 Task: Play online Dominion game.
Action: Mouse moved to (603, 471)
Screenshot: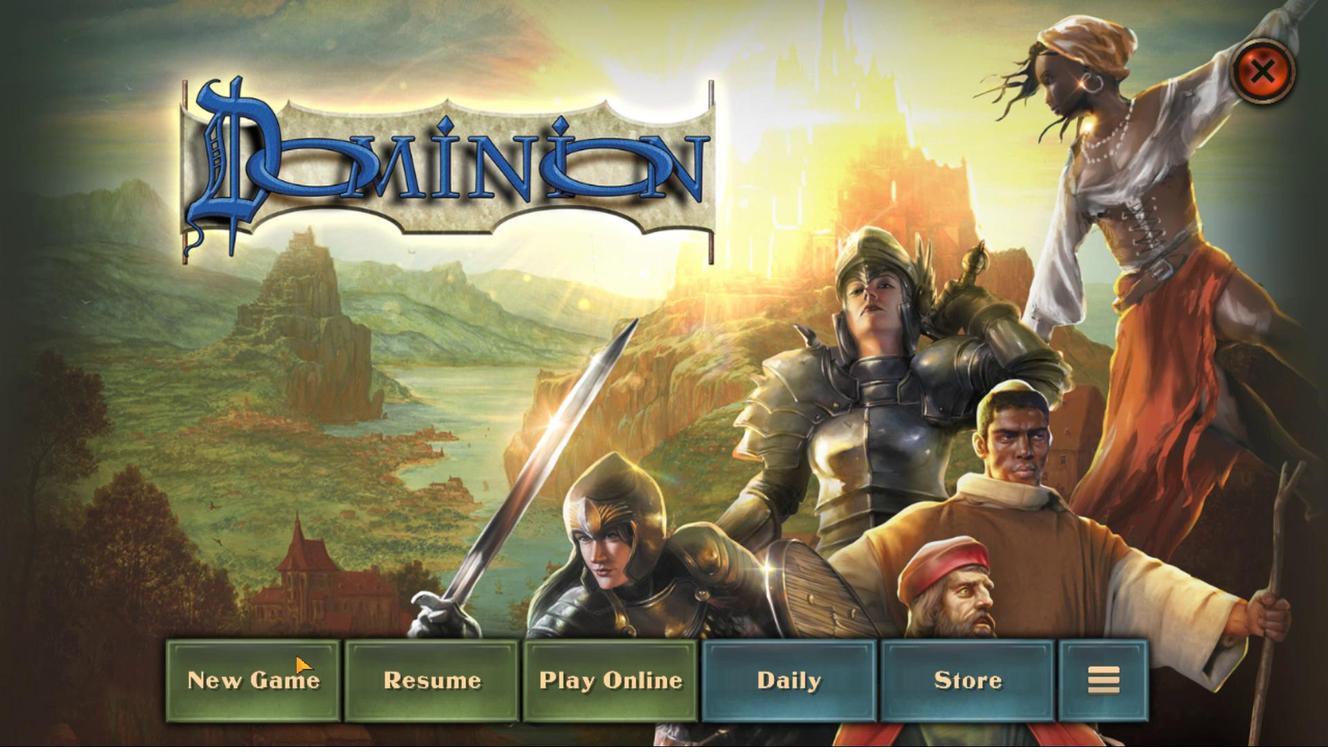 
Action: Mouse pressed left at (603, 471)
Screenshot: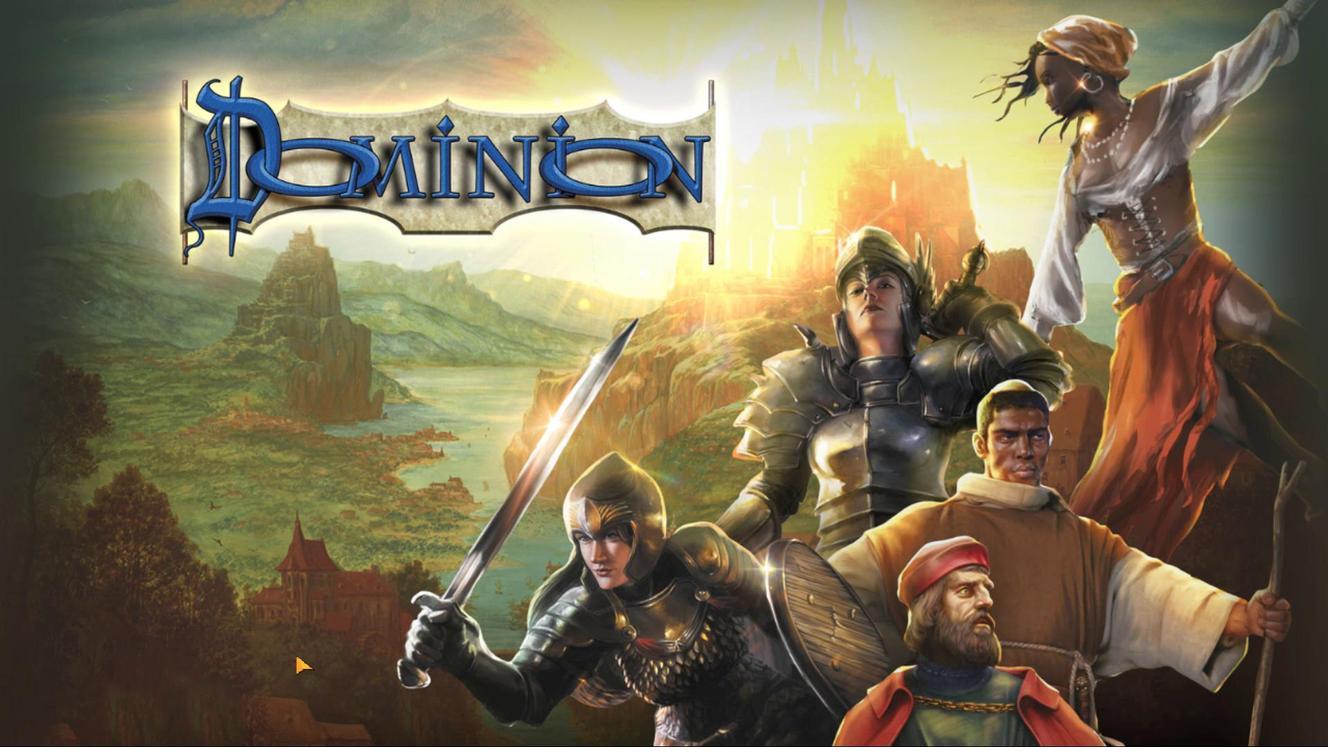 
Action: Mouse moved to (610, 532)
Screenshot: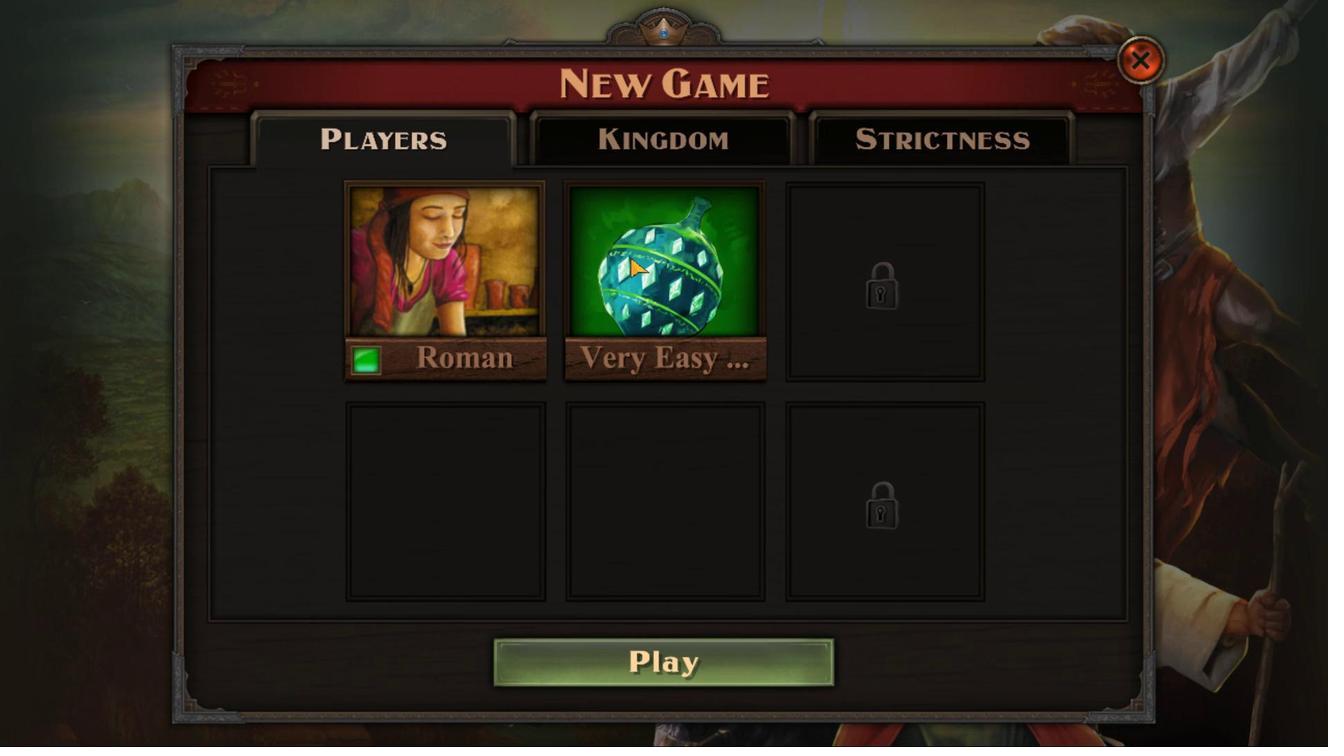 
Action: Mouse pressed left at (610, 532)
Screenshot: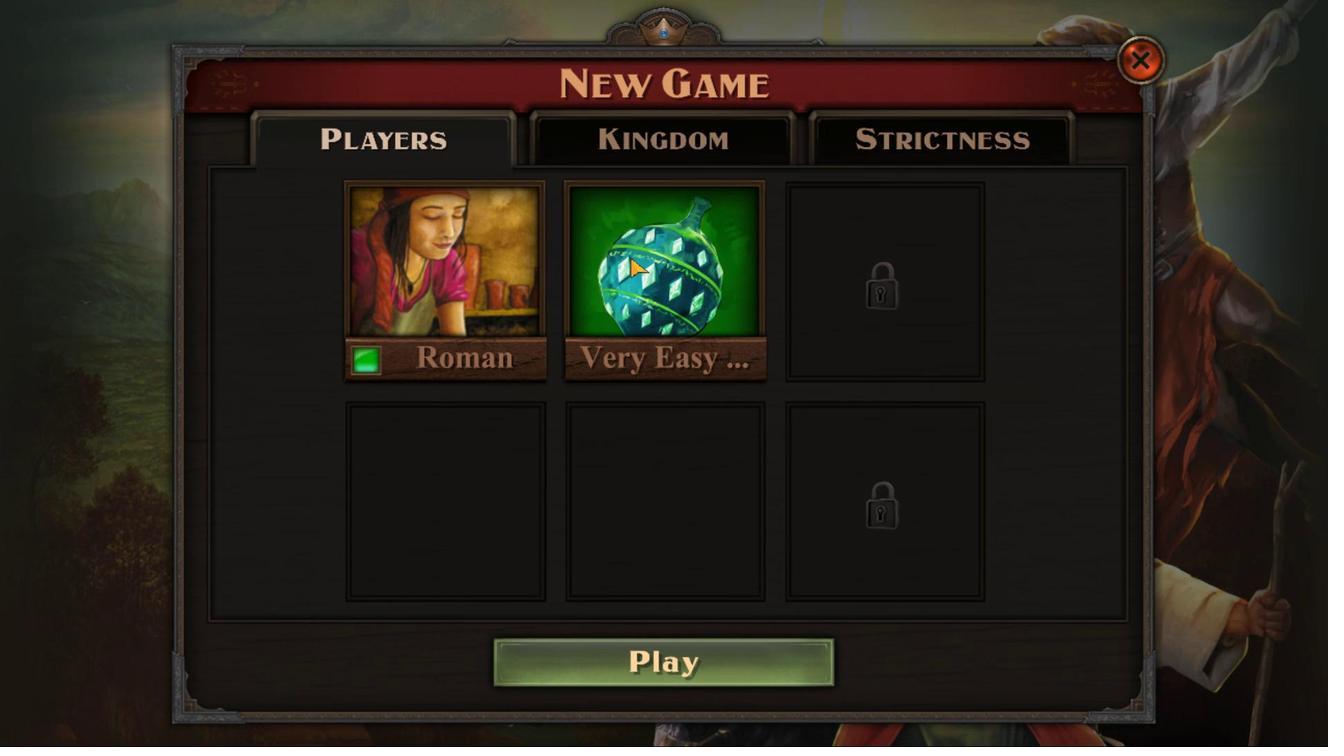 
Action: Mouse moved to (605, 521)
Screenshot: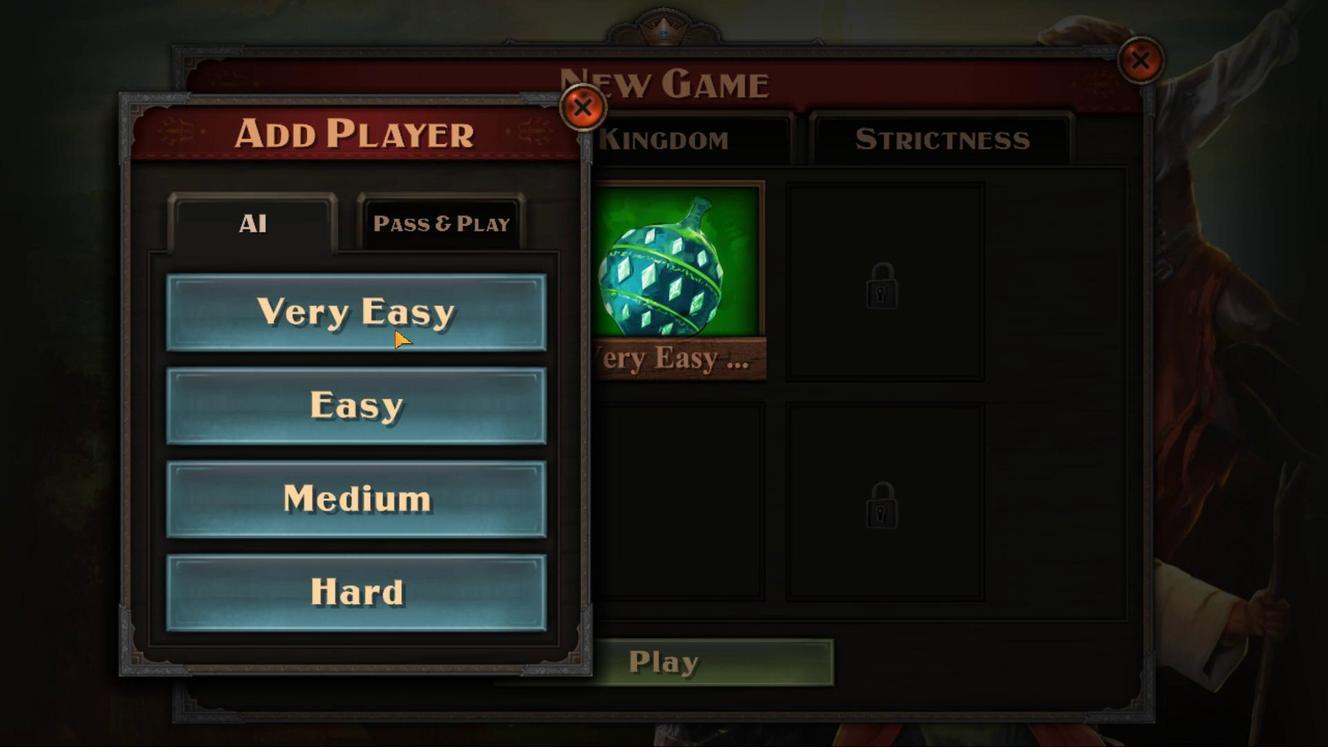 
Action: Mouse pressed left at (605, 521)
Screenshot: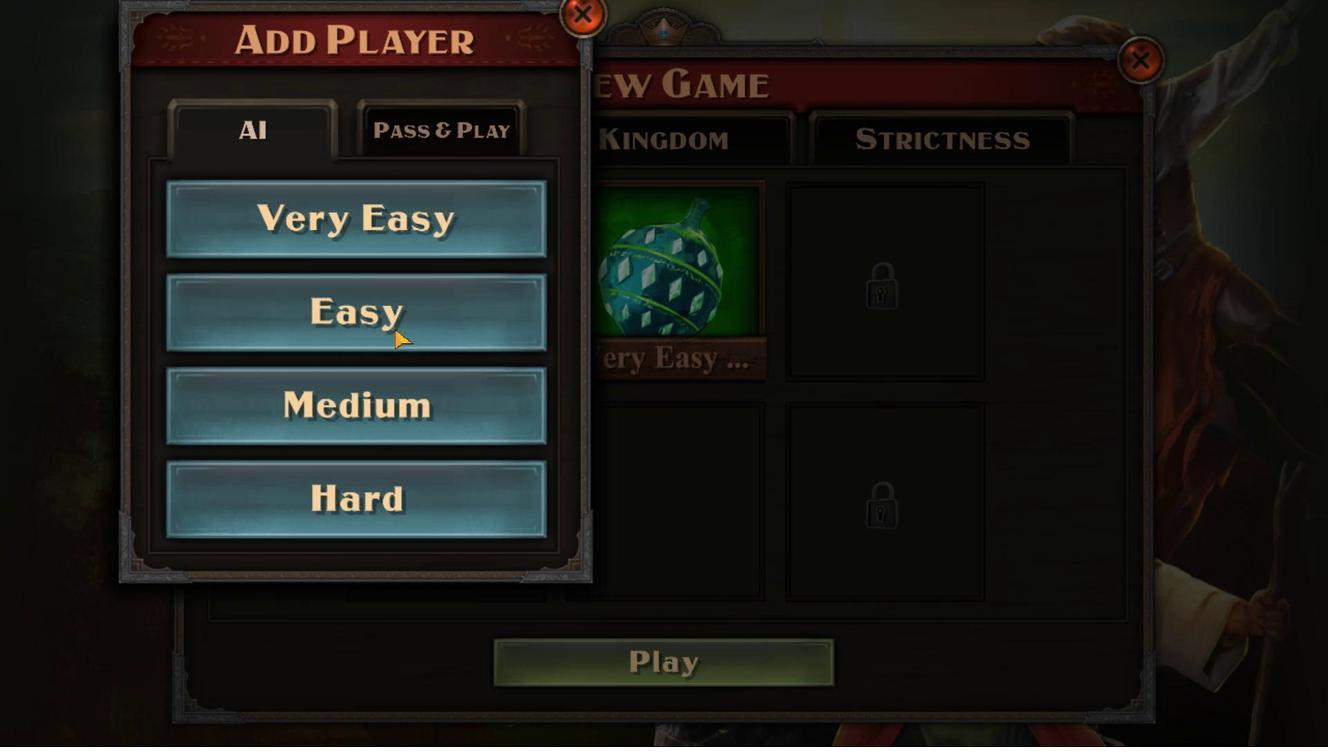 
Action: Mouse moved to (610, 472)
Screenshot: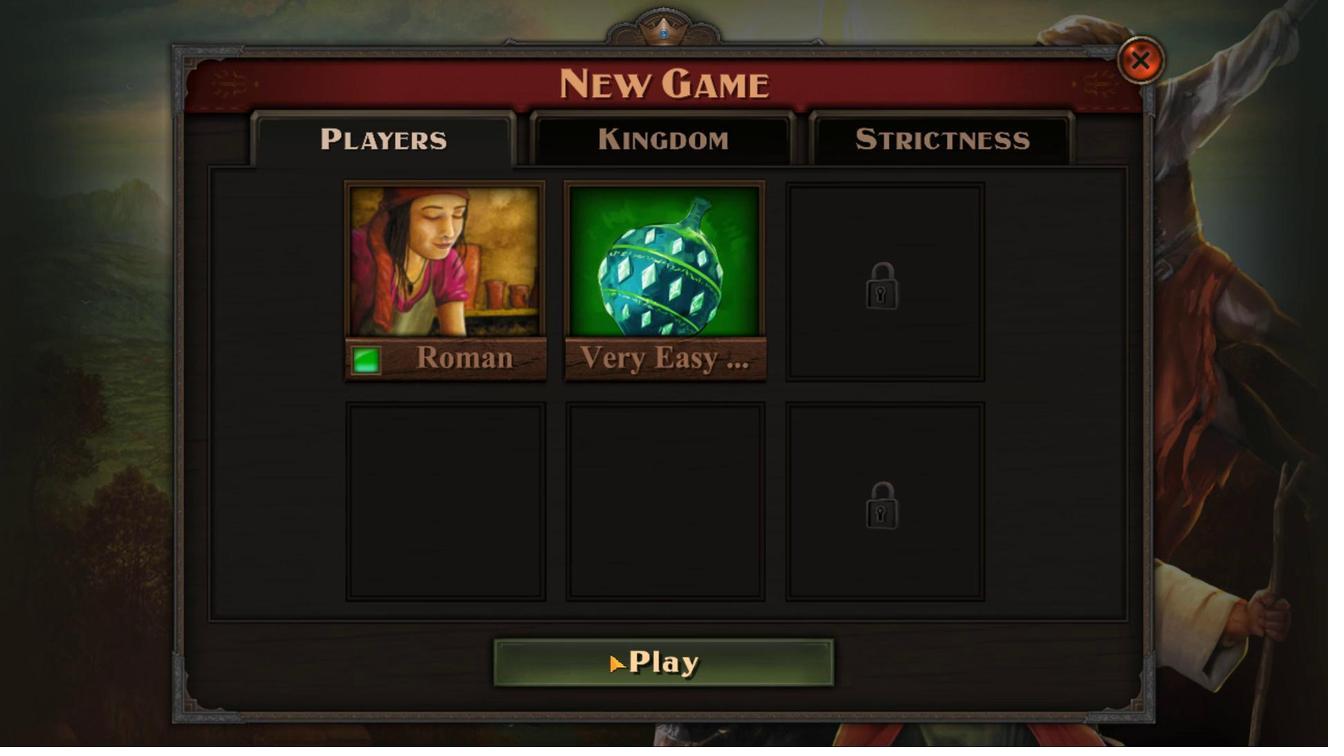 
Action: Mouse pressed left at (610, 472)
Screenshot: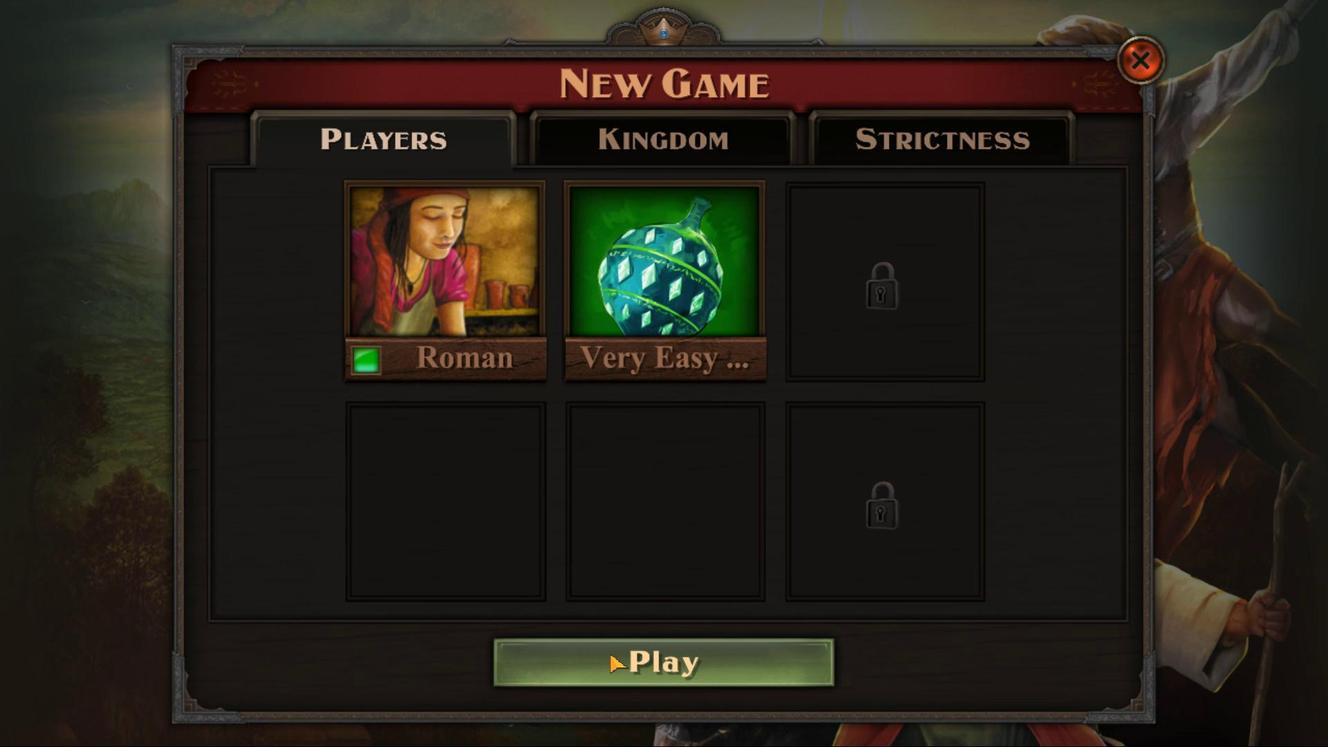 
Action: Mouse moved to (612, 478)
Screenshot: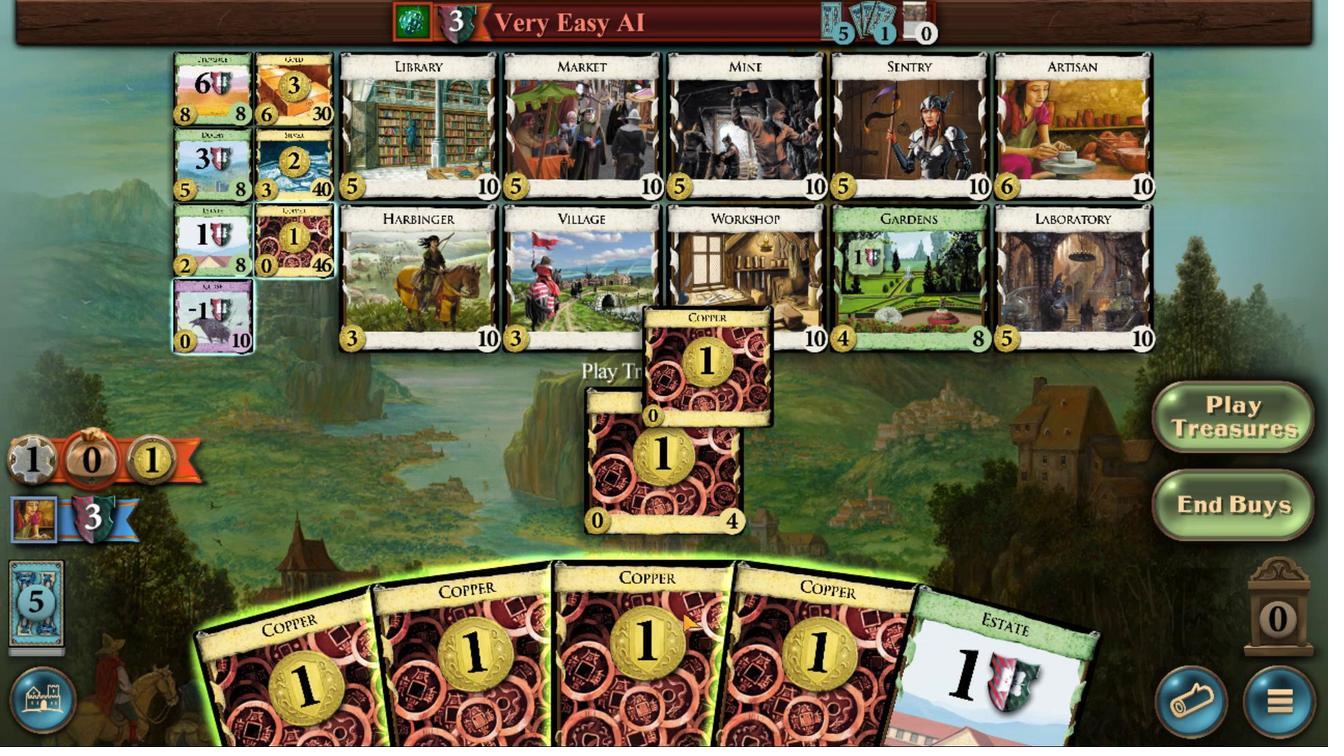 
Action: Mouse scrolled (612, 478) with delta (0, 0)
Screenshot: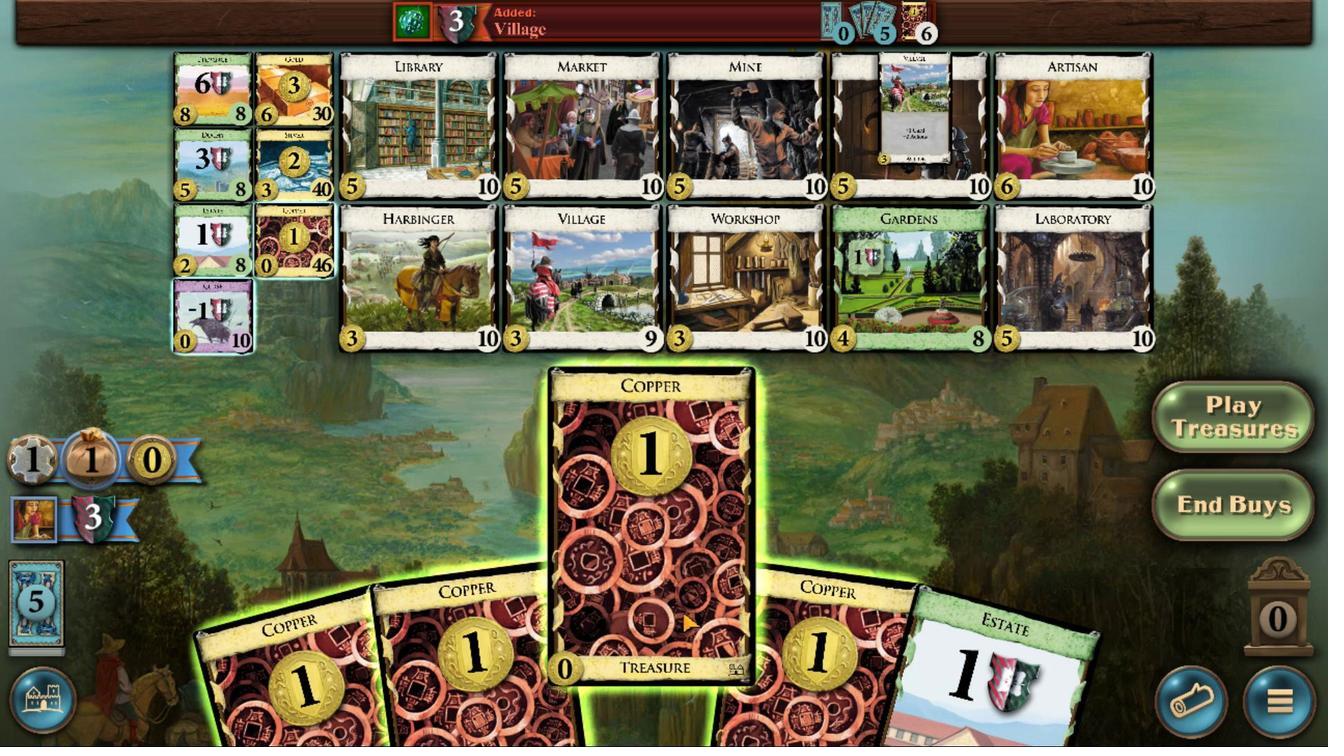 
Action: Mouse scrolled (612, 478) with delta (0, 0)
Screenshot: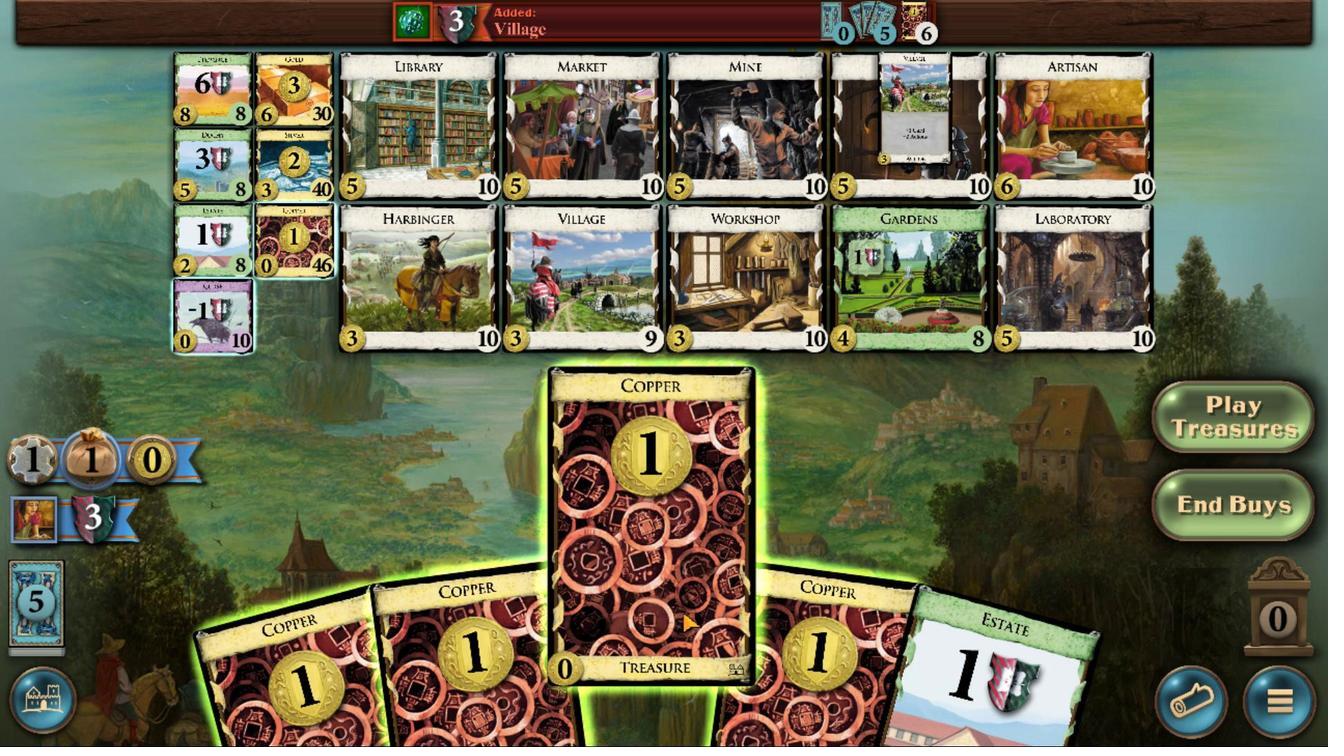 
Action: Mouse scrolled (612, 478) with delta (0, 0)
Screenshot: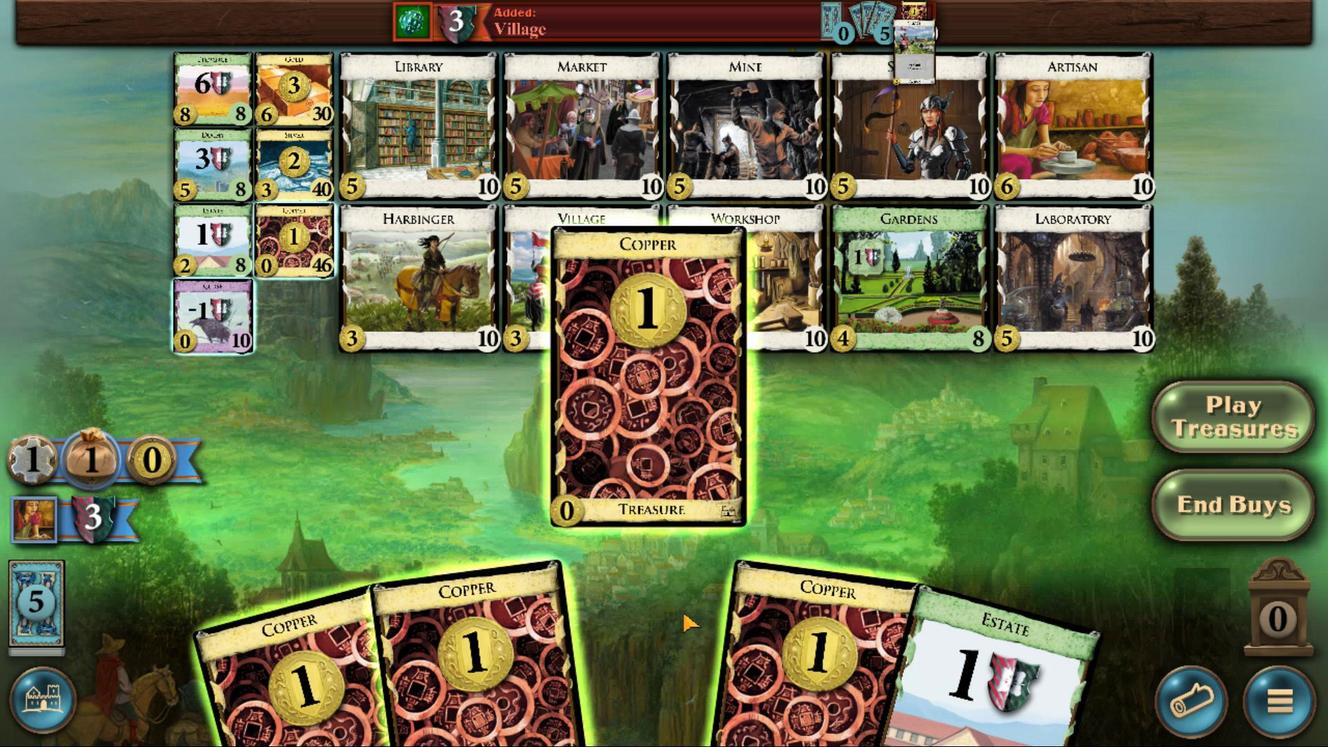 
Action: Mouse scrolled (612, 478) with delta (0, 0)
Screenshot: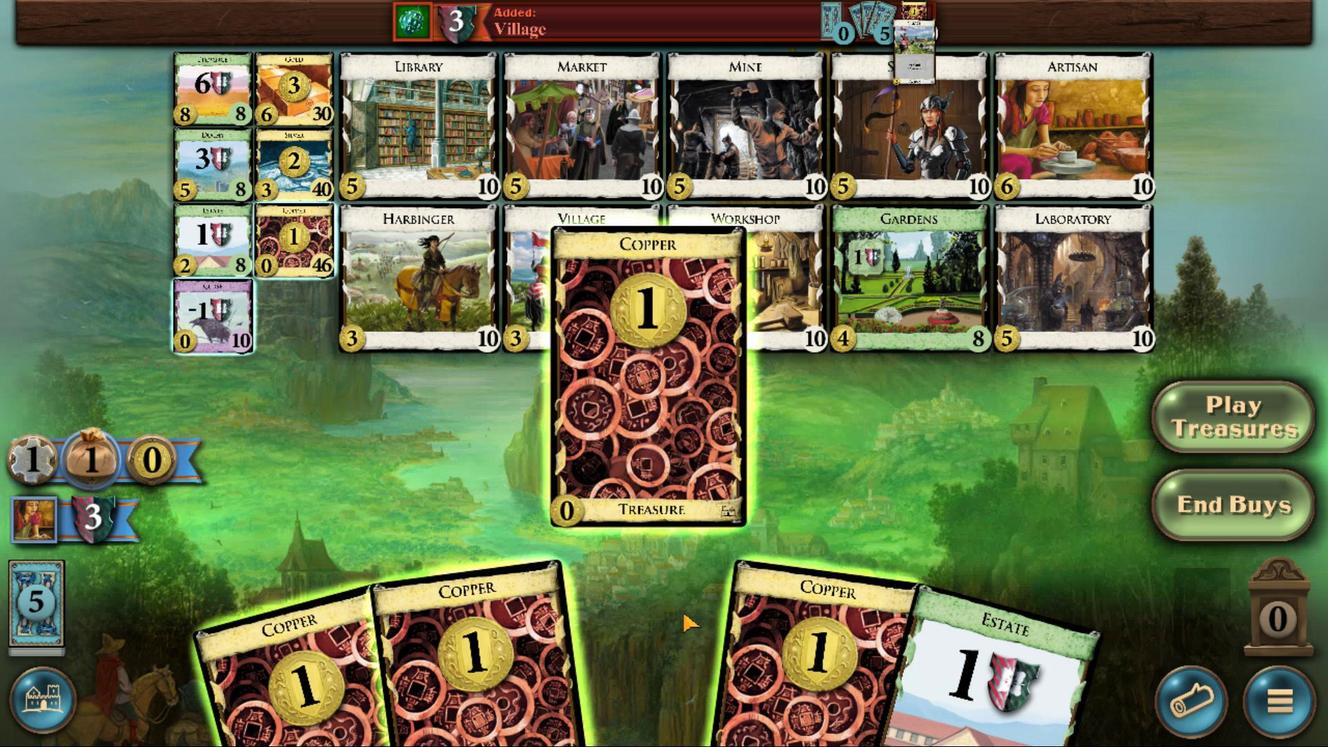 
Action: Mouse scrolled (612, 478) with delta (0, 0)
Screenshot: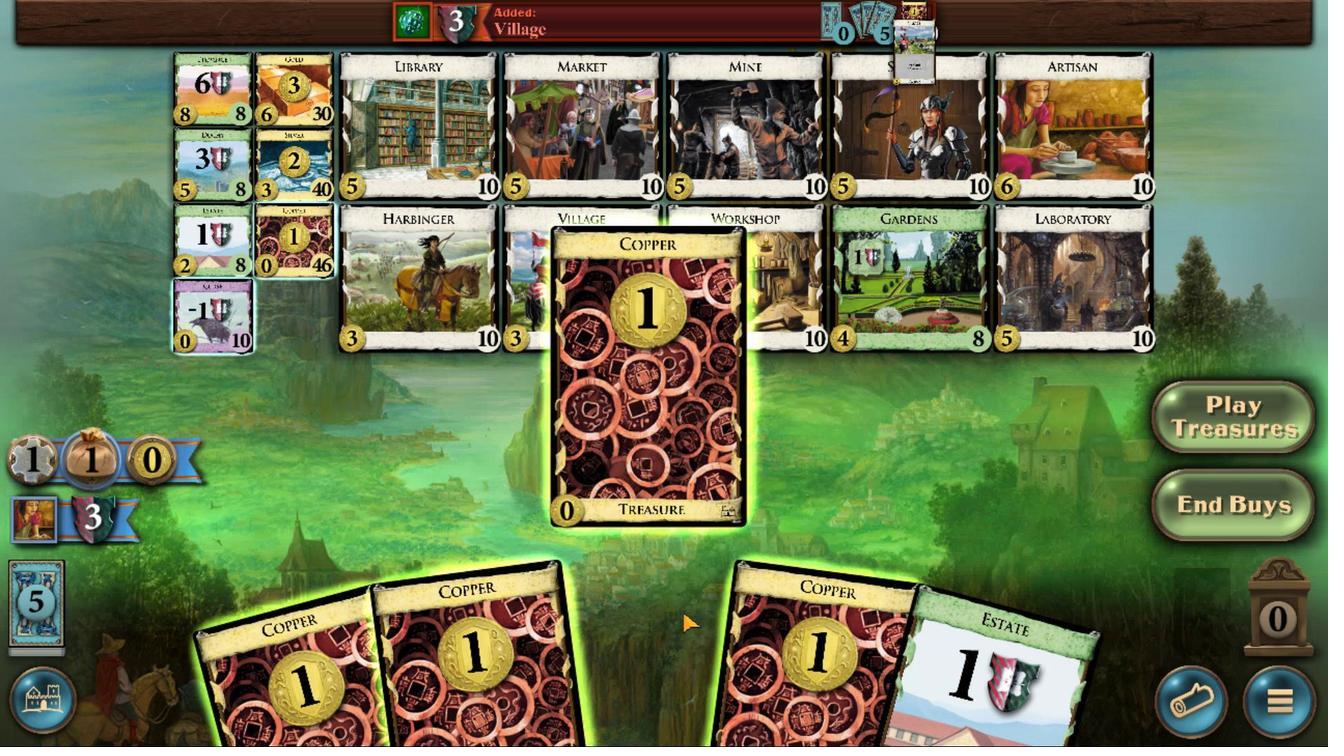
Action: Mouse moved to (610, 481)
Screenshot: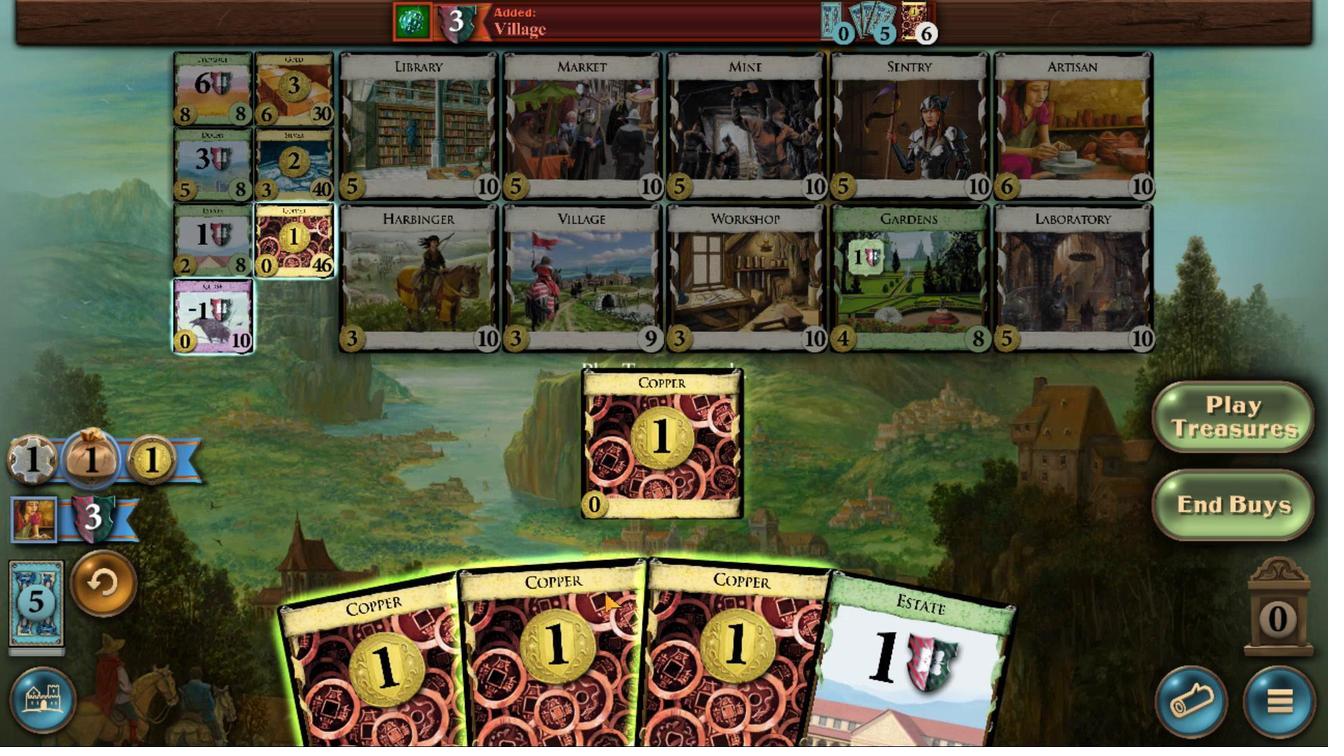 
Action: Mouse scrolled (610, 481) with delta (0, 0)
Screenshot: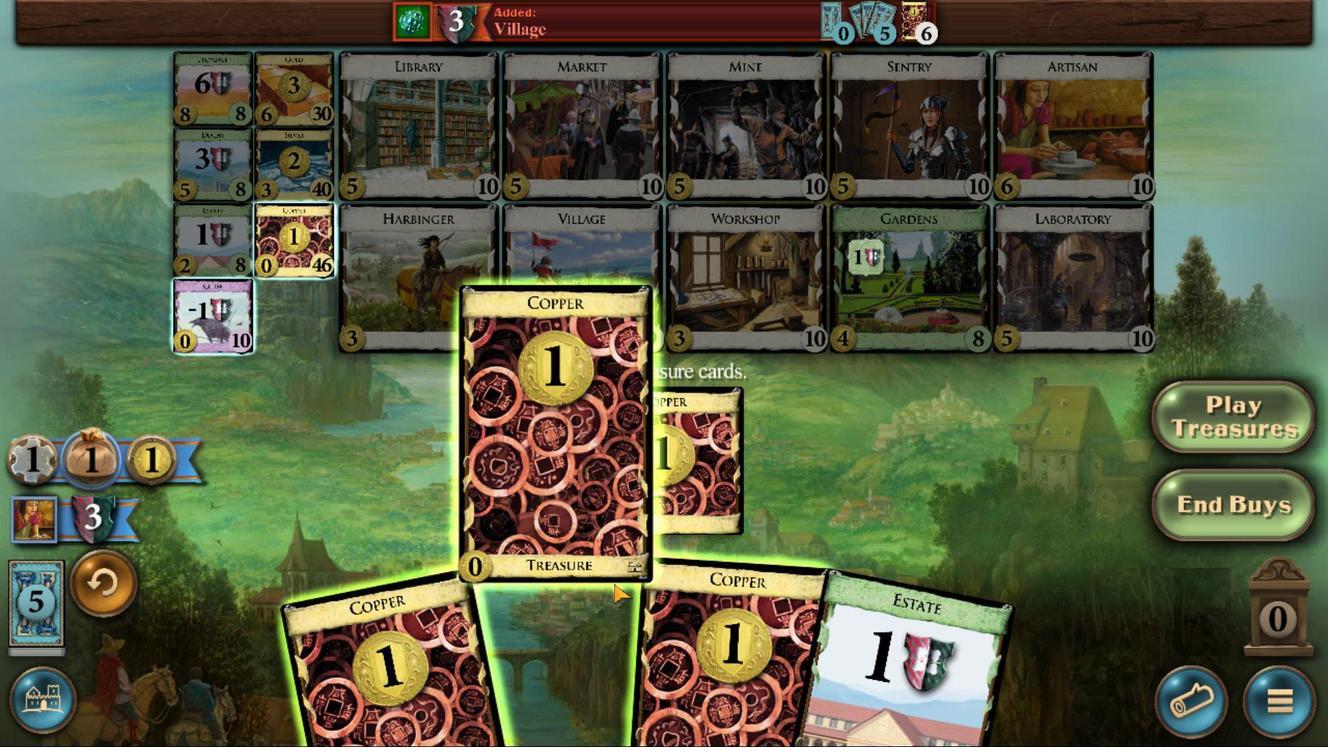 
Action: Mouse scrolled (610, 481) with delta (0, 0)
Screenshot: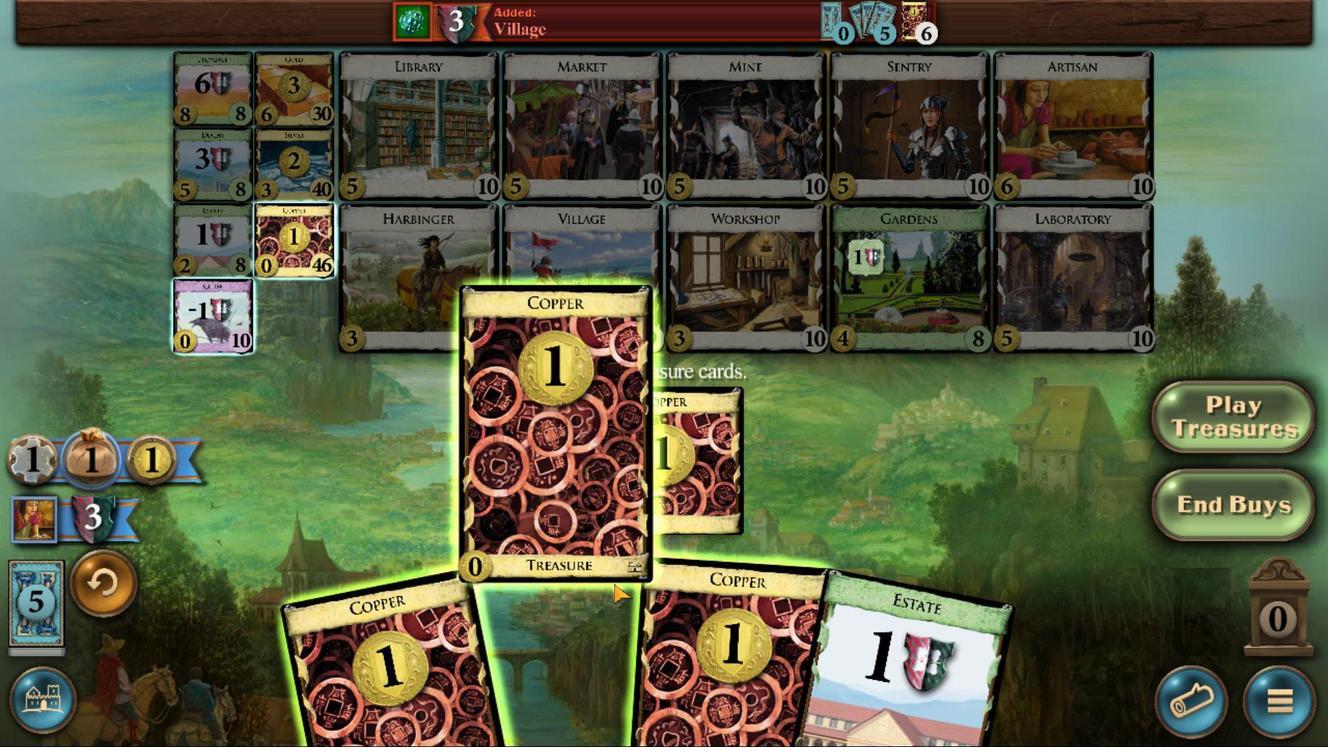 
Action: Mouse scrolled (610, 481) with delta (0, 0)
Screenshot: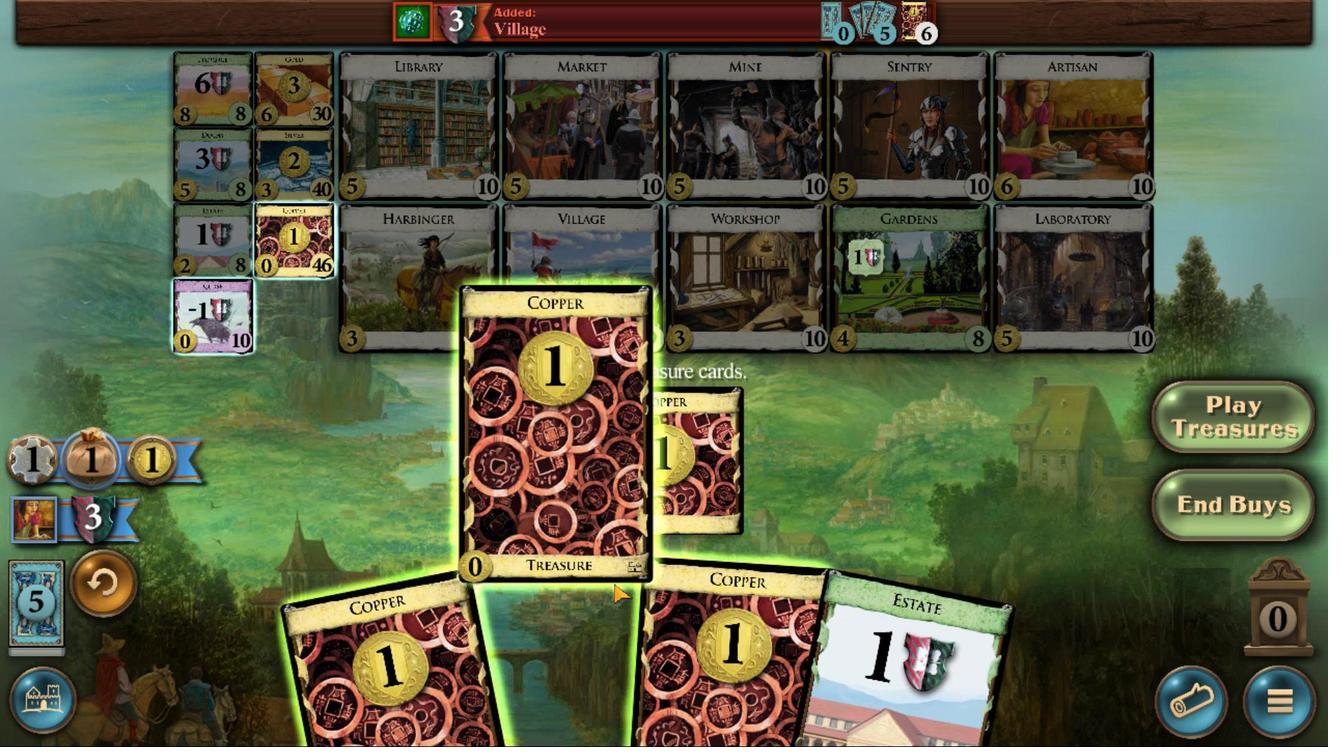 
Action: Mouse scrolled (610, 481) with delta (0, 0)
Screenshot: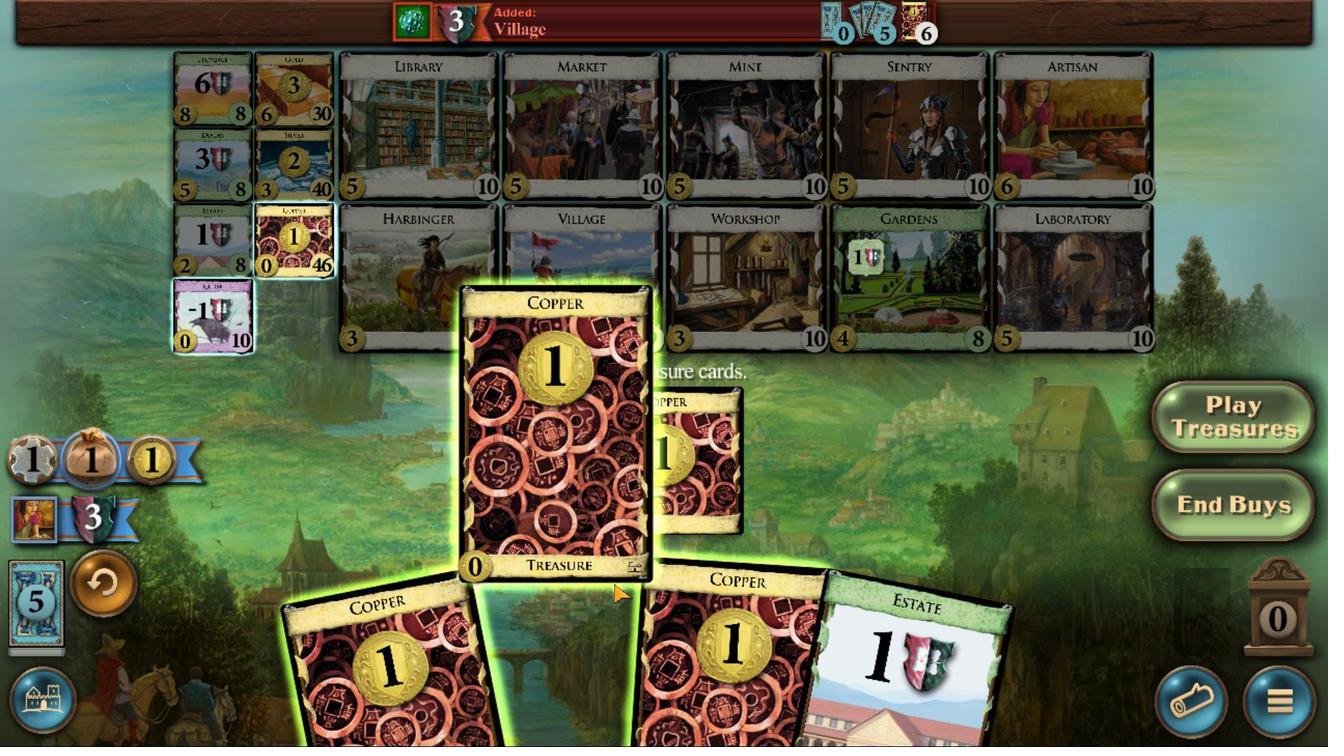 
Action: Mouse moved to (612, 483)
Screenshot: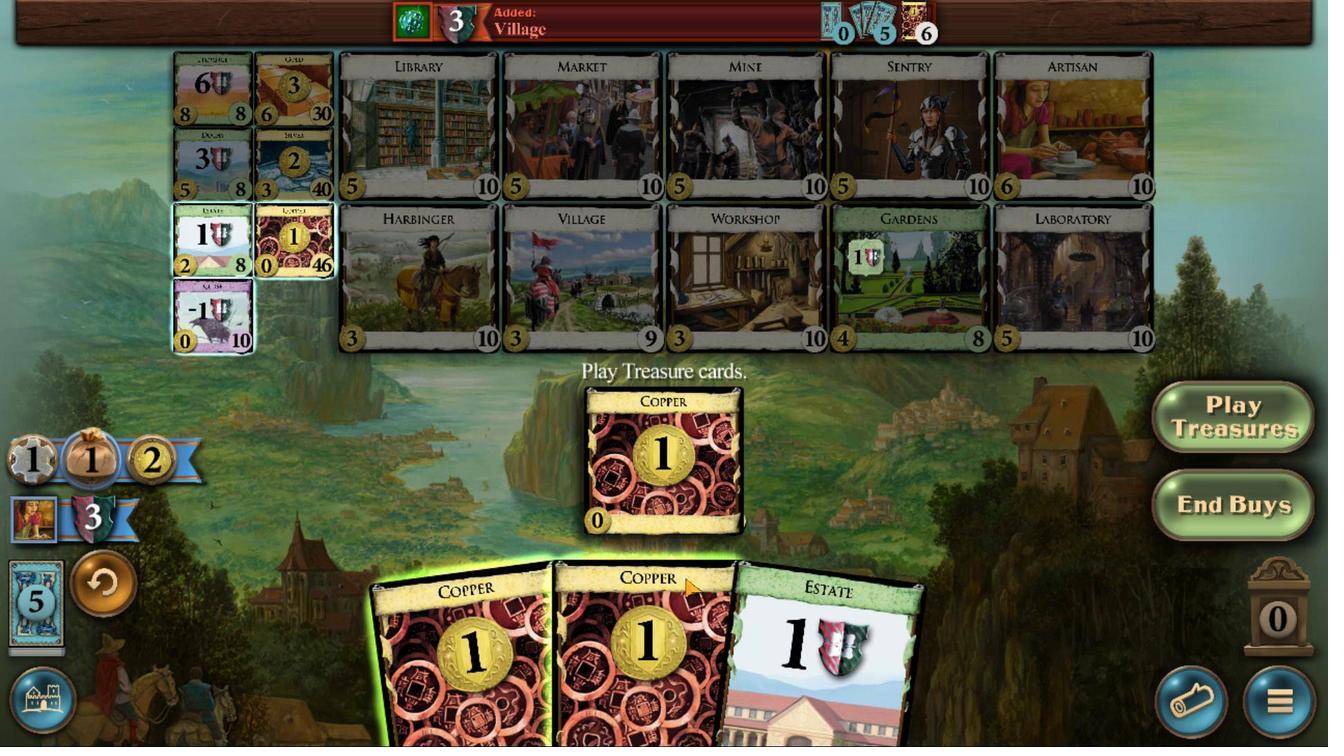 
Action: Mouse scrolled (612, 483) with delta (0, 0)
Screenshot: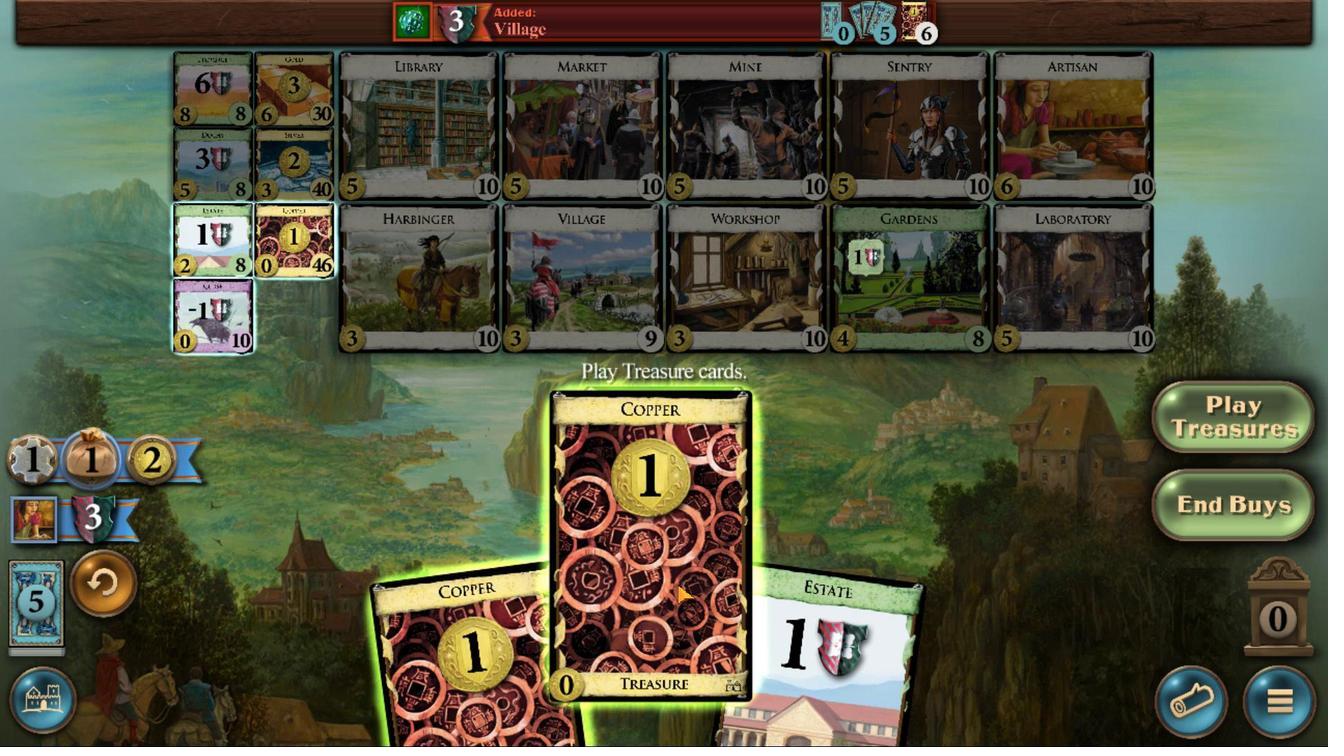 
Action: Mouse scrolled (612, 483) with delta (0, 0)
Screenshot: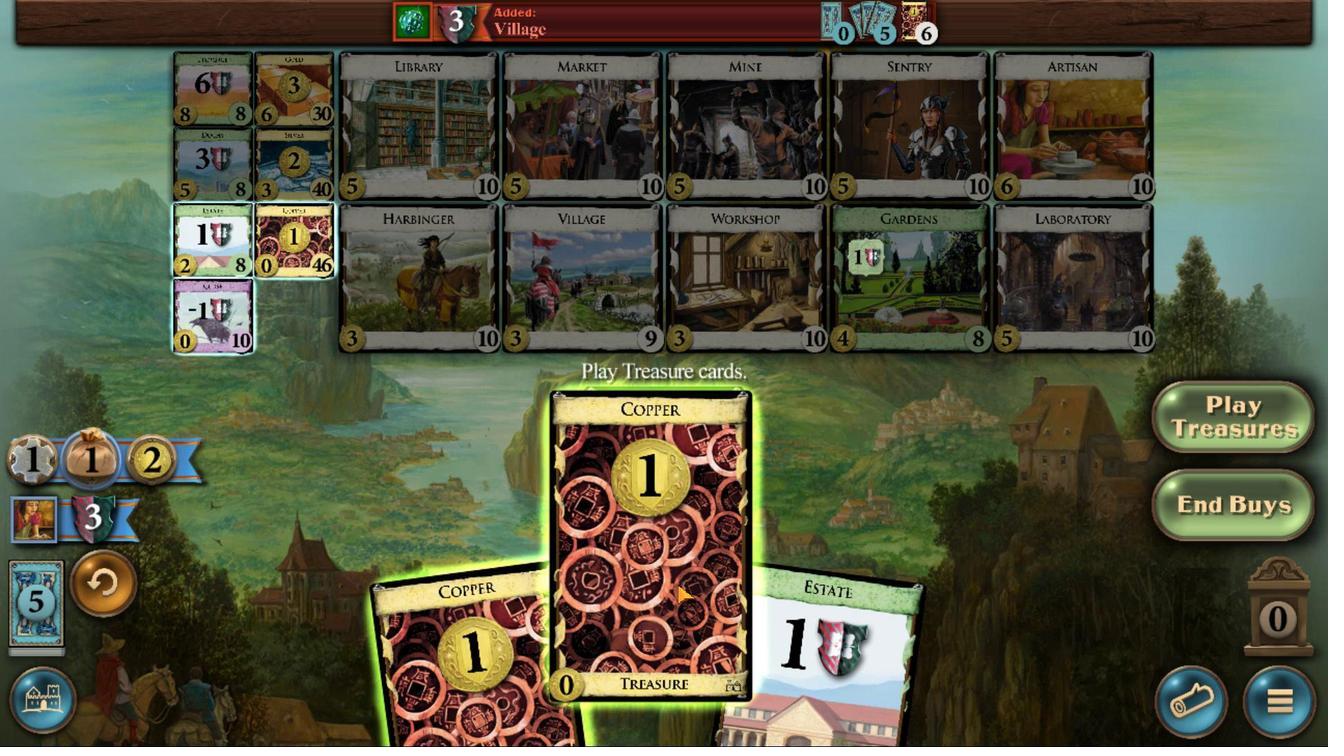 
Action: Mouse scrolled (612, 483) with delta (0, 0)
Screenshot: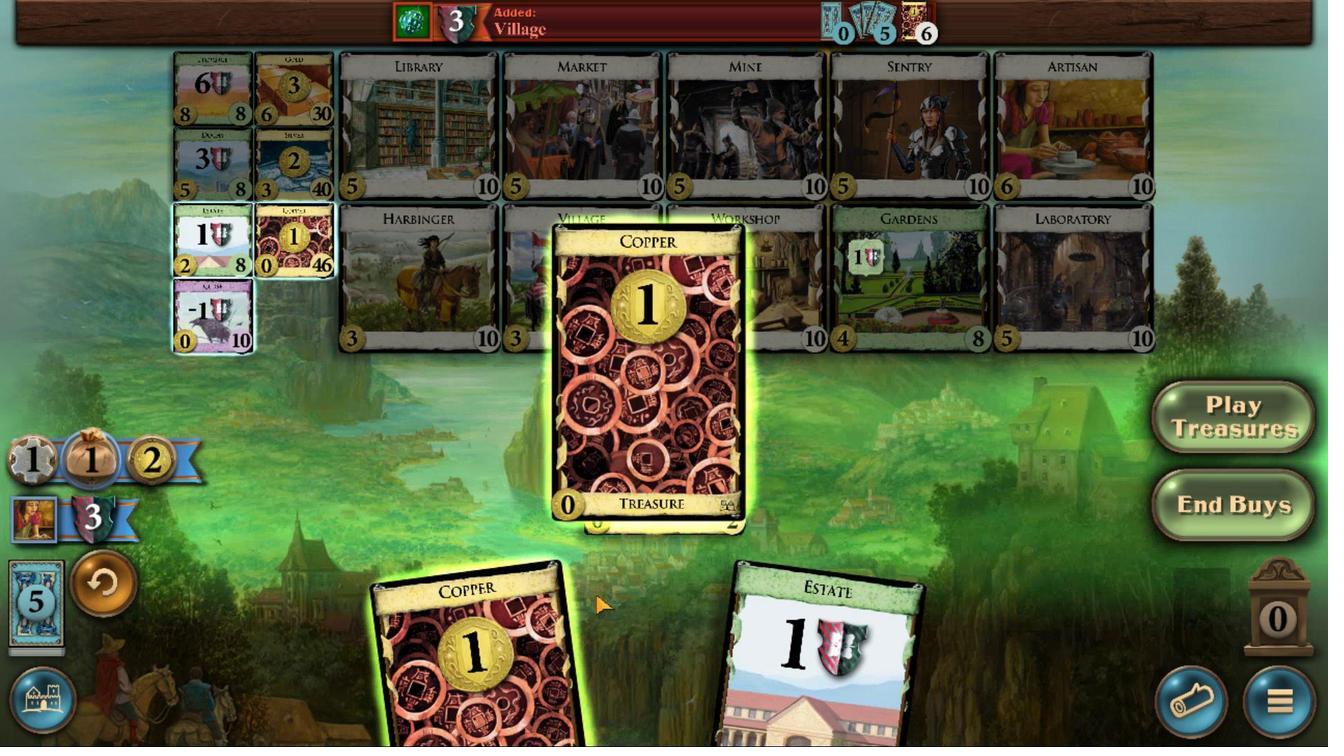 
Action: Mouse scrolled (612, 483) with delta (0, 0)
Screenshot: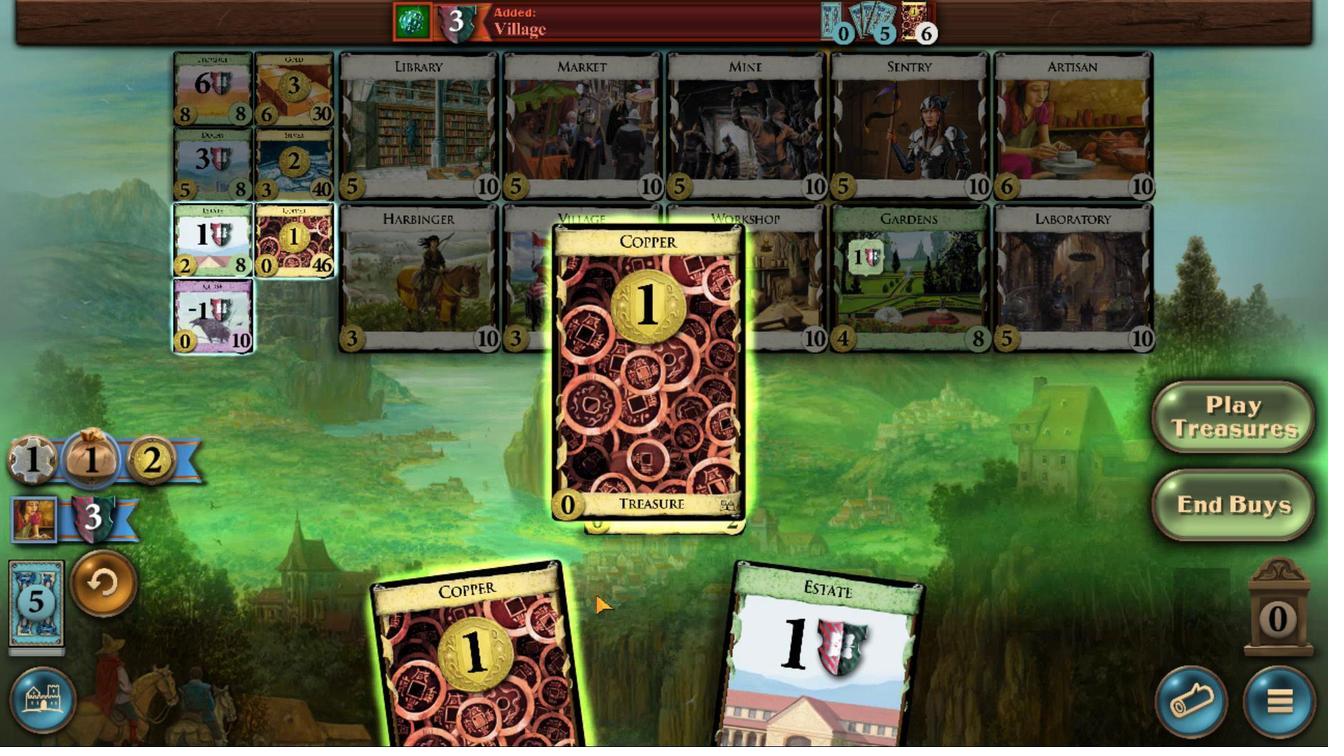 
Action: Mouse moved to (608, 480)
Screenshot: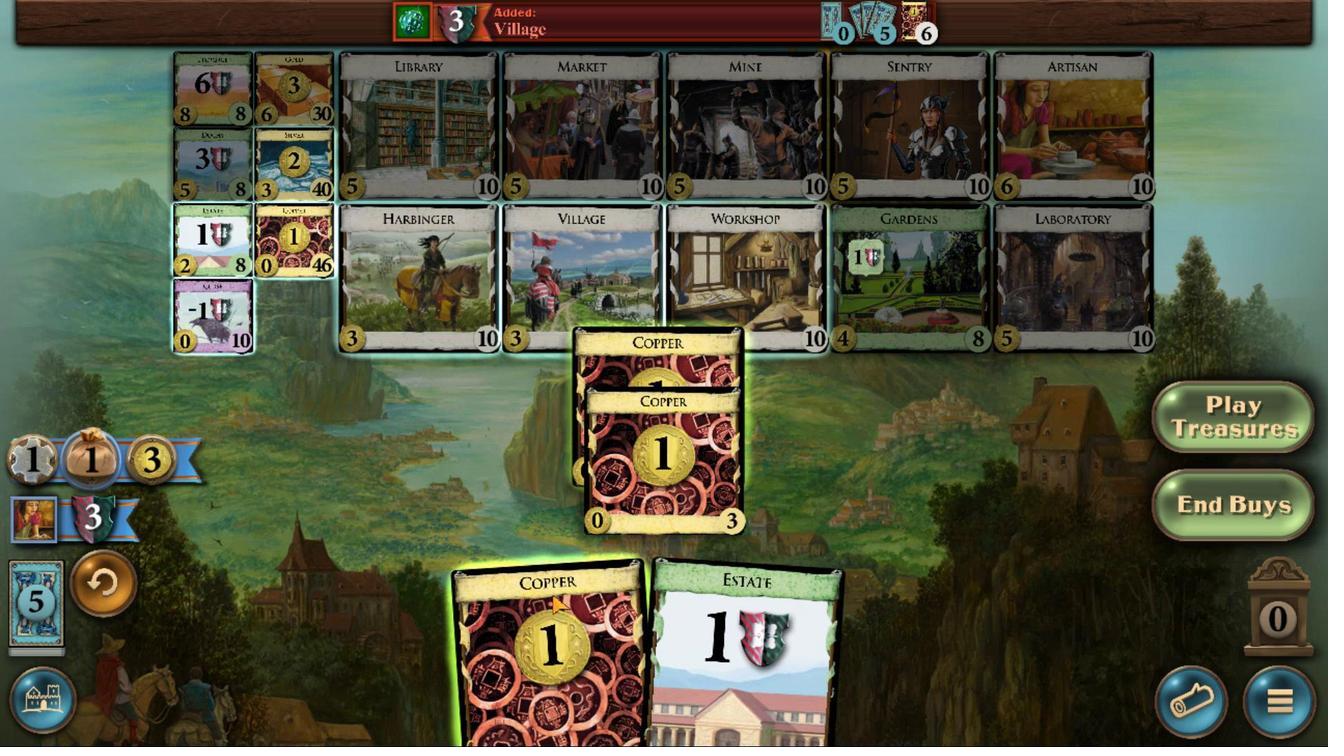
Action: Mouse scrolled (608, 481) with delta (0, 0)
Screenshot: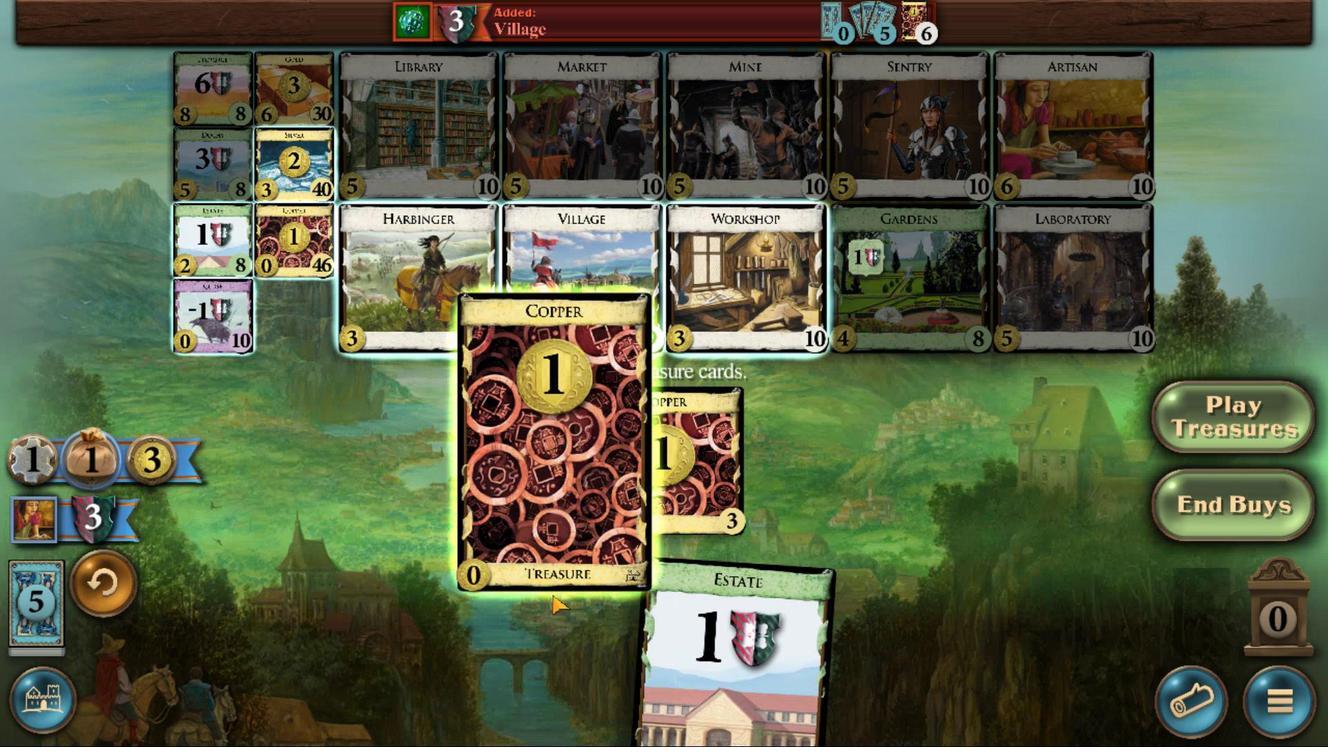 
Action: Mouse scrolled (608, 481) with delta (0, 0)
Screenshot: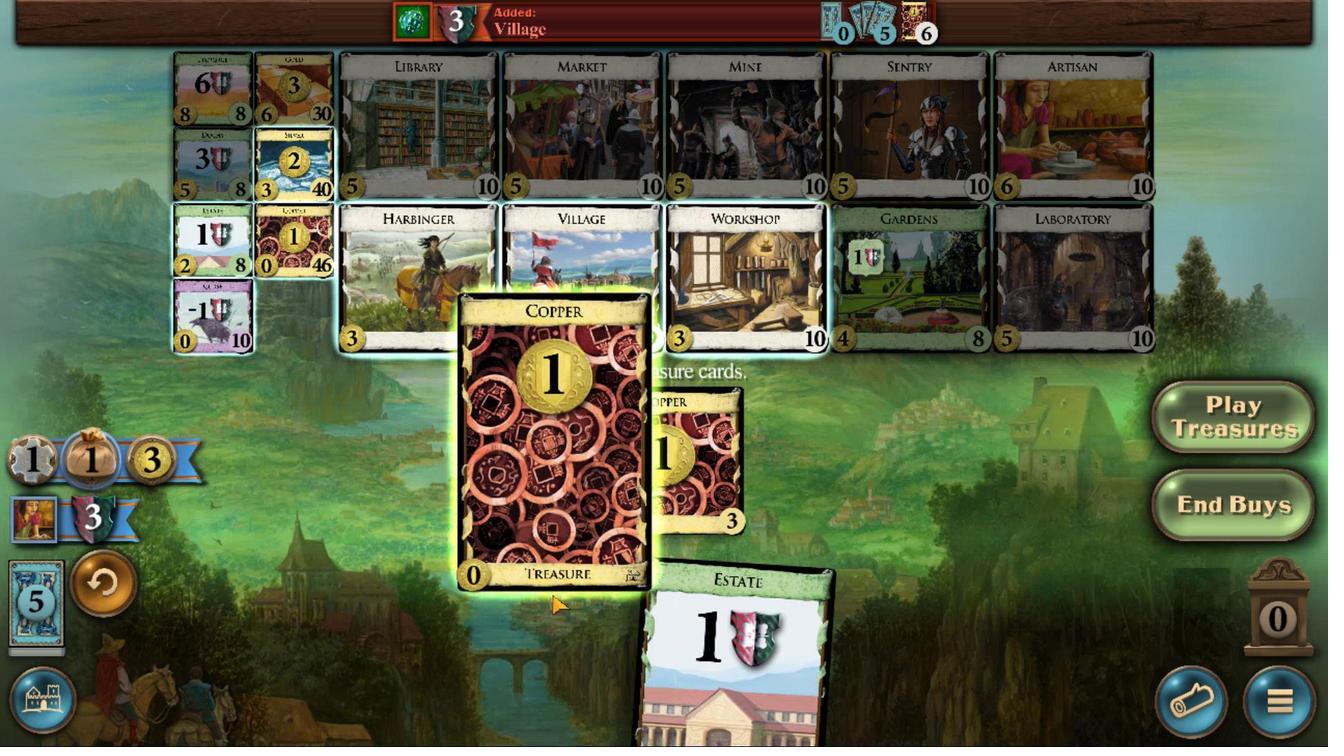 
Action: Mouse scrolled (608, 481) with delta (0, 0)
Screenshot: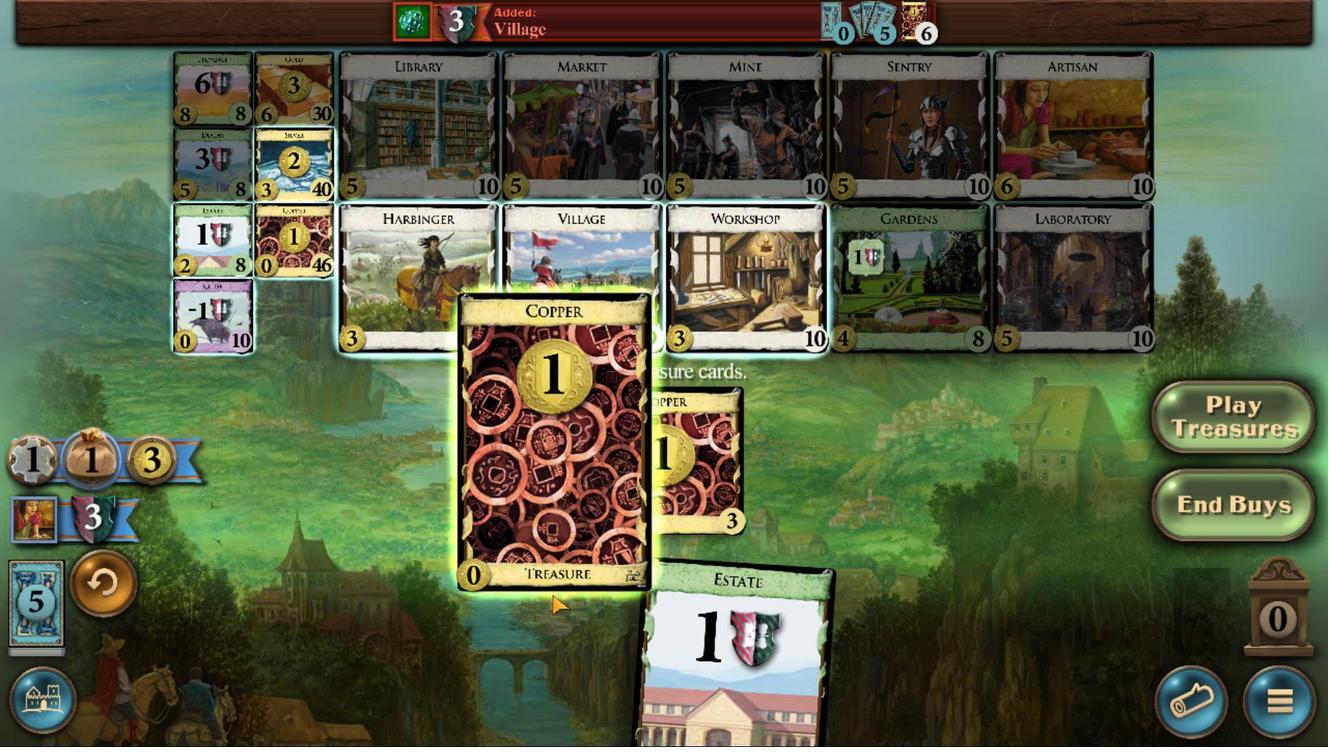 
Action: Mouse scrolled (608, 481) with delta (0, 0)
Screenshot: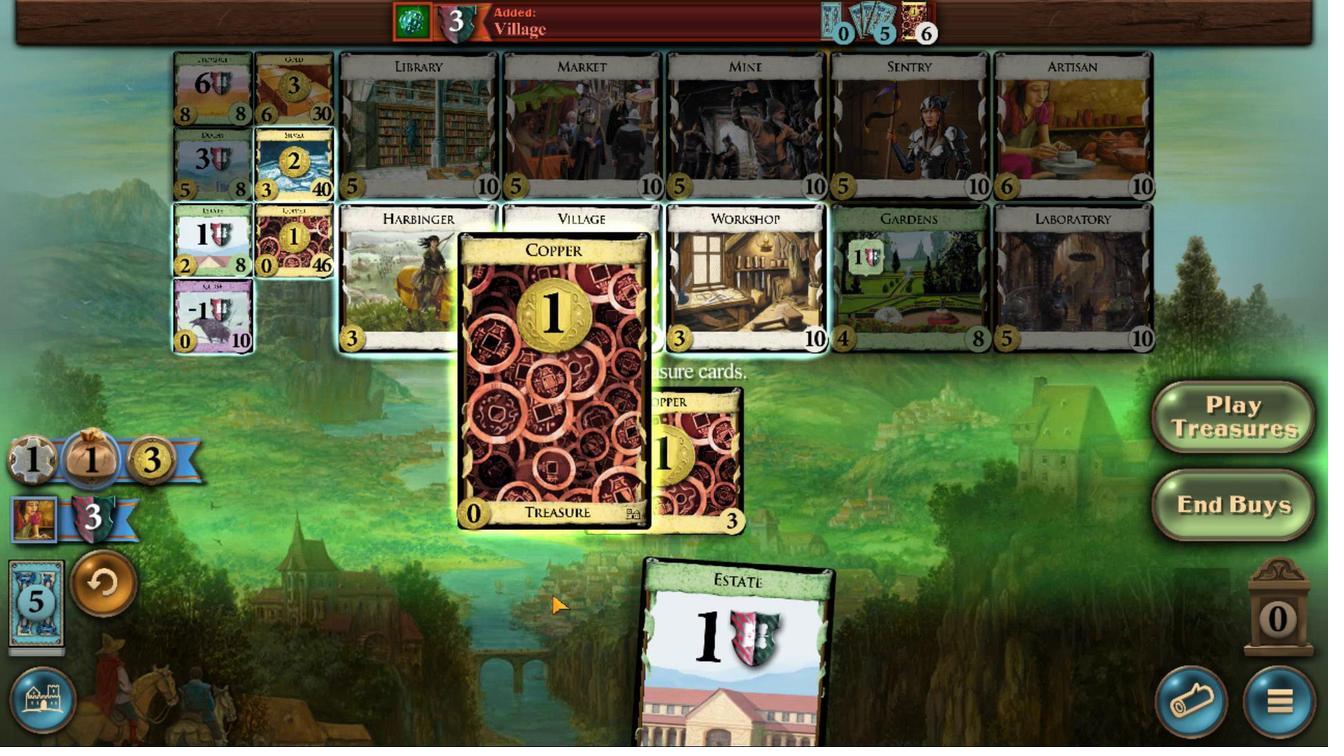 
Action: Mouse moved to (602, 544)
Screenshot: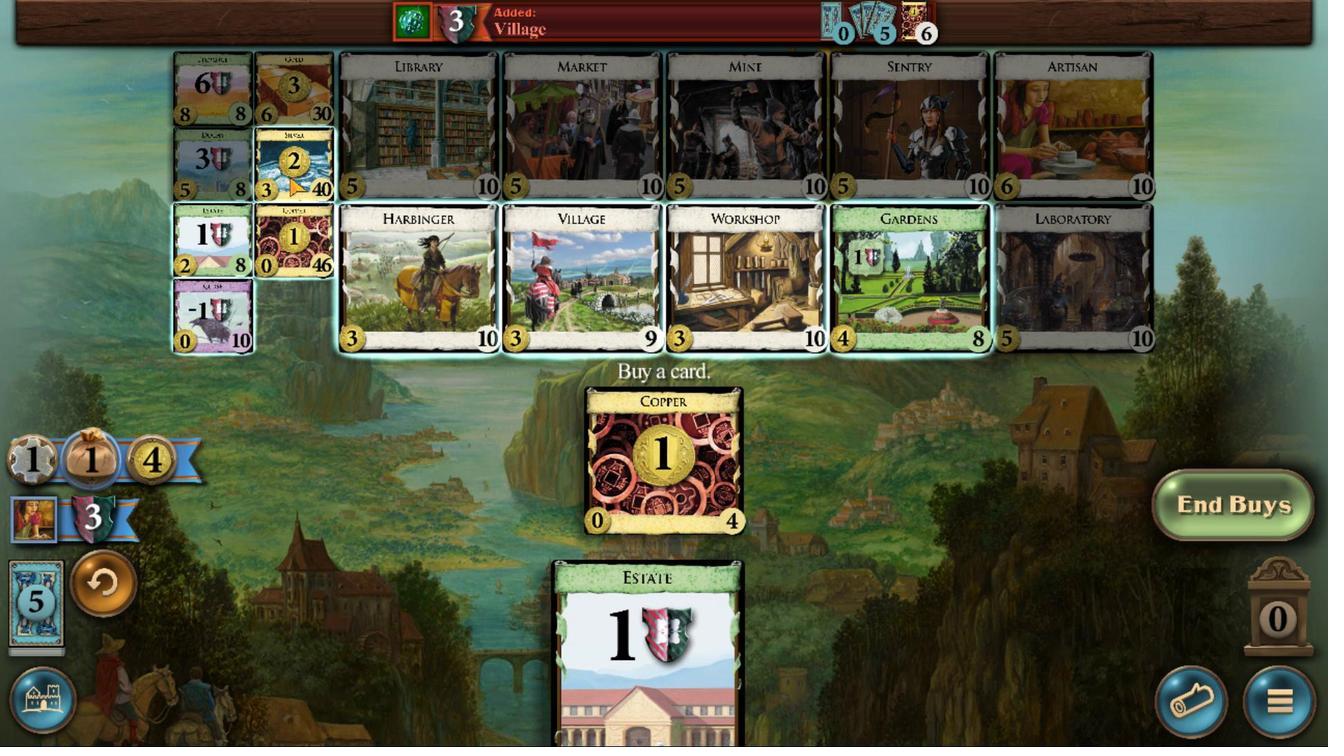 
Action: Mouse pressed left at (602, 544)
Screenshot: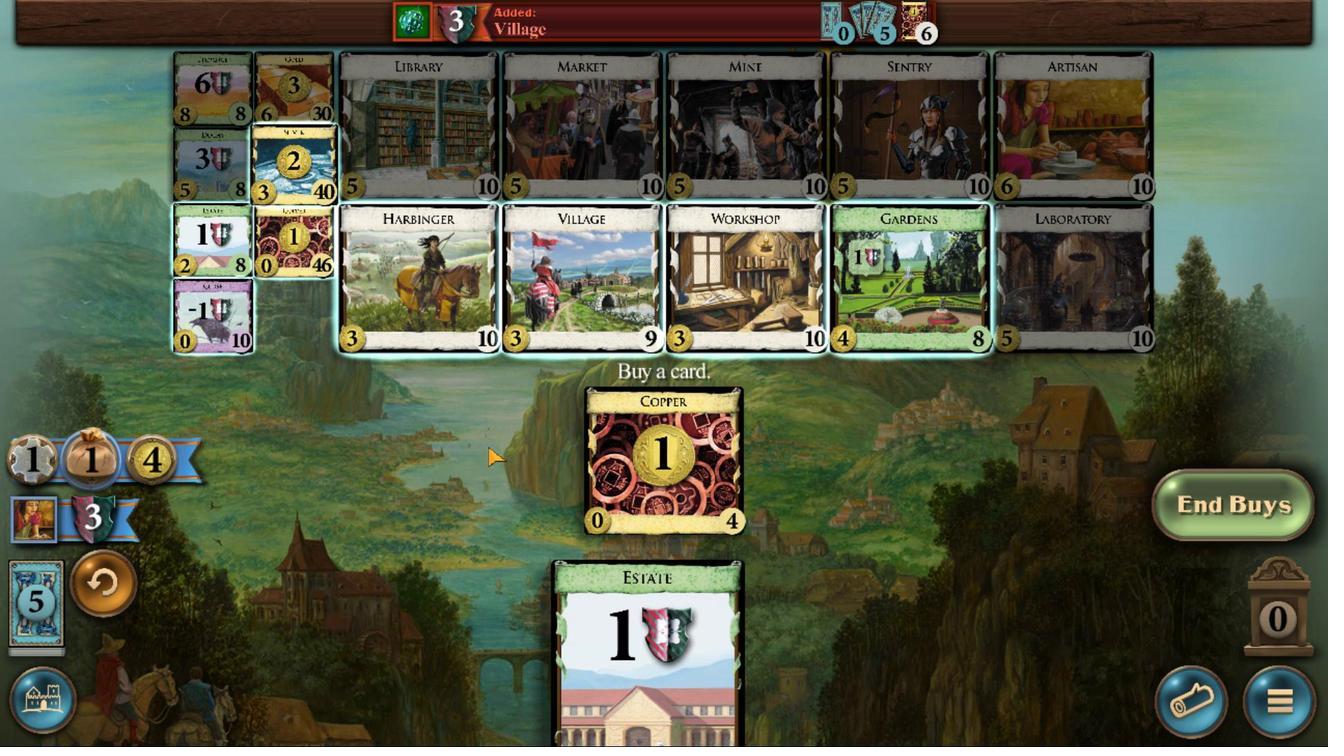 
Action: Mouse moved to (611, 487)
Screenshot: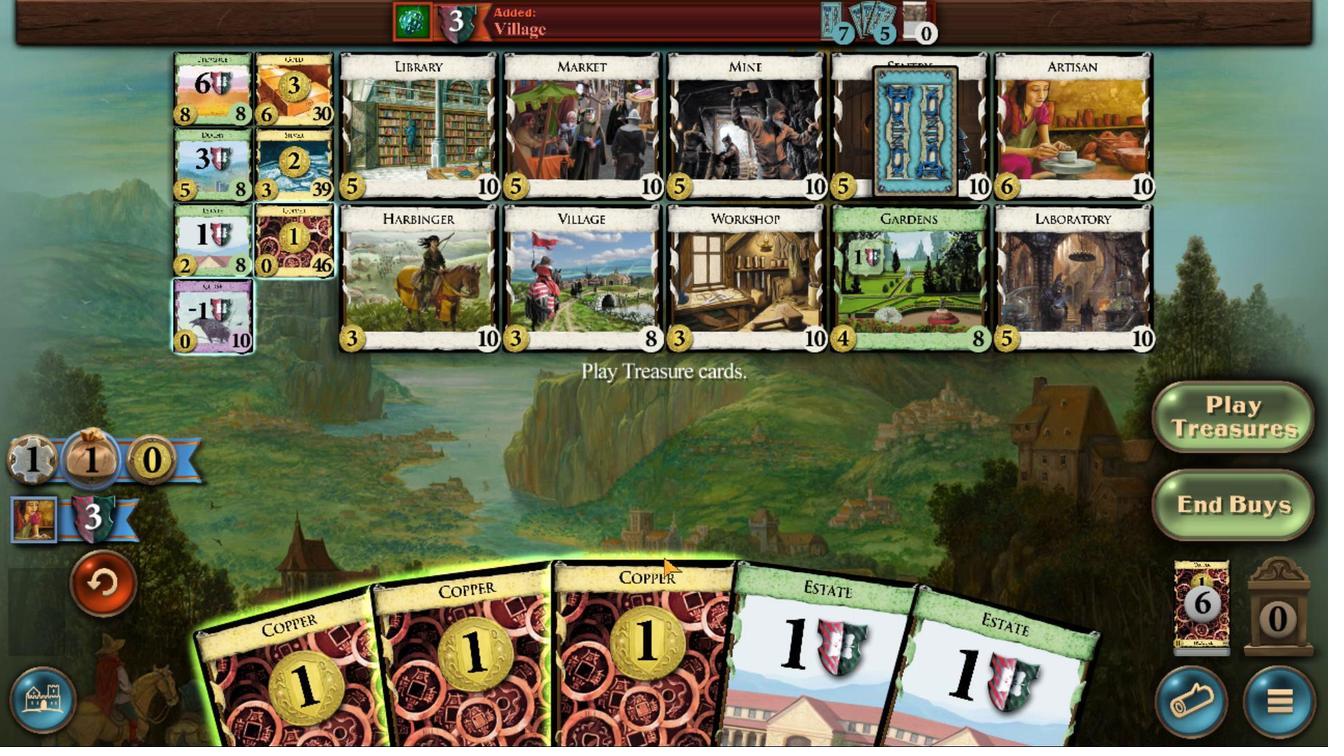 
Action: Mouse scrolled (611, 487) with delta (0, 0)
Screenshot: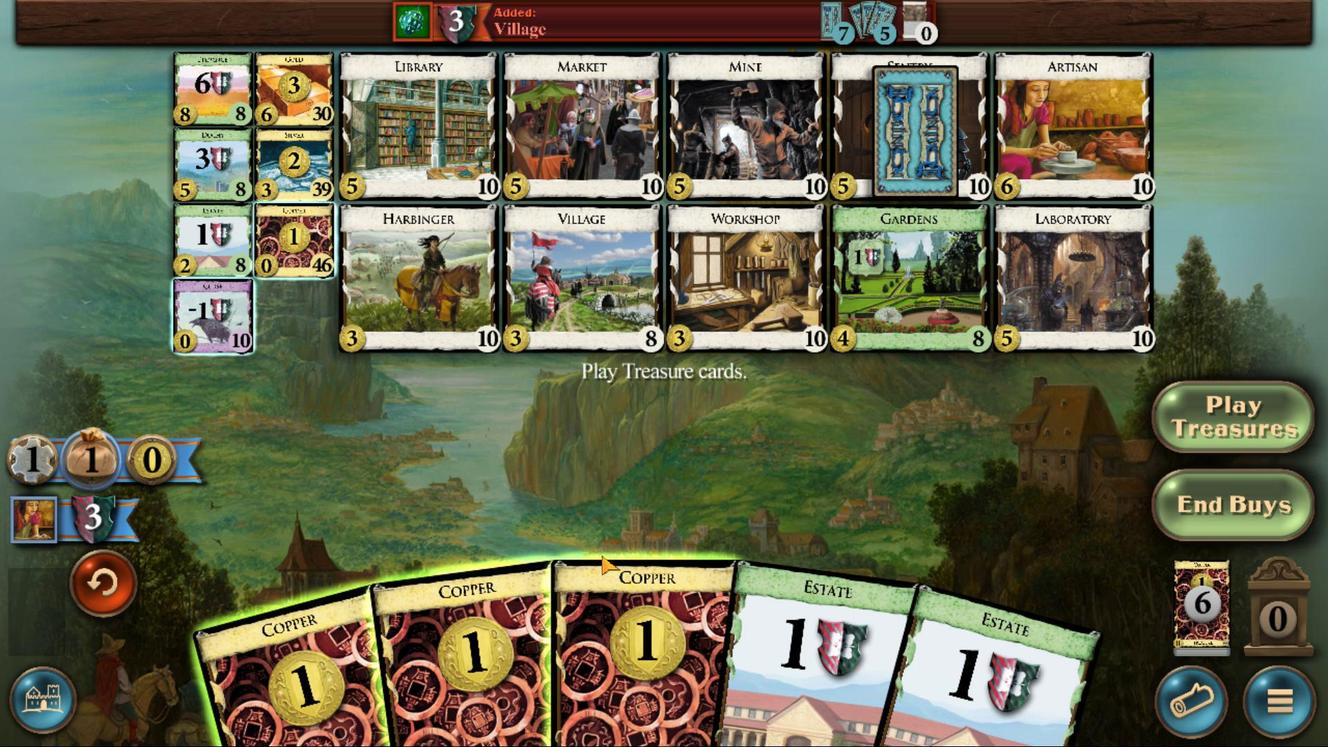 
Action: Mouse scrolled (611, 487) with delta (0, 0)
Screenshot: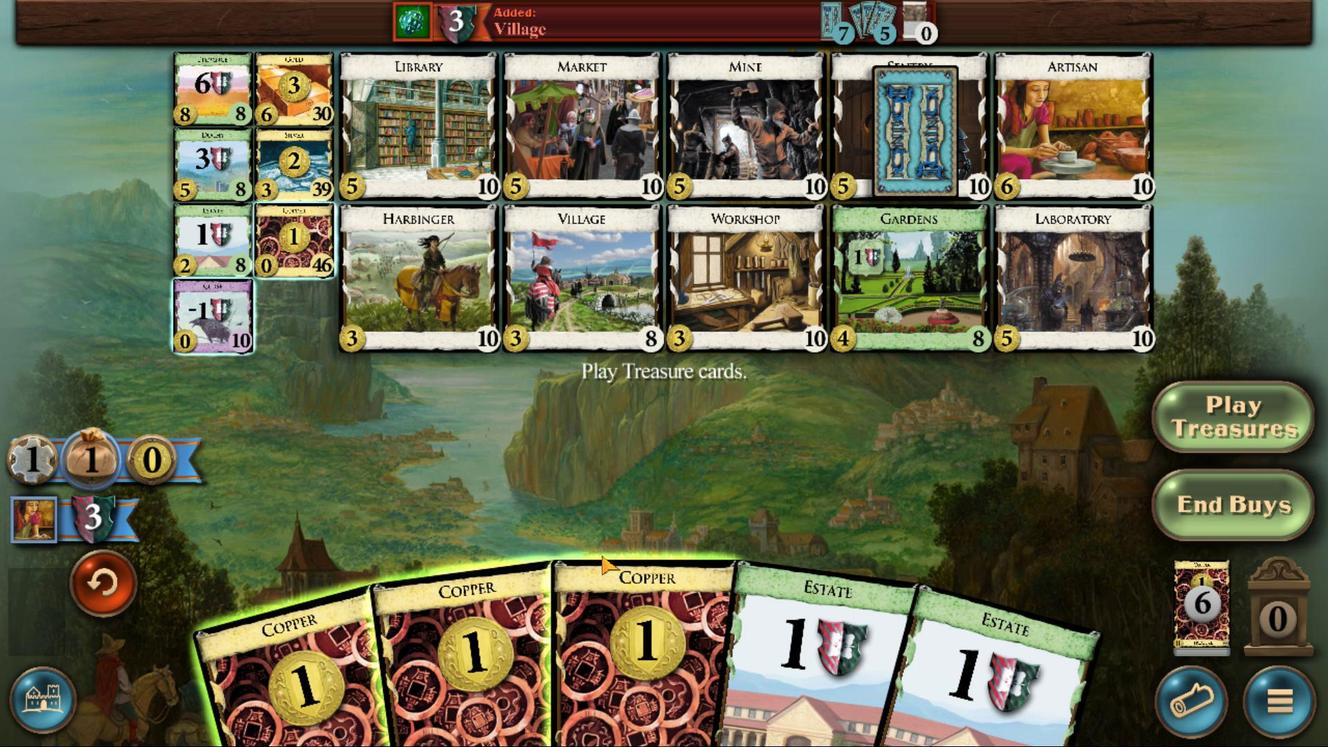 
Action: Mouse scrolled (611, 487) with delta (0, 0)
Screenshot: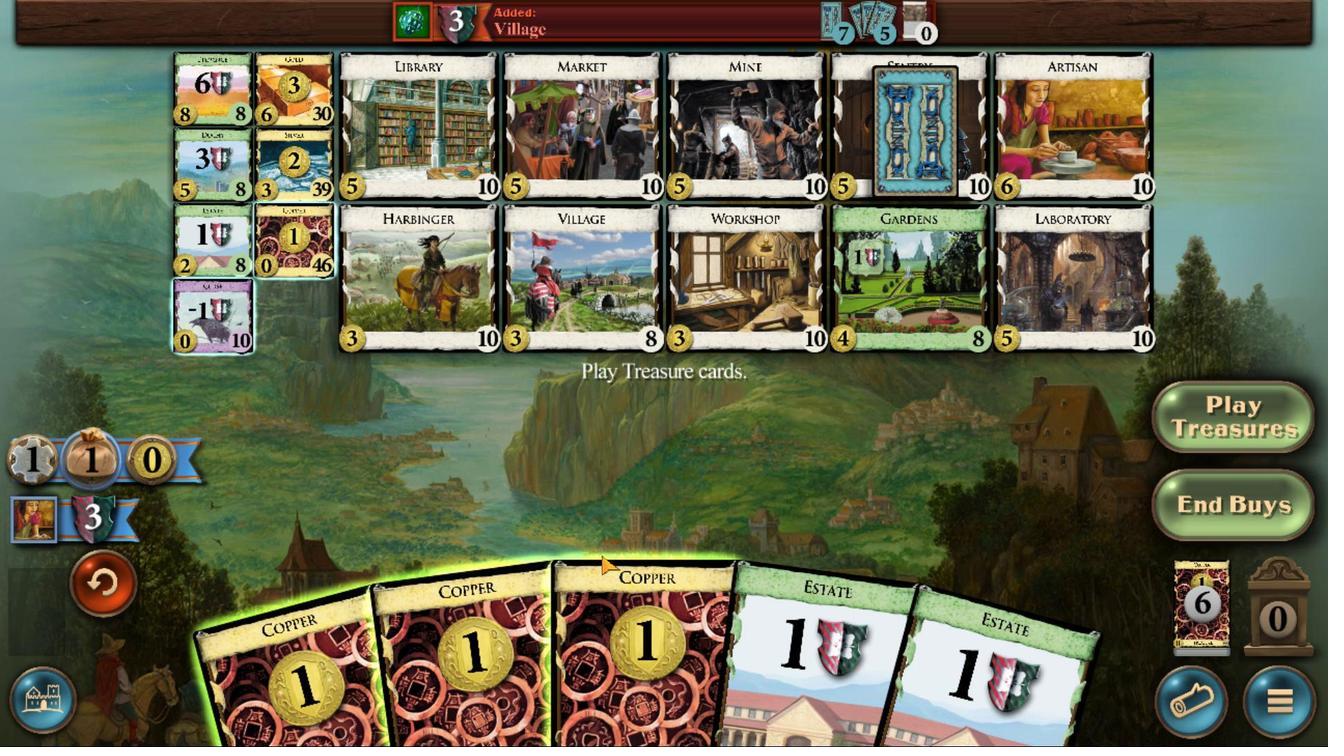 
Action: Mouse moved to (609, 480)
Screenshot: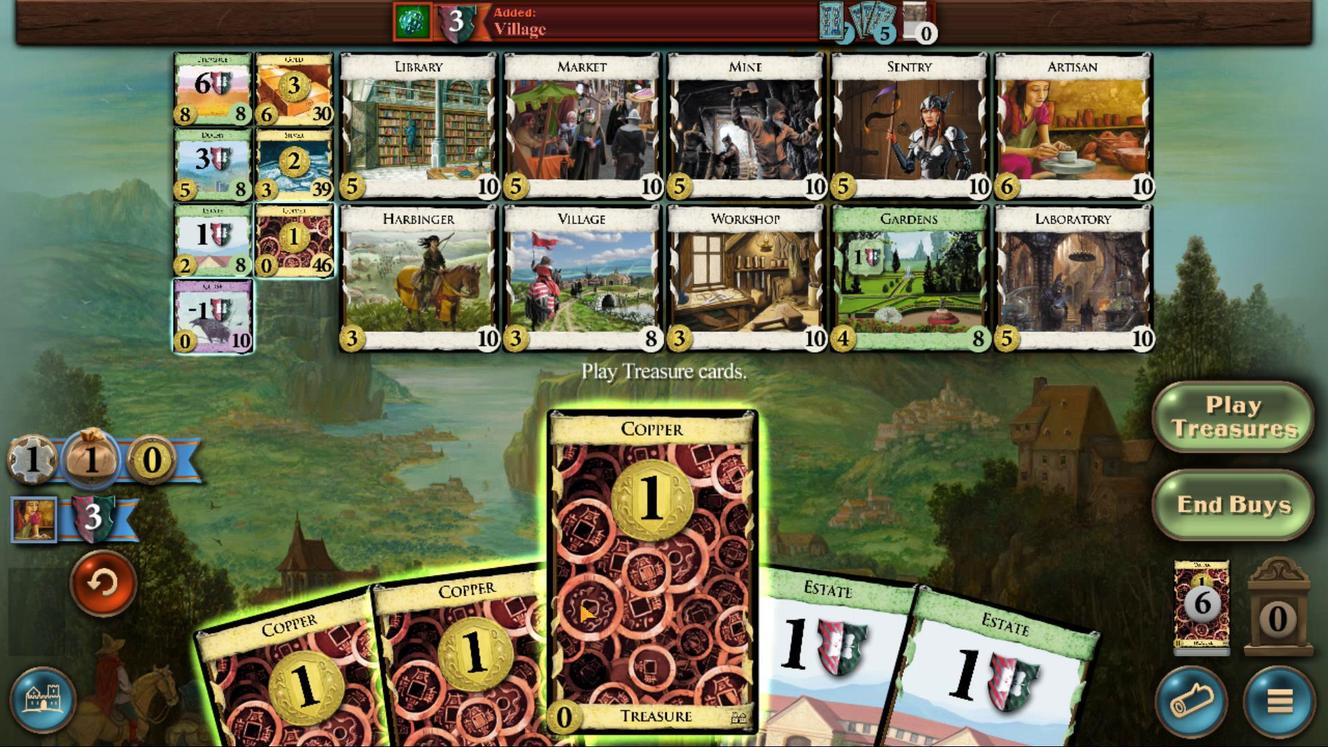 
Action: Mouse scrolled (609, 480) with delta (0, 0)
Screenshot: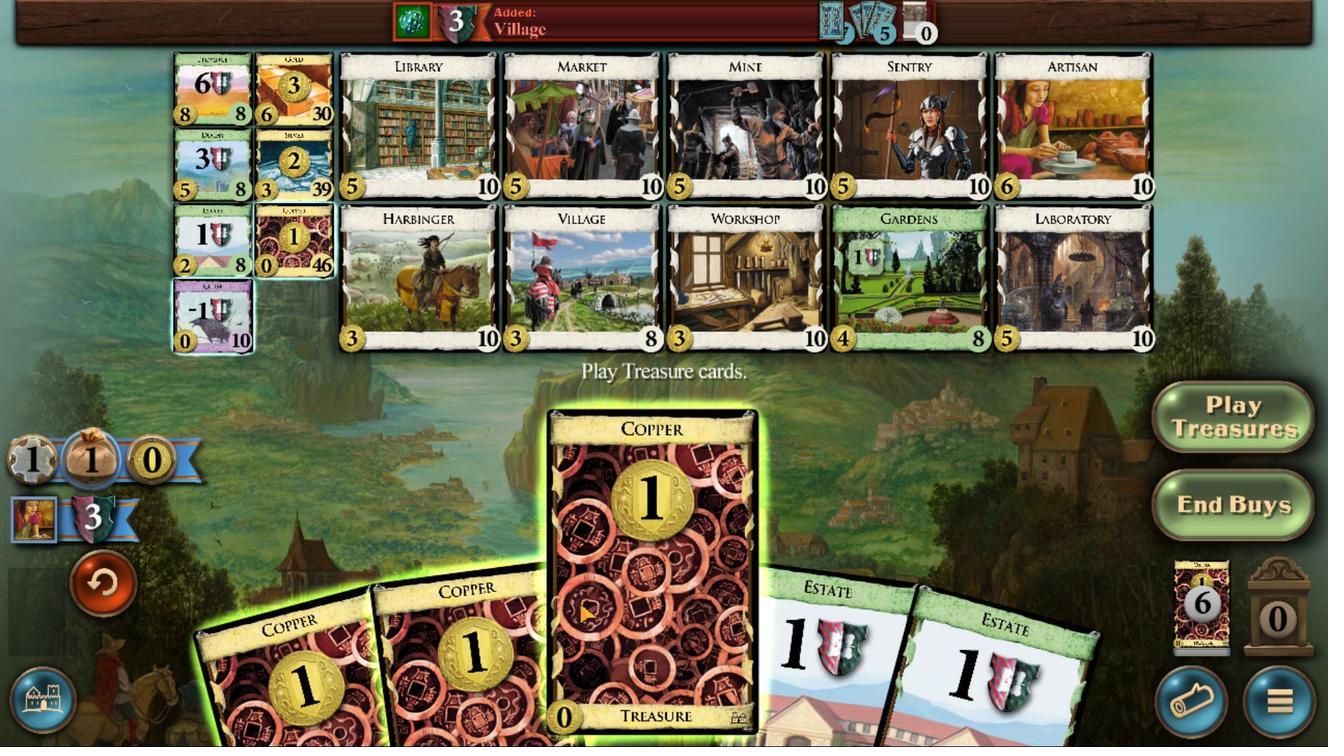 
Action: Mouse scrolled (609, 480) with delta (0, 0)
Screenshot: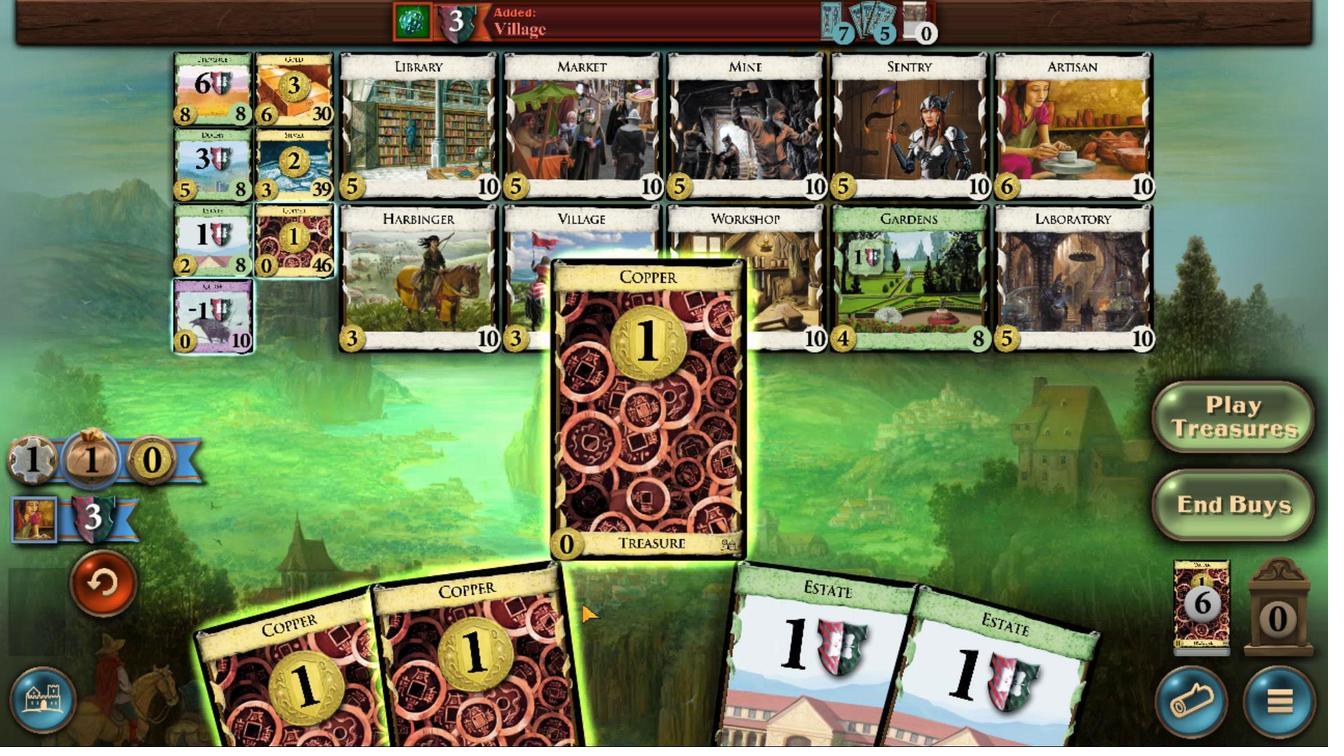 
Action: Mouse scrolled (609, 480) with delta (0, 0)
Screenshot: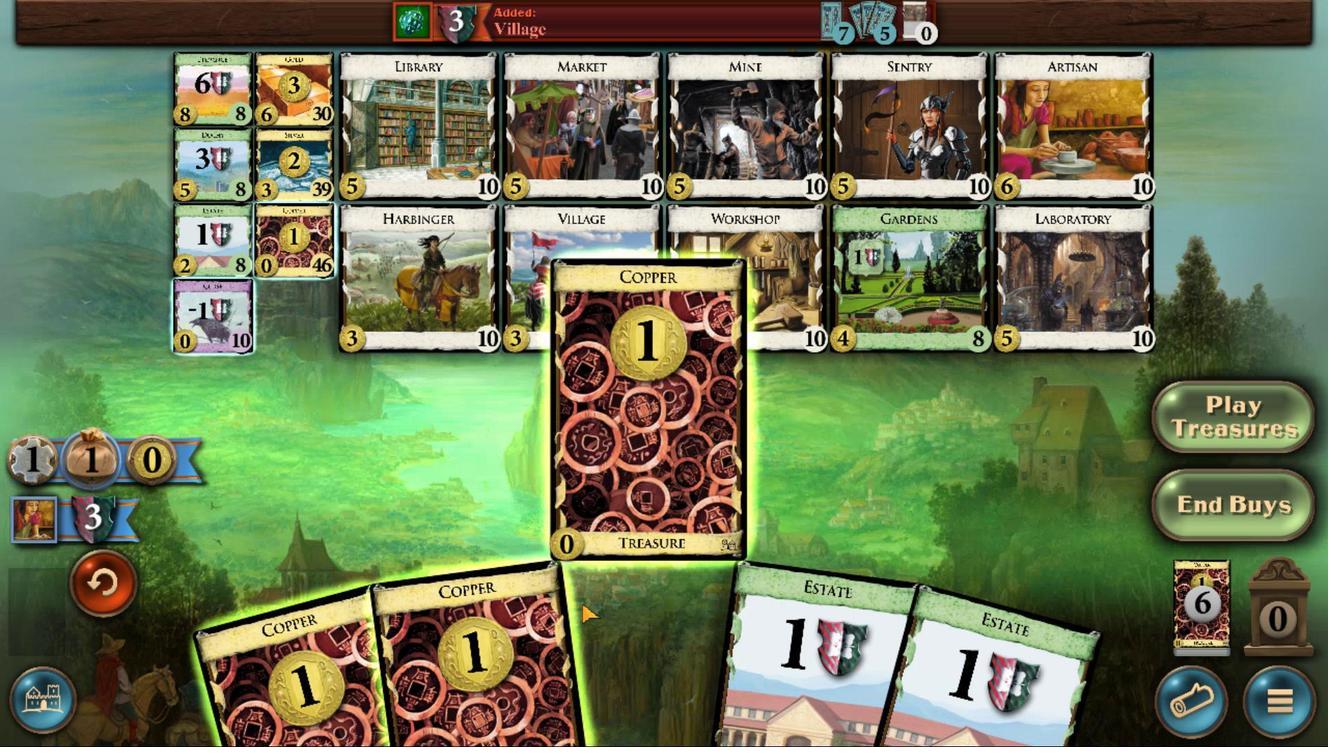 
Action: Mouse moved to (606, 481)
Screenshot: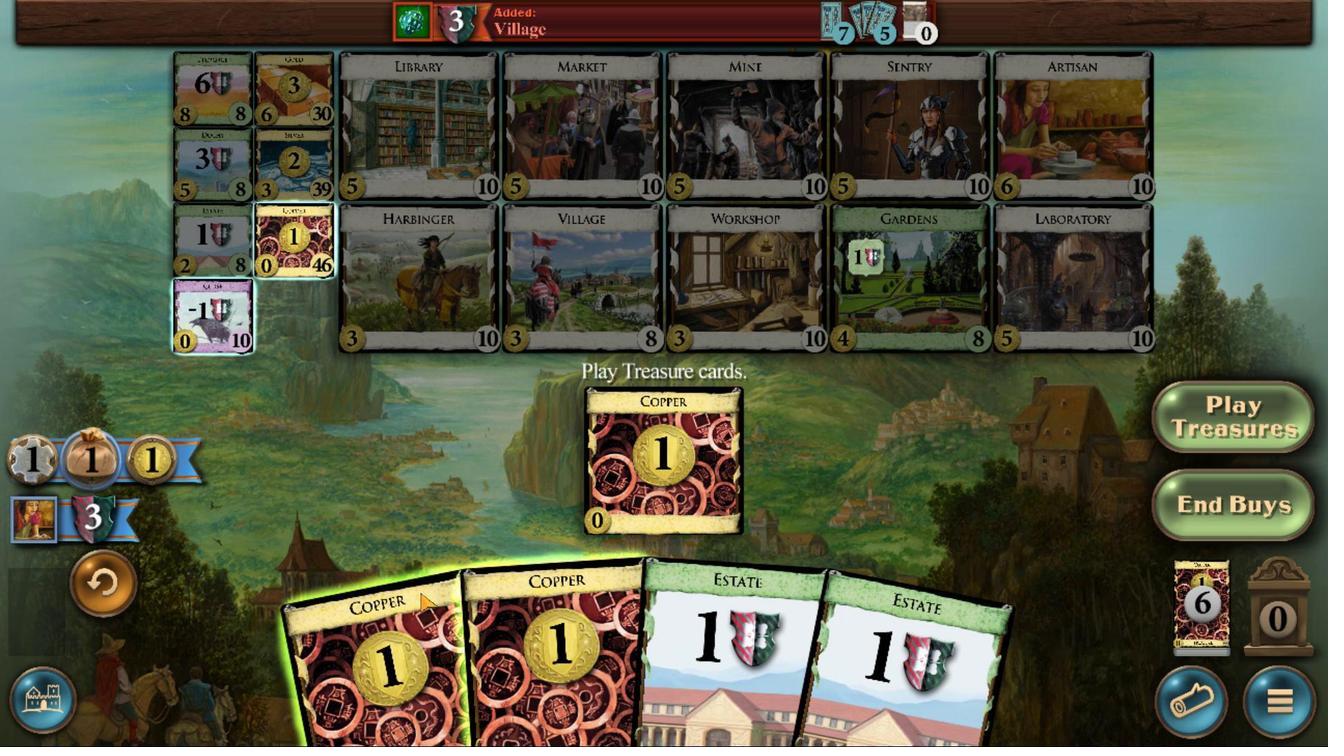 
Action: Mouse scrolled (606, 481) with delta (0, 0)
Screenshot: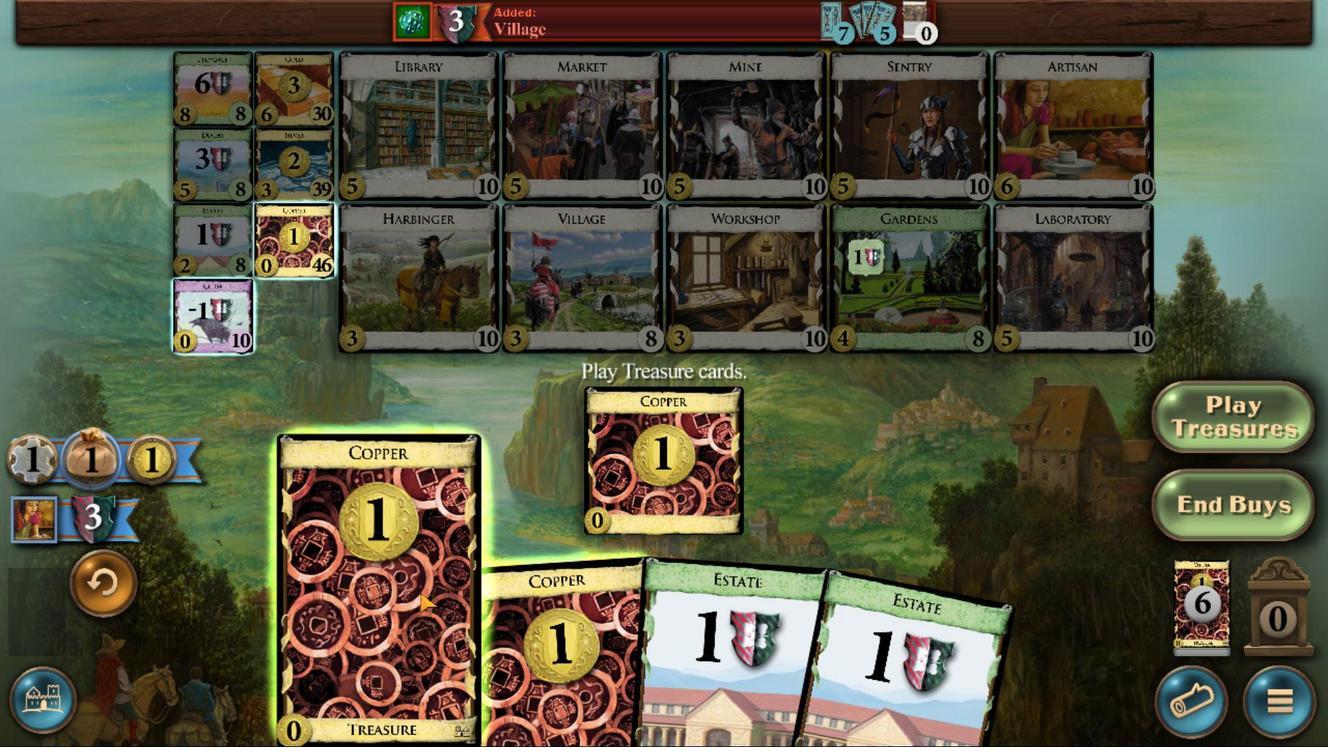 
Action: Mouse scrolled (606, 481) with delta (0, 0)
Screenshot: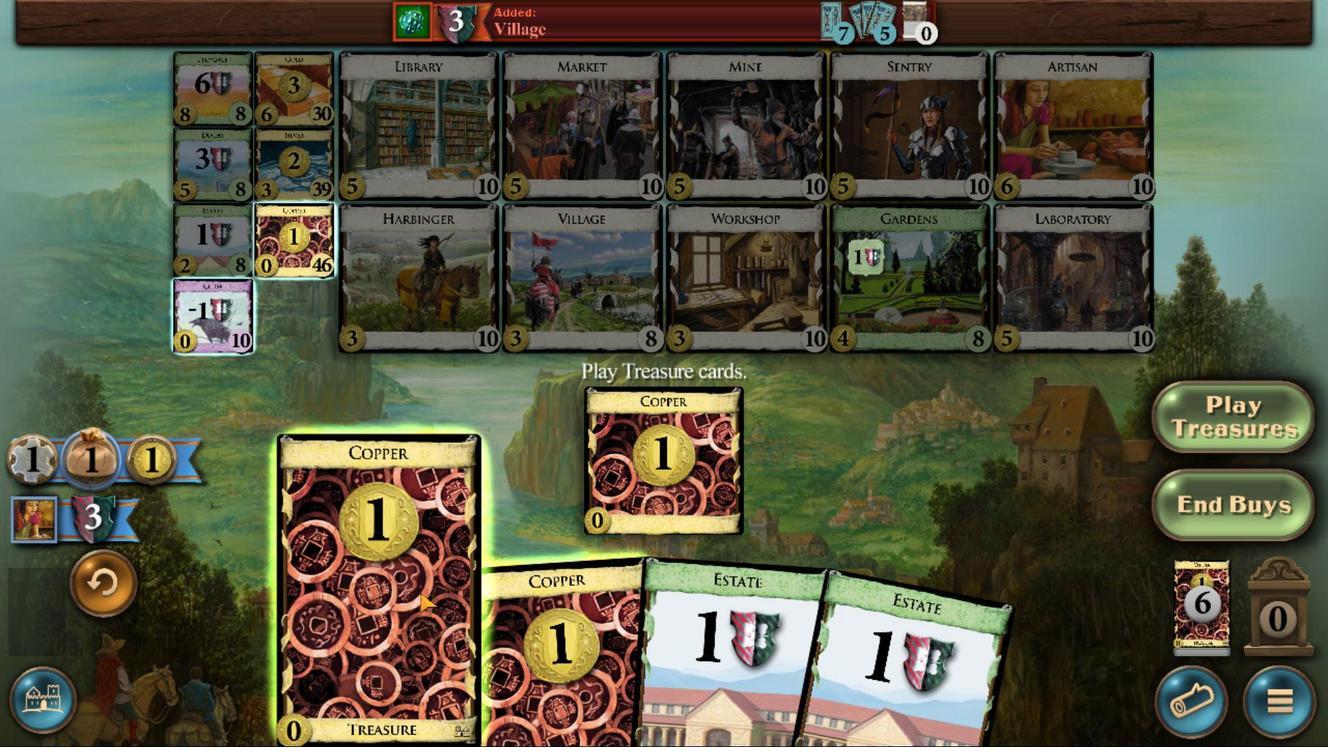 
Action: Mouse scrolled (606, 481) with delta (0, 0)
Screenshot: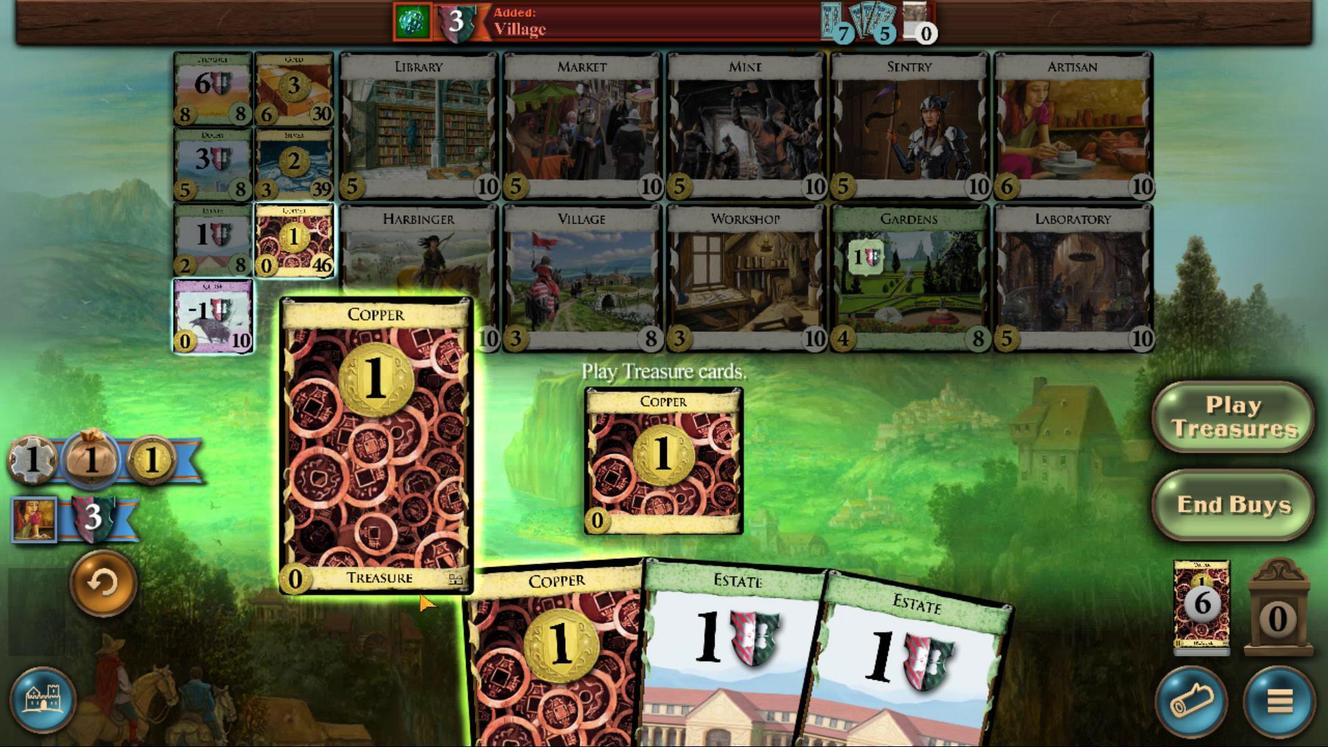 
Action: Mouse scrolled (606, 481) with delta (0, 0)
Screenshot: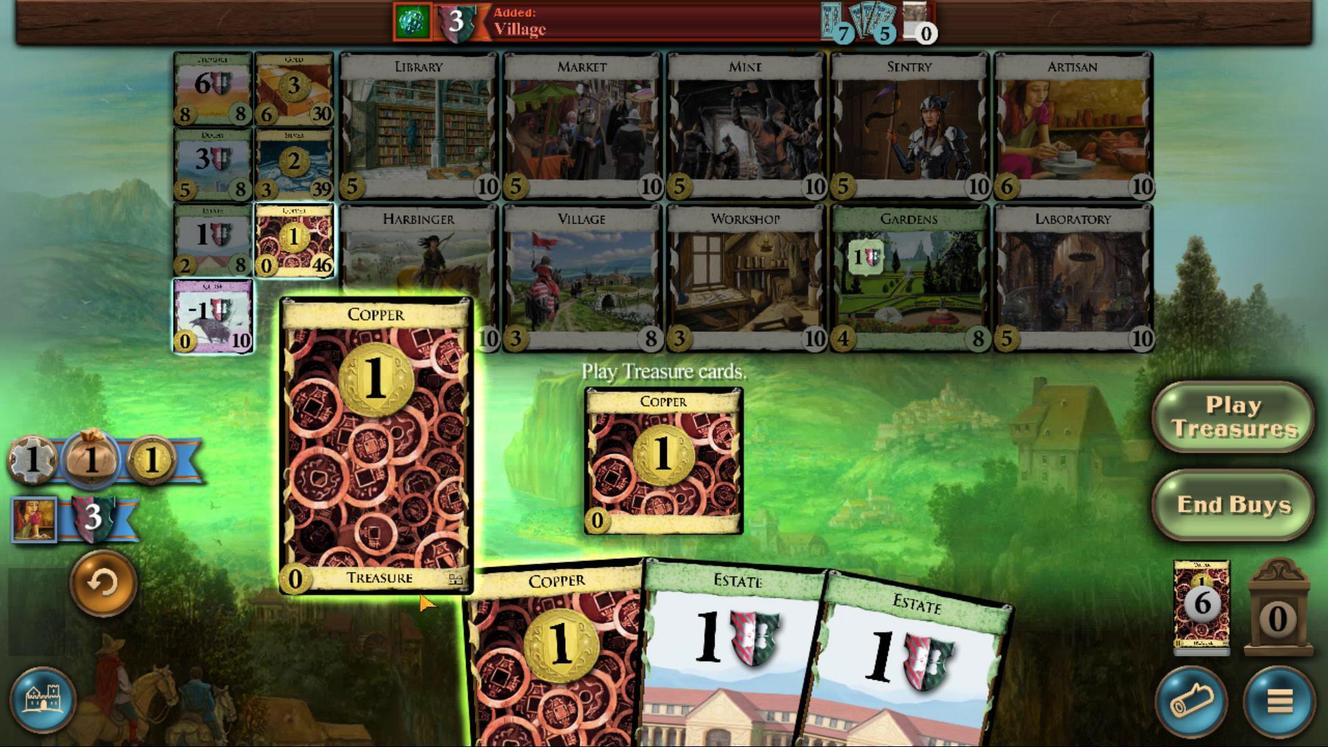 
Action: Mouse moved to (606, 484)
Screenshot: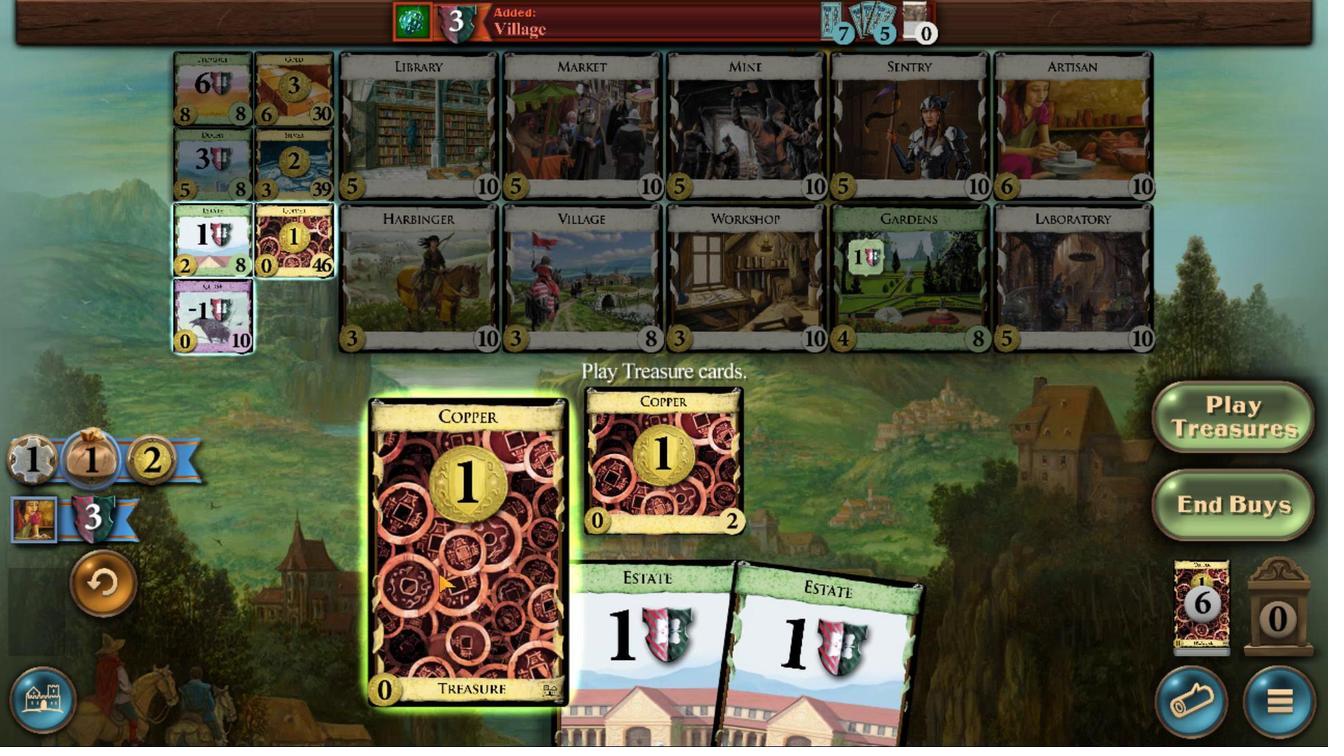
Action: Mouse scrolled (606, 484) with delta (0, 0)
Screenshot: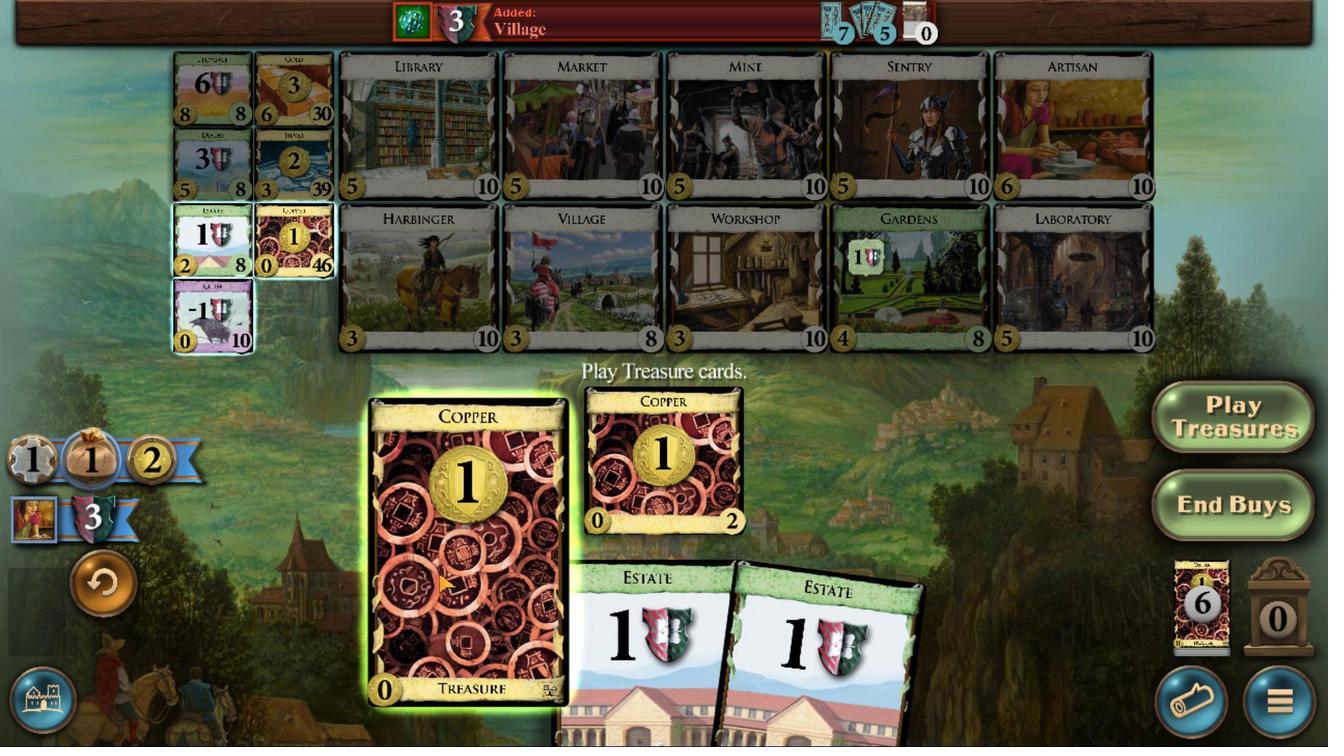 
Action: Mouse scrolled (606, 484) with delta (0, 0)
Screenshot: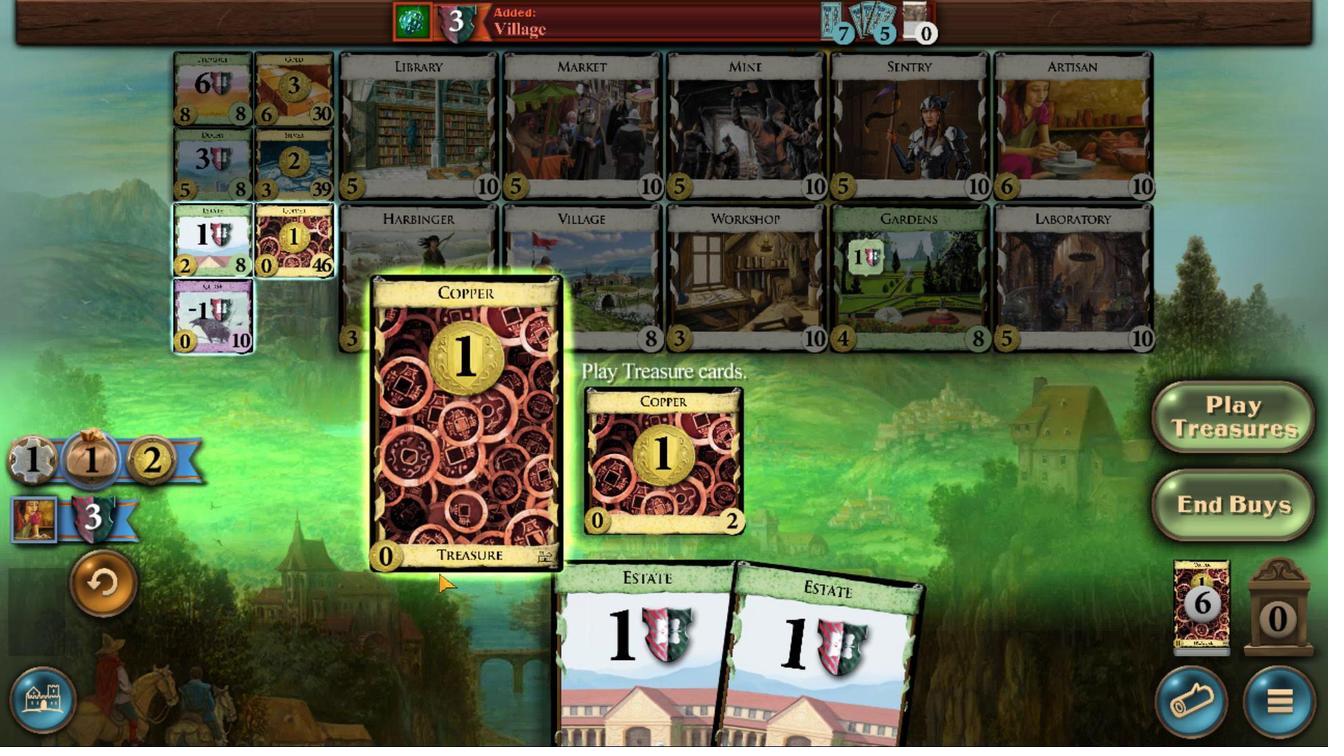 
Action: Mouse scrolled (606, 484) with delta (0, 0)
Screenshot: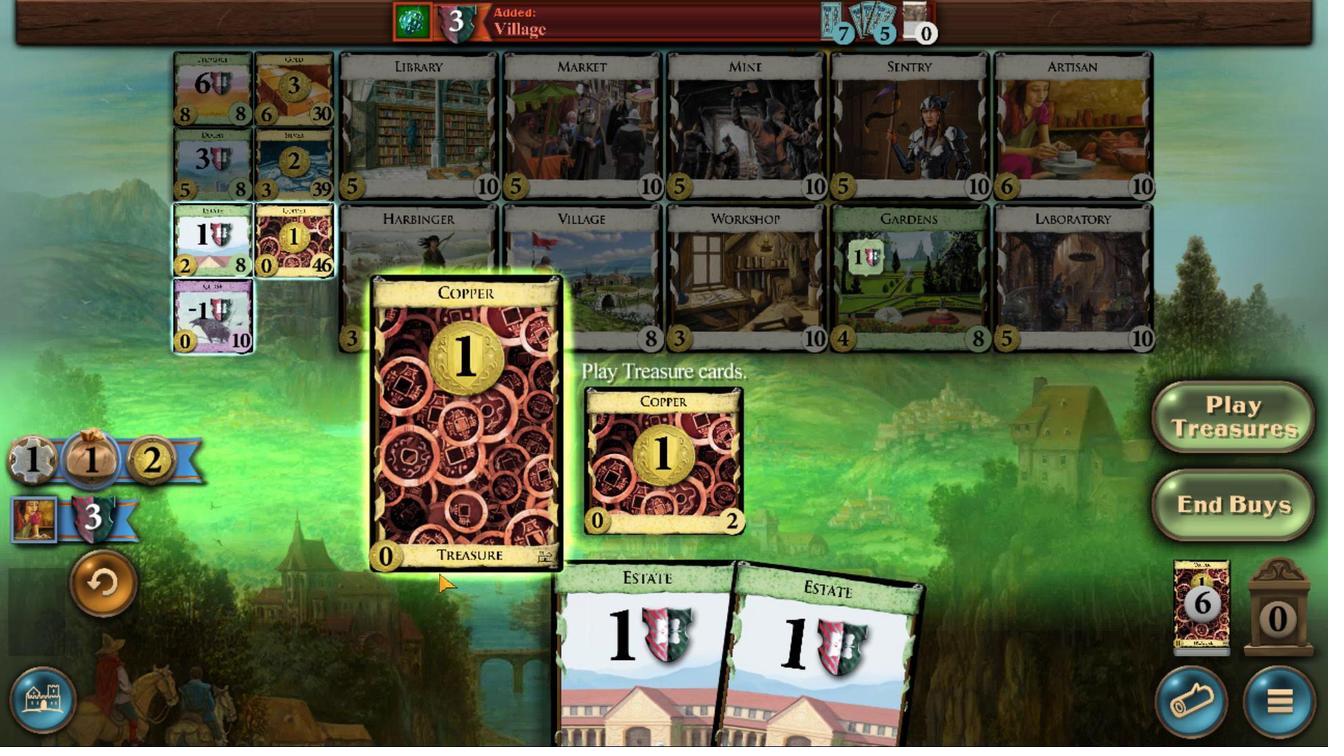 
Action: Mouse scrolled (606, 484) with delta (0, 0)
Screenshot: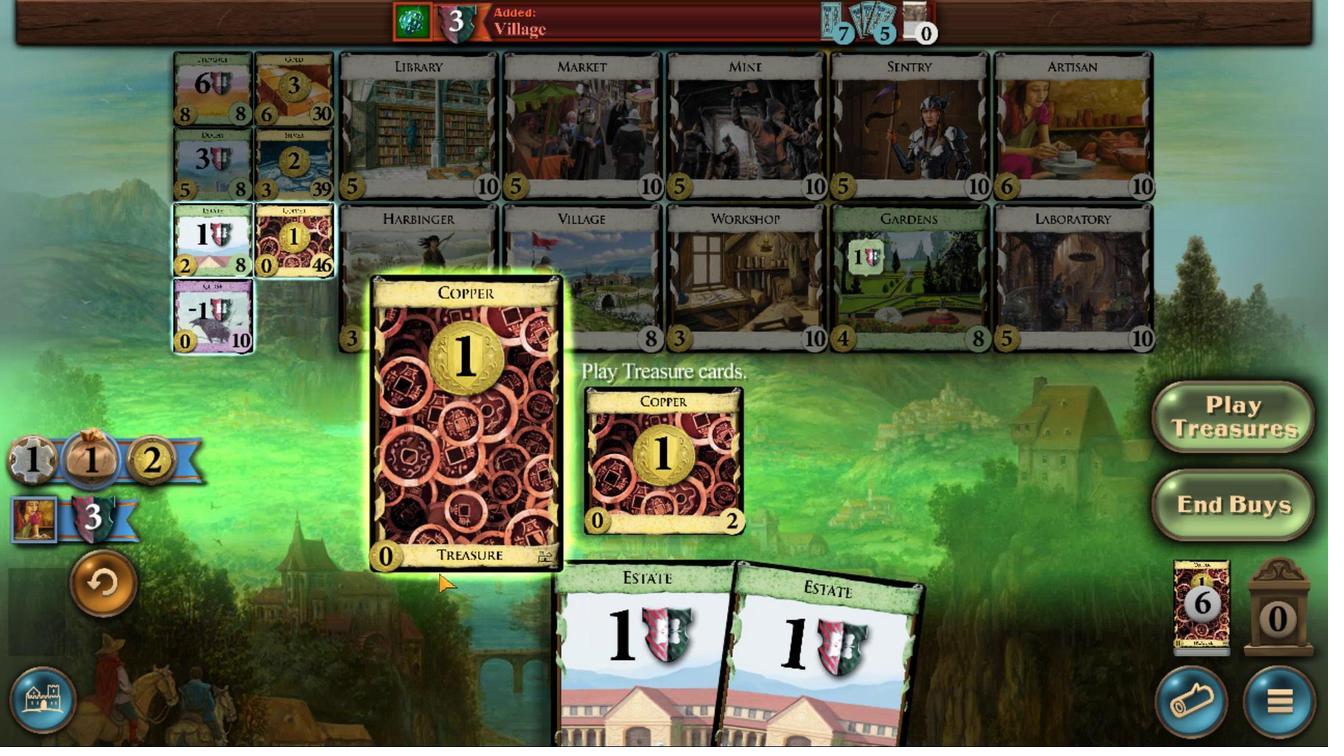 
Action: Mouse moved to (601, 534)
Screenshot: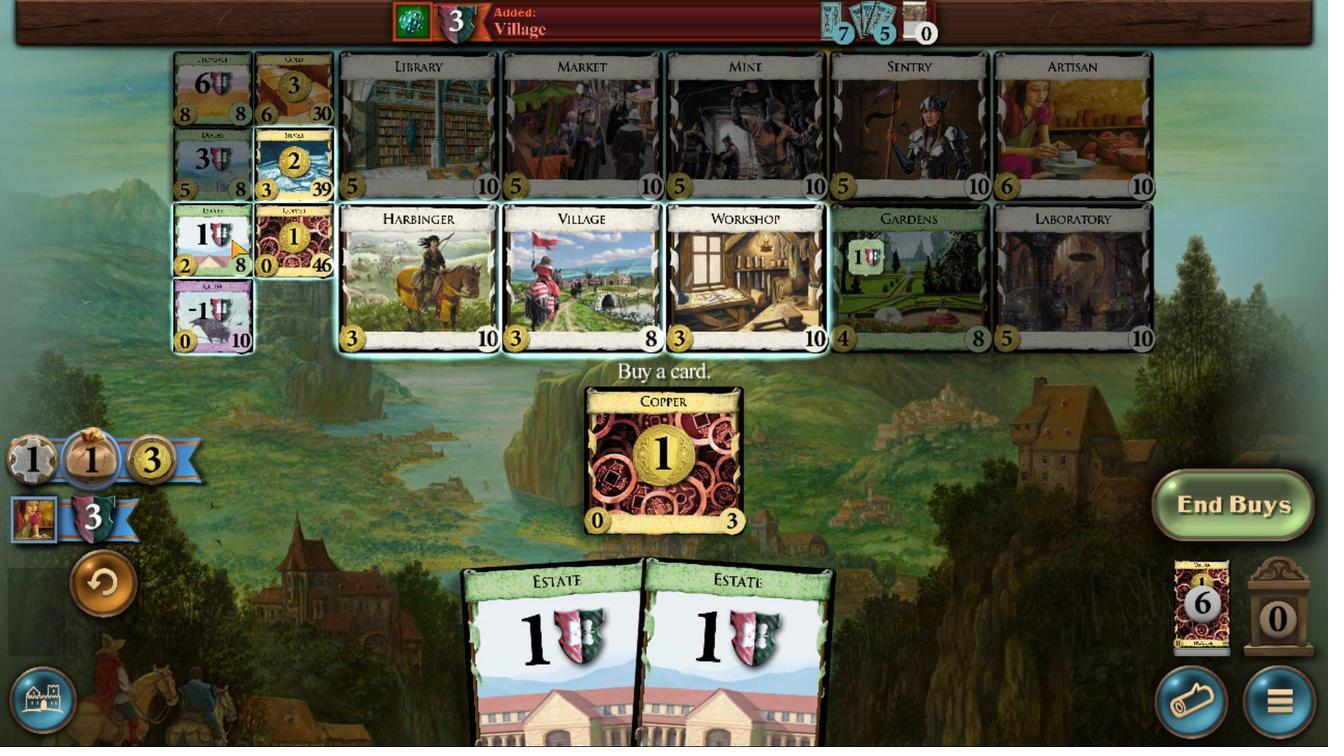 
Action: Mouse pressed left at (601, 534)
Screenshot: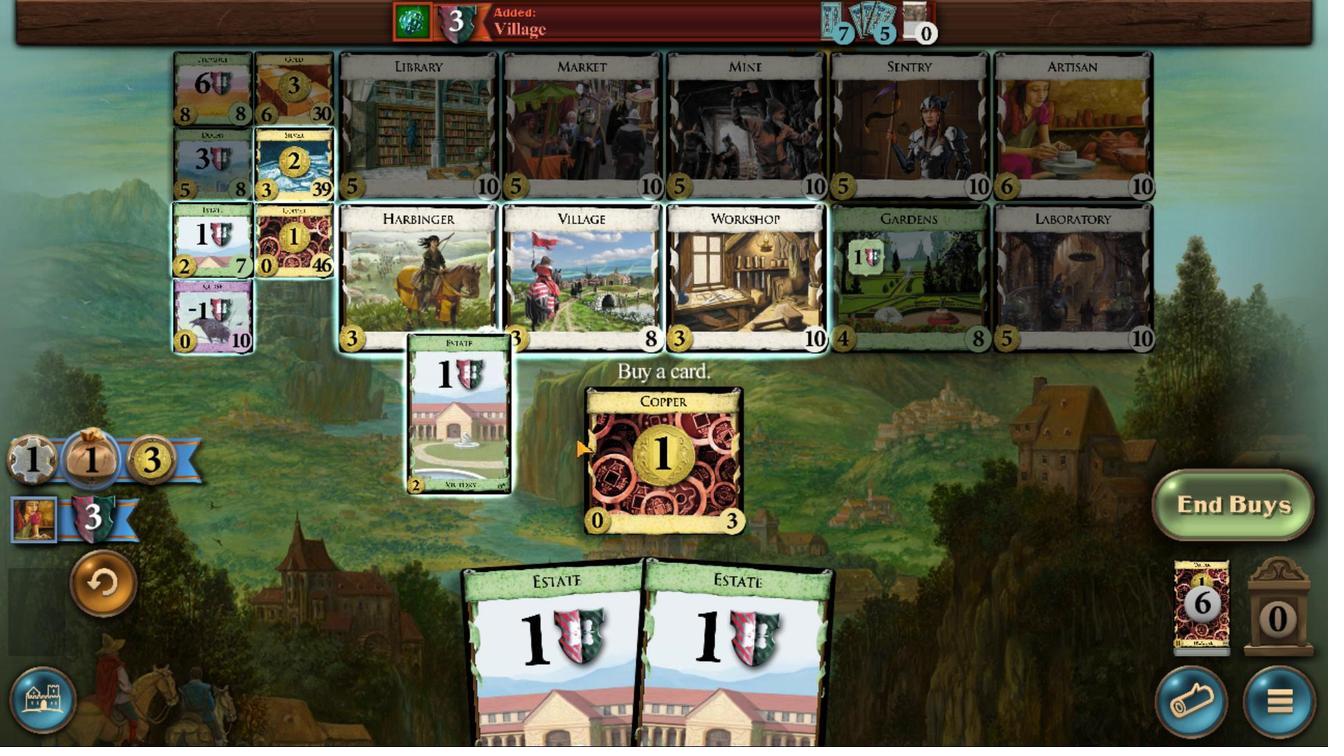 
Action: Mouse moved to (606, 482)
Screenshot: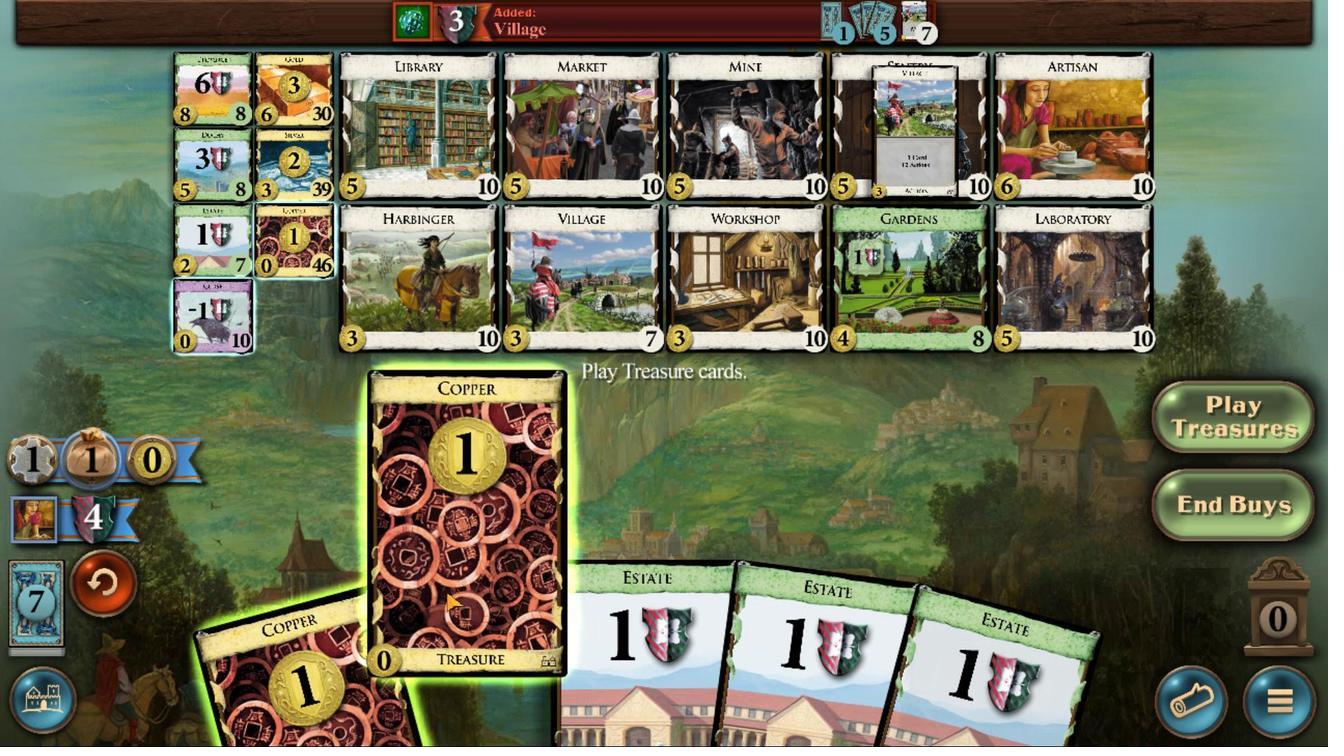 
Action: Mouse scrolled (606, 482) with delta (0, 0)
Screenshot: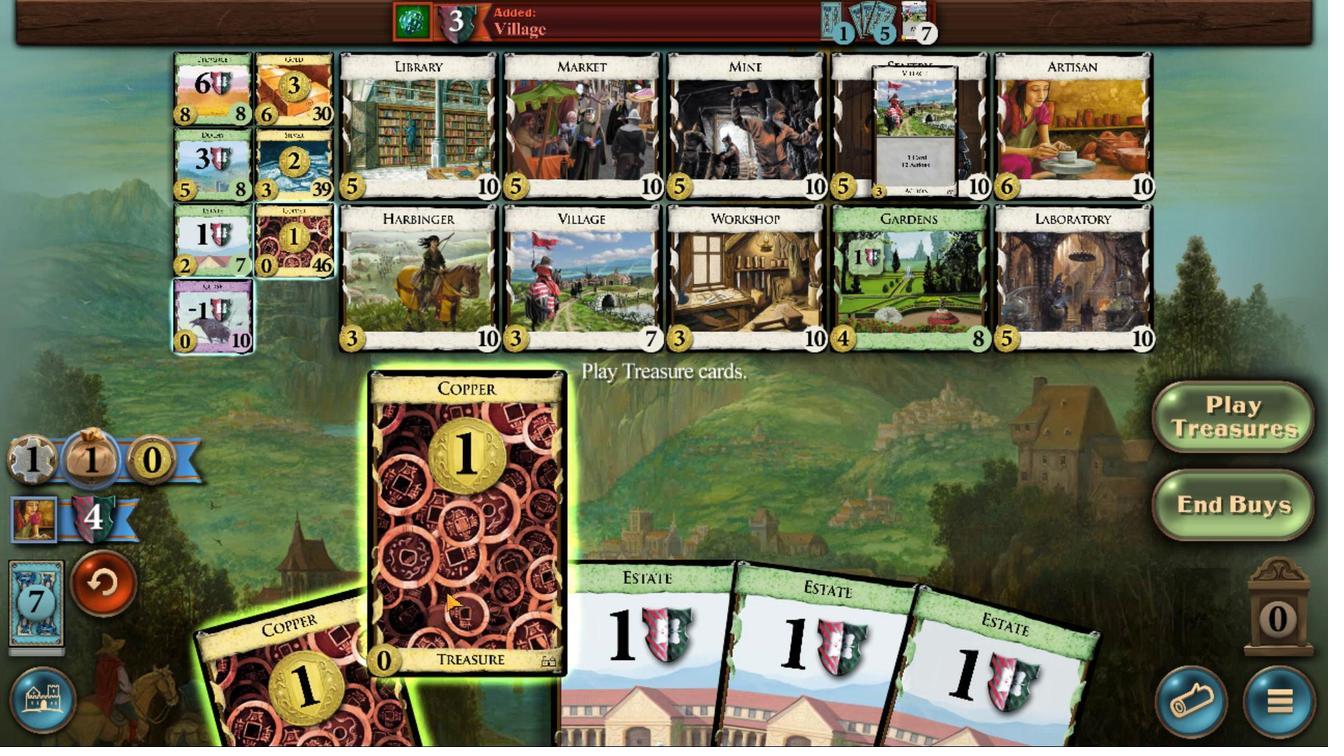 
Action: Mouse scrolled (606, 482) with delta (0, 0)
Screenshot: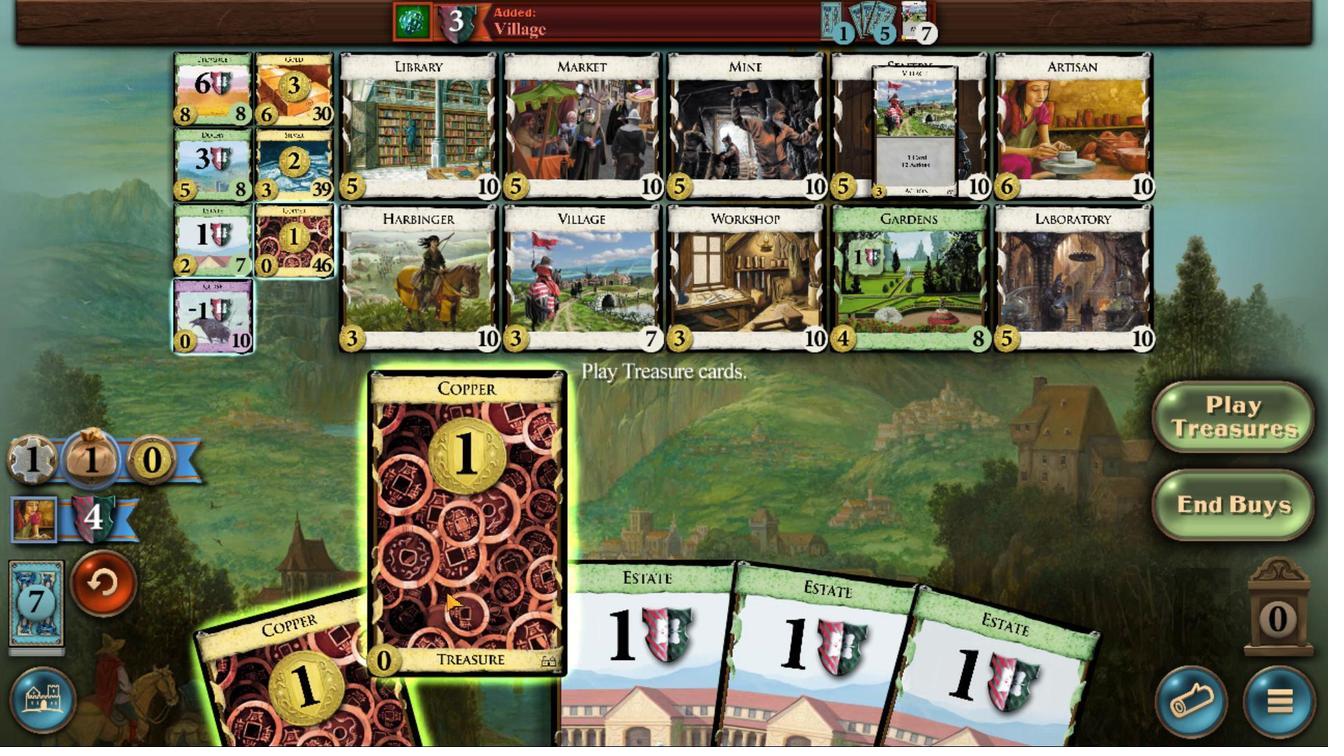 
Action: Mouse scrolled (606, 482) with delta (0, 0)
Screenshot: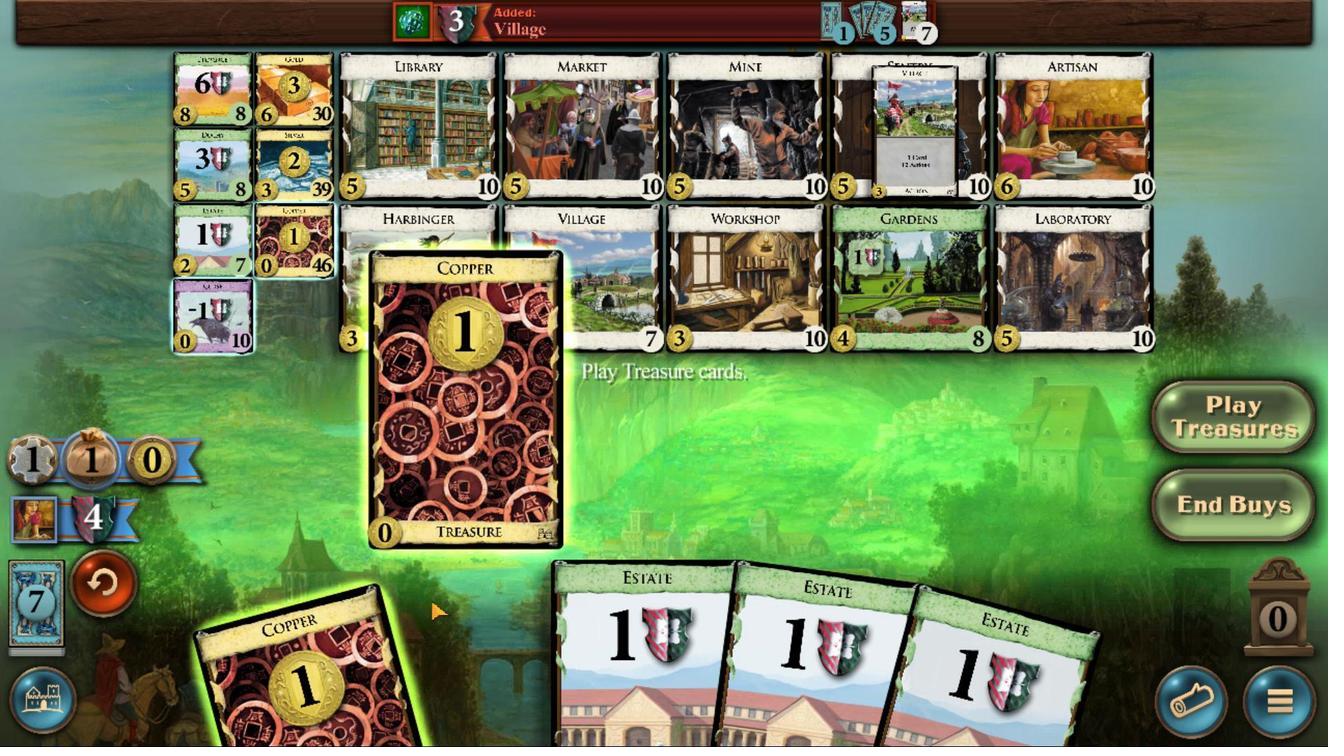 
Action: Mouse scrolled (606, 482) with delta (0, 0)
Screenshot: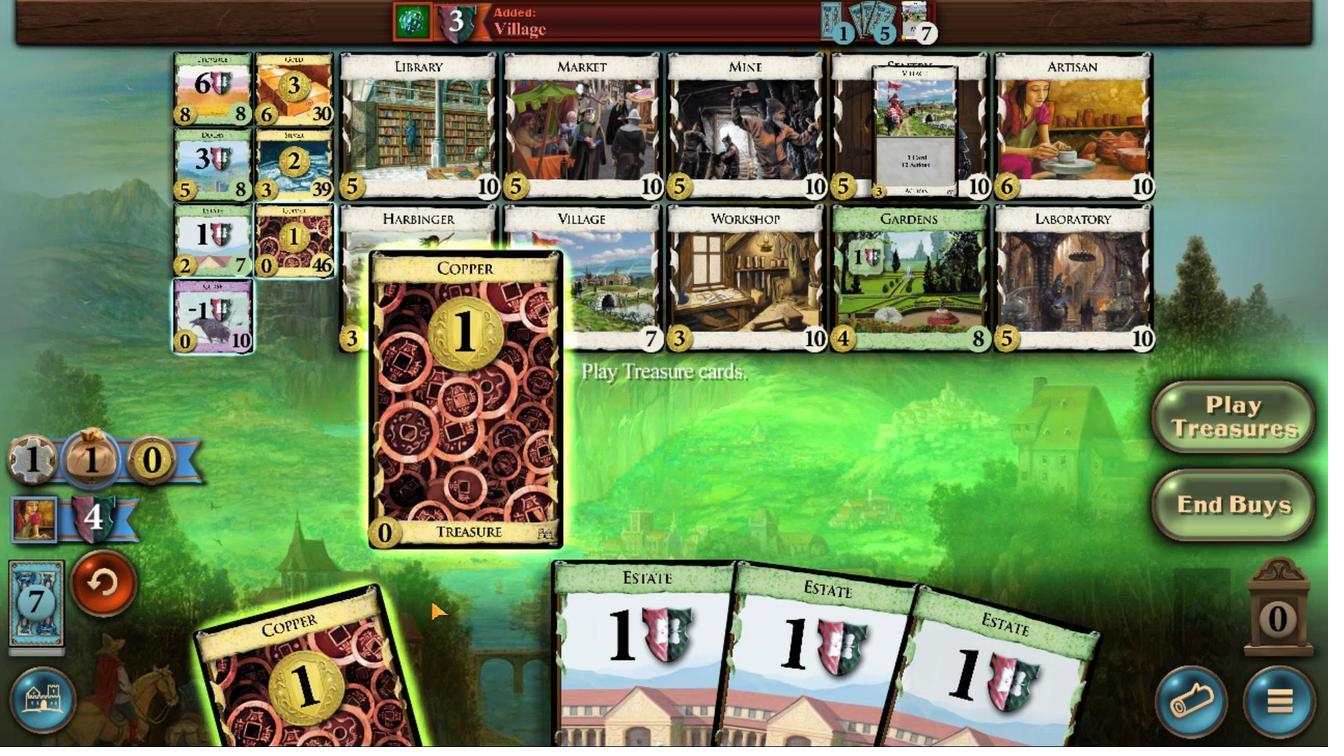 
Action: Mouse moved to (604, 478)
Screenshot: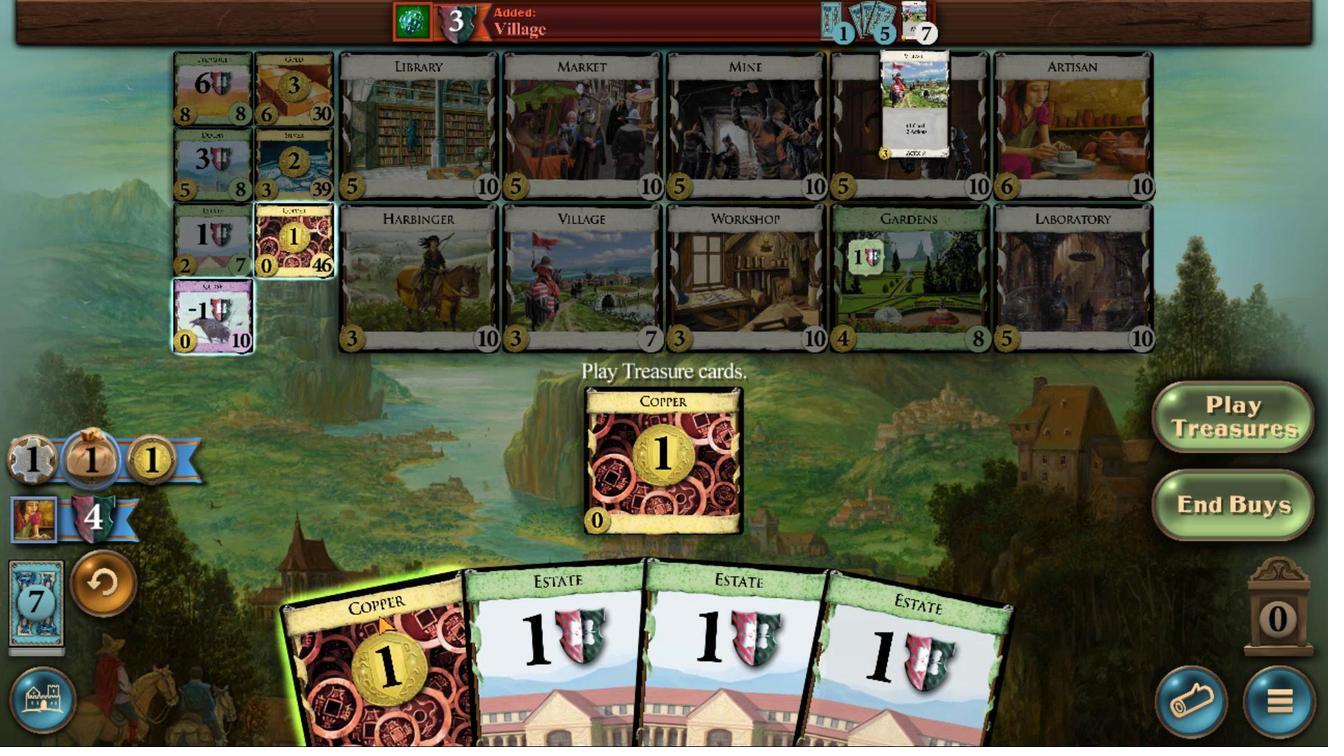 
Action: Mouse scrolled (604, 478) with delta (0, 0)
Screenshot: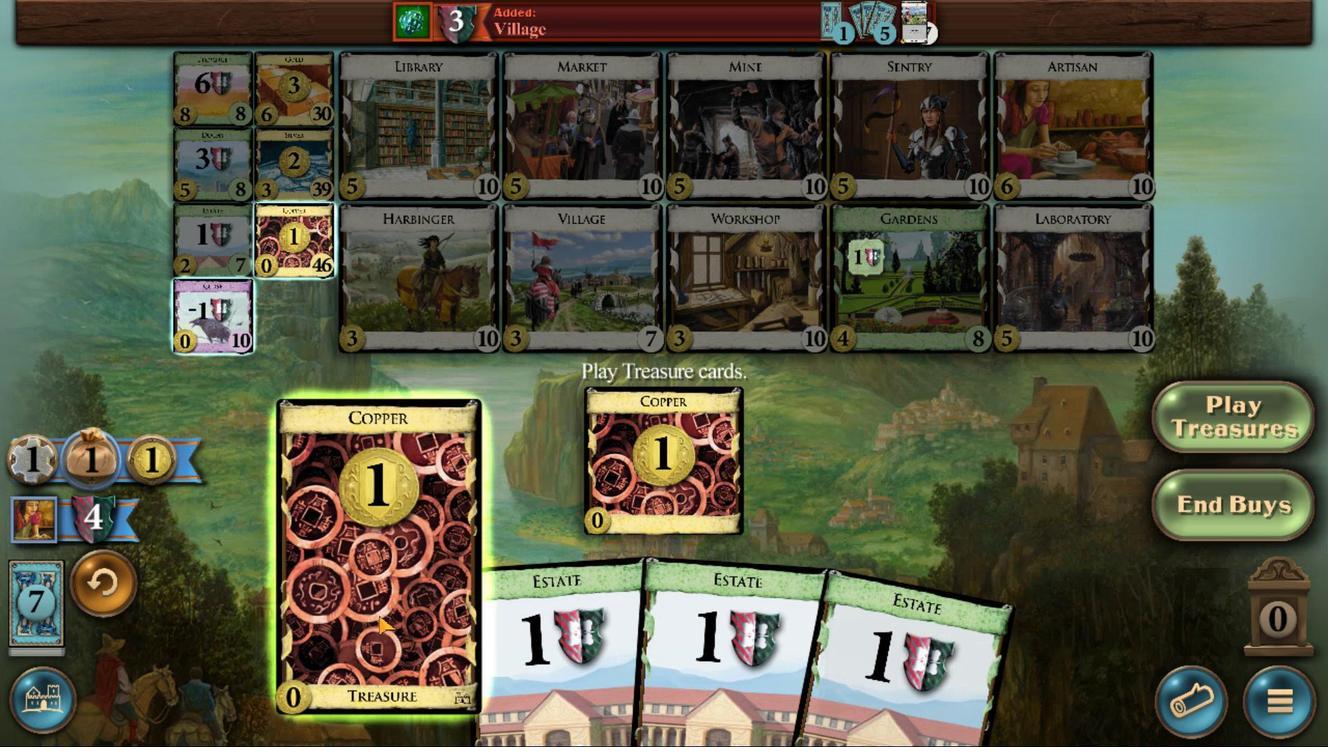 
Action: Mouse scrolled (604, 478) with delta (0, 0)
Screenshot: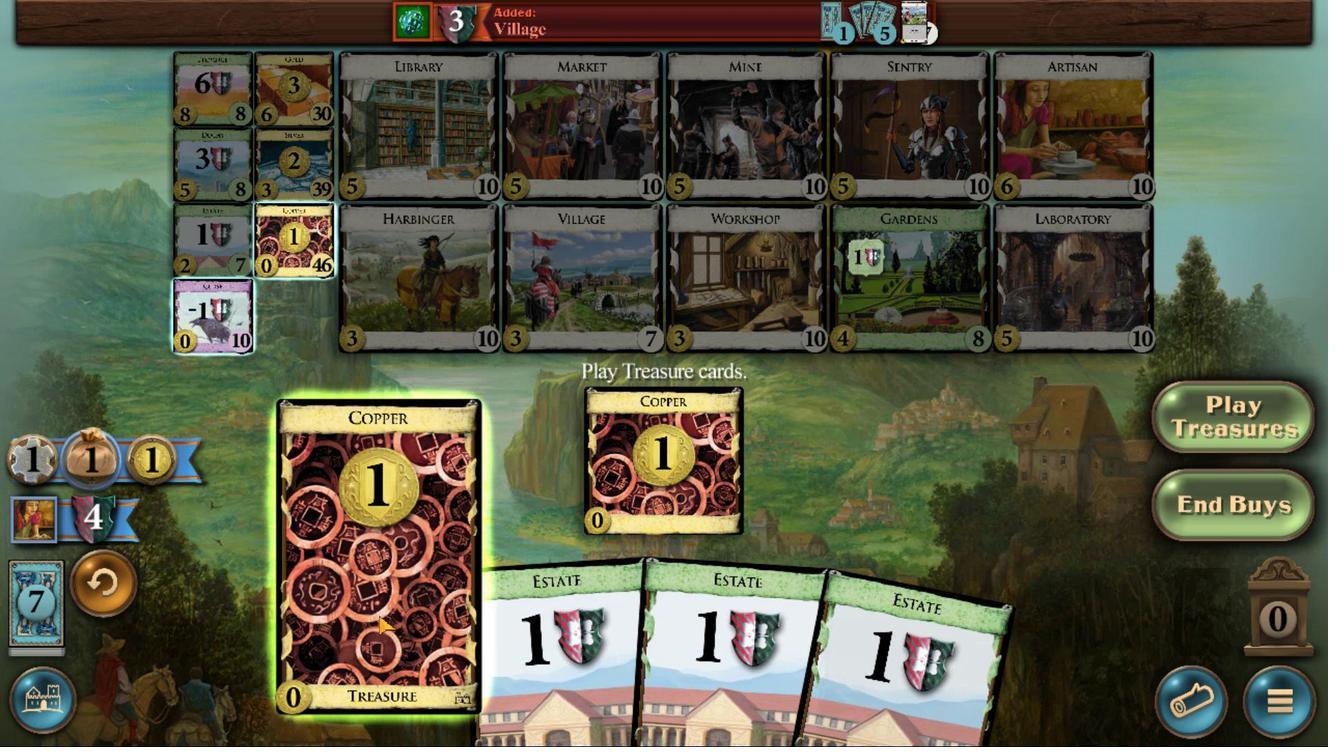 
Action: Mouse scrolled (604, 478) with delta (0, 0)
Screenshot: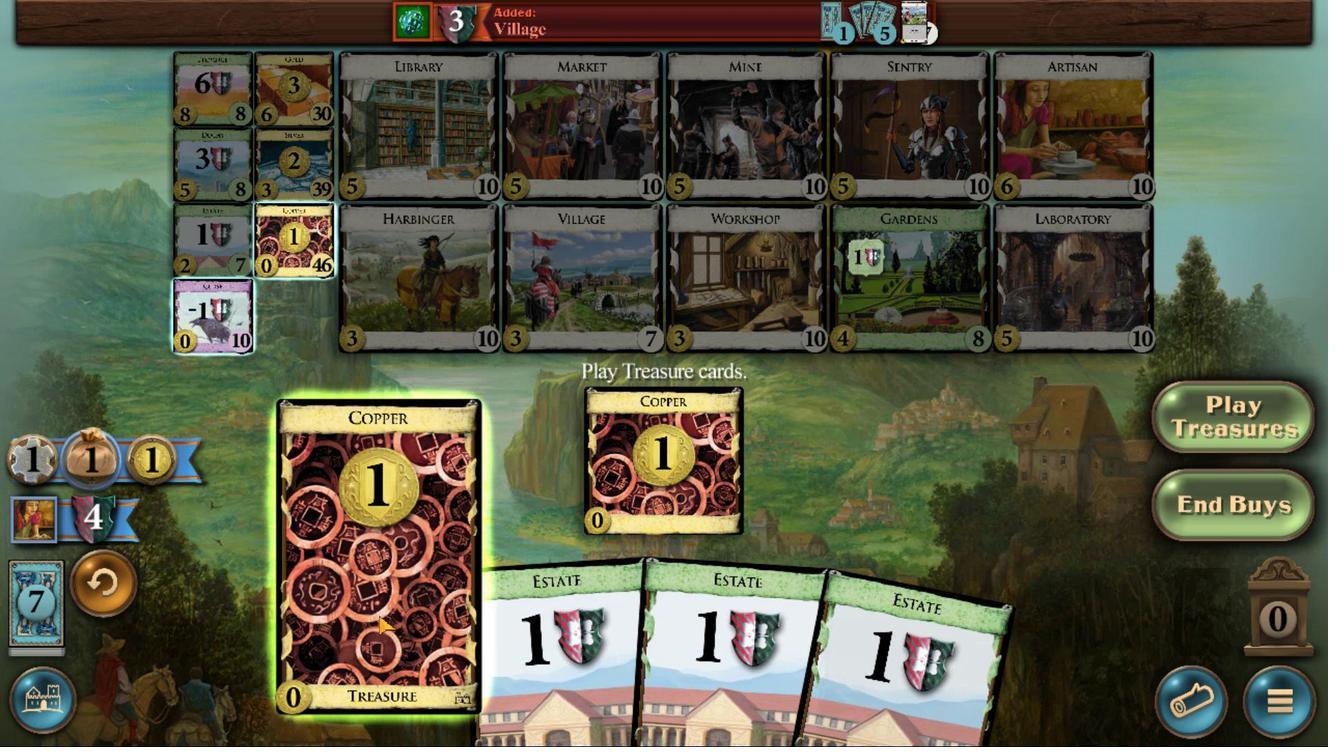 
Action: Mouse scrolled (604, 478) with delta (0, 0)
Screenshot: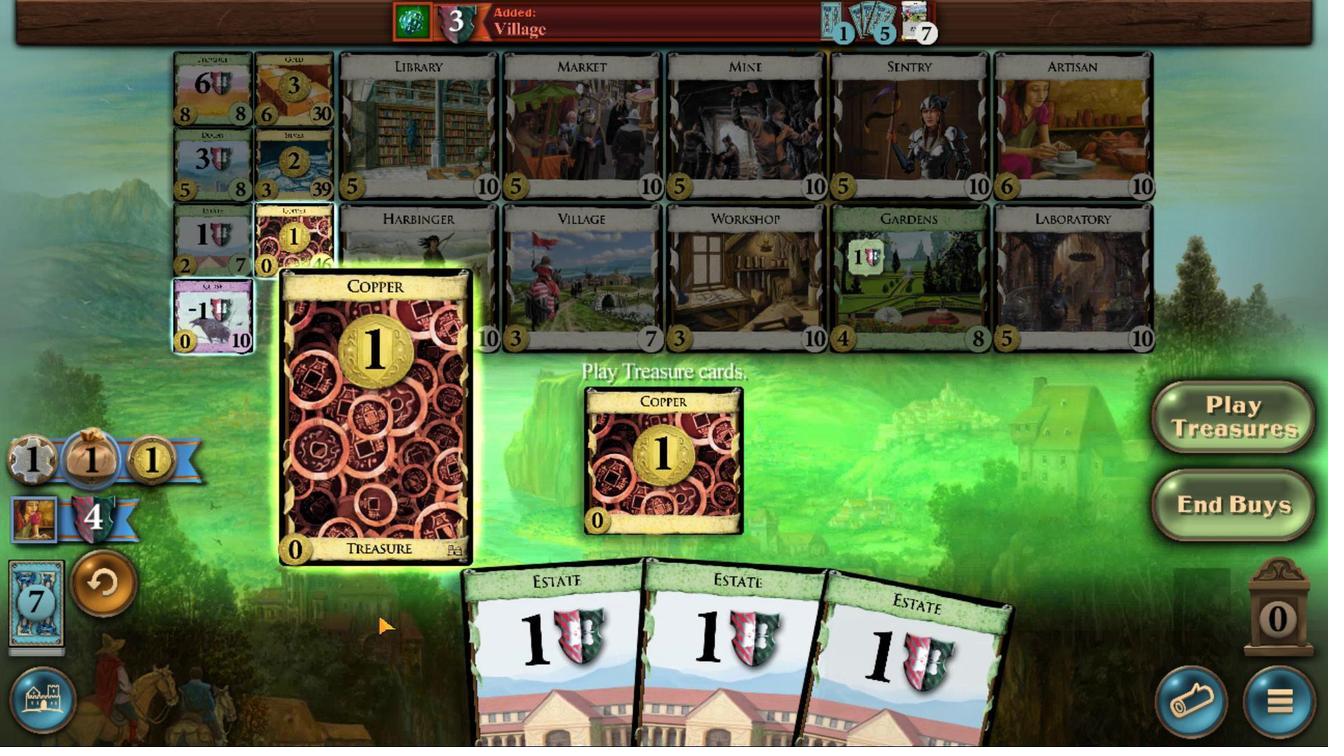 
Action: Mouse moved to (602, 534)
Screenshot: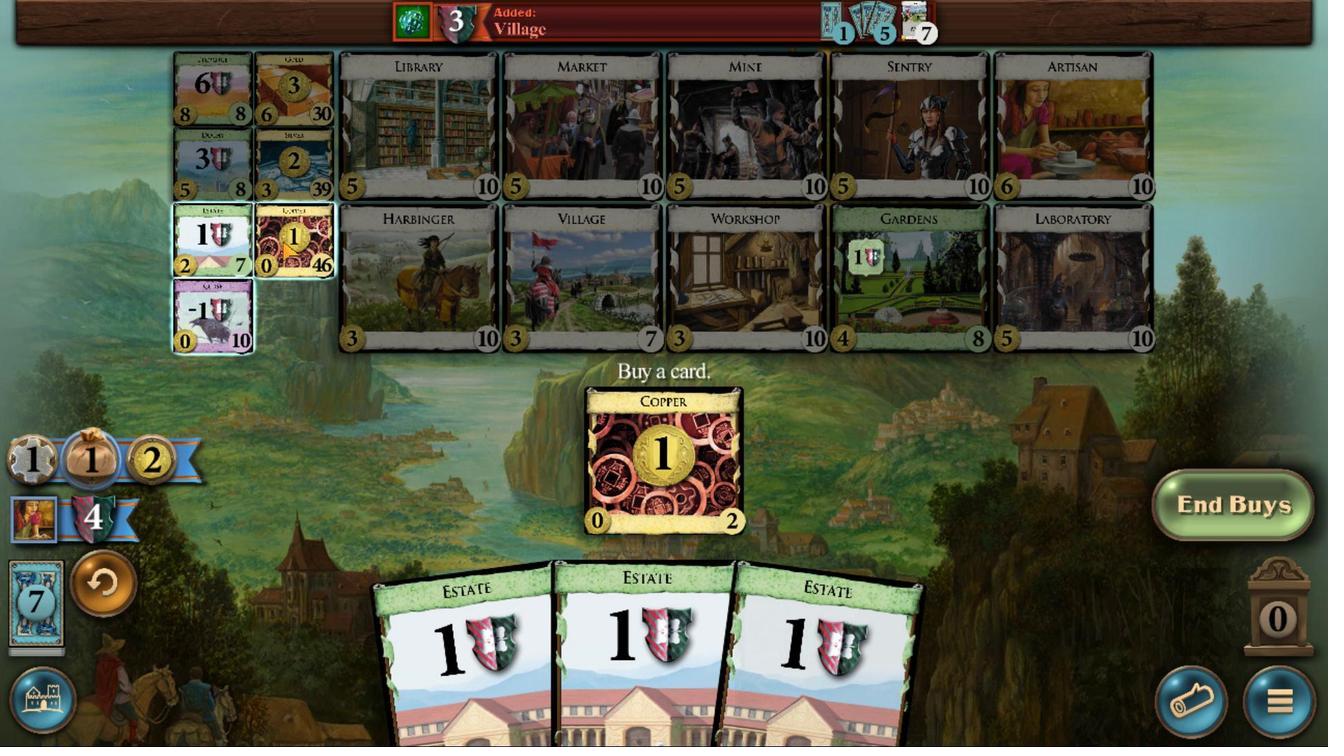 
Action: Mouse pressed left at (602, 534)
Screenshot: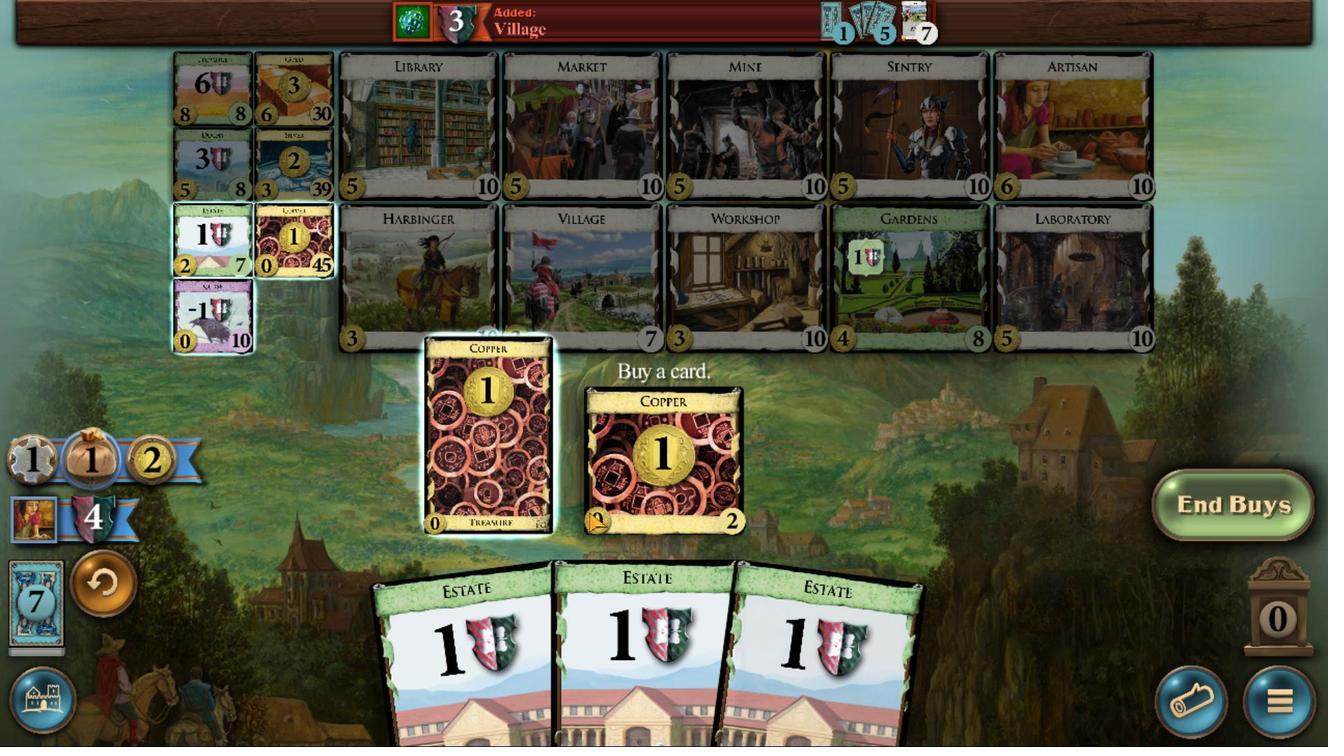 
Action: Mouse moved to (619, 471)
Screenshot: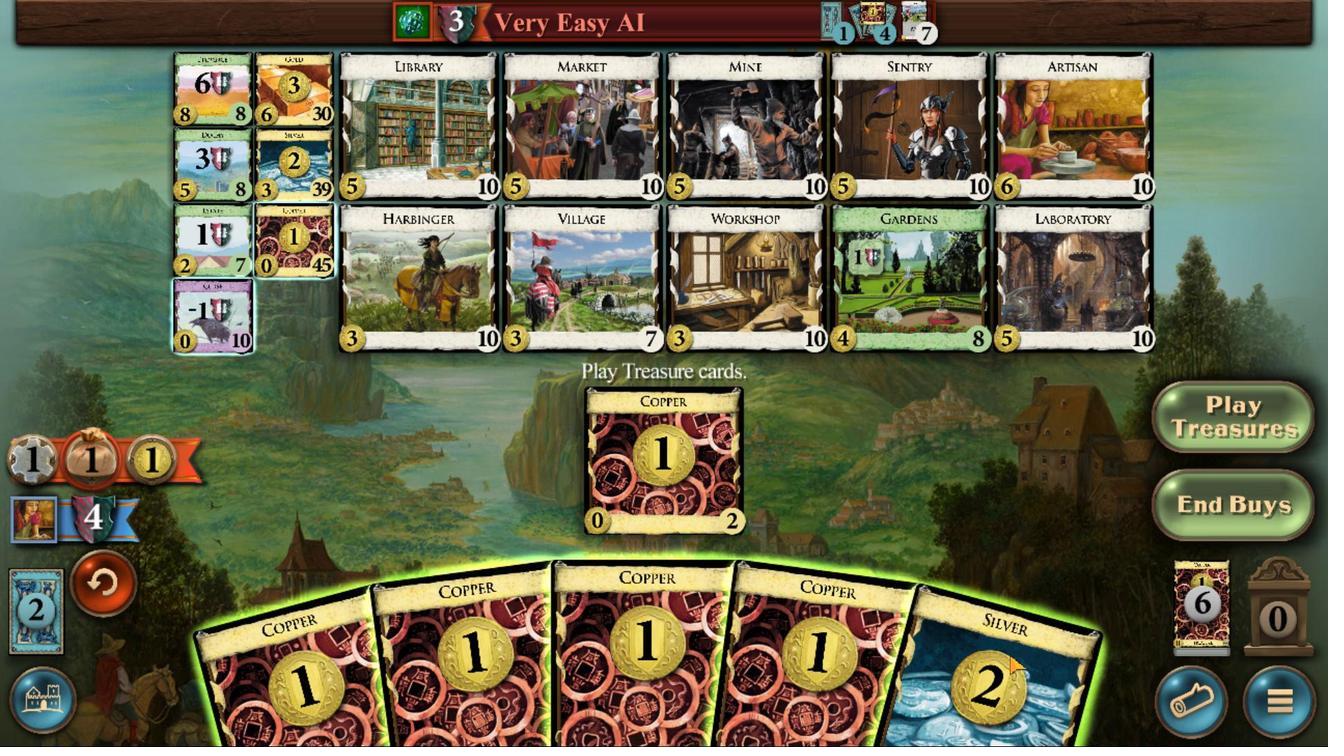 
Action: Mouse scrolled (619, 471) with delta (0, 0)
Screenshot: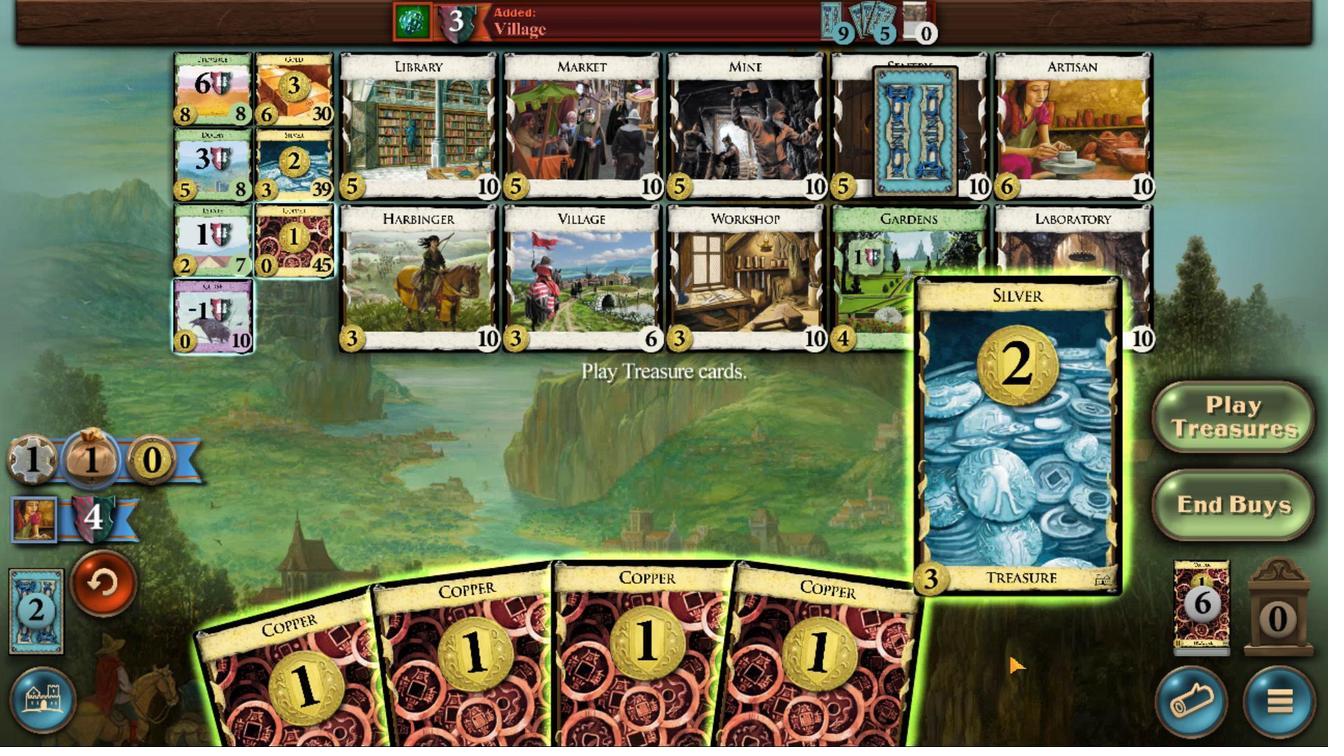 
Action: Mouse scrolled (619, 471) with delta (0, 0)
Screenshot: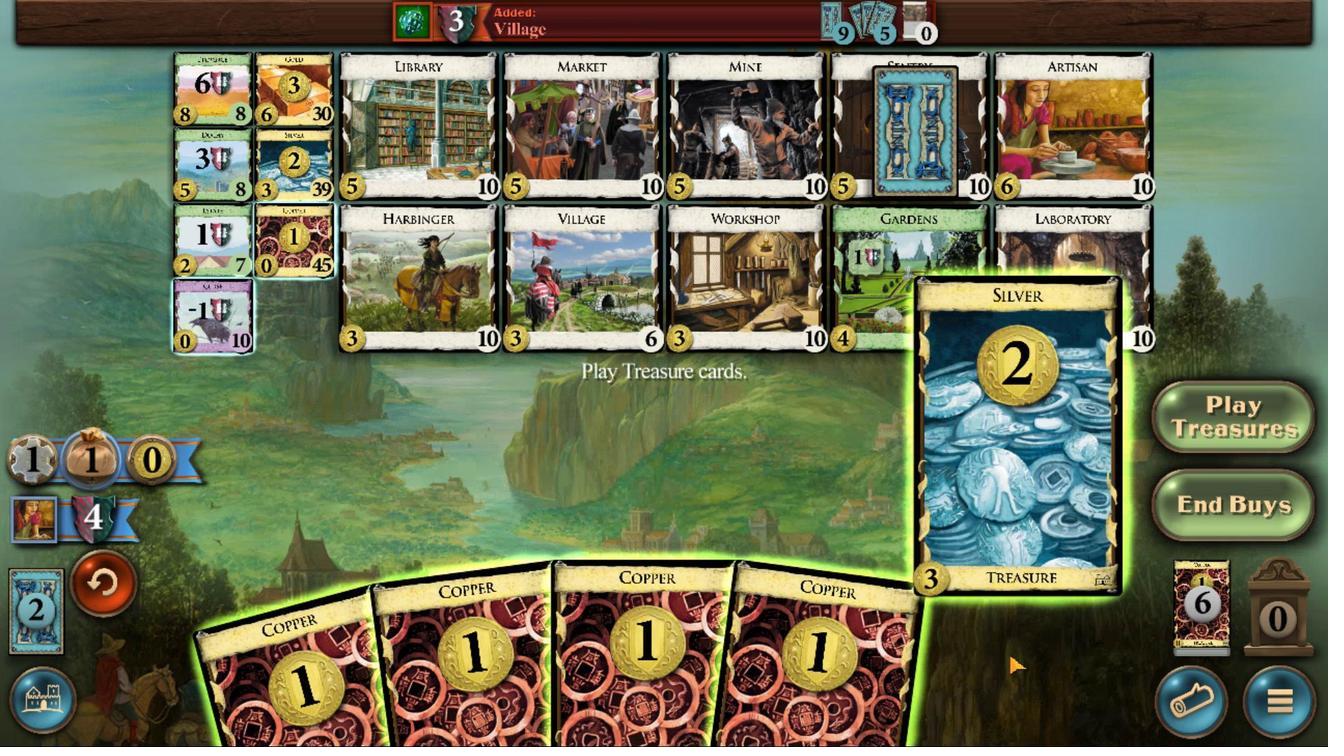 
Action: Mouse scrolled (619, 471) with delta (0, 0)
Screenshot: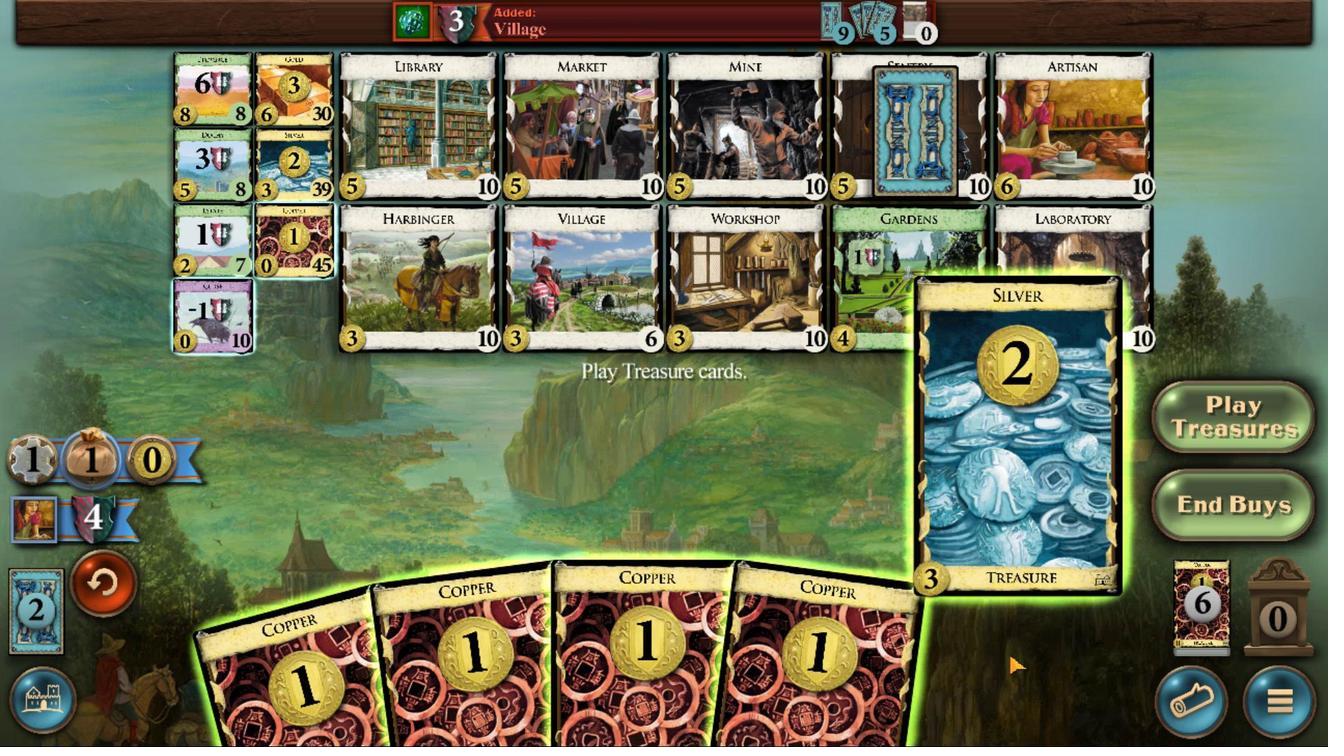 
Action: Mouse scrolled (619, 471) with delta (0, 0)
Screenshot: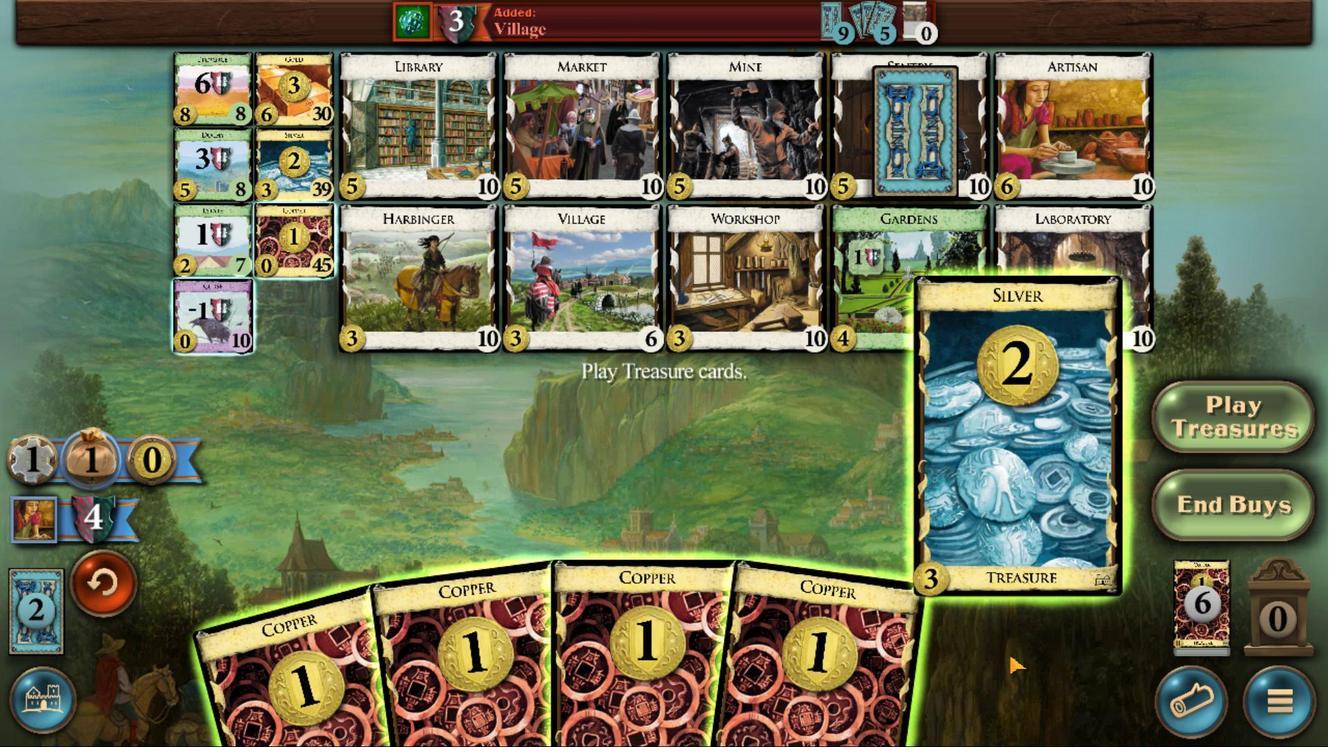 
Action: Mouse moved to (617, 473)
Screenshot: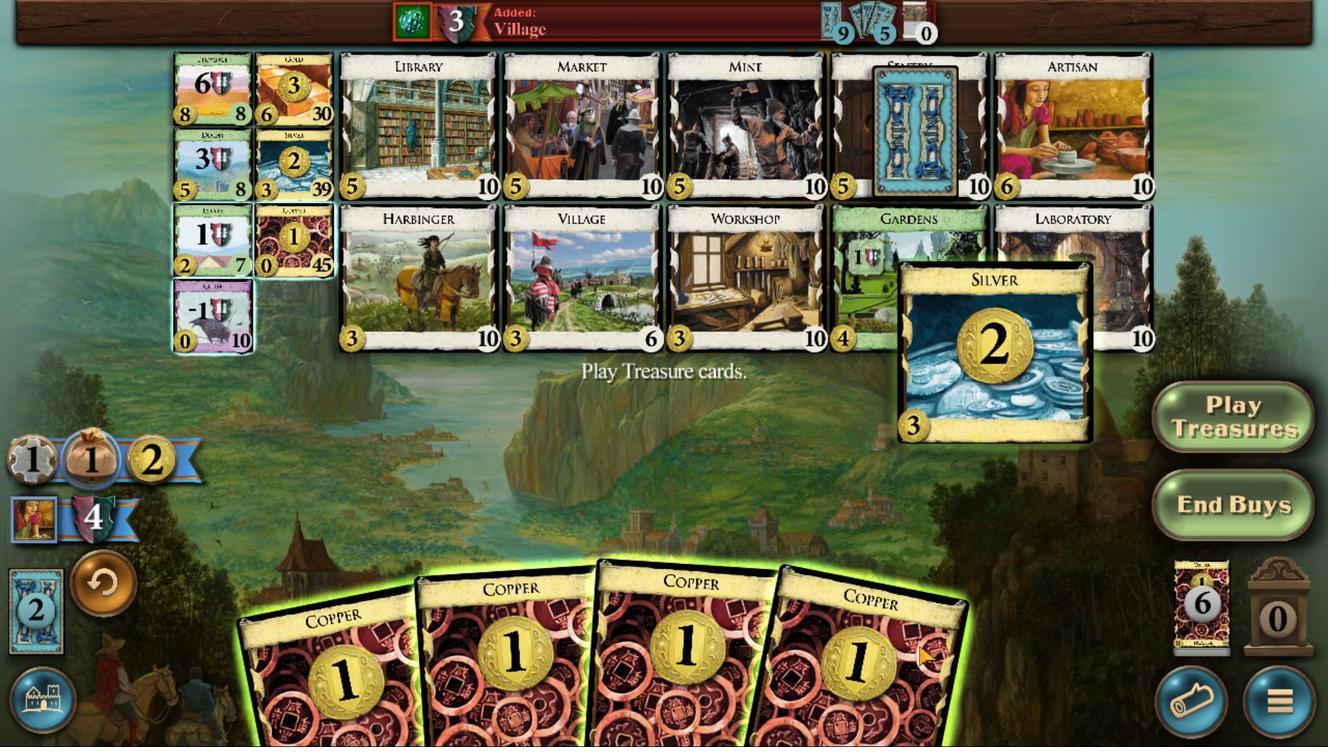 
Action: Mouse scrolled (617, 473) with delta (0, 0)
Screenshot: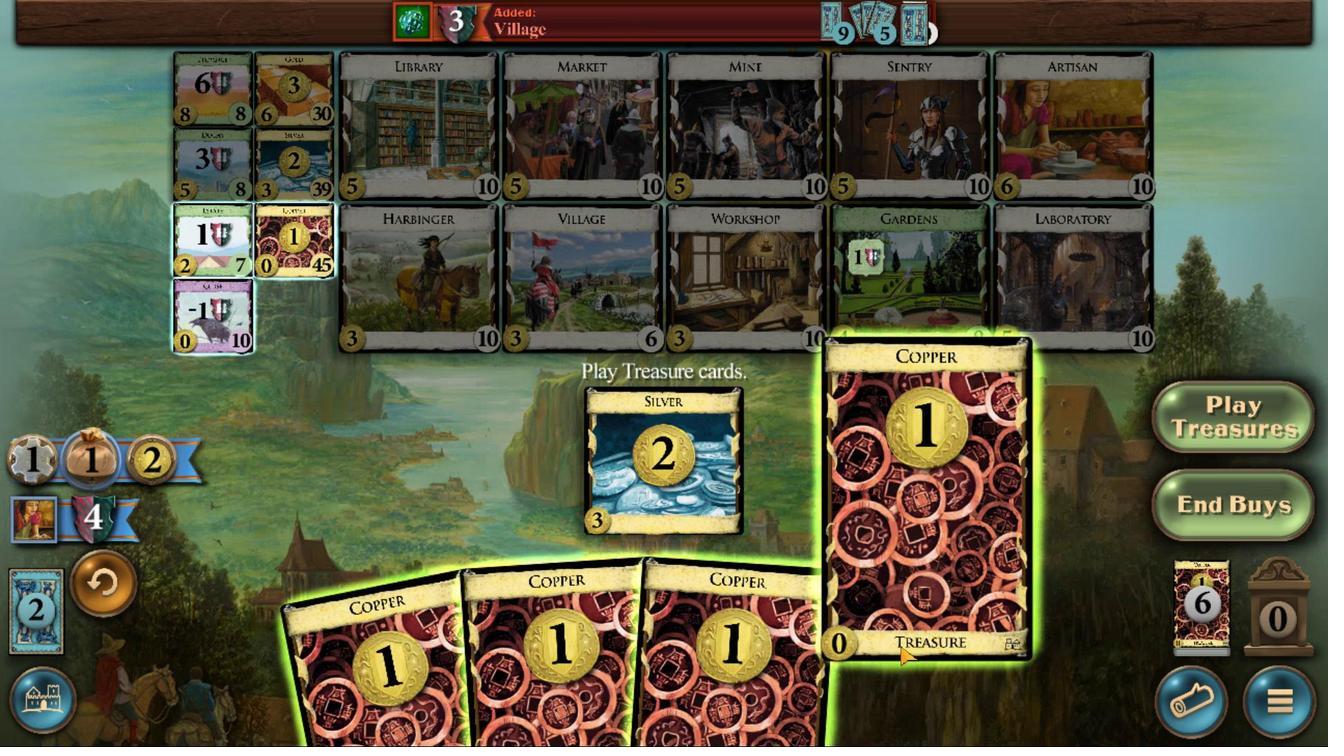 
Action: Mouse scrolled (617, 473) with delta (0, 0)
Screenshot: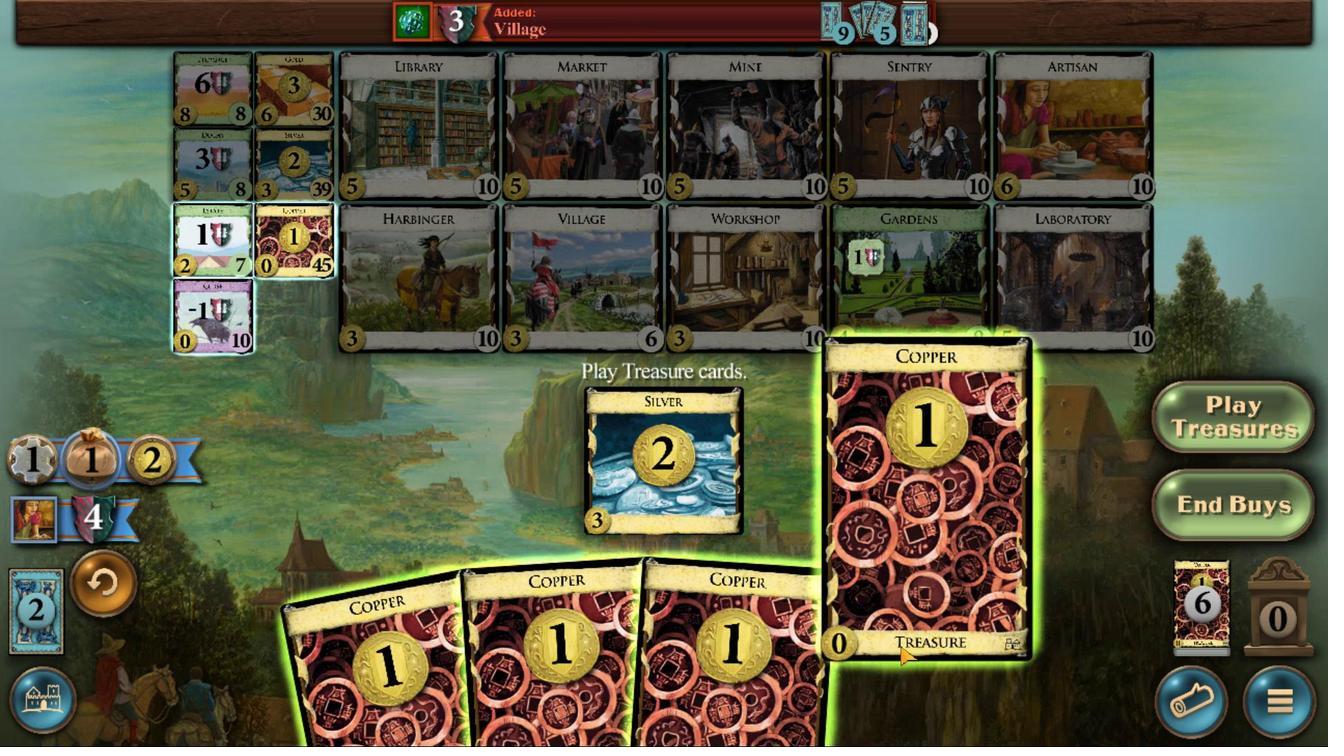 
Action: Mouse scrolled (617, 473) with delta (0, 0)
Screenshot: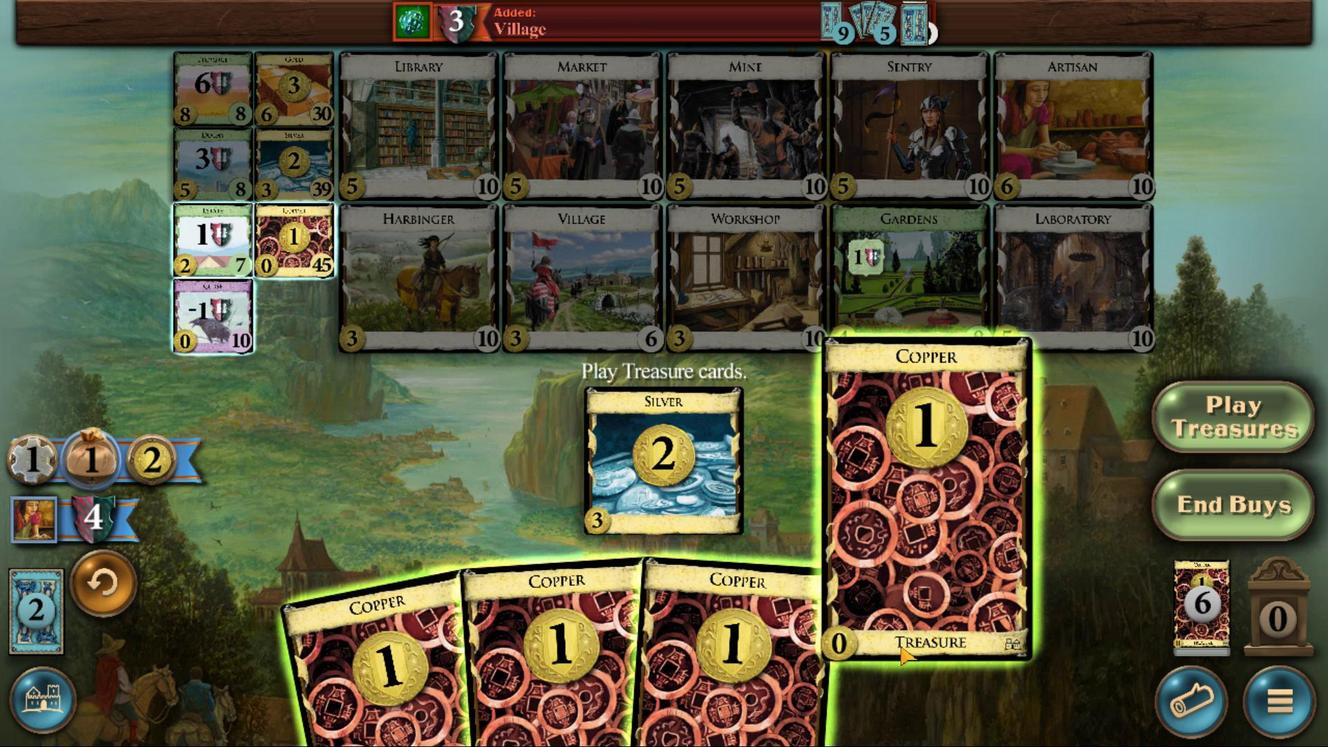 
Action: Mouse scrolled (617, 473) with delta (0, 0)
Screenshot: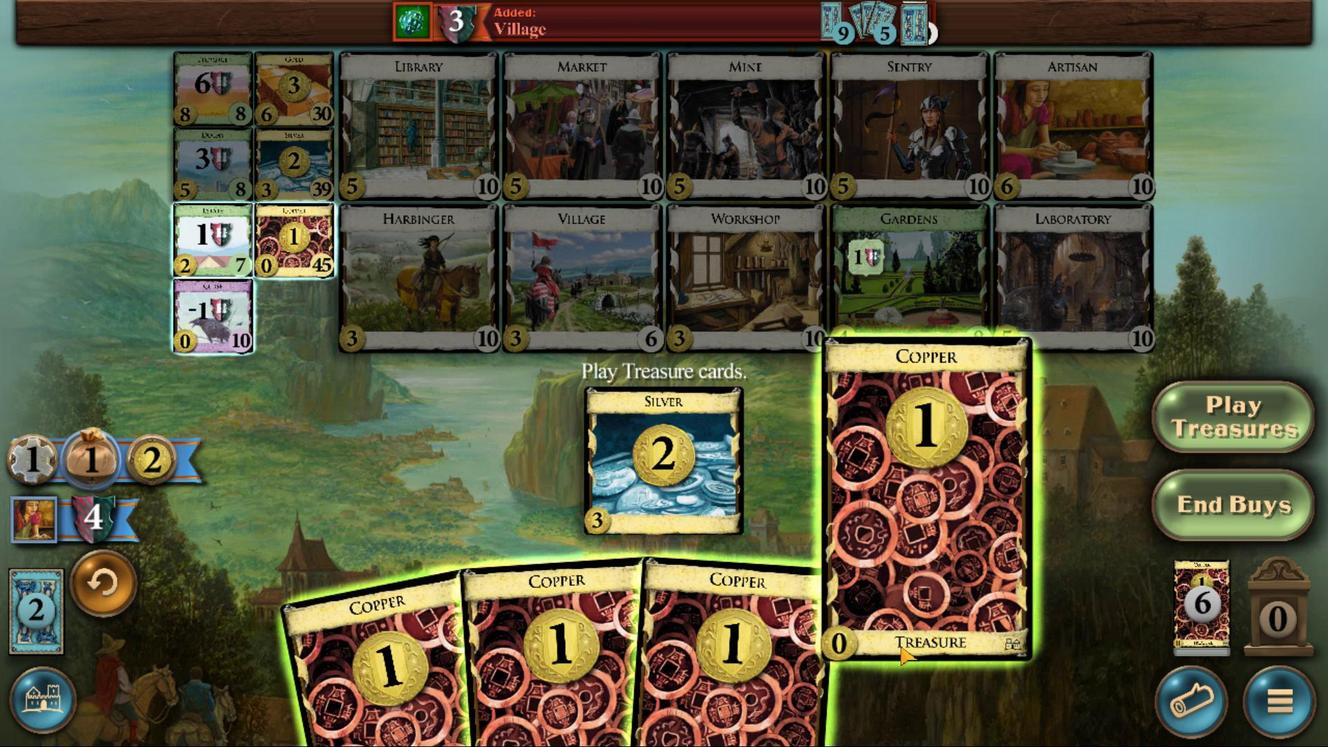 
Action: Mouse moved to (615, 473)
Screenshot: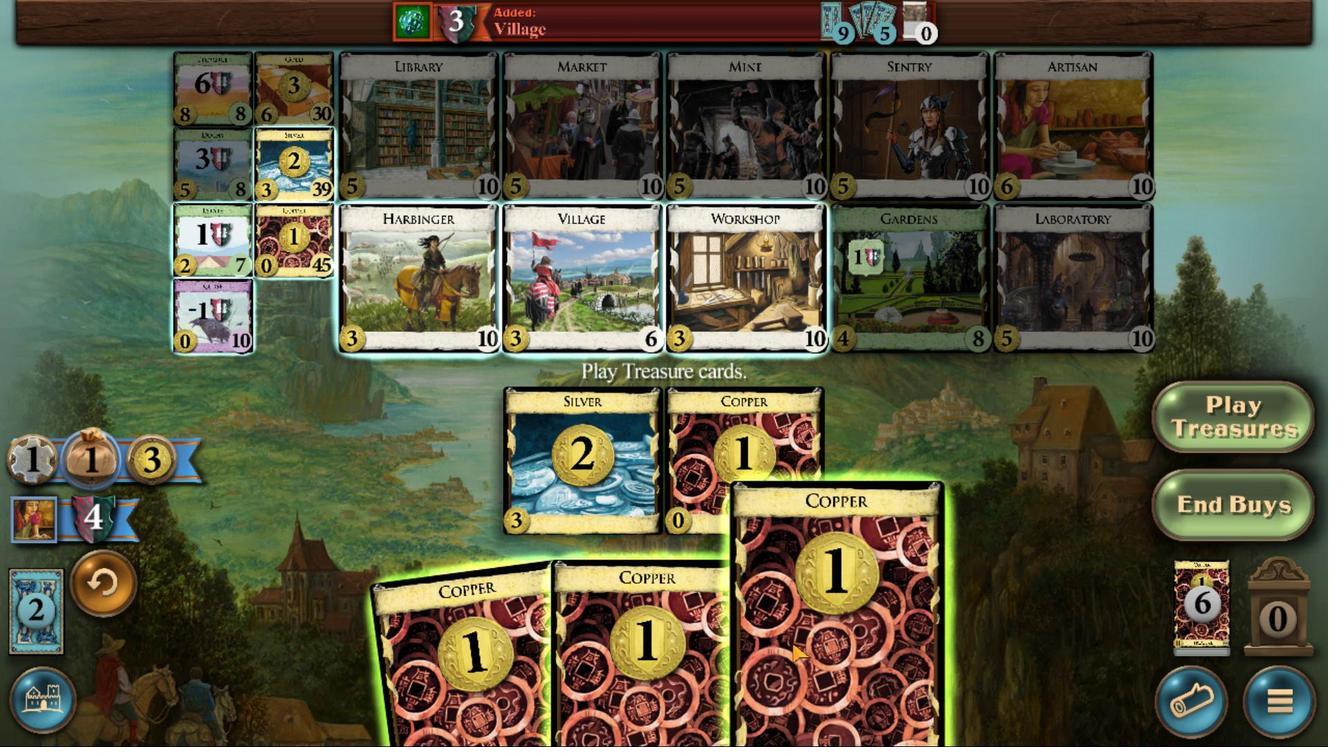 
Action: Mouse scrolled (615, 473) with delta (0, 0)
Screenshot: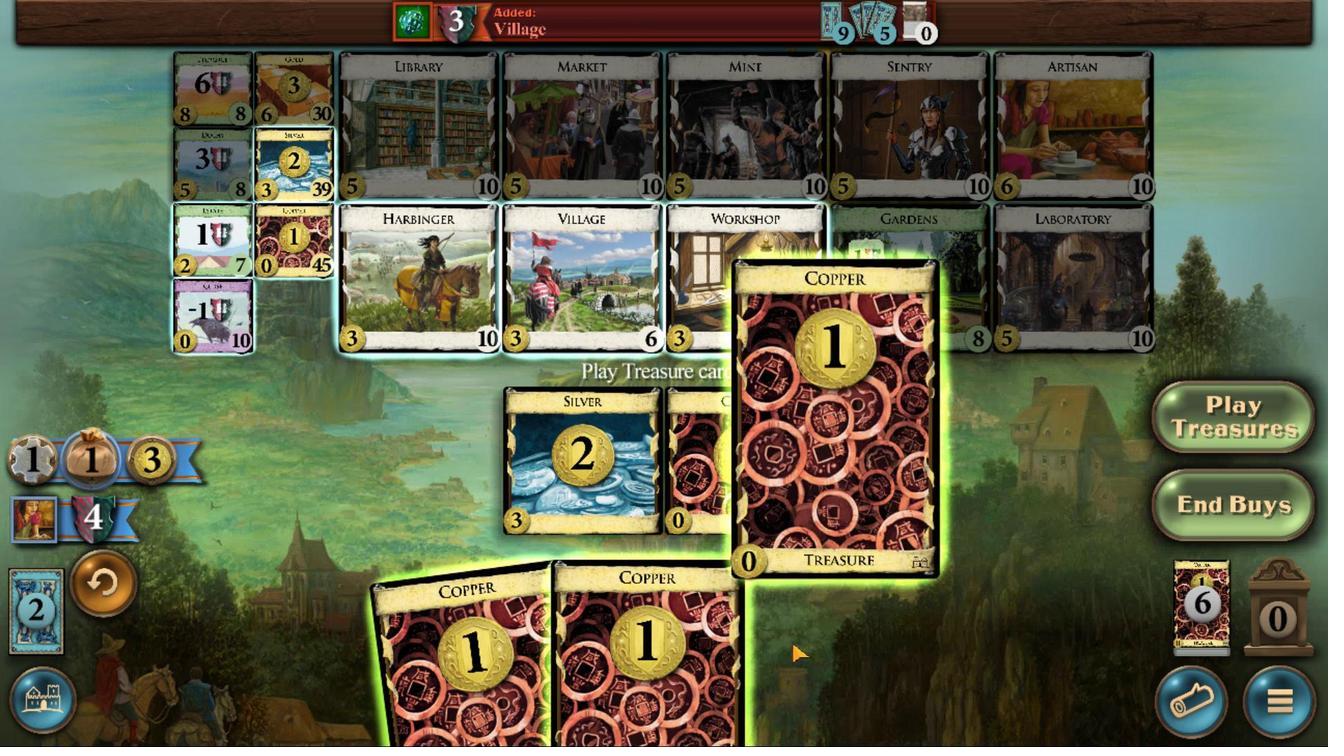 
Action: Mouse scrolled (615, 473) with delta (0, 0)
Screenshot: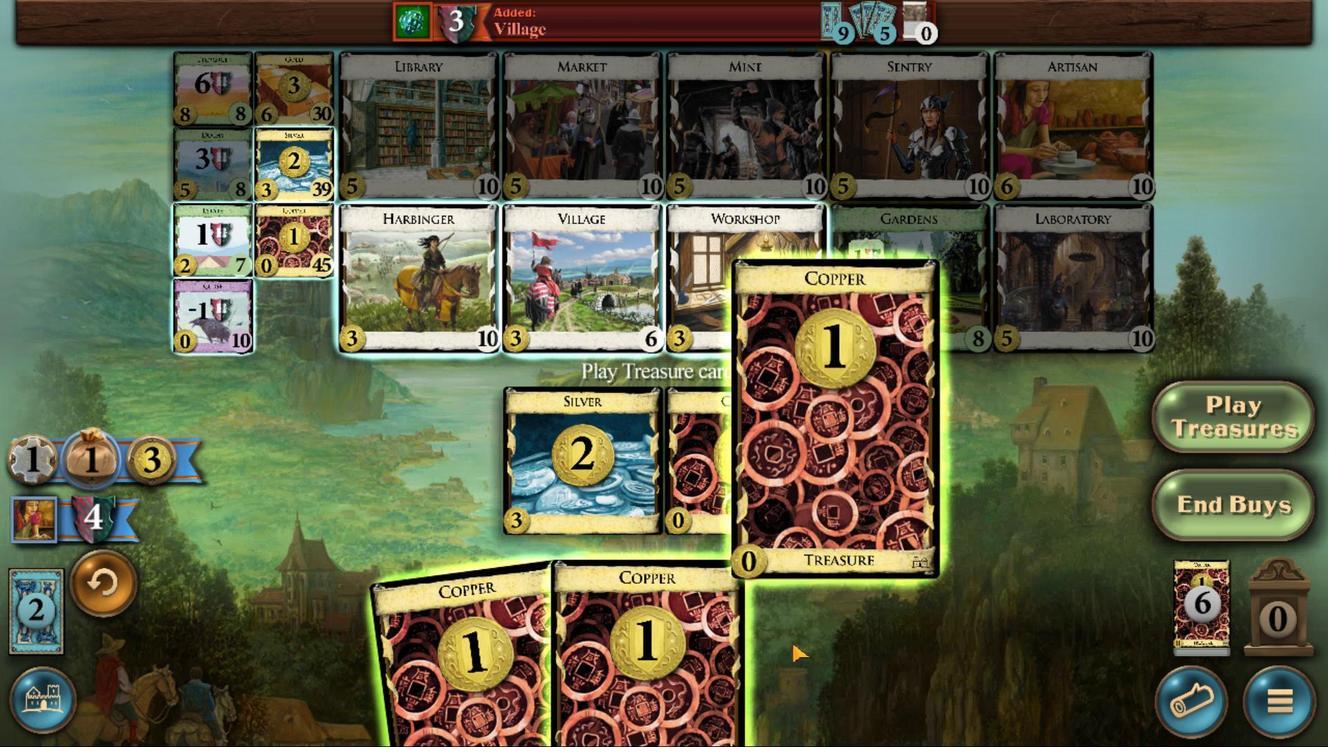 
Action: Mouse scrolled (615, 473) with delta (0, 0)
Screenshot: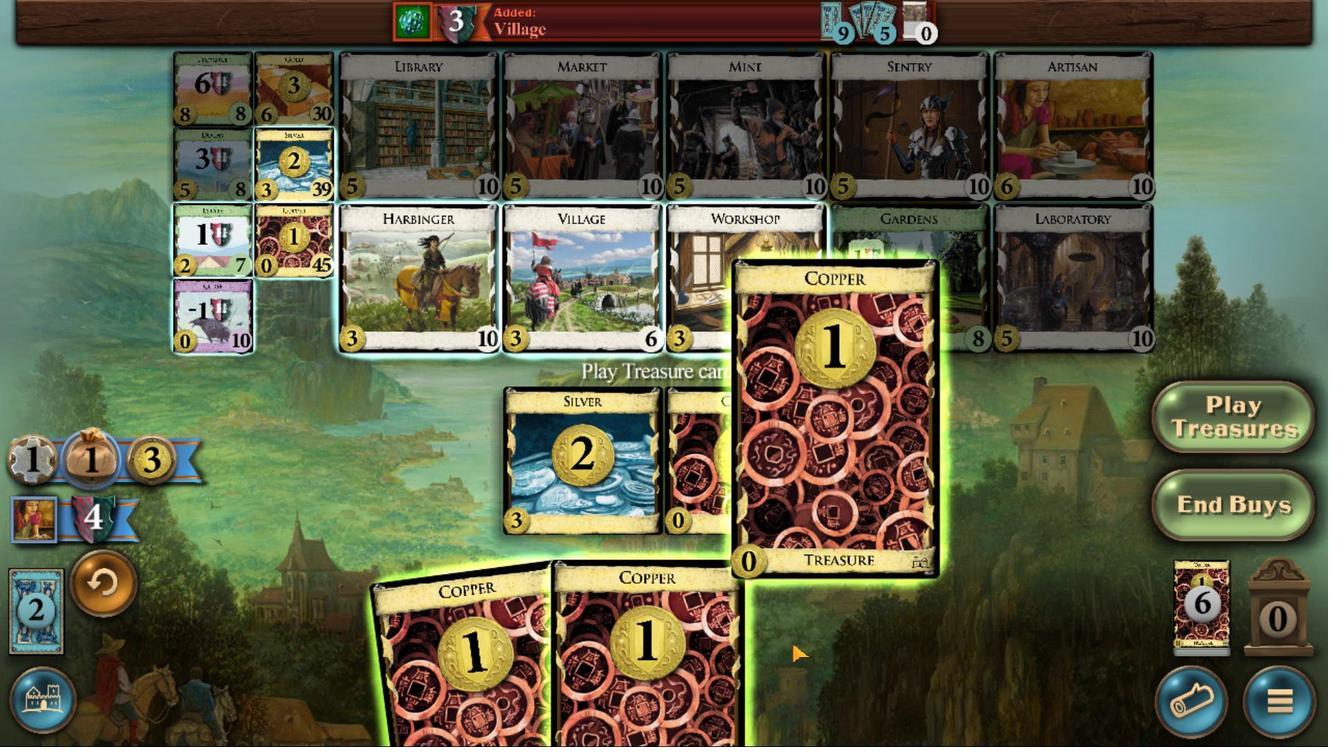 
Action: Mouse scrolled (615, 473) with delta (0, 0)
Screenshot: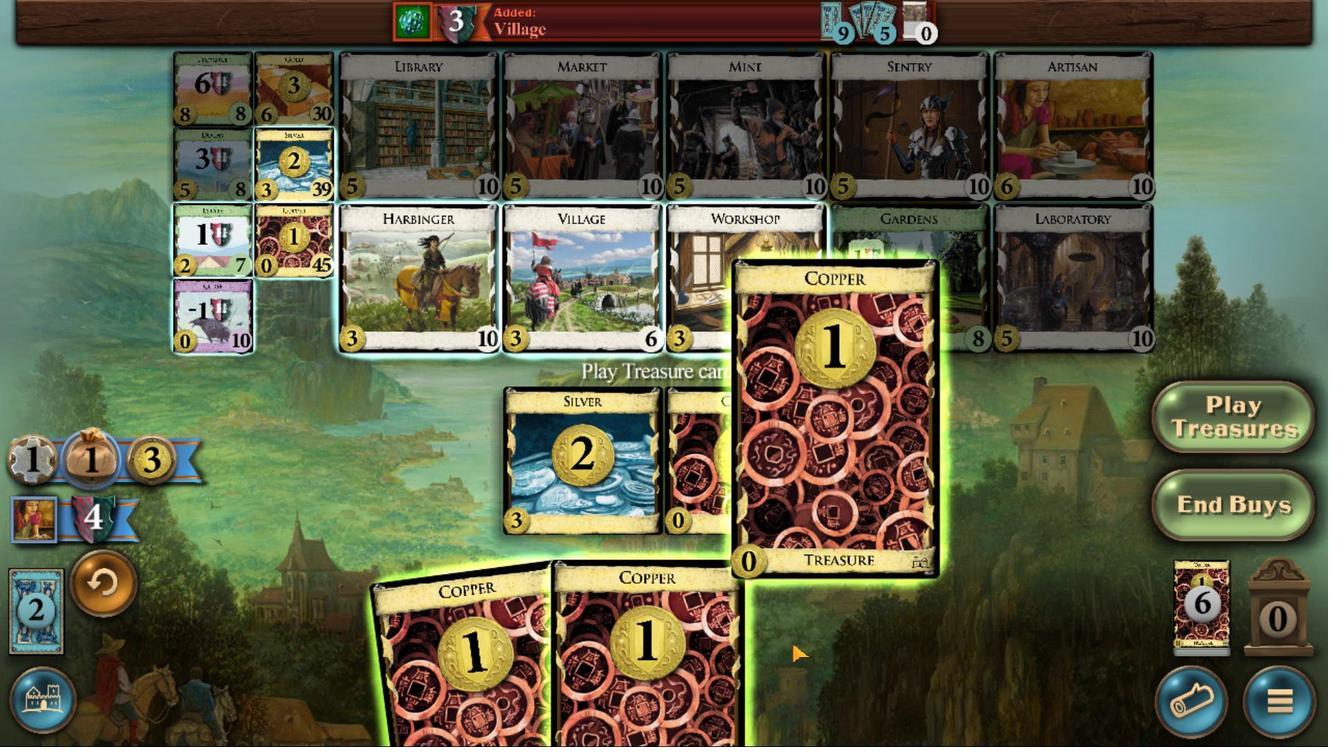 
Action: Mouse scrolled (615, 473) with delta (0, 0)
Screenshot: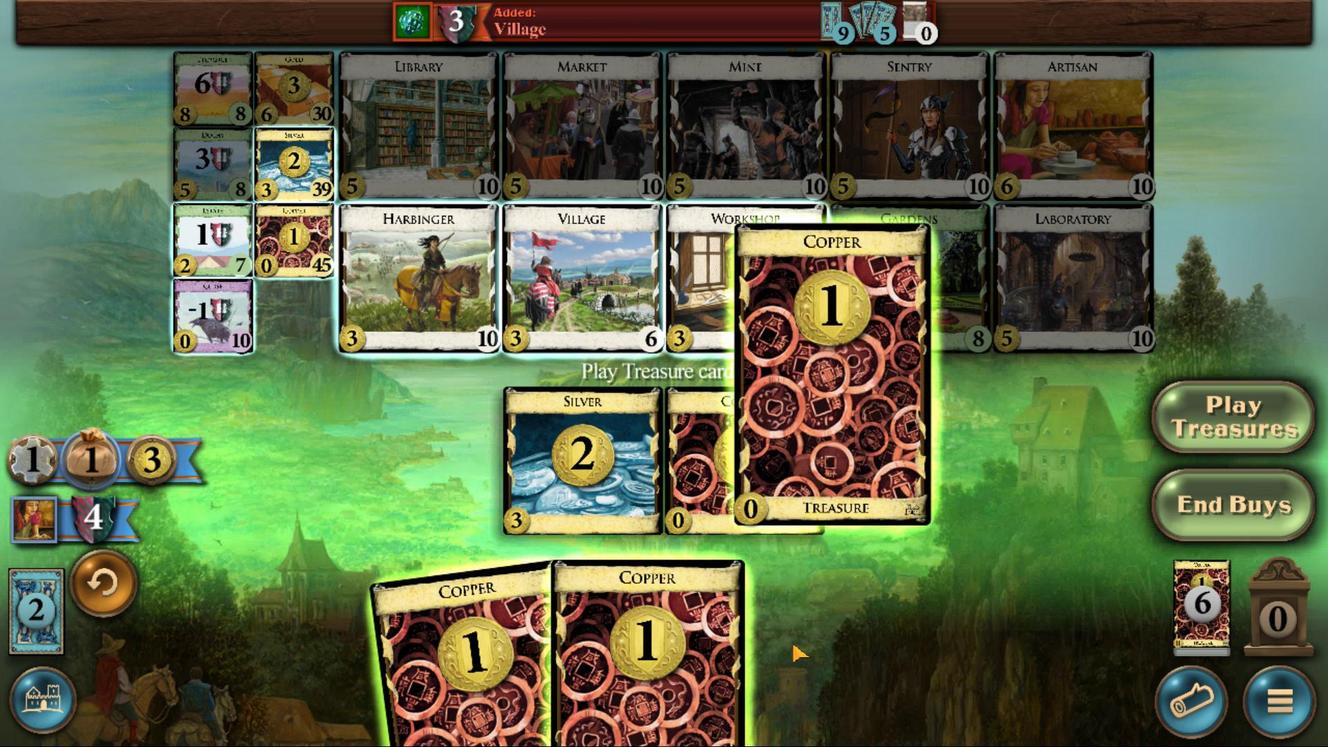 
Action: Mouse scrolled (615, 473) with delta (0, 0)
Screenshot: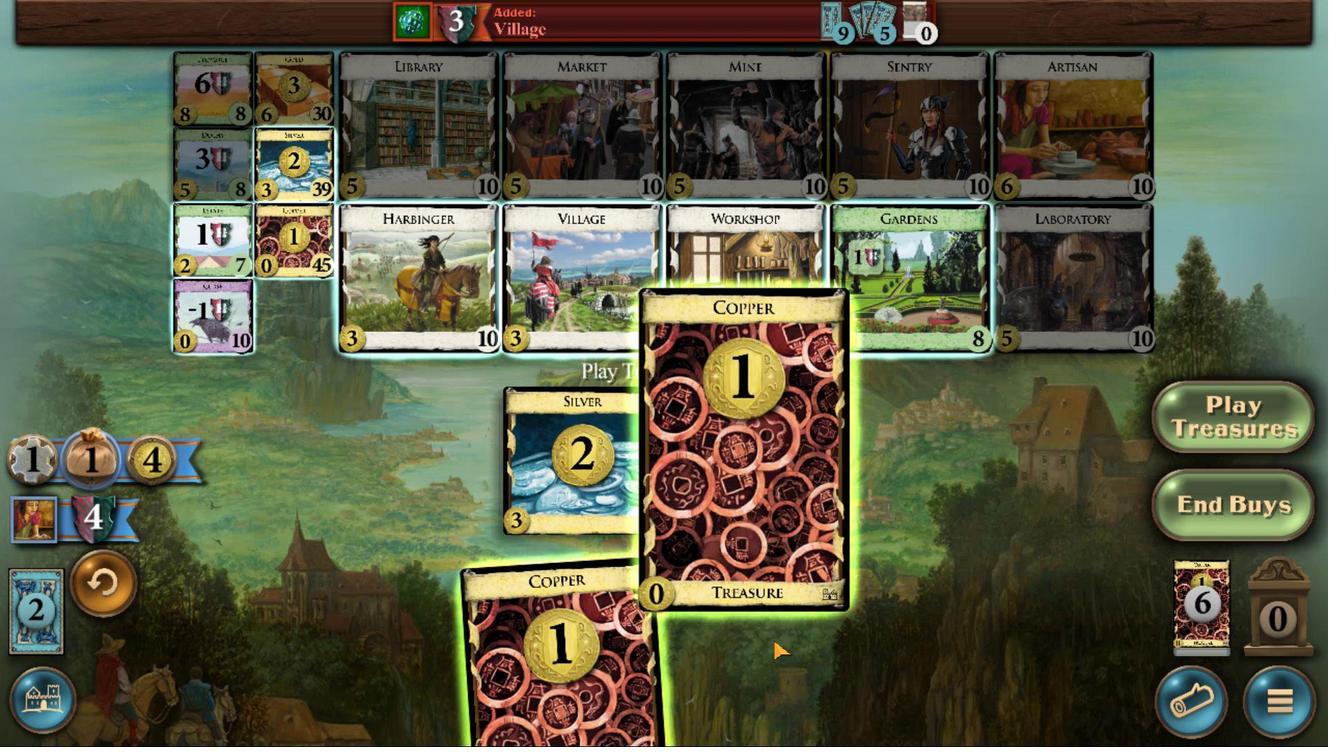 
Action: Mouse scrolled (615, 473) with delta (0, 0)
Screenshot: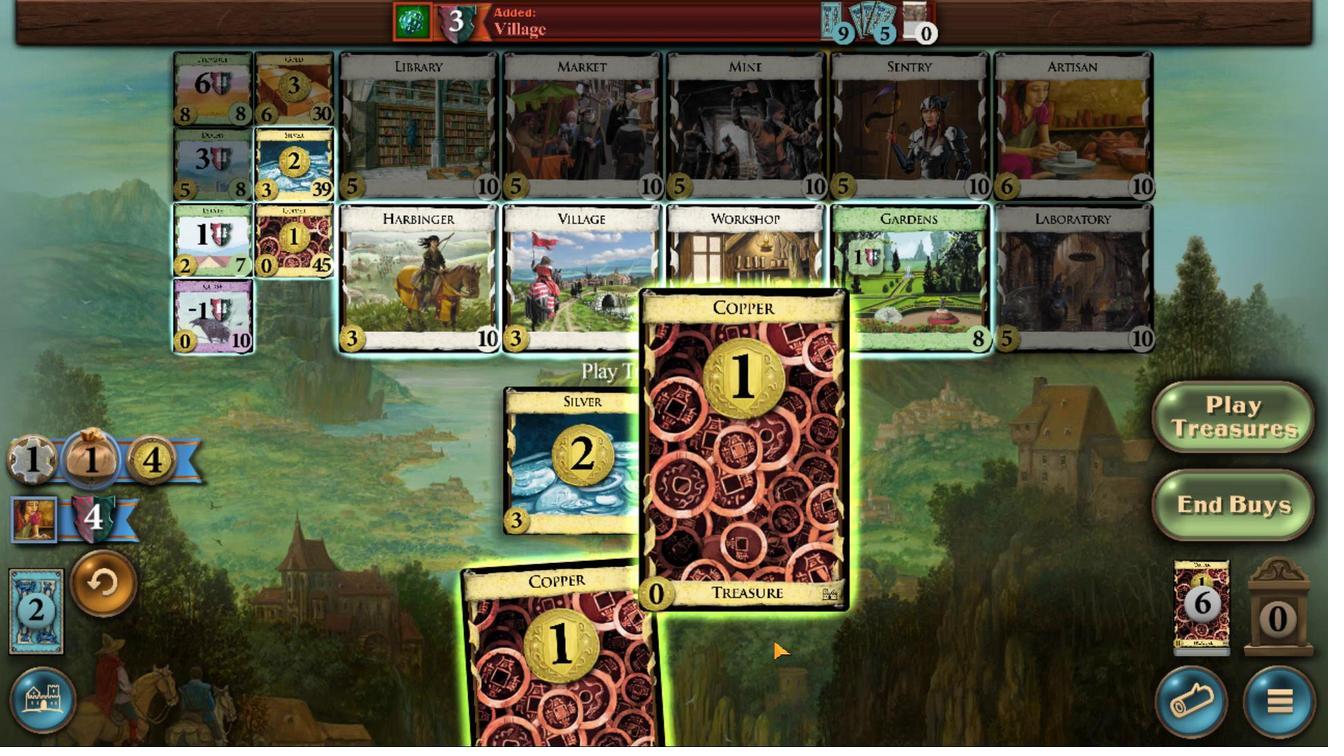 
Action: Mouse scrolled (615, 473) with delta (0, 0)
Screenshot: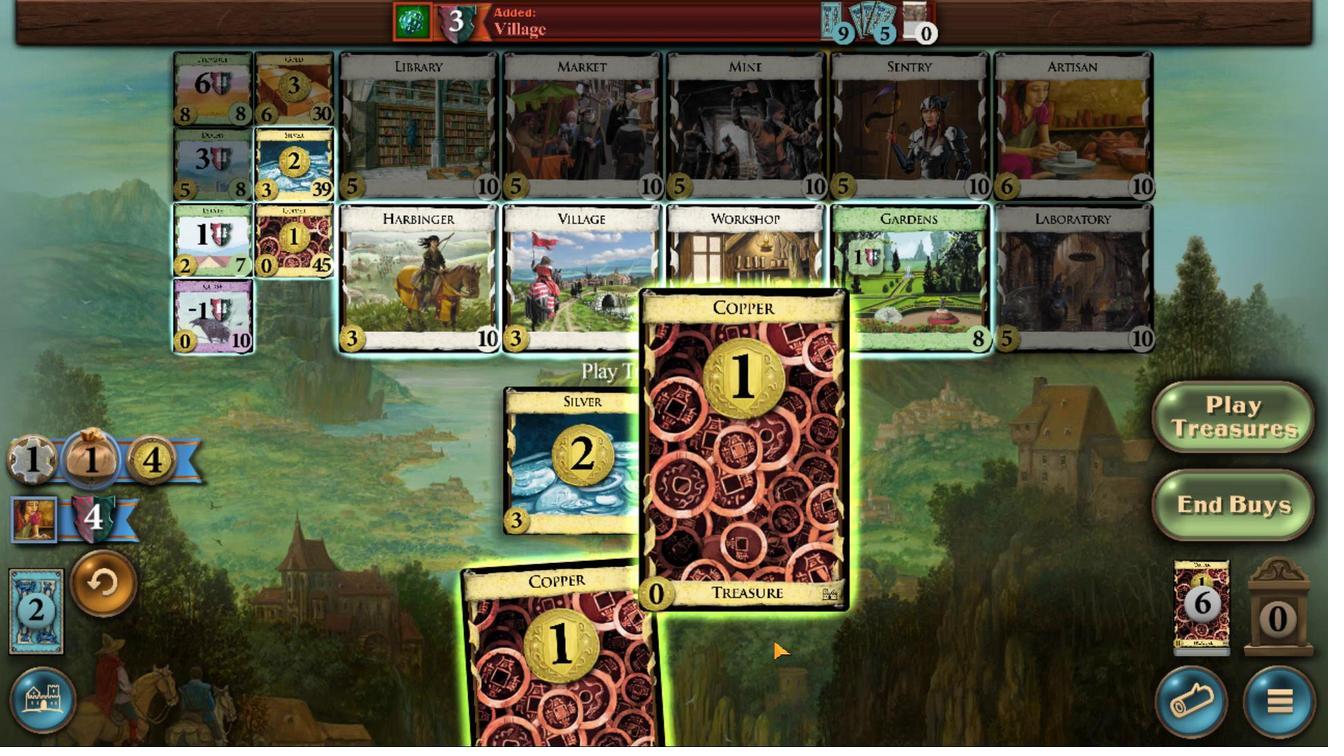 
Action: Mouse scrolled (615, 473) with delta (0, 0)
Screenshot: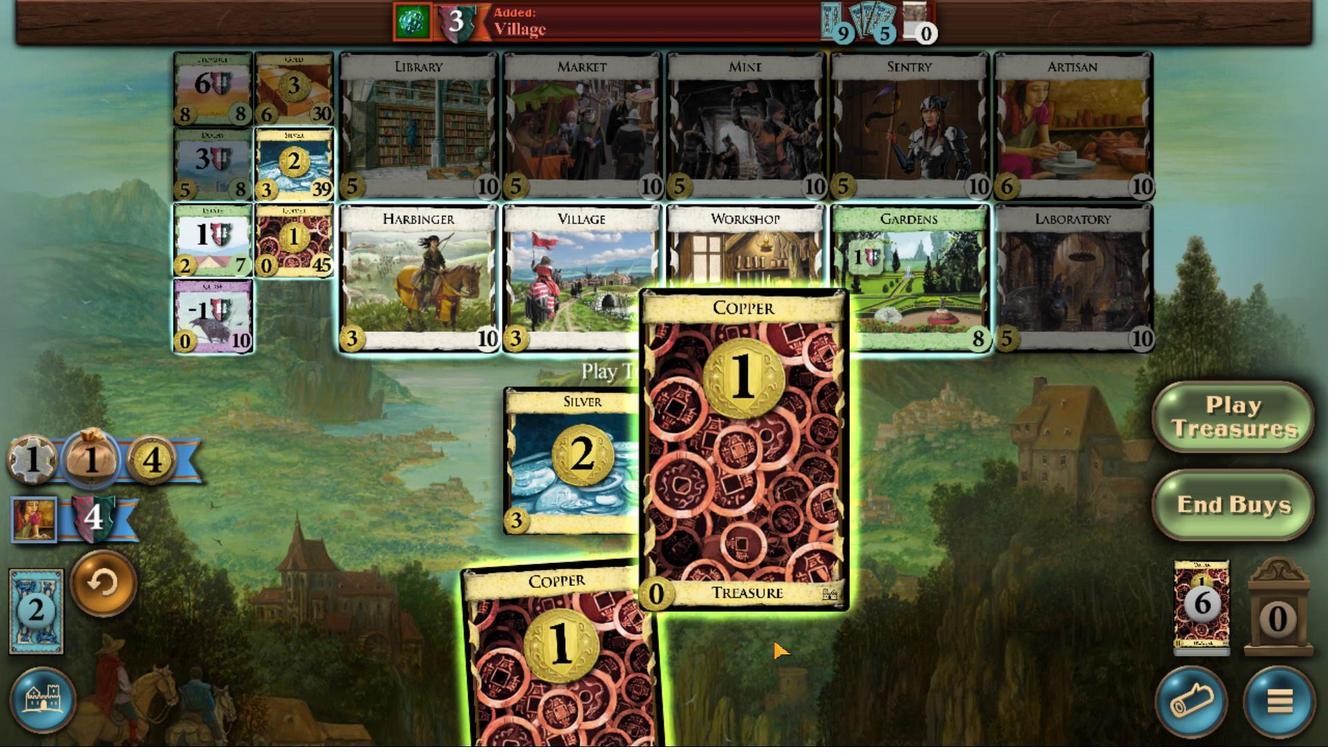 
Action: Mouse moved to (612, 476)
Screenshot: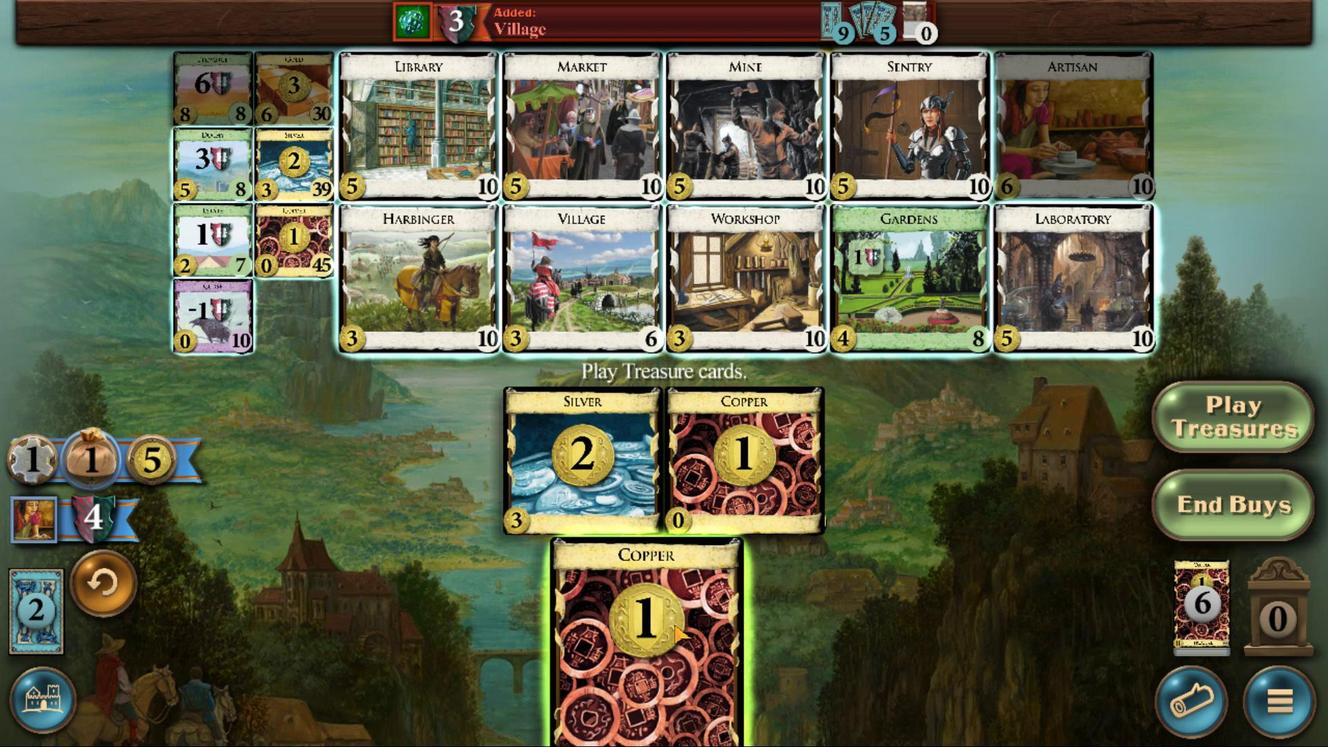 
Action: Mouse scrolled (612, 476) with delta (0, 0)
Screenshot: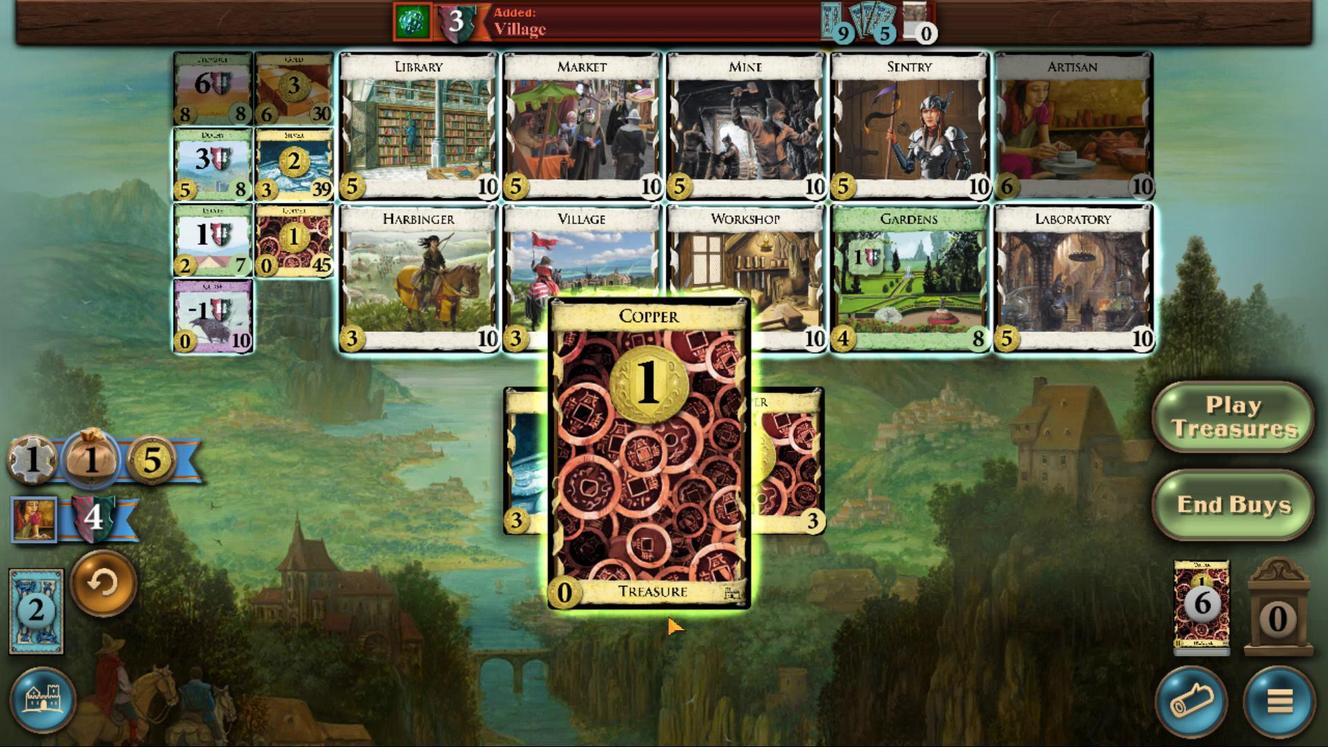 
Action: Mouse scrolled (612, 476) with delta (0, 0)
Screenshot: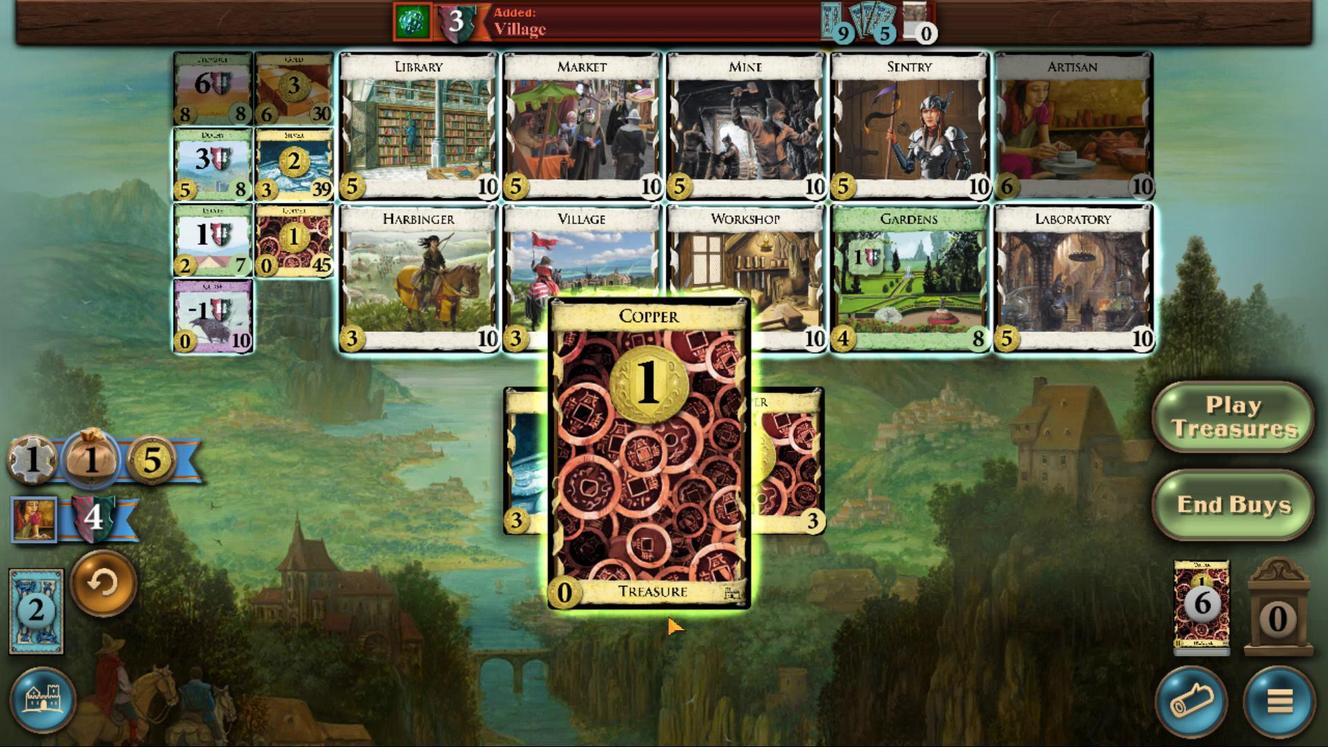 
Action: Mouse scrolled (612, 476) with delta (0, 0)
Screenshot: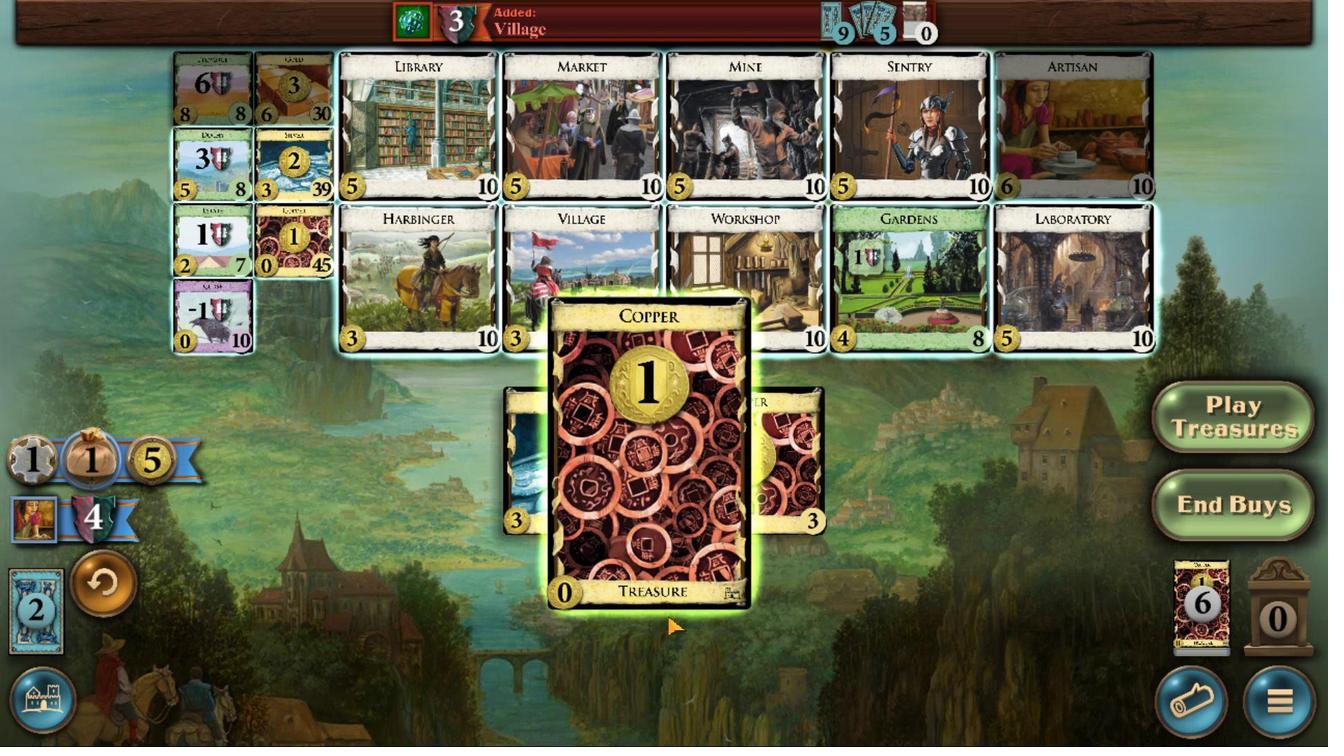 
Action: Mouse scrolled (612, 476) with delta (0, 0)
Screenshot: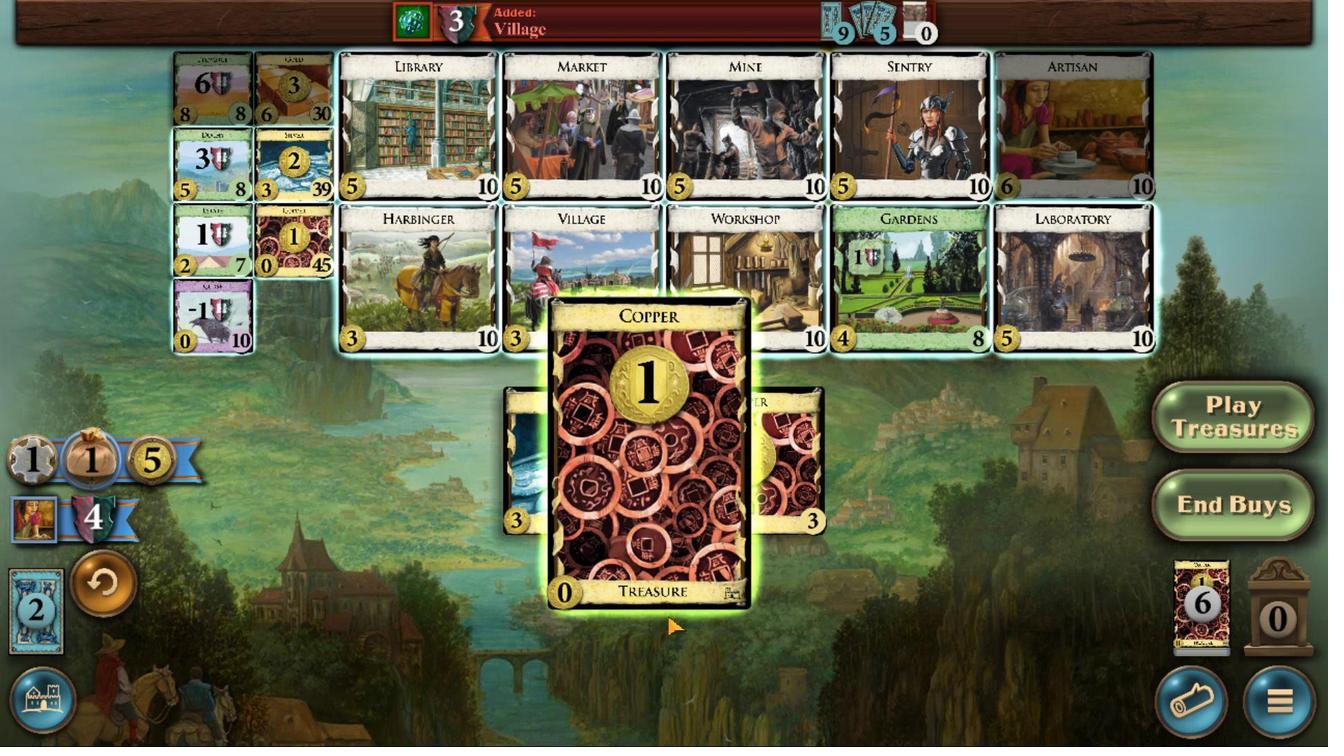 
Action: Mouse moved to (601, 559)
Screenshot: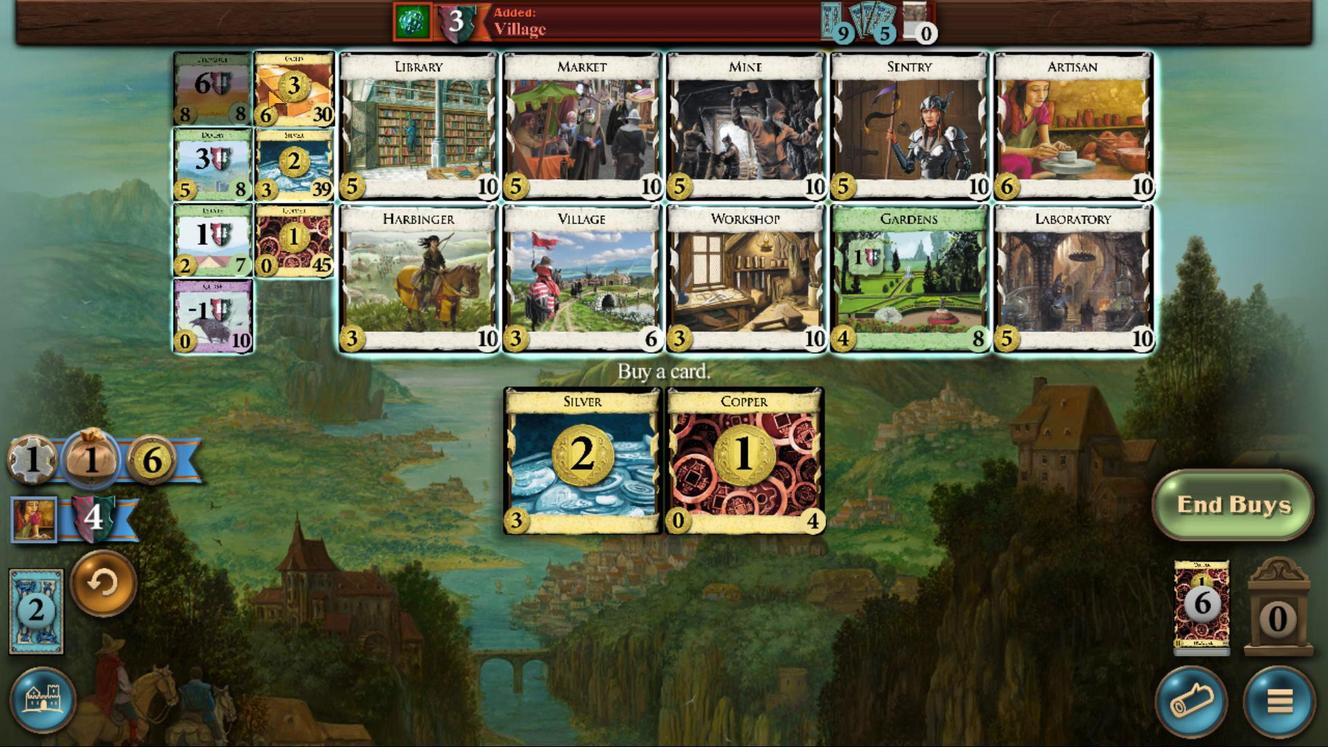 
Action: Mouse pressed left at (601, 559)
Screenshot: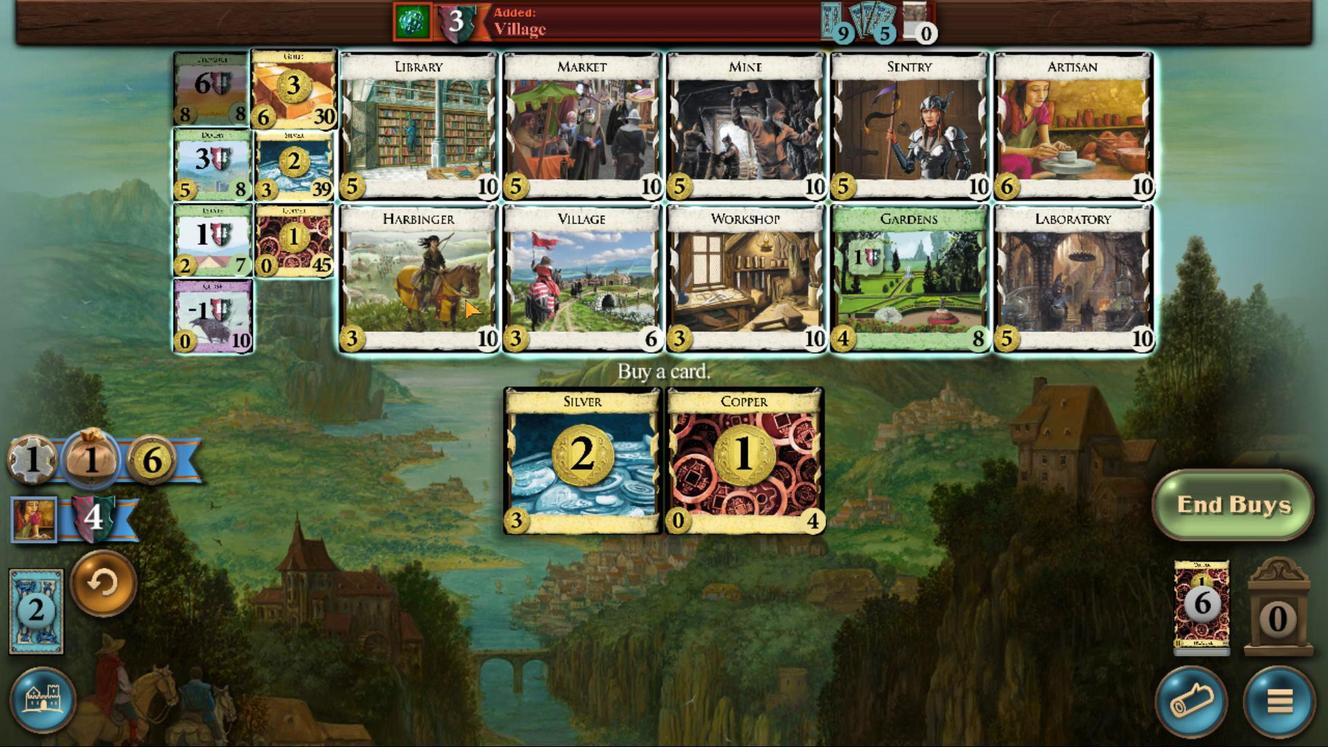
Action: Mouse moved to (615, 480)
Screenshot: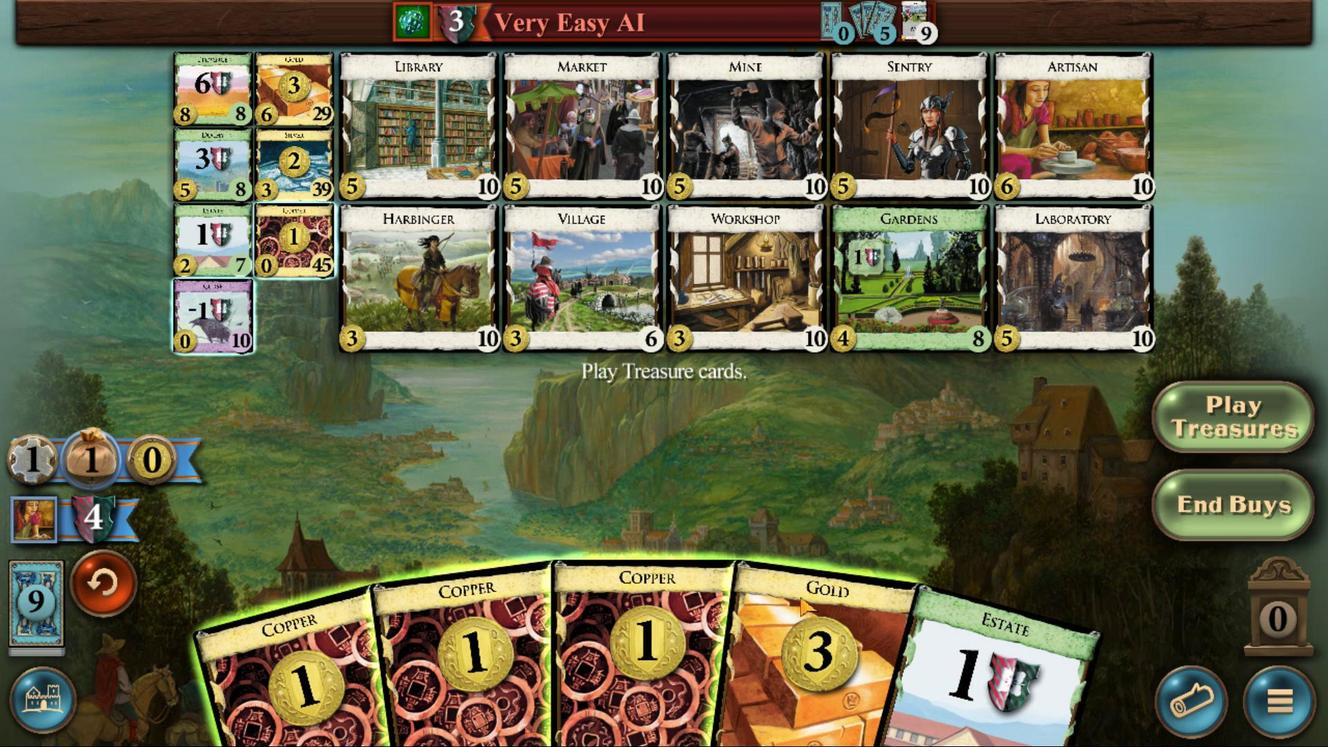 
Action: Mouse scrolled (615, 480) with delta (0, 0)
Screenshot: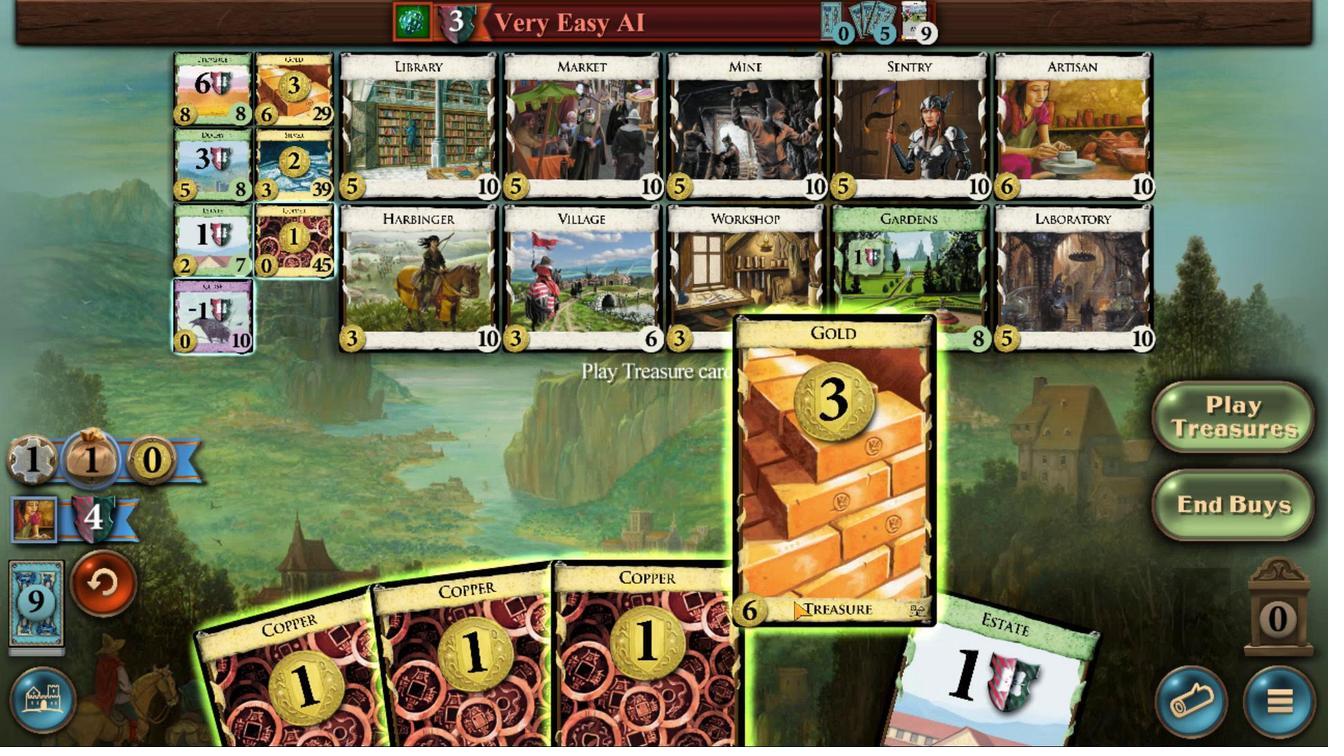 
Action: Mouse scrolled (615, 480) with delta (0, 0)
Screenshot: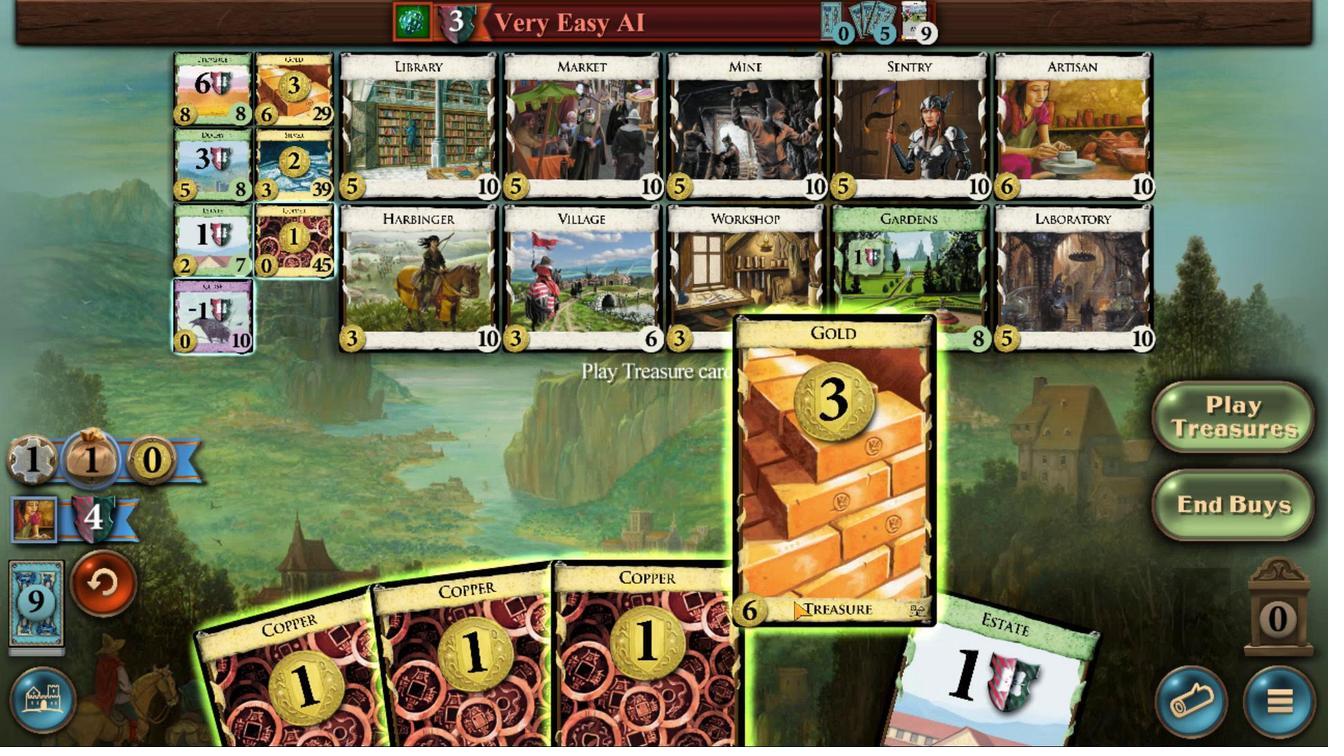 
Action: Mouse scrolled (615, 480) with delta (0, 0)
Screenshot: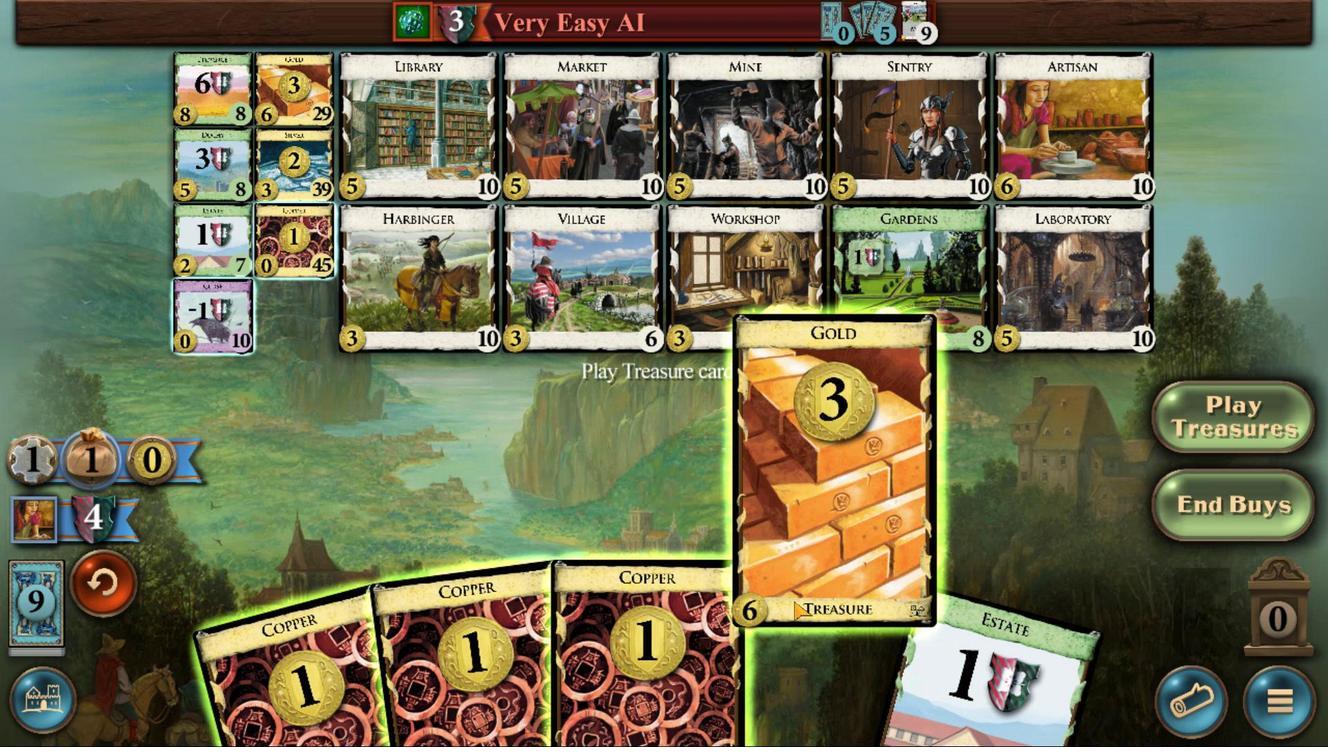 
Action: Mouse scrolled (615, 480) with delta (0, 0)
Screenshot: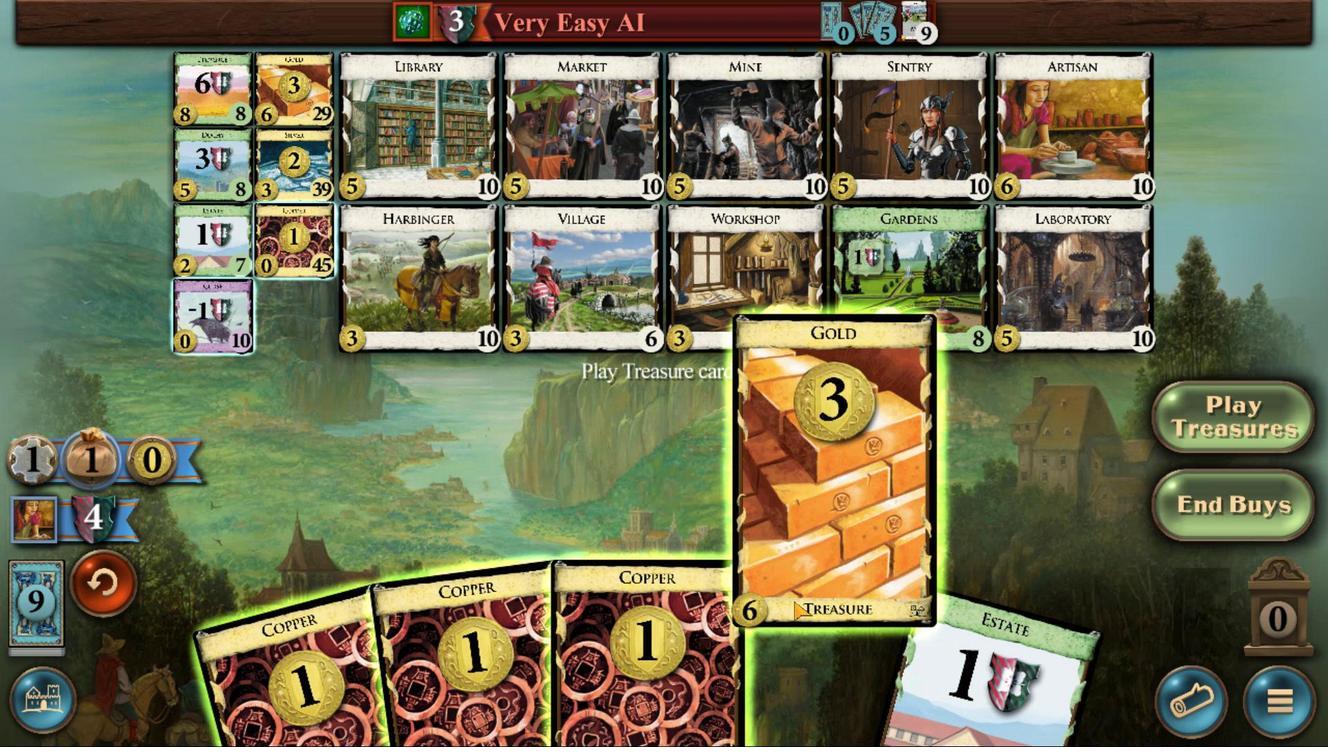 
Action: Mouse moved to (613, 480)
Screenshot: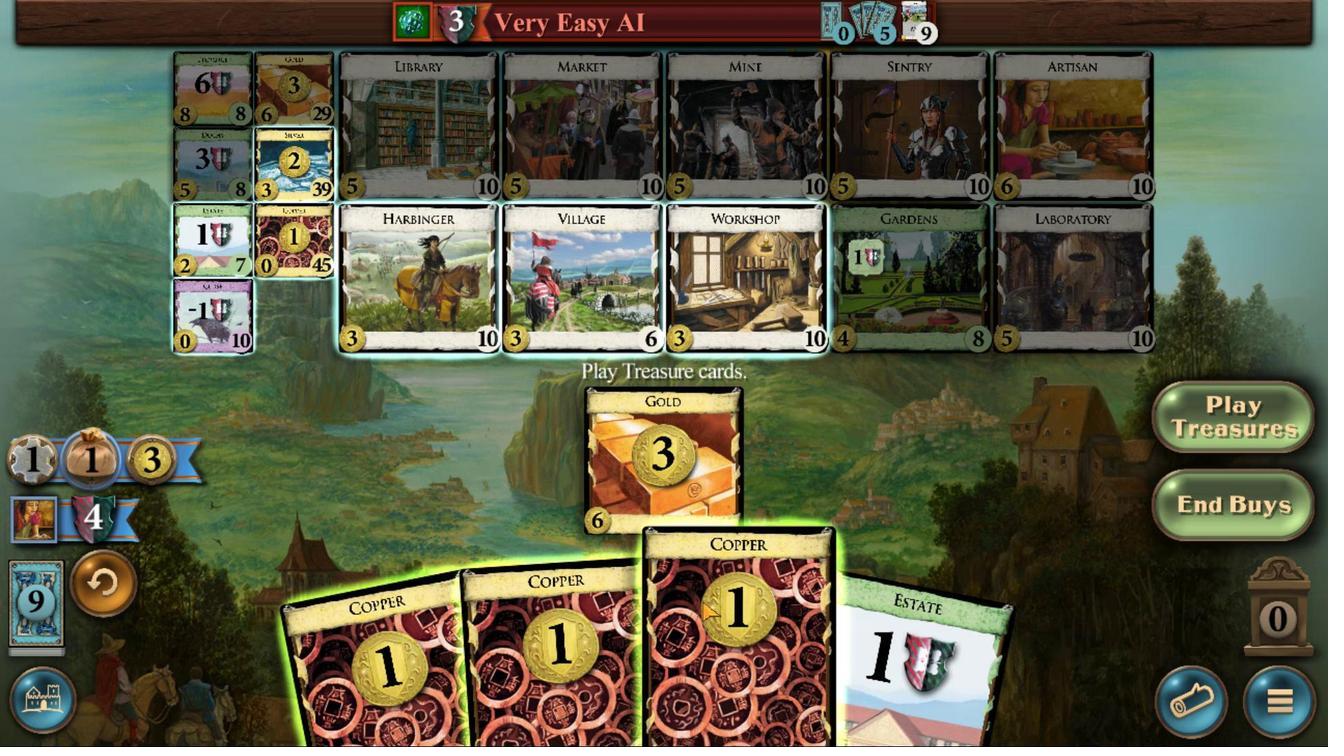 
Action: Mouse scrolled (613, 480) with delta (0, 0)
Screenshot: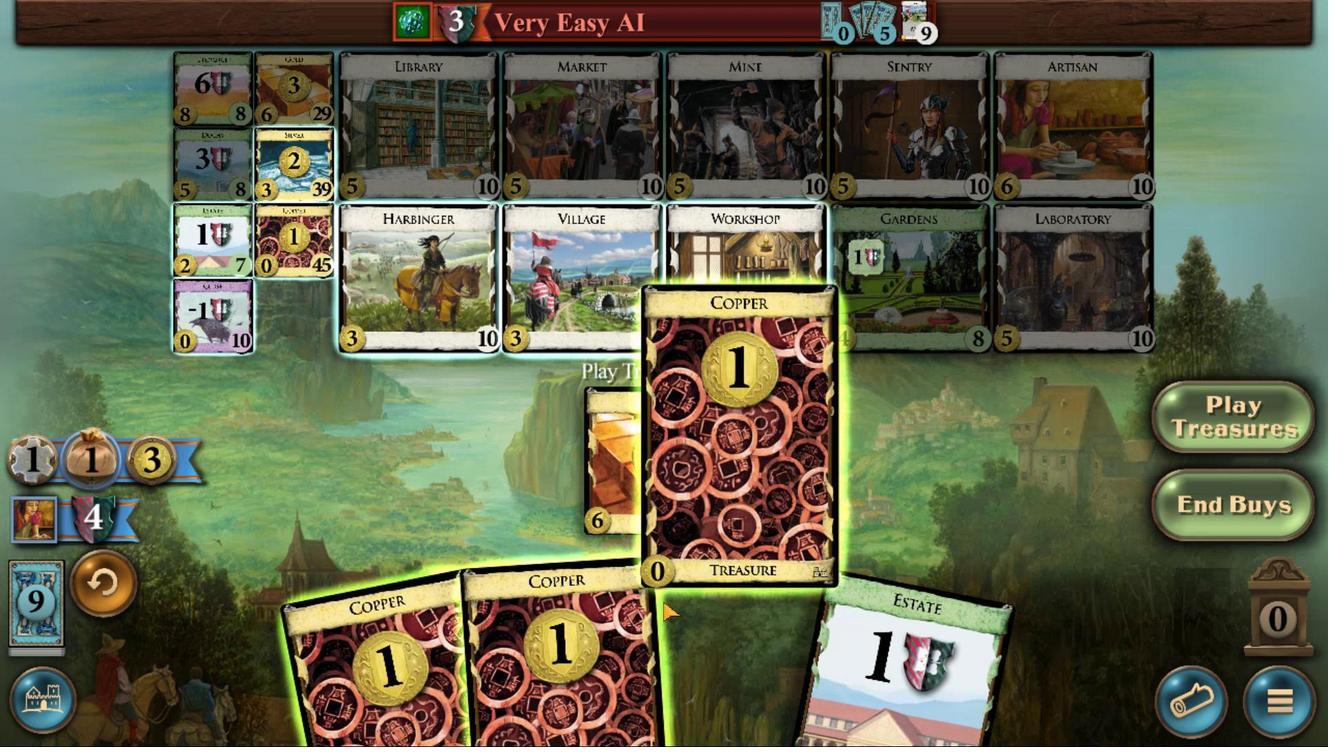 
Action: Mouse scrolled (613, 480) with delta (0, 0)
Screenshot: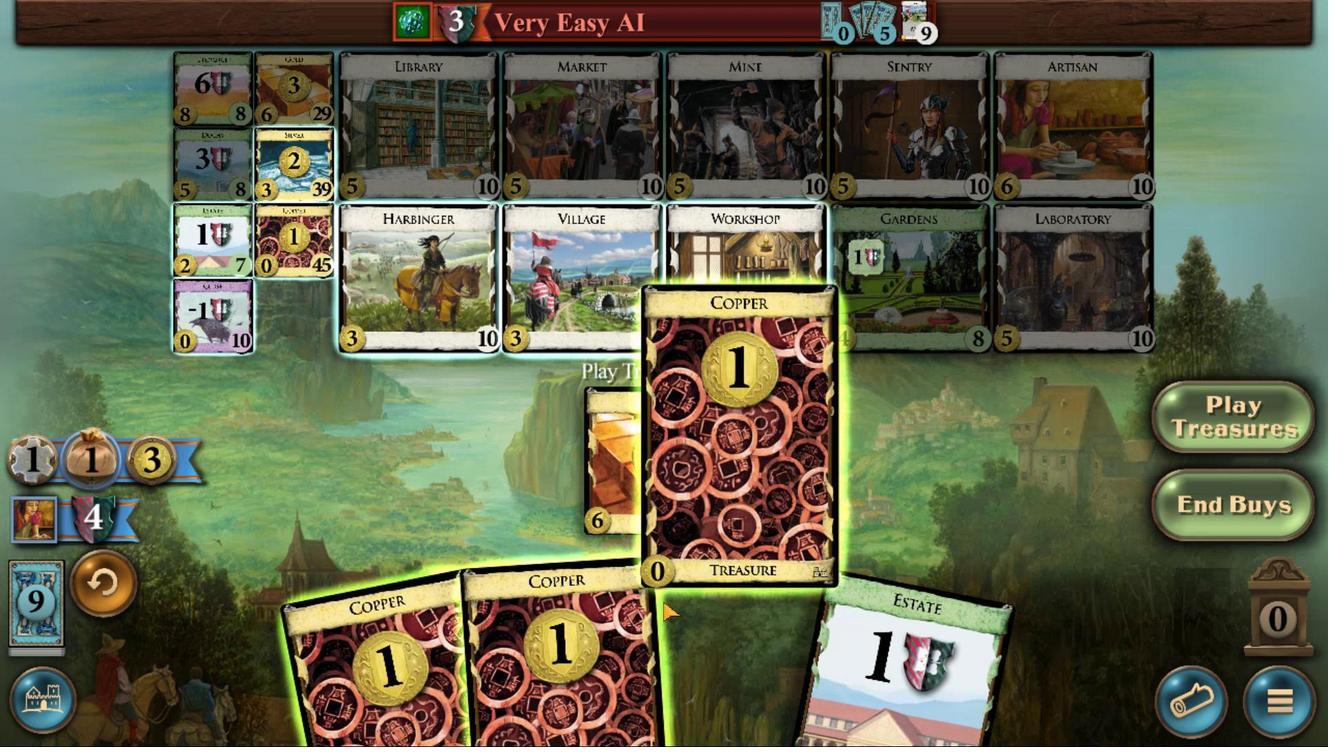 
Action: Mouse scrolled (613, 480) with delta (0, 0)
Screenshot: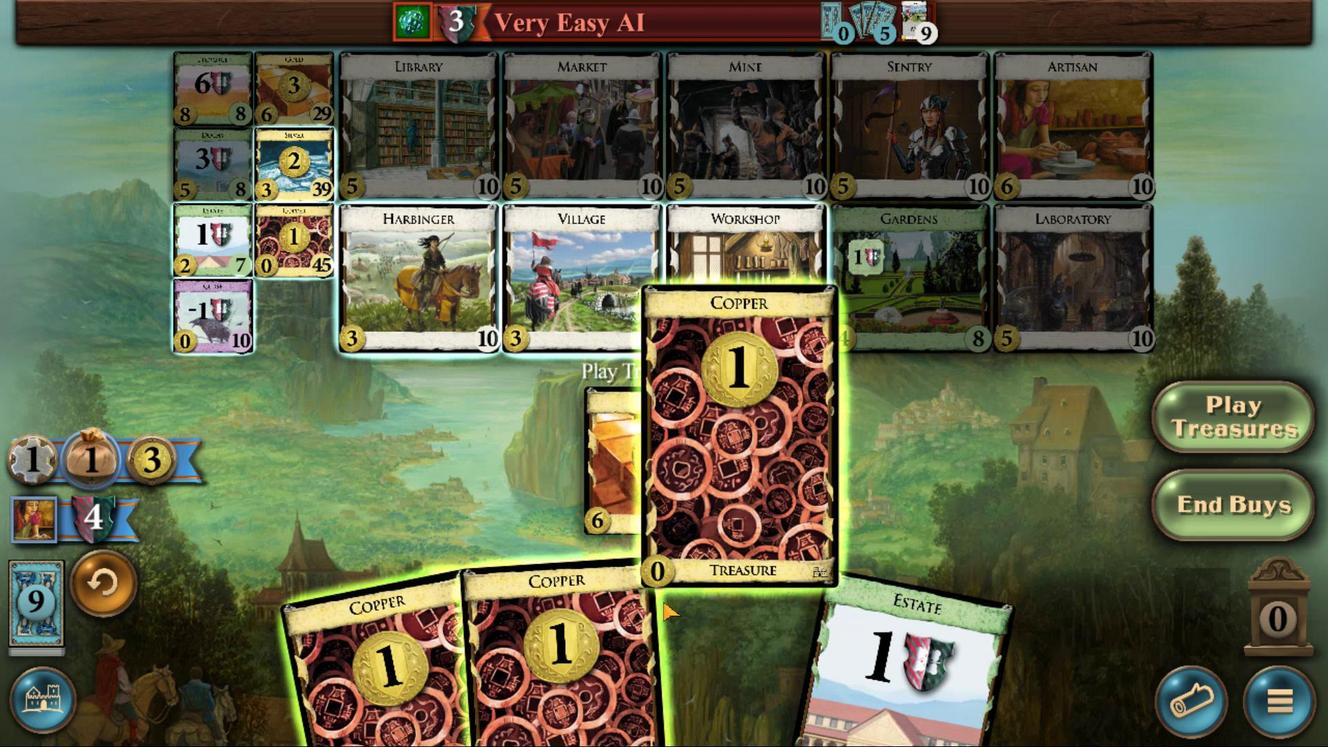 
Action: Mouse scrolled (613, 480) with delta (0, 0)
Screenshot: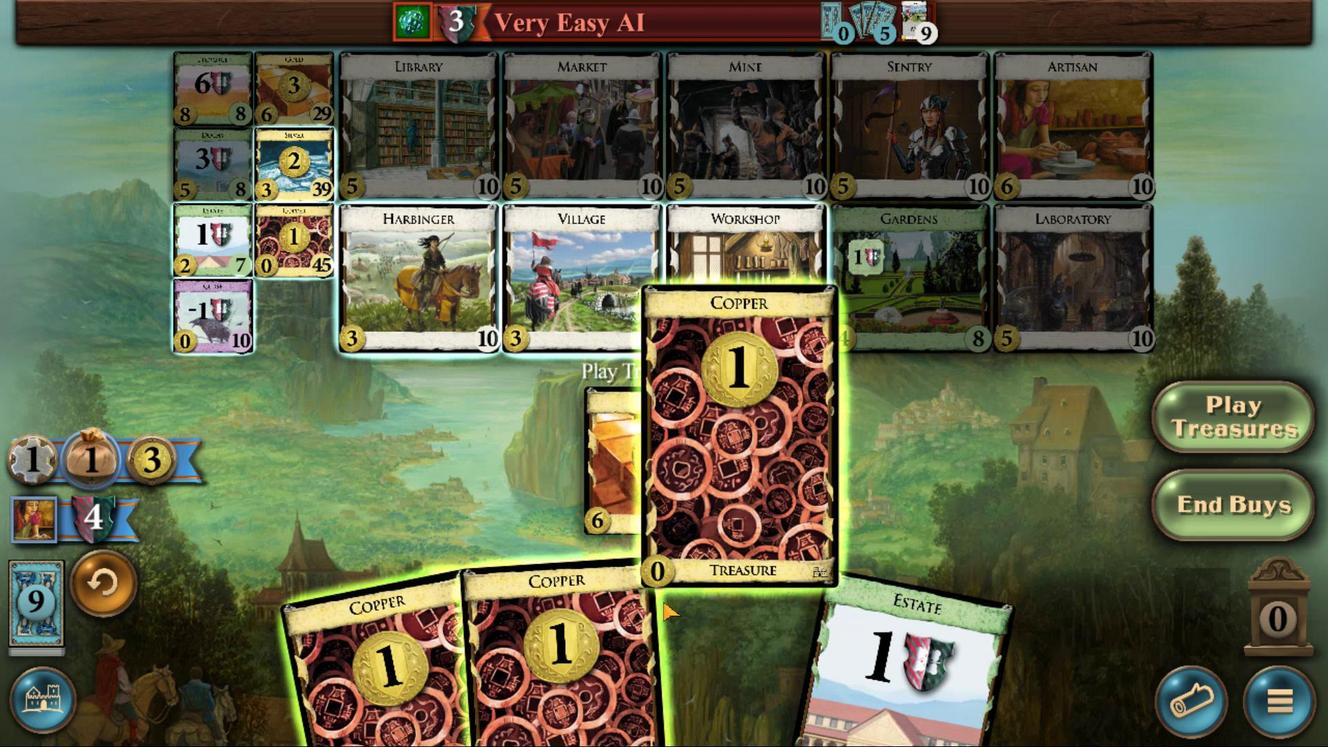
Action: Mouse moved to (610, 480)
Screenshot: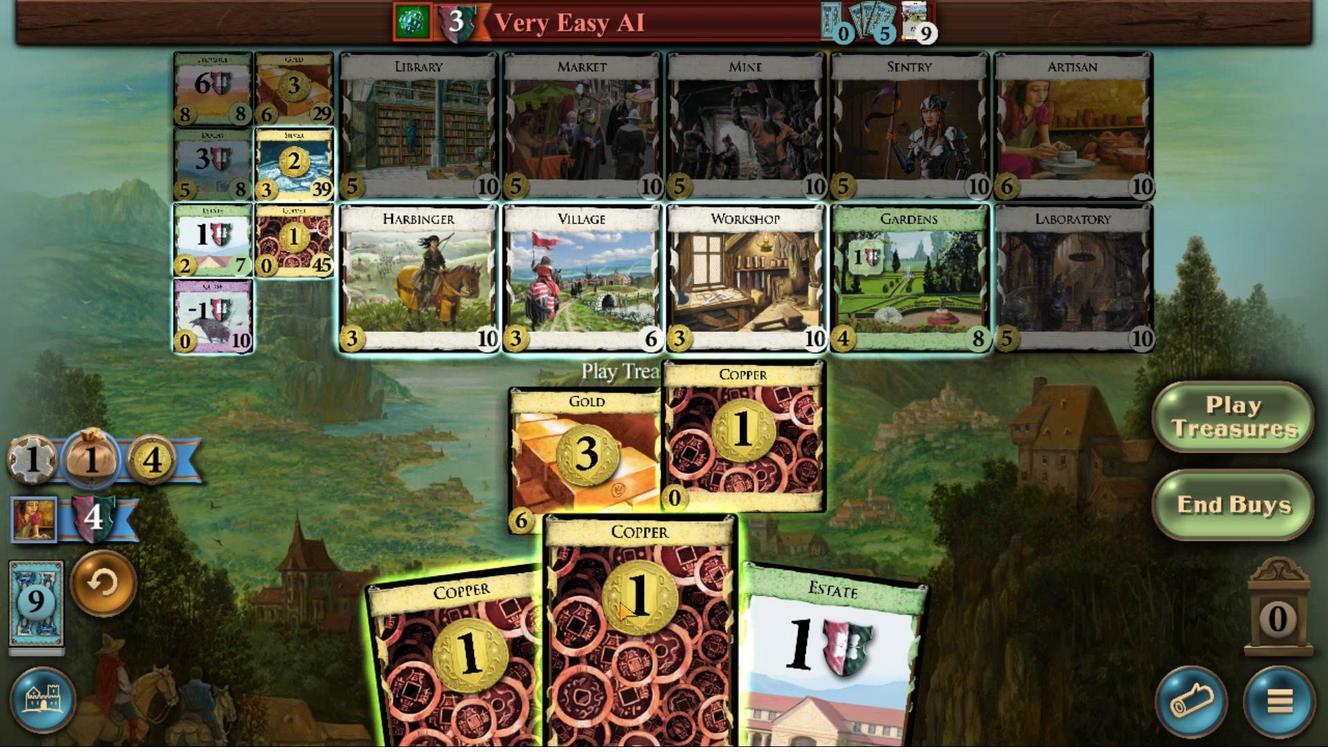 
Action: Mouse scrolled (610, 480) with delta (0, 0)
Screenshot: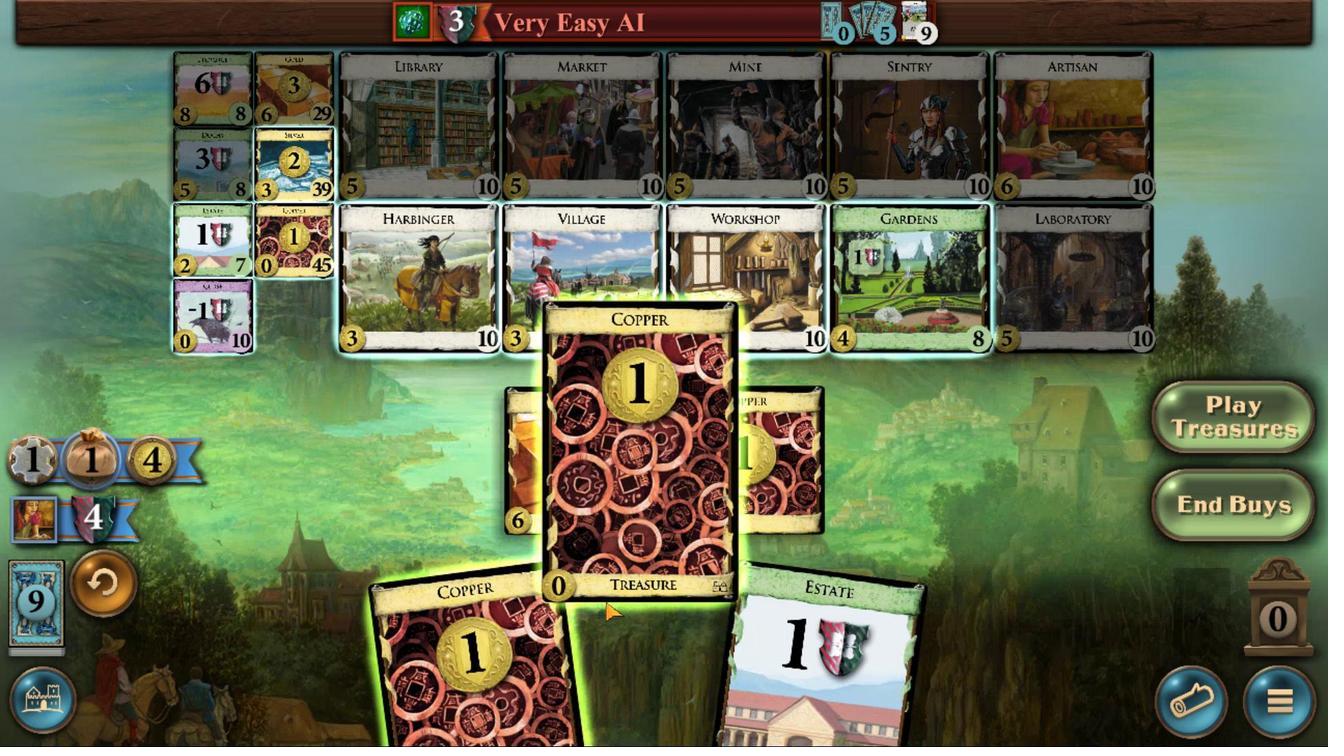 
Action: Mouse scrolled (610, 480) with delta (0, 0)
Screenshot: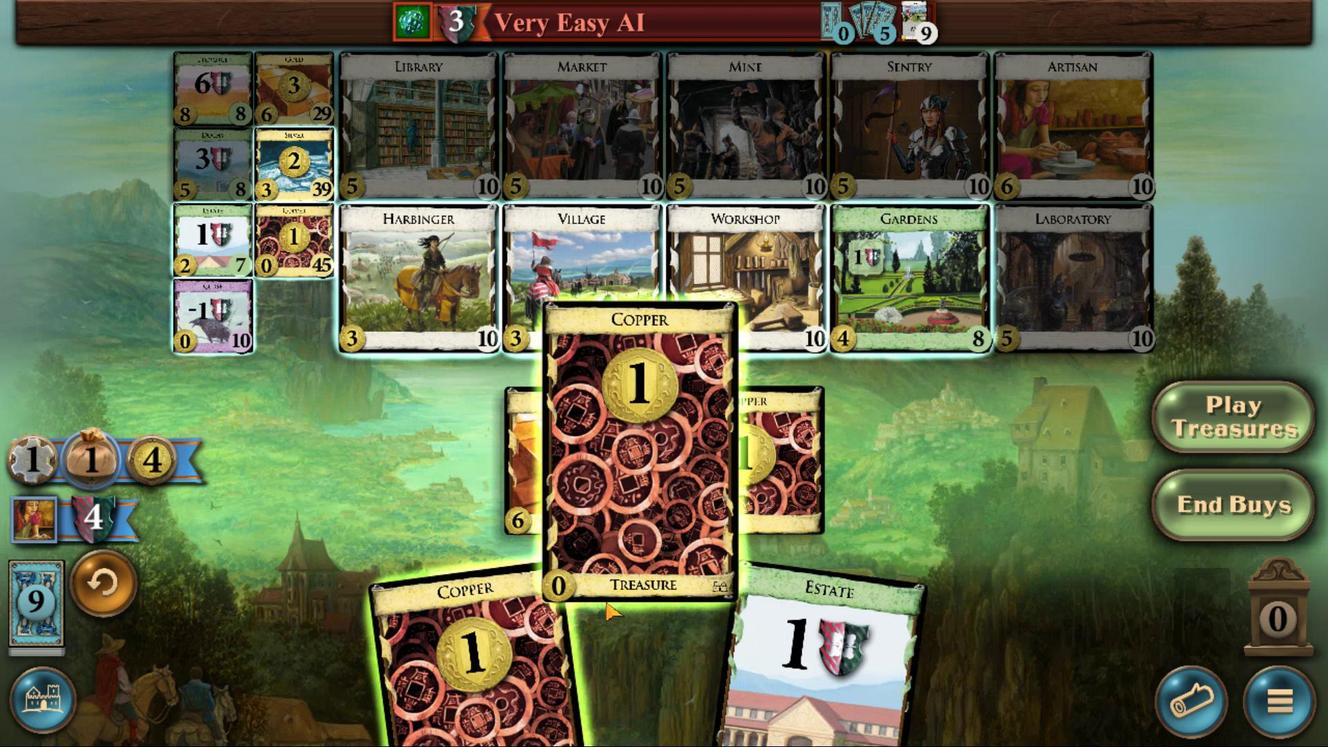
Action: Mouse scrolled (610, 480) with delta (0, 0)
Screenshot: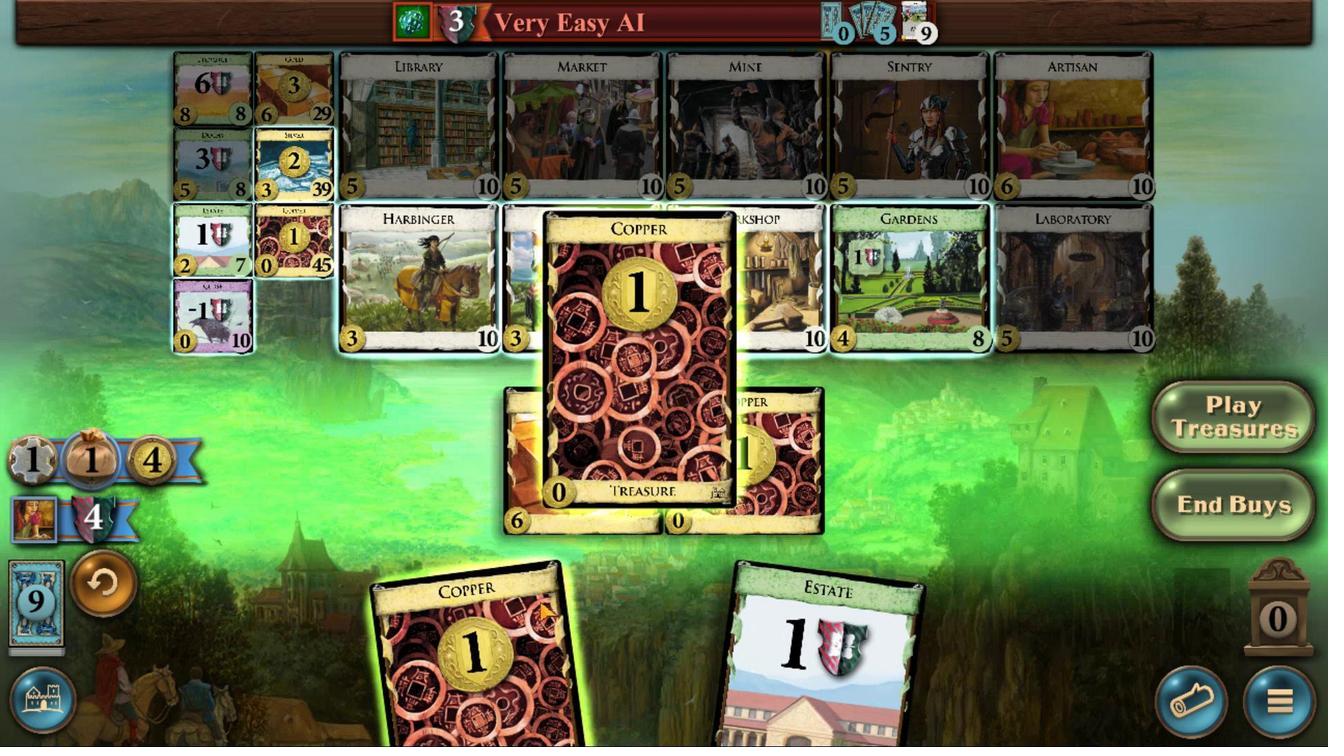 
Action: Mouse scrolled (610, 480) with delta (0, 0)
Screenshot: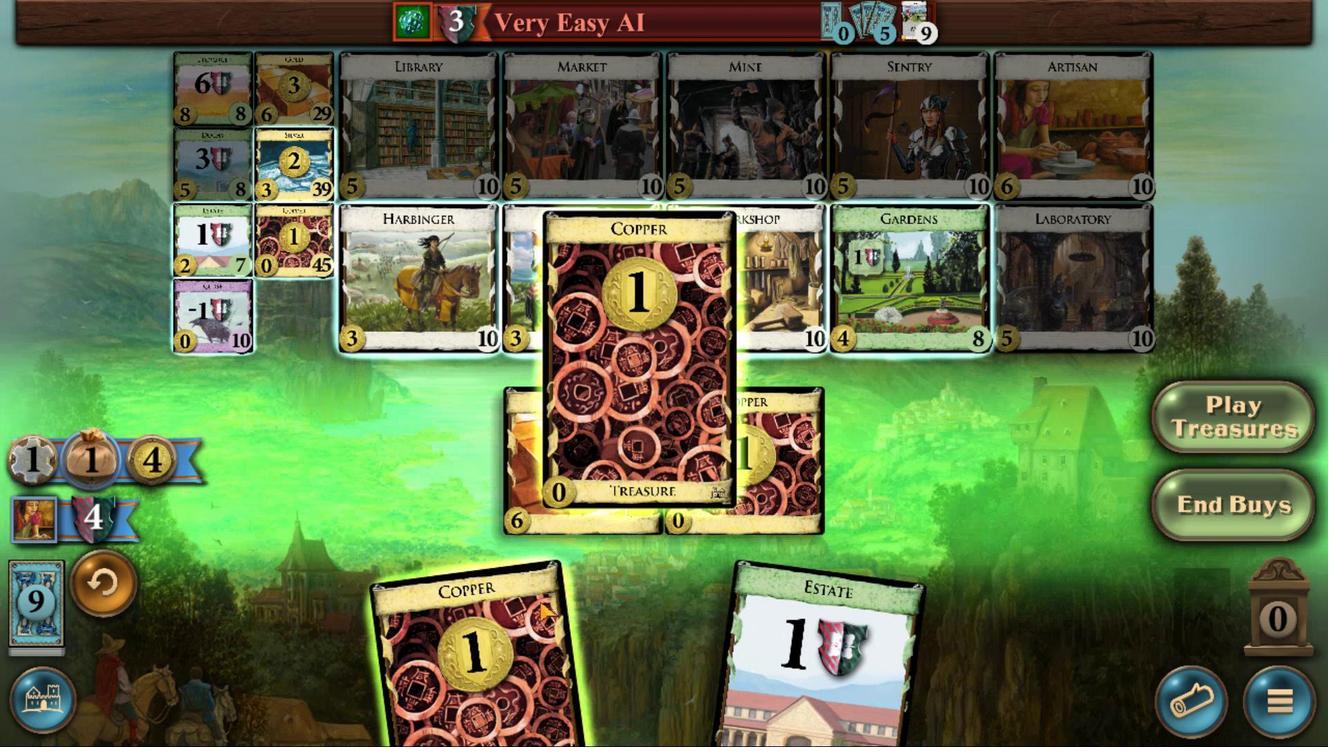 
Action: Mouse moved to (608, 480)
Screenshot: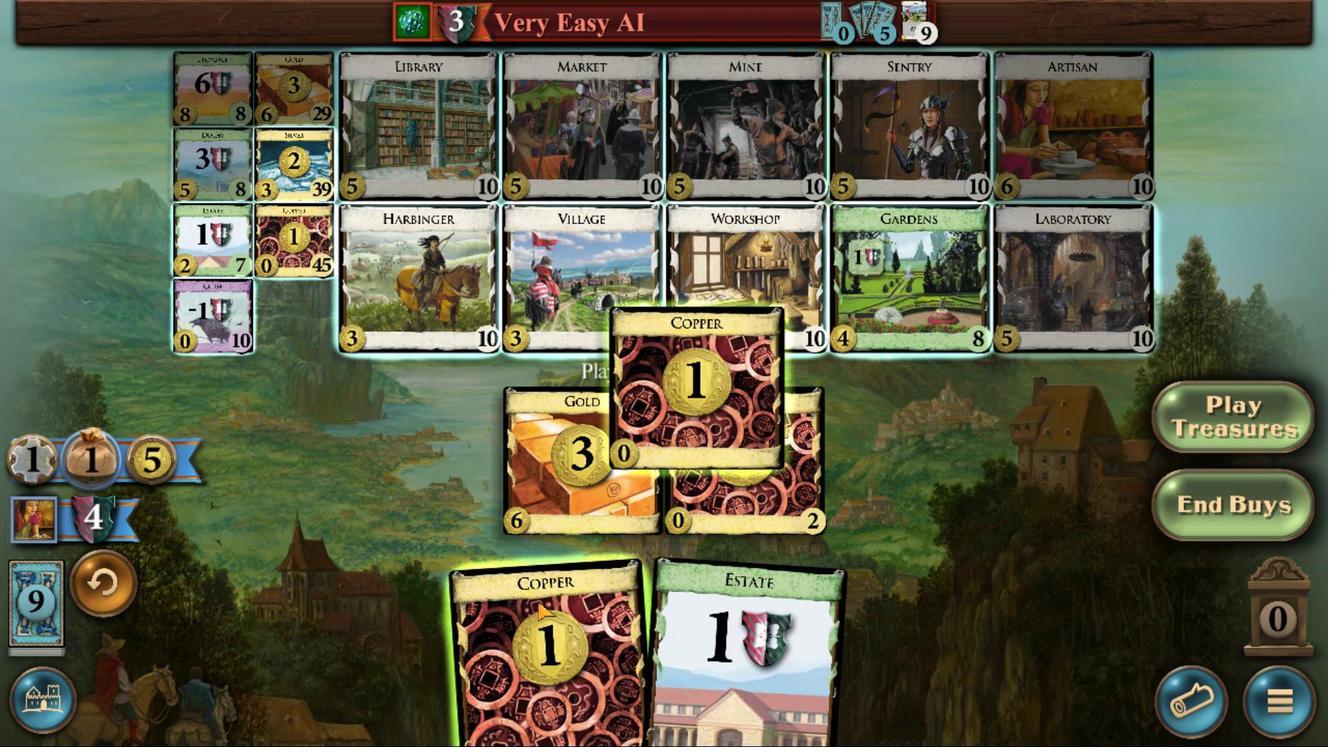 
Action: Mouse scrolled (608, 480) with delta (0, 0)
Screenshot: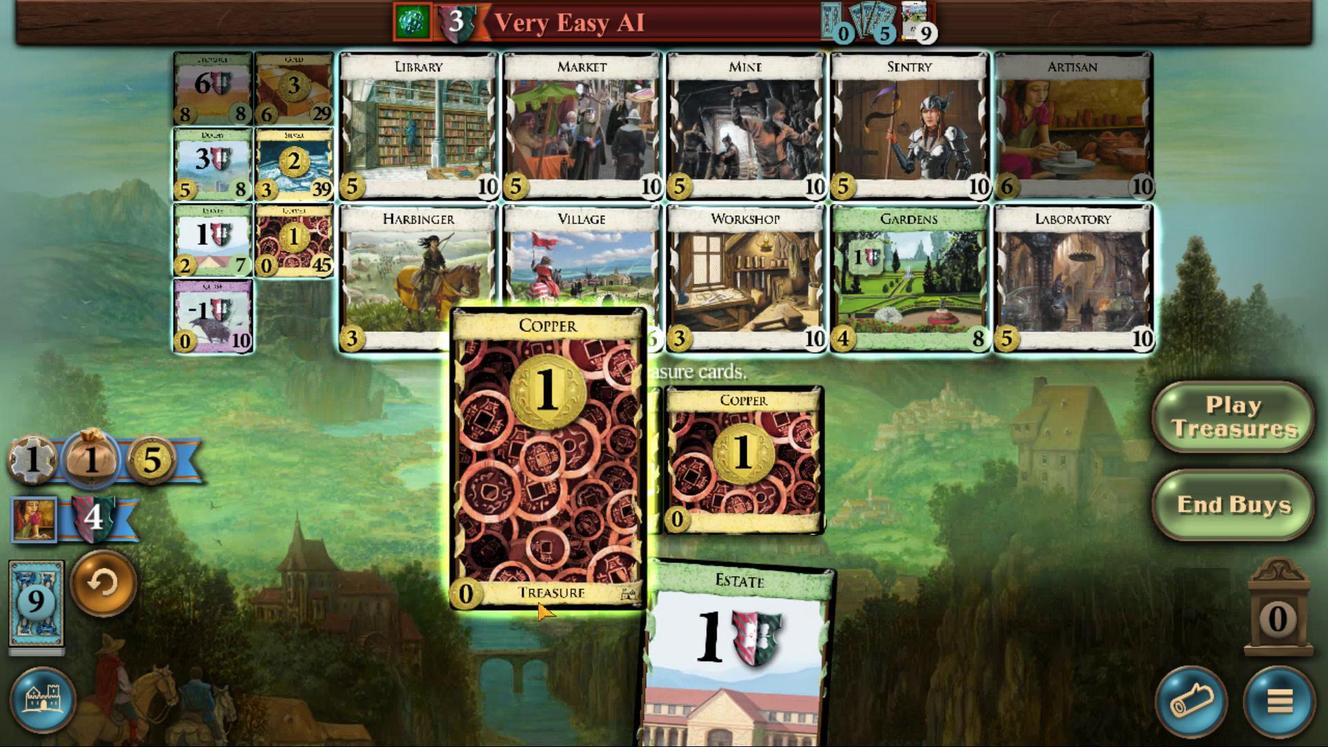 
Action: Mouse scrolled (608, 480) with delta (0, 0)
Screenshot: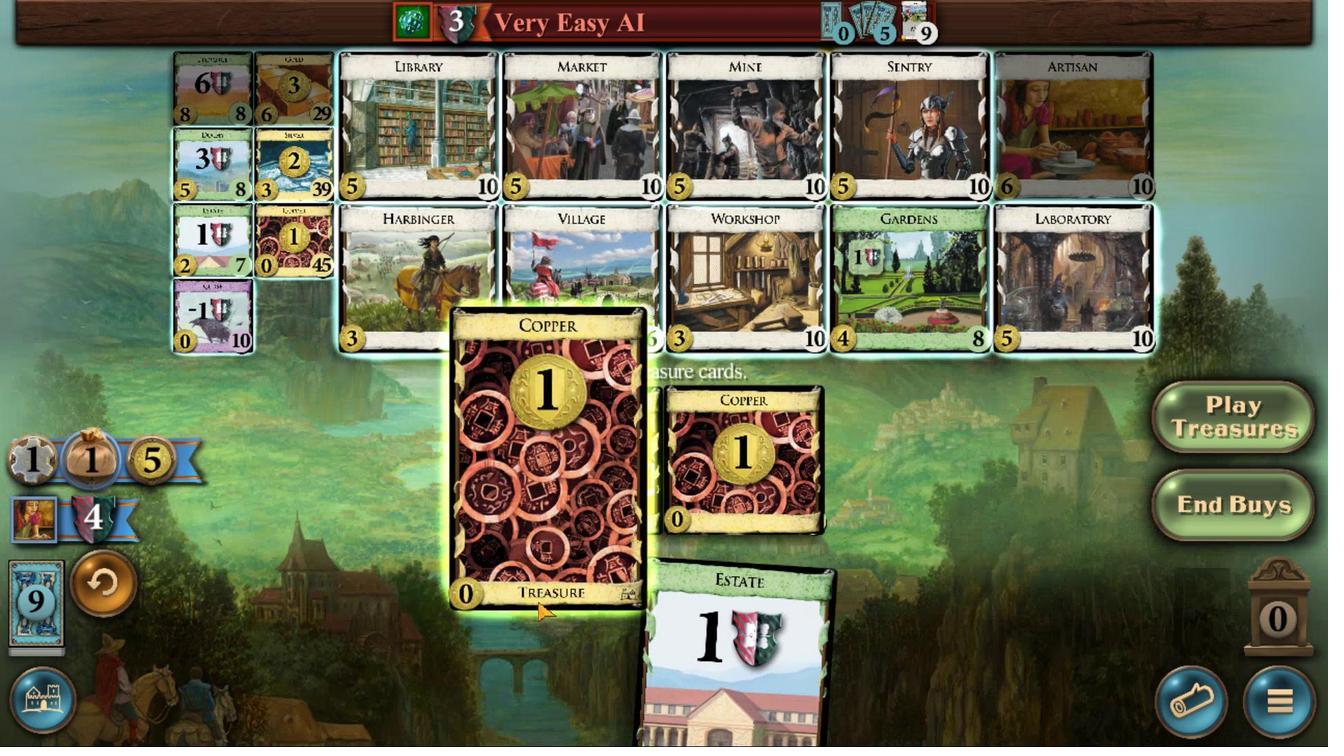 
Action: Mouse scrolled (608, 480) with delta (0, 0)
Screenshot: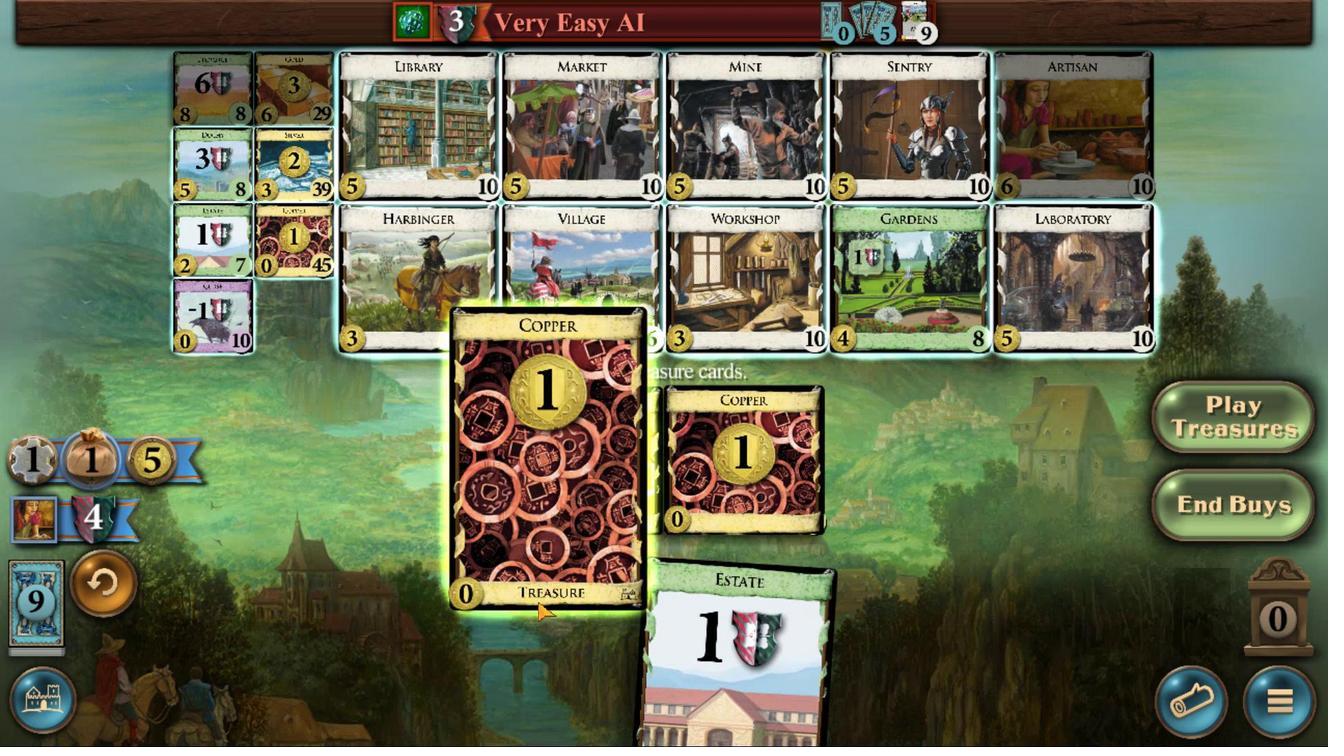 
Action: Mouse moved to (602, 557)
Screenshot: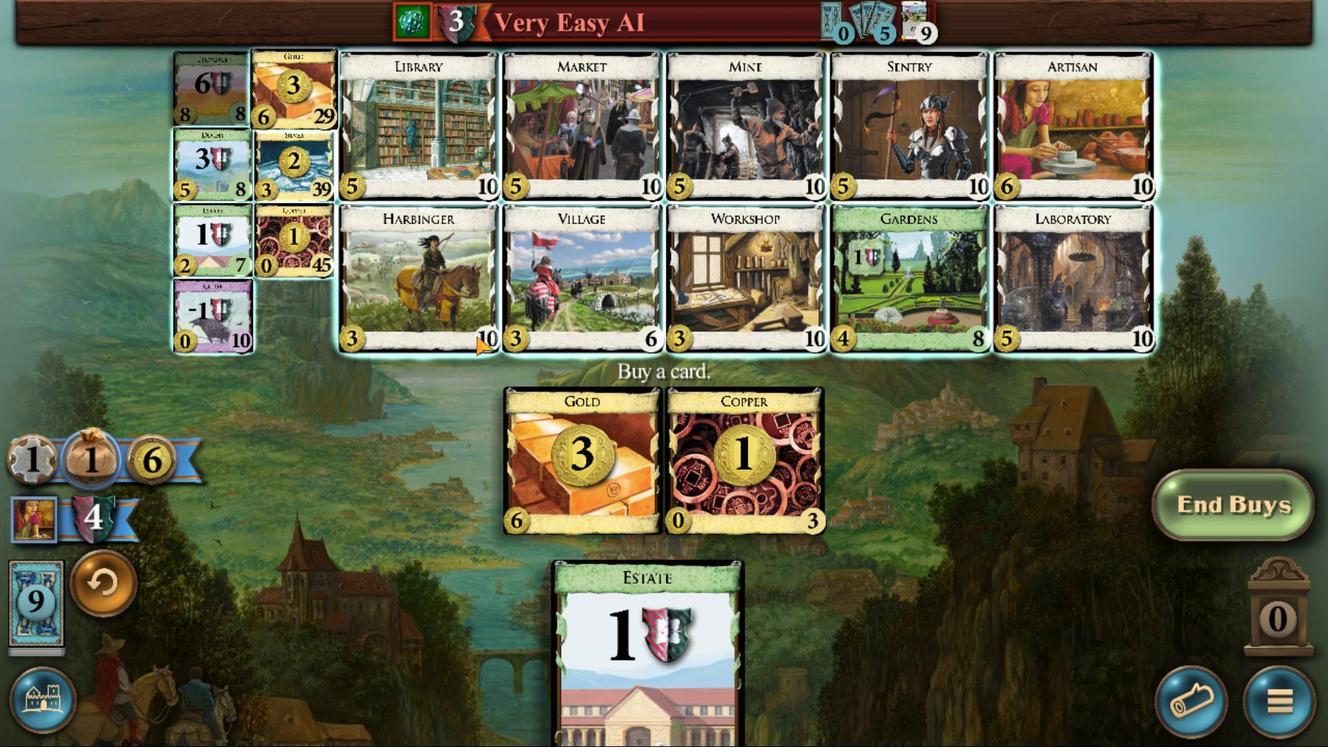 
Action: Mouse pressed left at (602, 557)
Screenshot: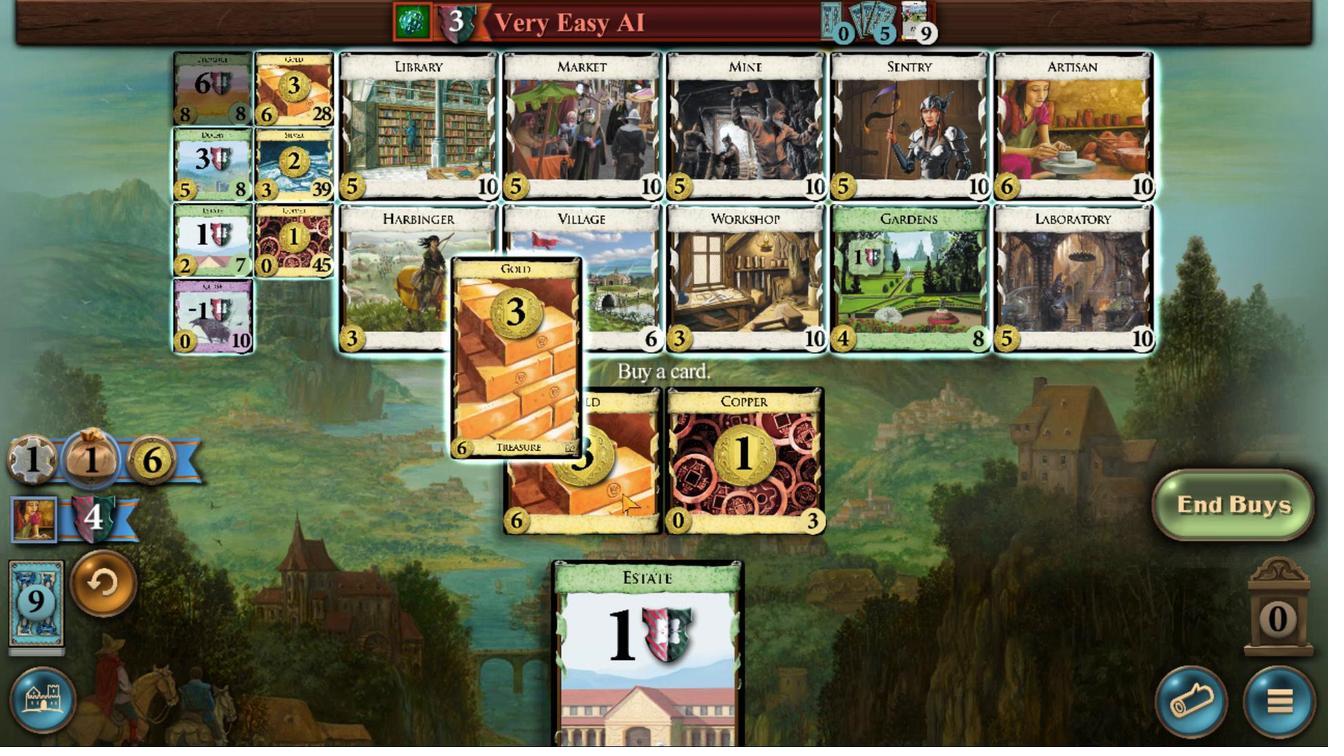 
Action: Mouse moved to (615, 471)
Screenshot: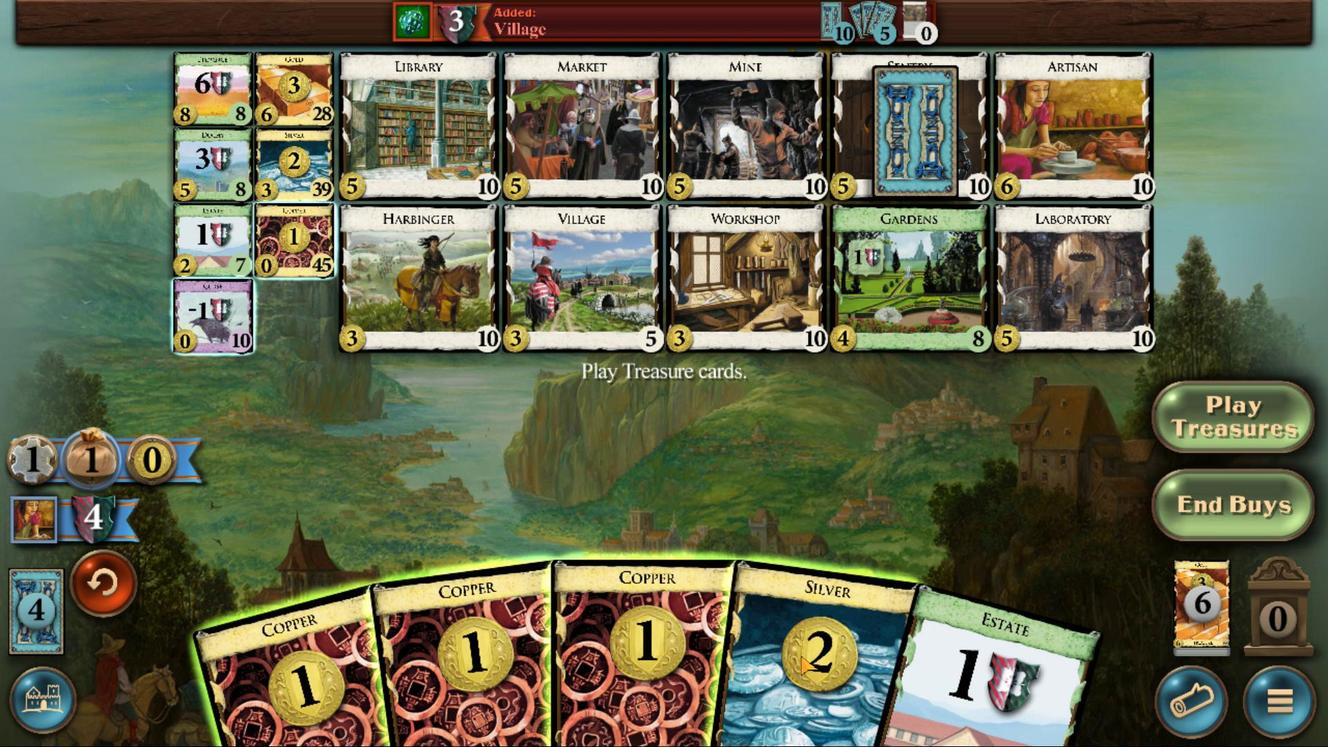 
Action: Mouse scrolled (615, 471) with delta (0, 0)
Screenshot: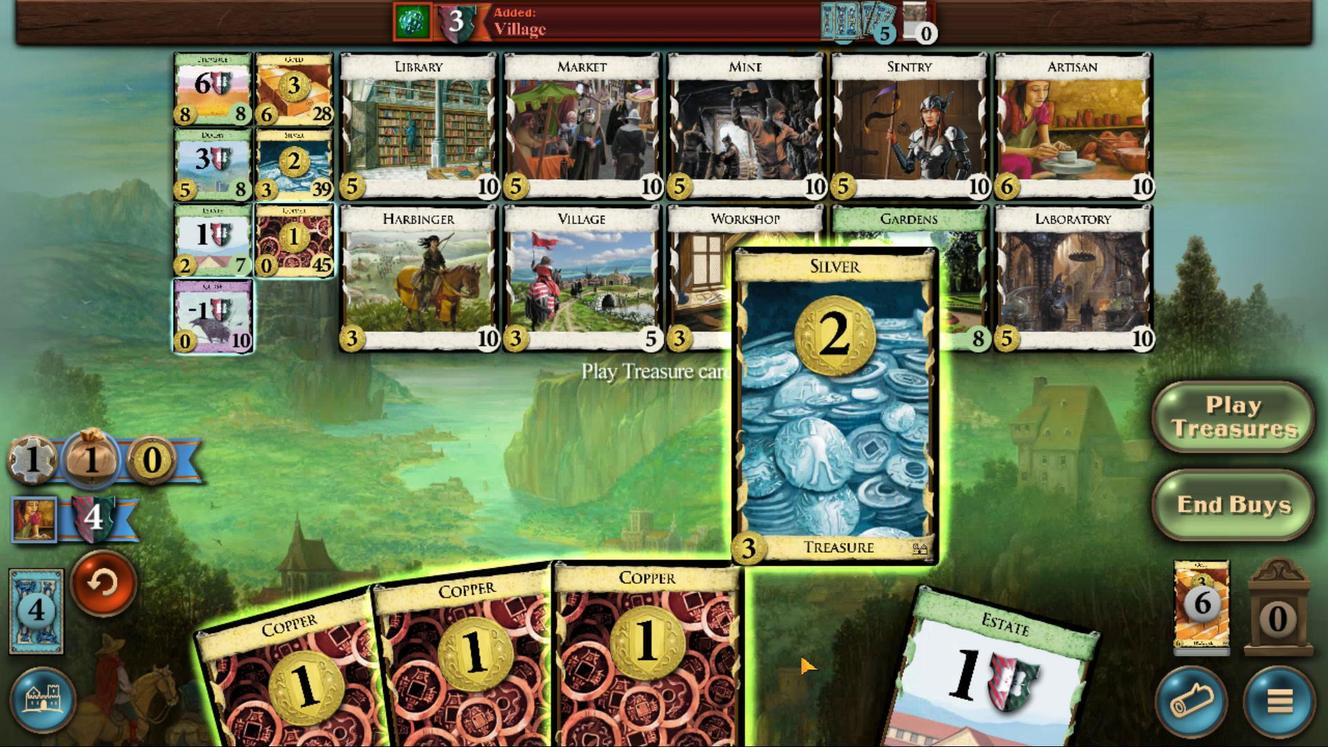 
Action: Mouse scrolled (615, 471) with delta (0, 0)
Screenshot: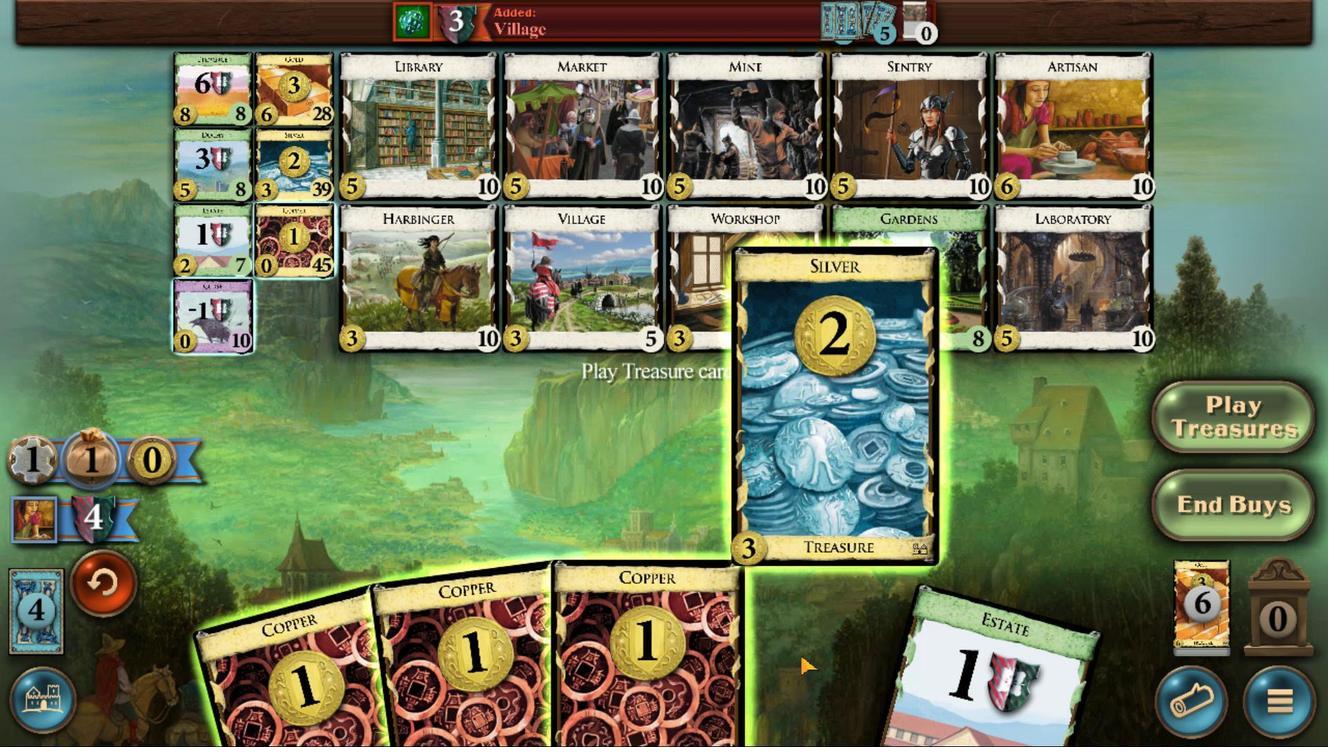 
Action: Mouse scrolled (615, 471) with delta (0, 0)
Screenshot: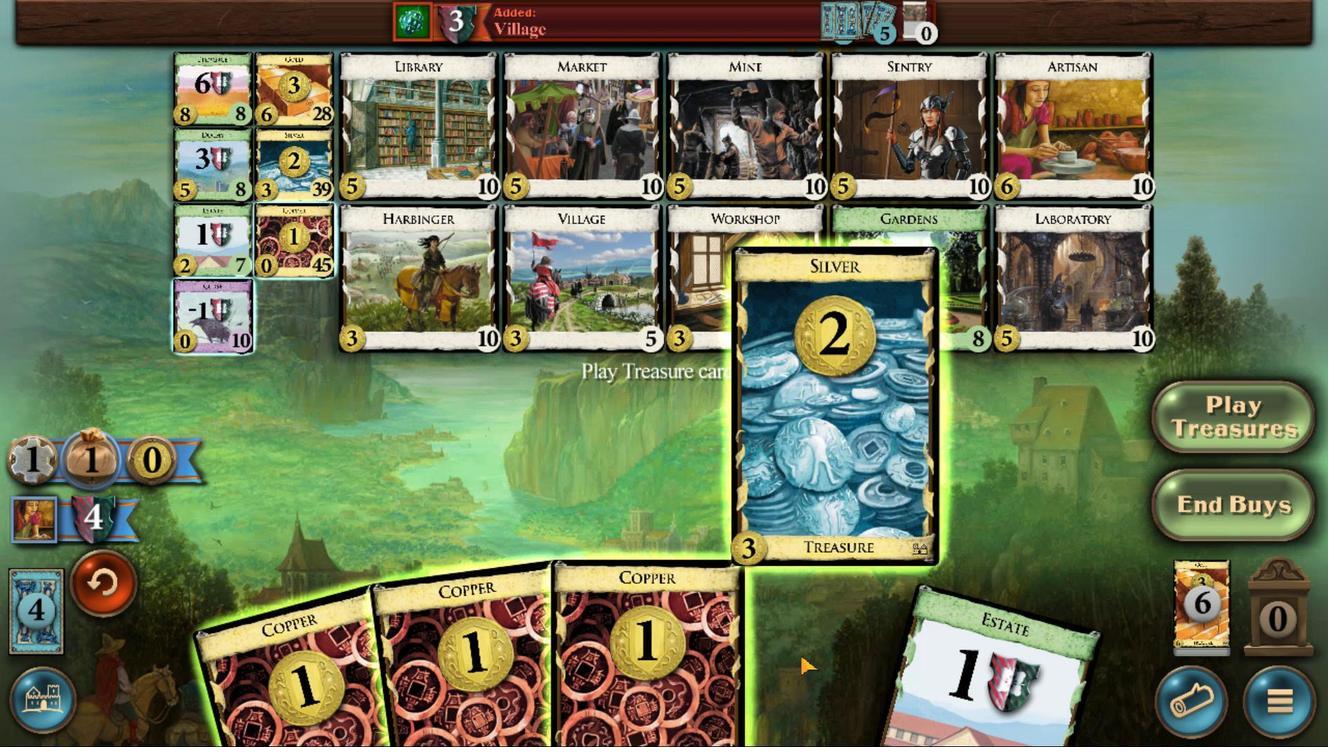 
Action: Mouse scrolled (615, 471) with delta (0, 0)
Screenshot: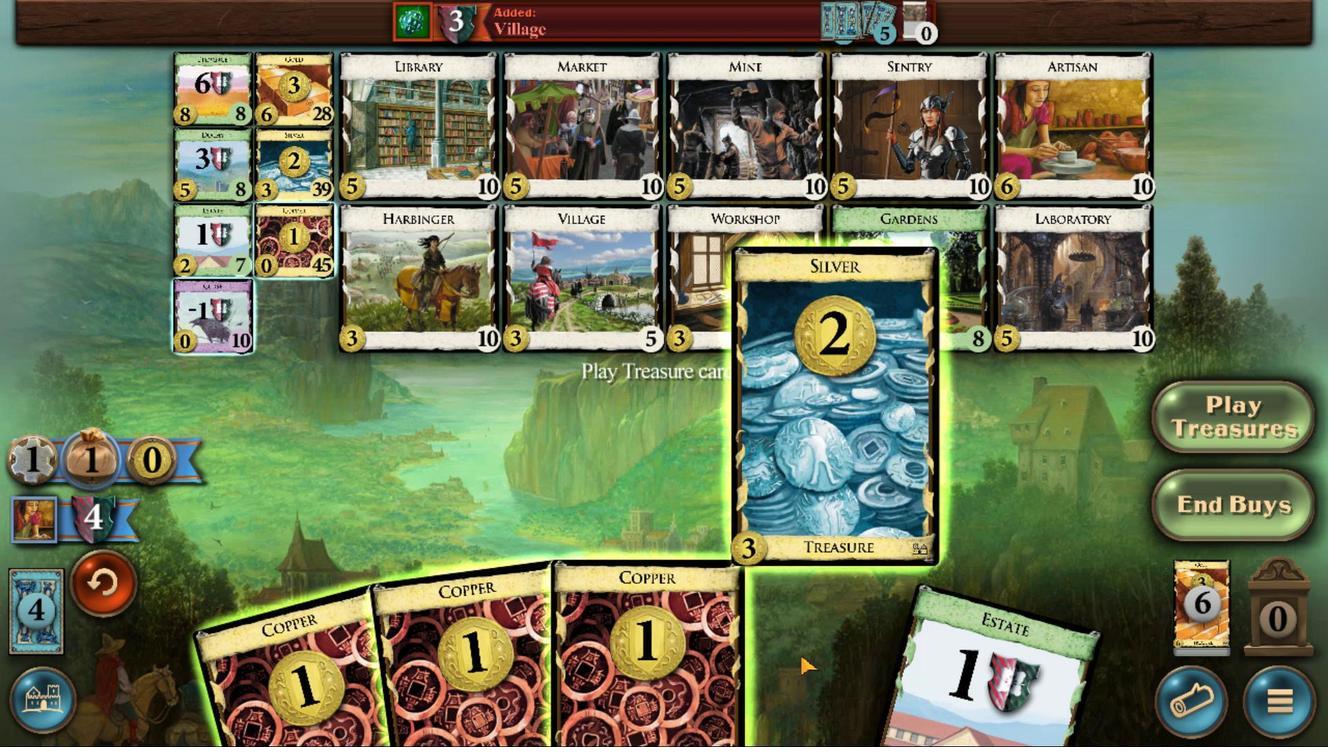 
Action: Mouse scrolled (615, 471) with delta (0, 0)
Screenshot: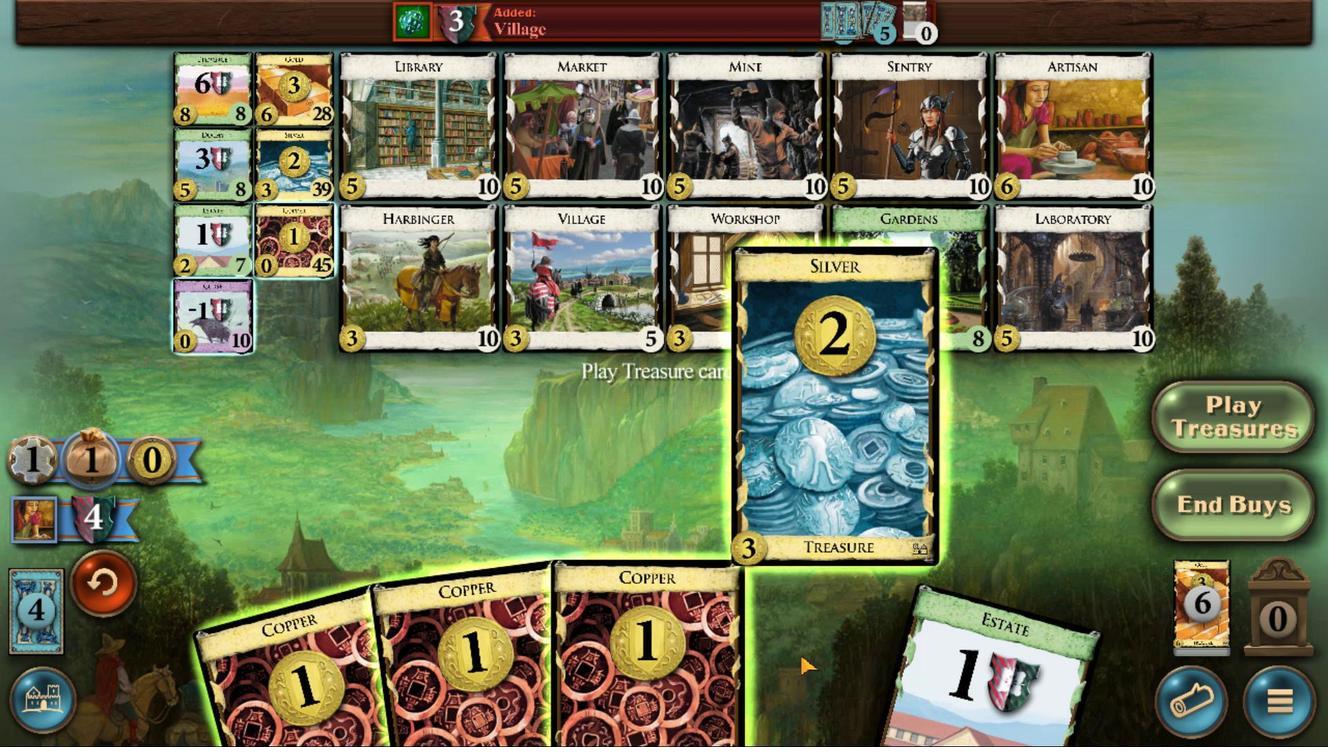 
Action: Mouse moved to (613, 471)
Screenshot: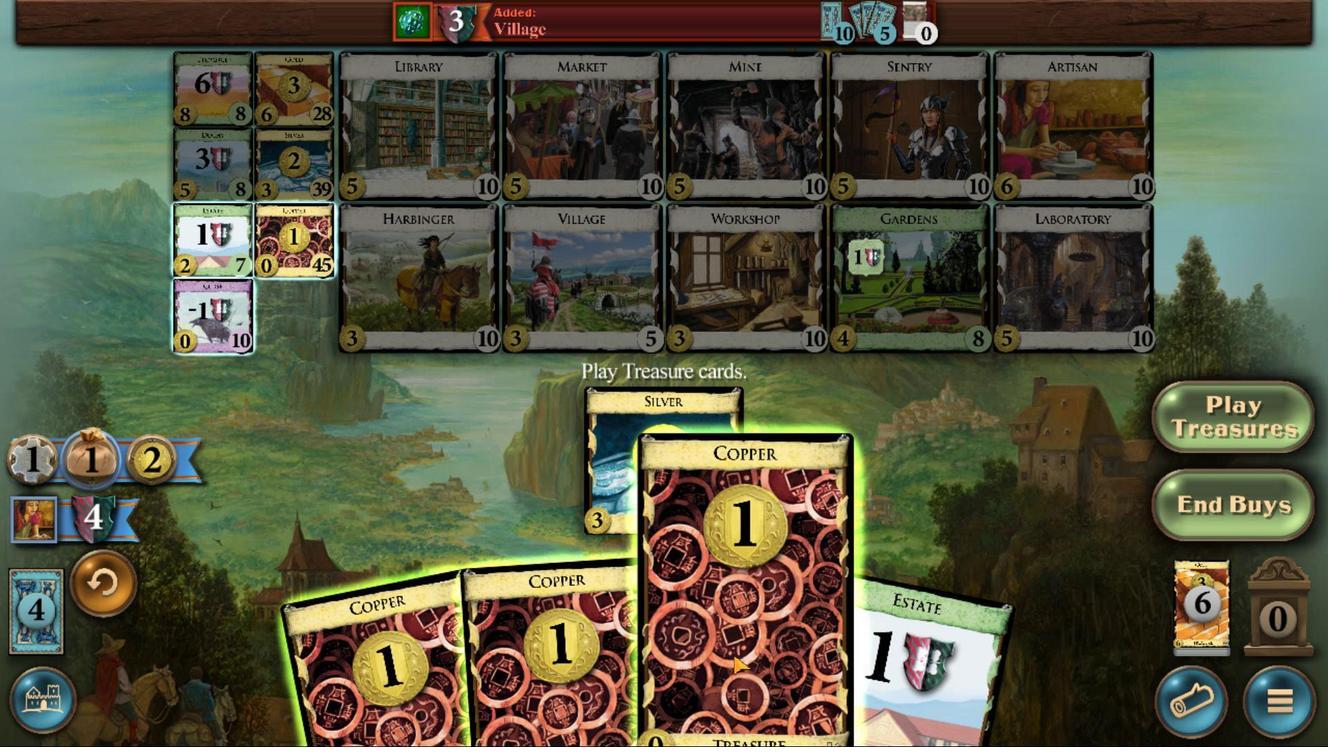 
Action: Mouse scrolled (613, 471) with delta (0, 0)
Screenshot: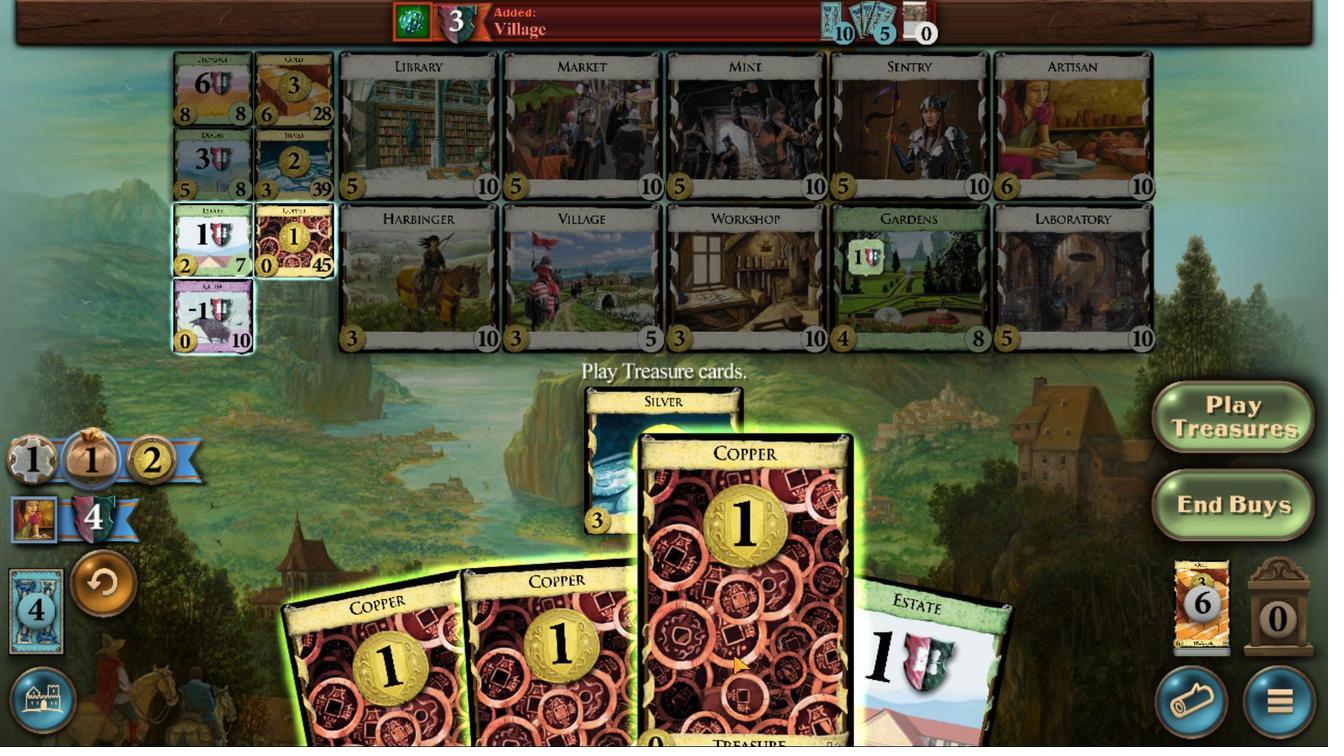 
Action: Mouse scrolled (613, 471) with delta (0, 0)
Screenshot: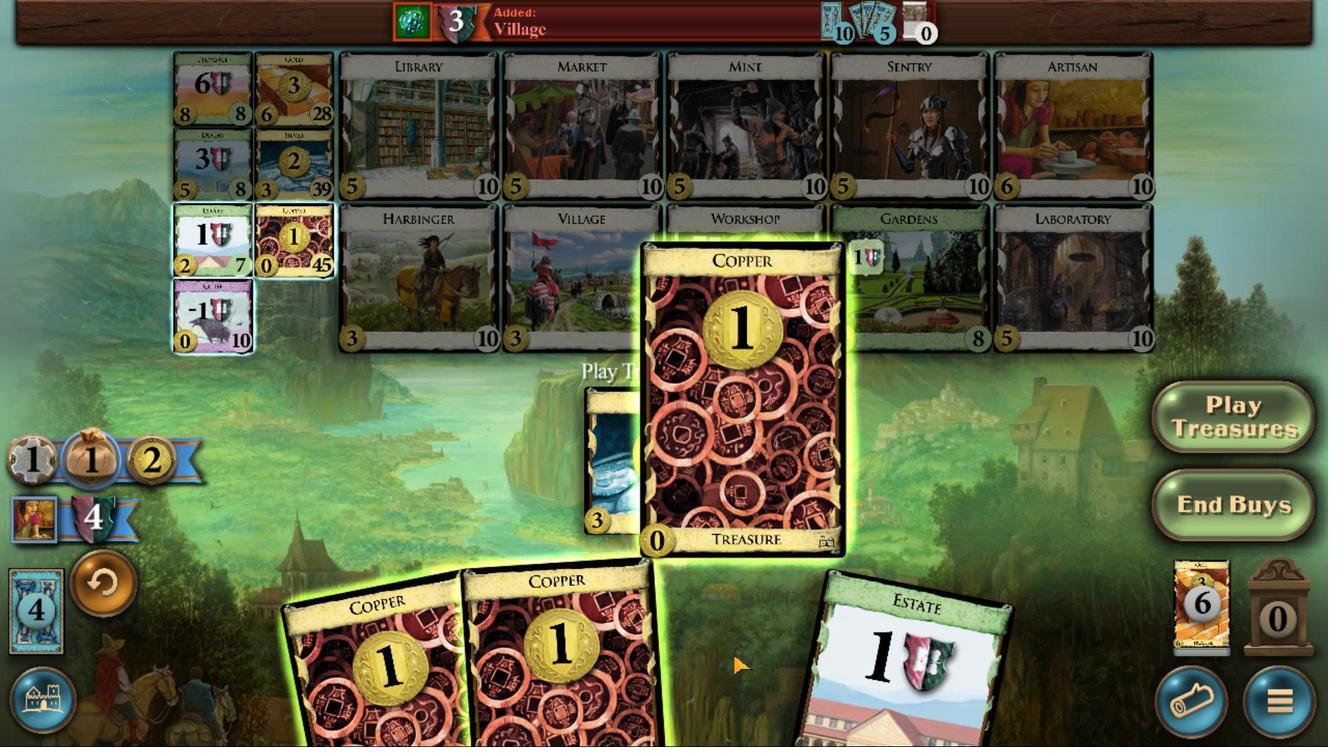
Action: Mouse scrolled (613, 471) with delta (0, 0)
Screenshot: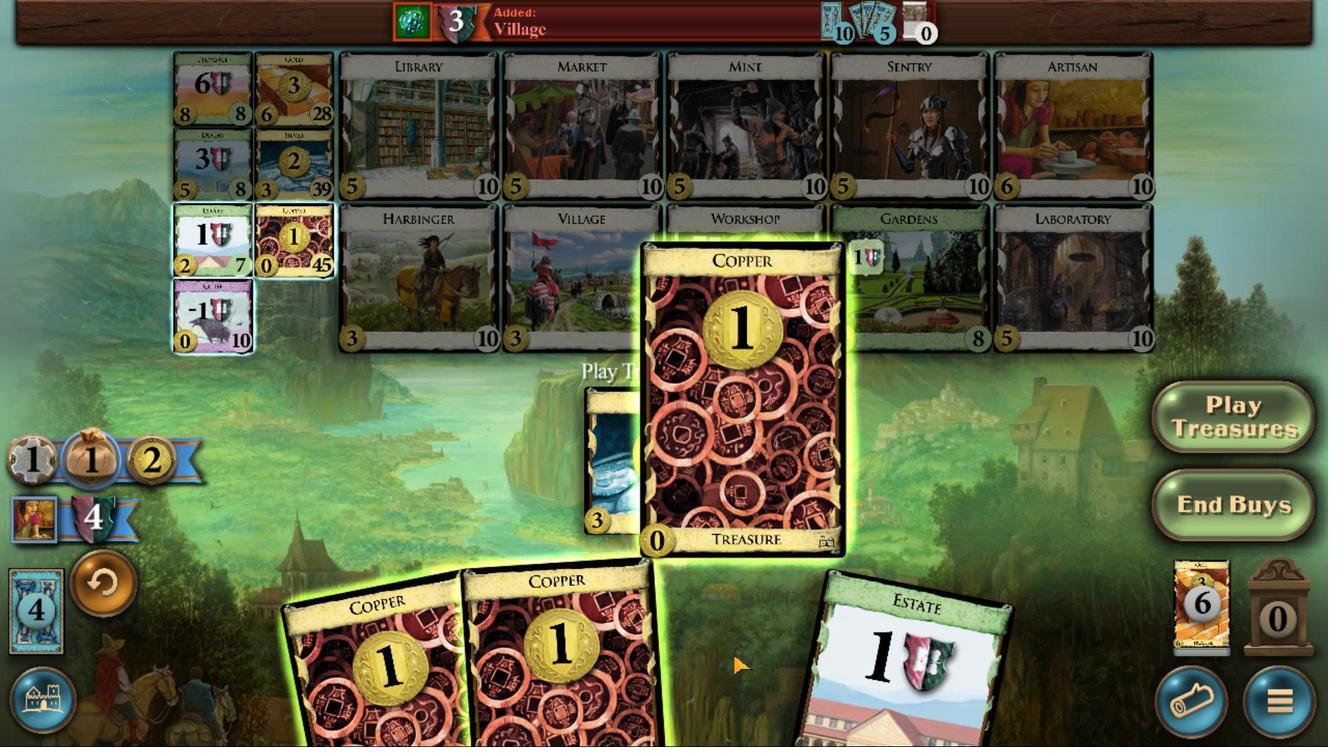 
Action: Mouse scrolled (613, 471) with delta (0, 0)
Screenshot: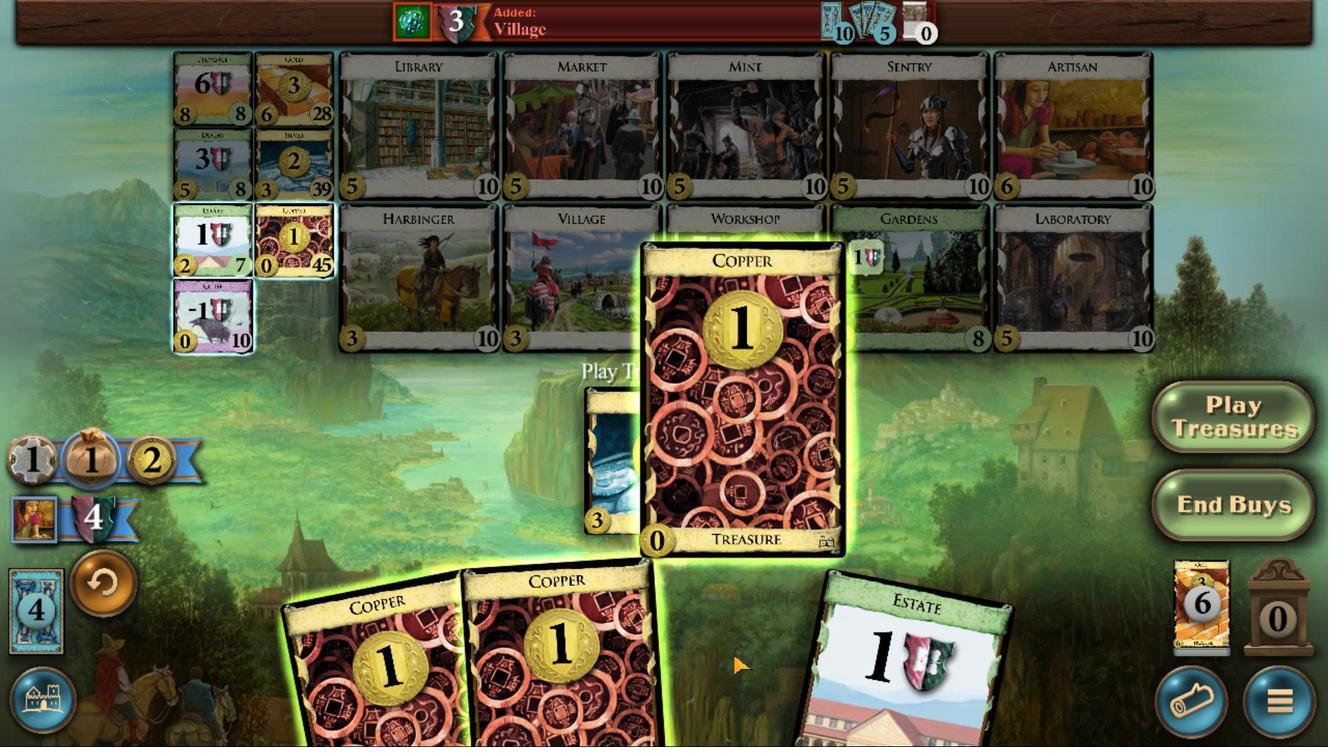 
Action: Mouse scrolled (613, 471) with delta (0, 0)
Screenshot: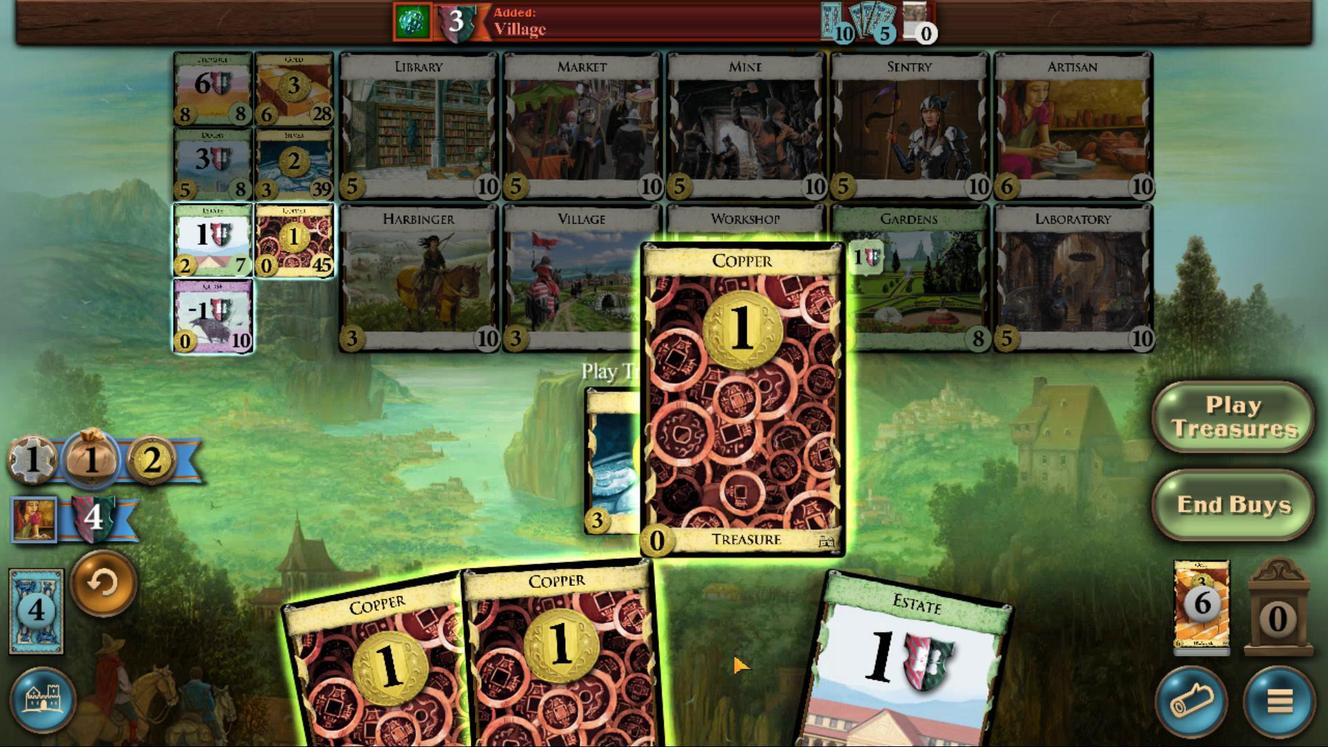 
Action: Mouse moved to (612, 470)
Screenshot: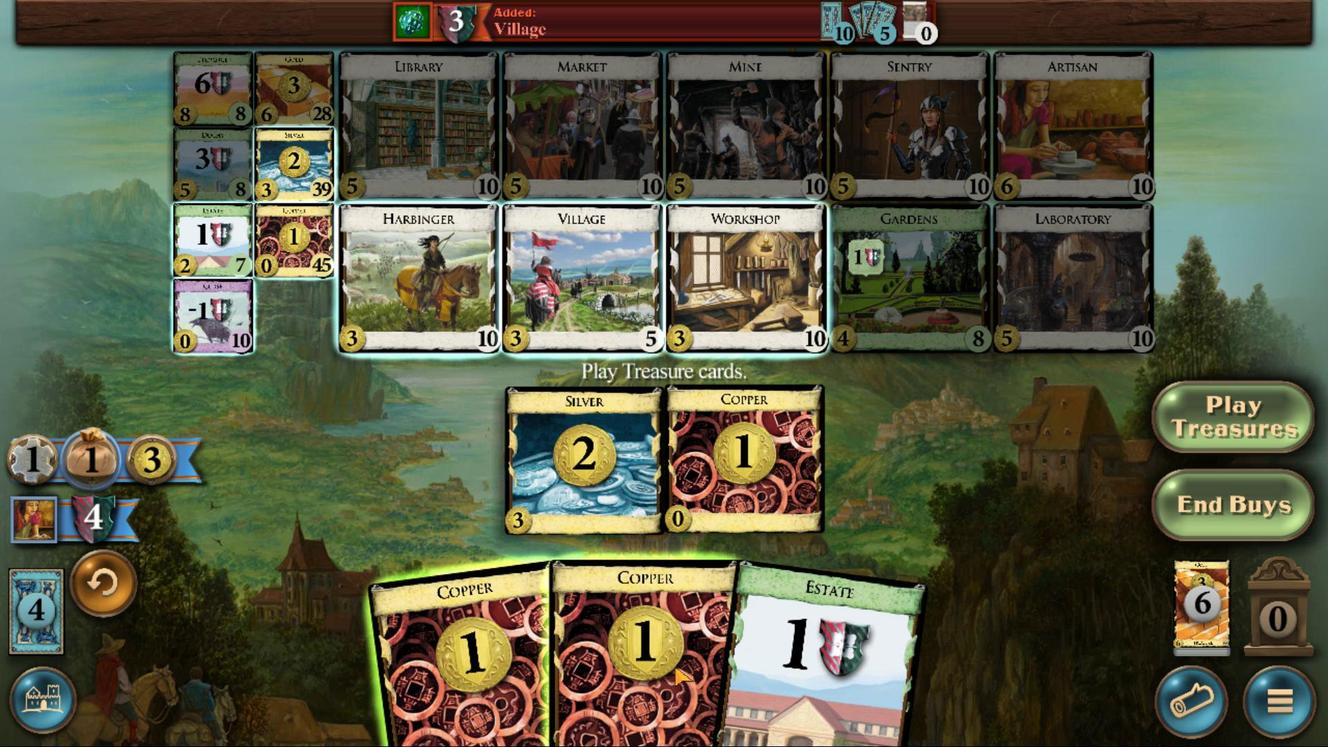 
Action: Mouse scrolled (612, 470) with delta (0, 0)
Screenshot: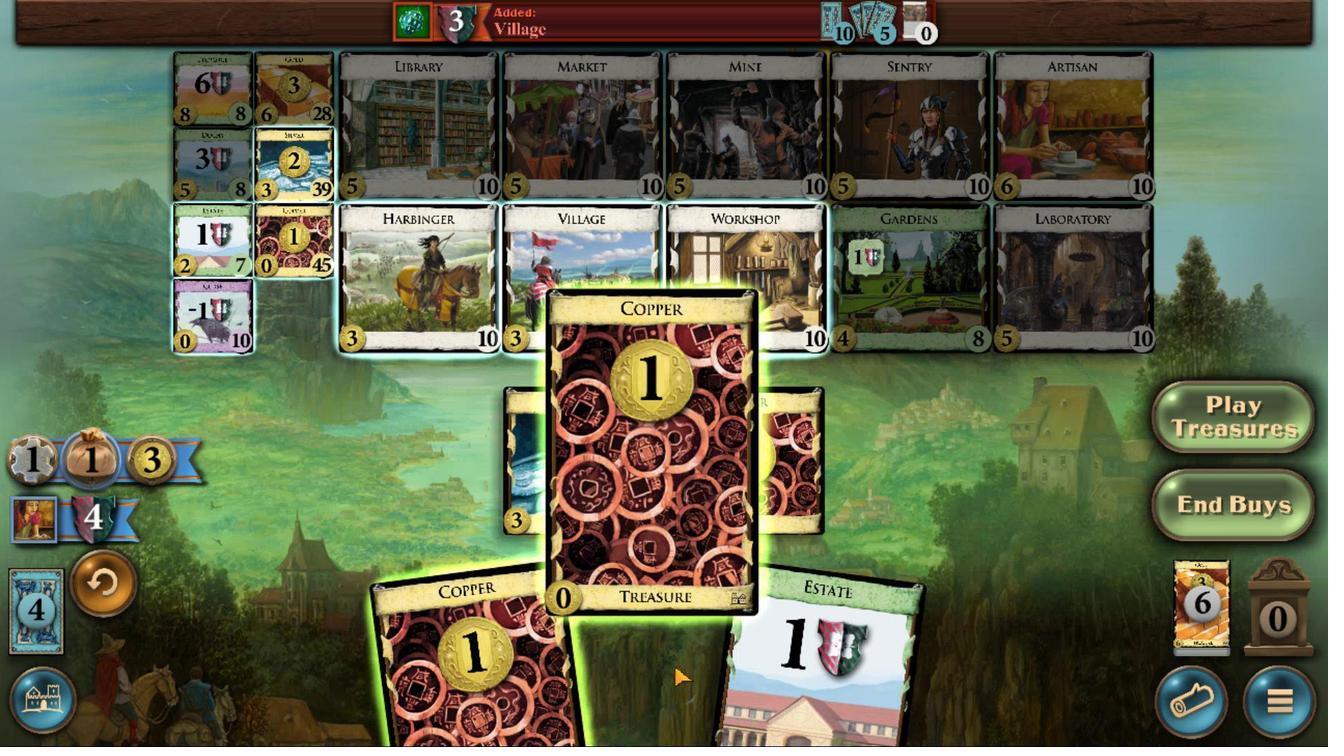 
Action: Mouse scrolled (612, 470) with delta (0, 0)
Screenshot: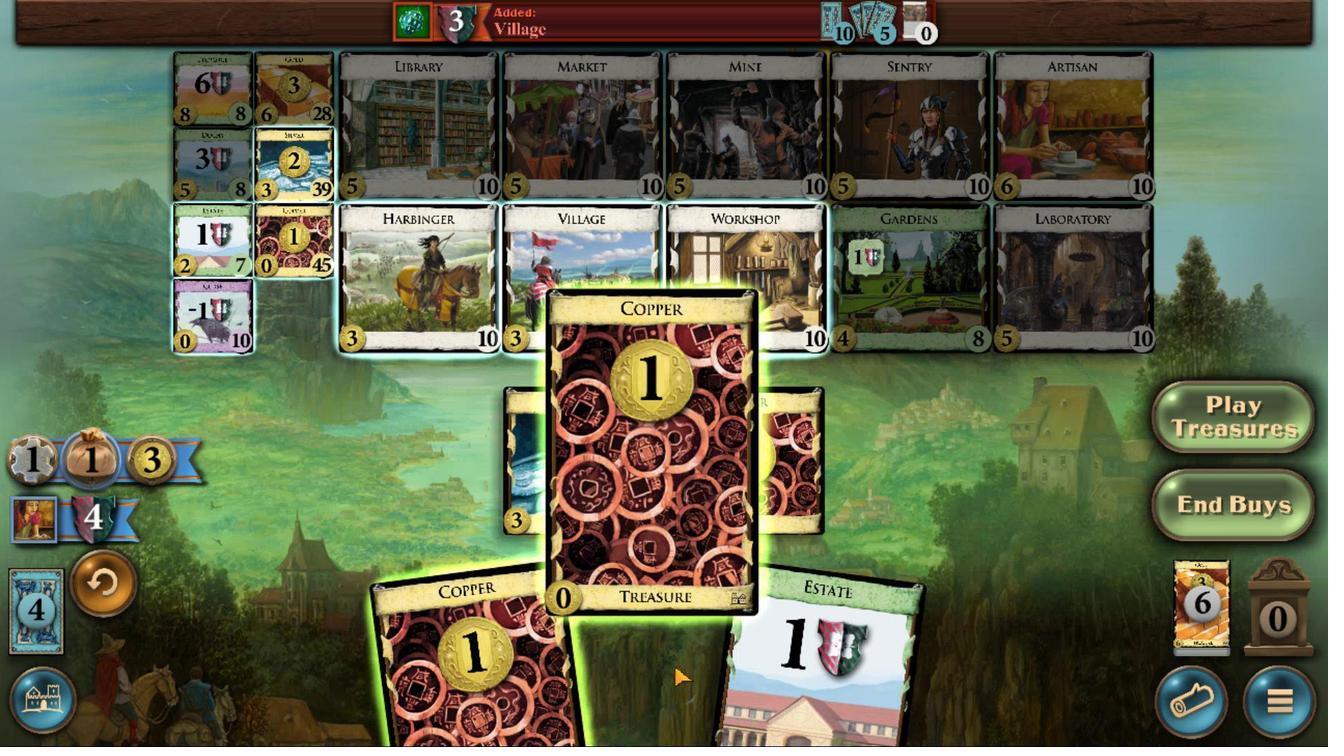 
Action: Mouse scrolled (612, 470) with delta (0, 0)
Screenshot: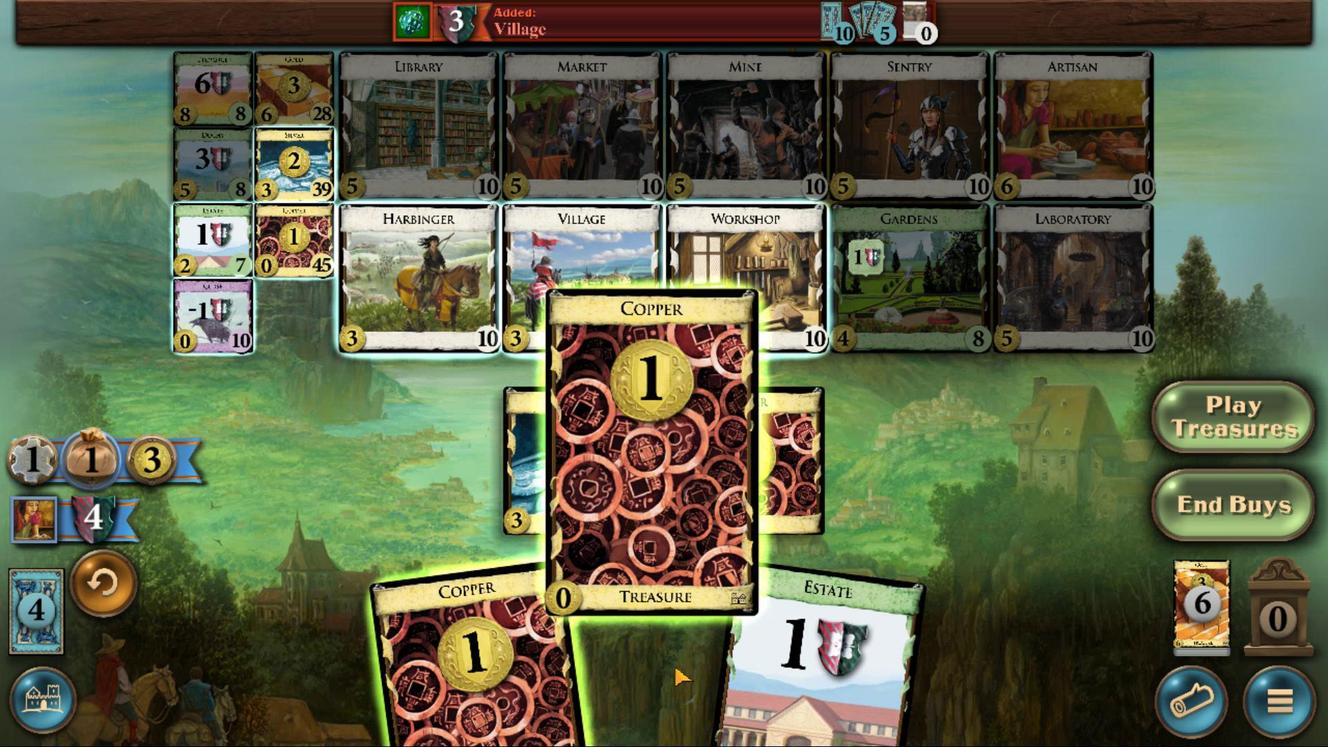 
Action: Mouse scrolled (612, 470) with delta (0, 0)
Screenshot: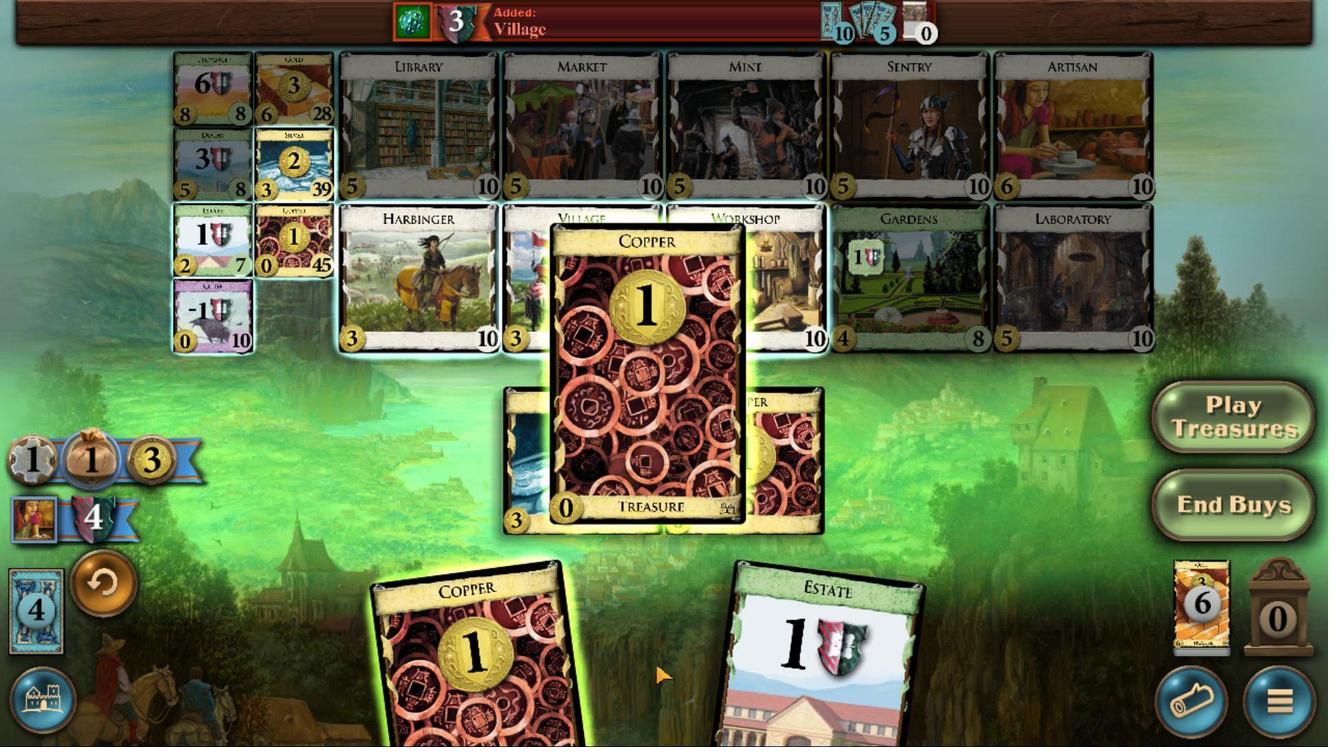 
Action: Mouse moved to (608, 473)
Screenshot: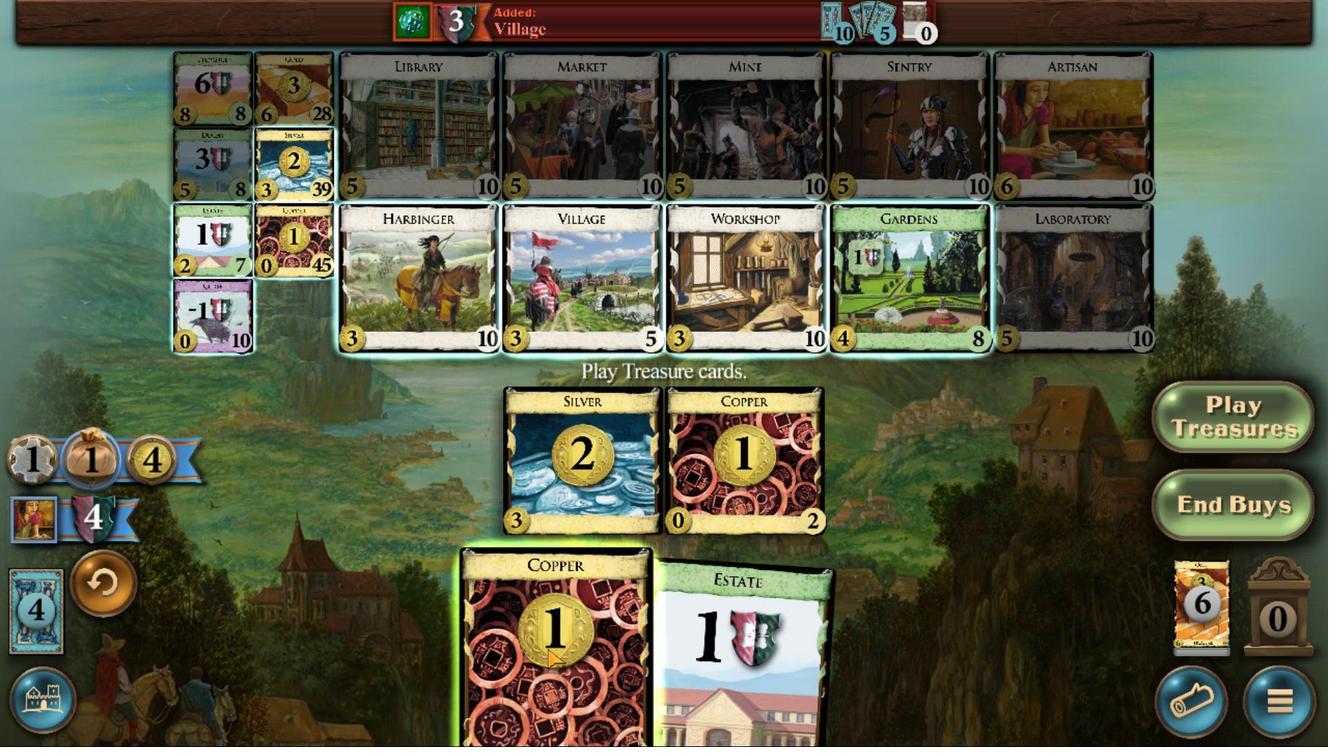 
Action: Mouse scrolled (608, 473) with delta (0, 0)
Screenshot: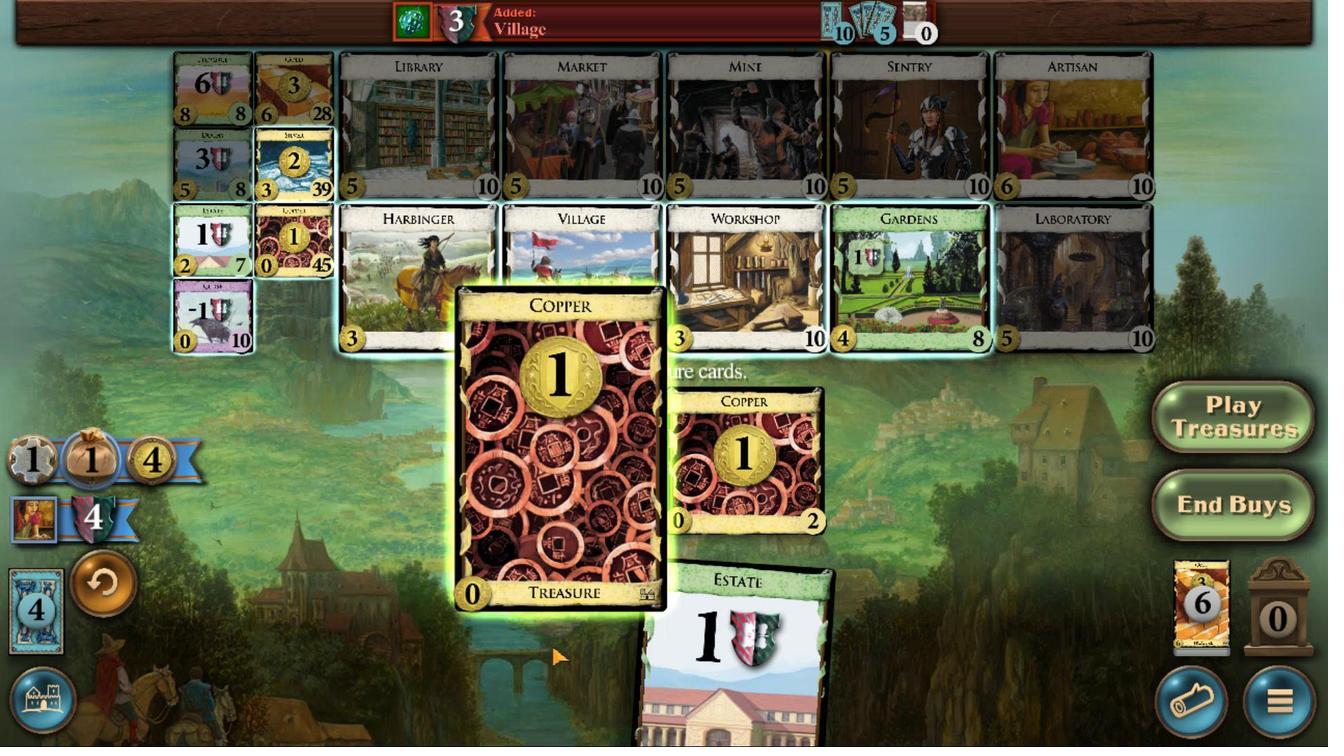 
Action: Mouse scrolled (608, 473) with delta (0, 0)
Screenshot: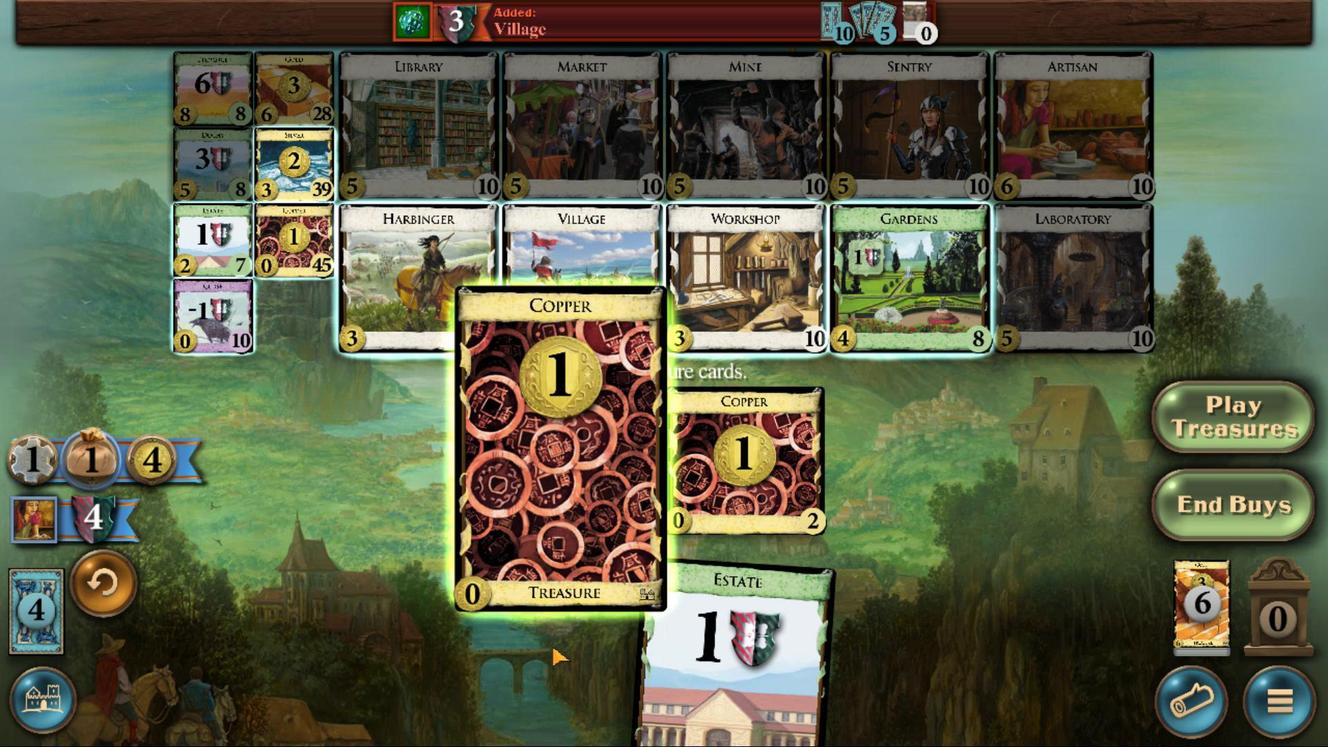 
Action: Mouse scrolled (608, 473) with delta (0, 0)
Screenshot: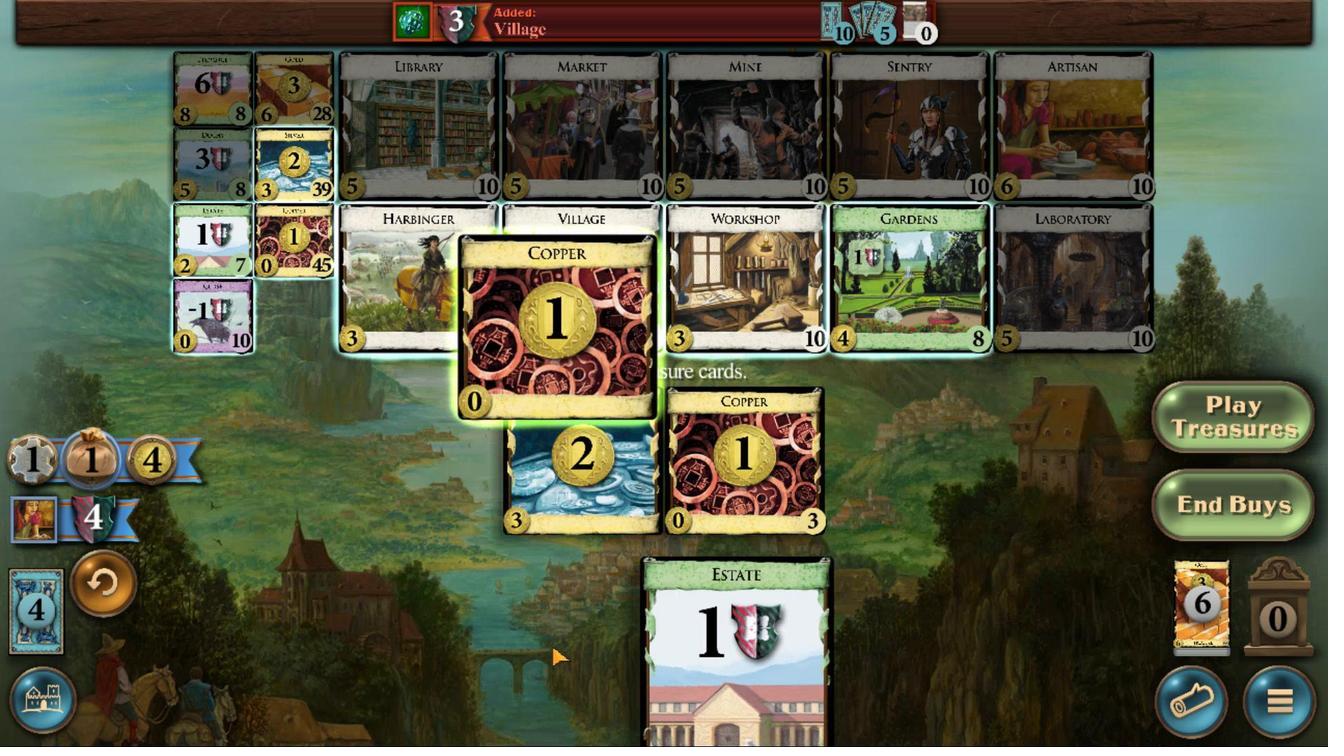 
Action: Mouse moved to (601, 548)
Screenshot: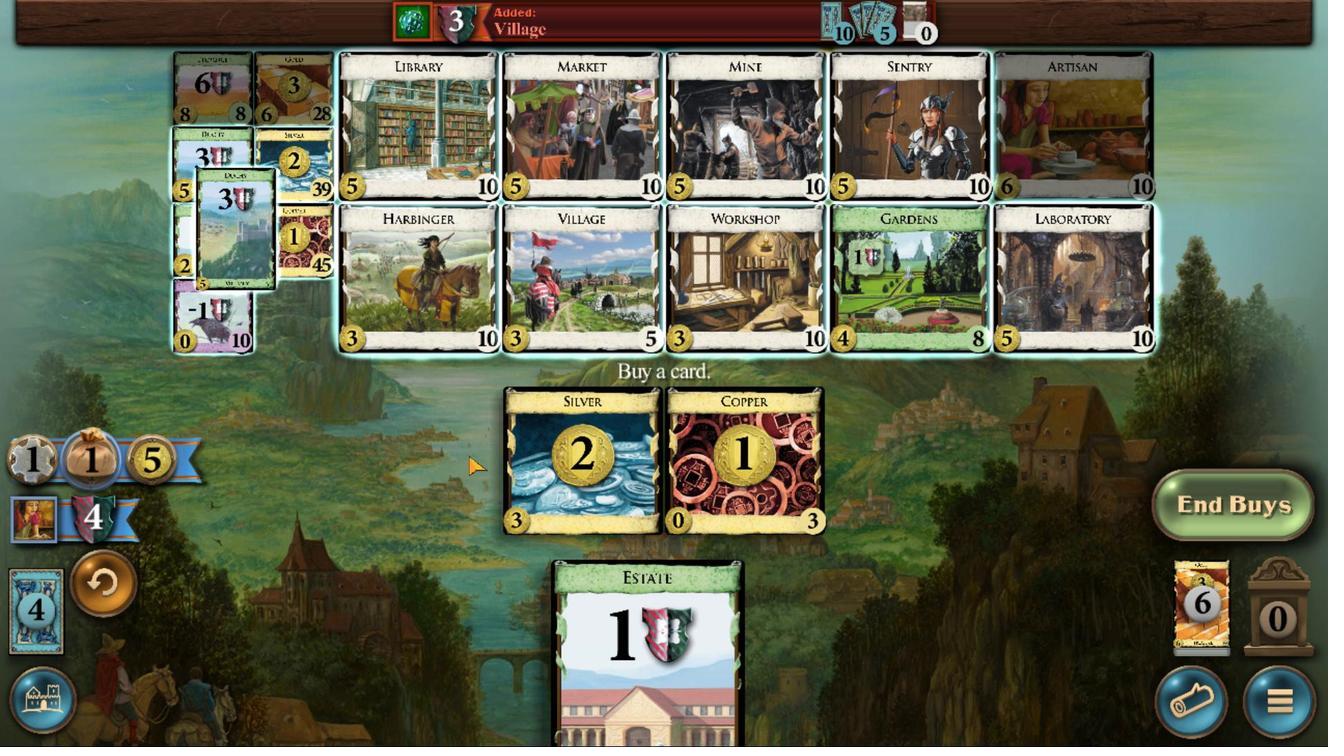 
Action: Mouse pressed left at (601, 548)
Screenshot: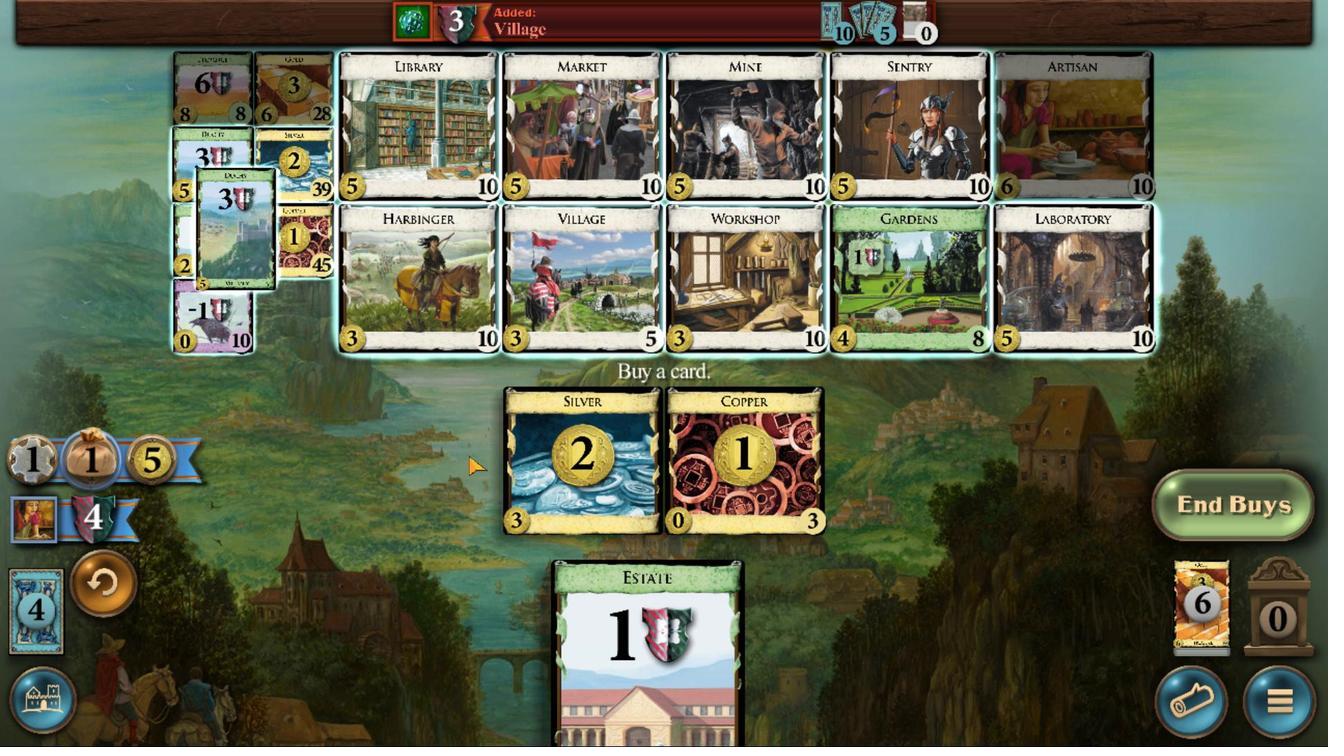 
Action: Mouse moved to (611, 479)
Screenshot: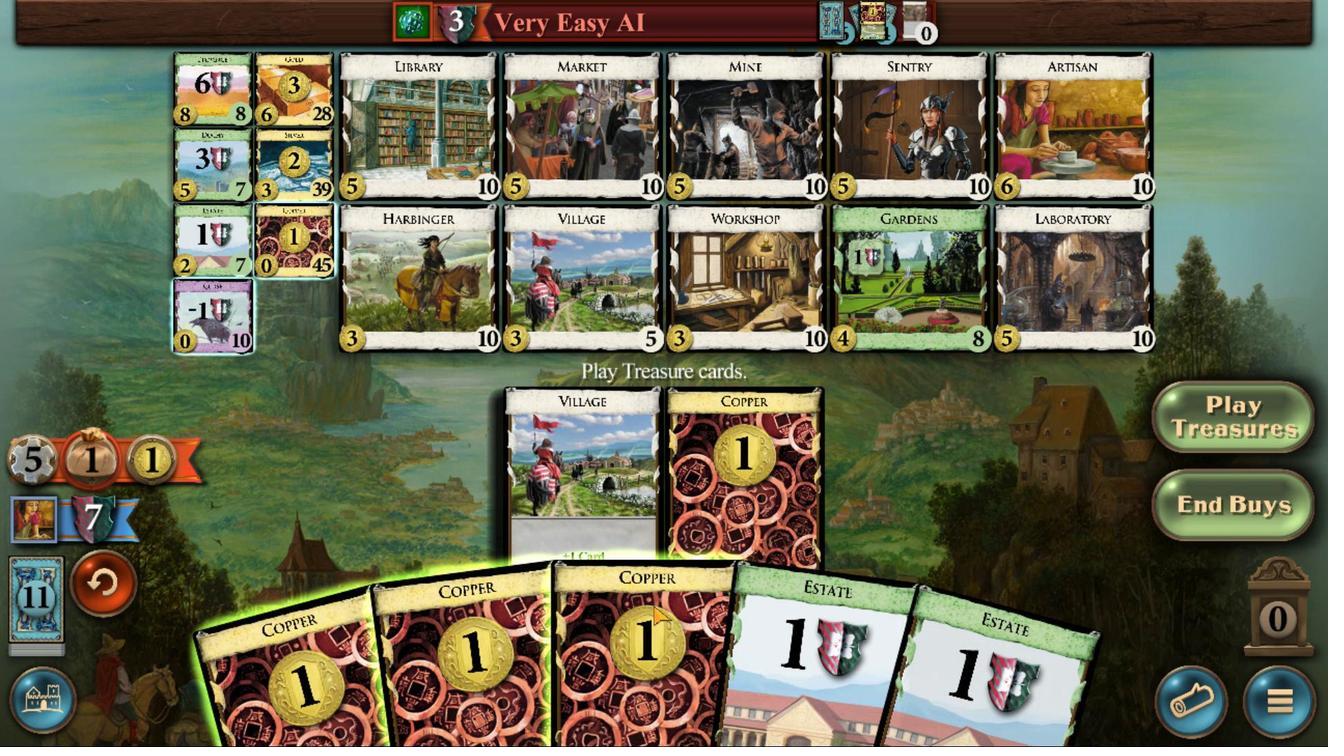 
Action: Mouse scrolled (611, 479) with delta (0, 0)
Screenshot: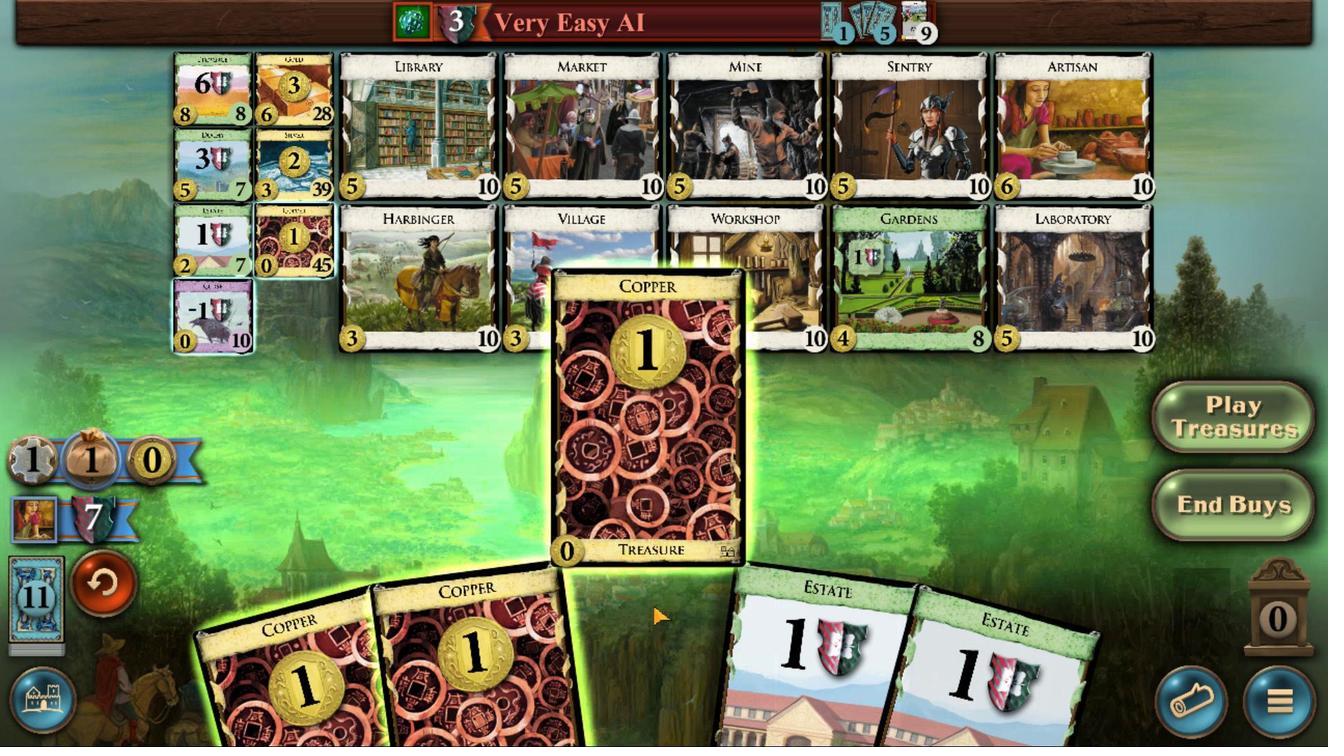 
Action: Mouse scrolled (611, 479) with delta (0, 0)
Screenshot: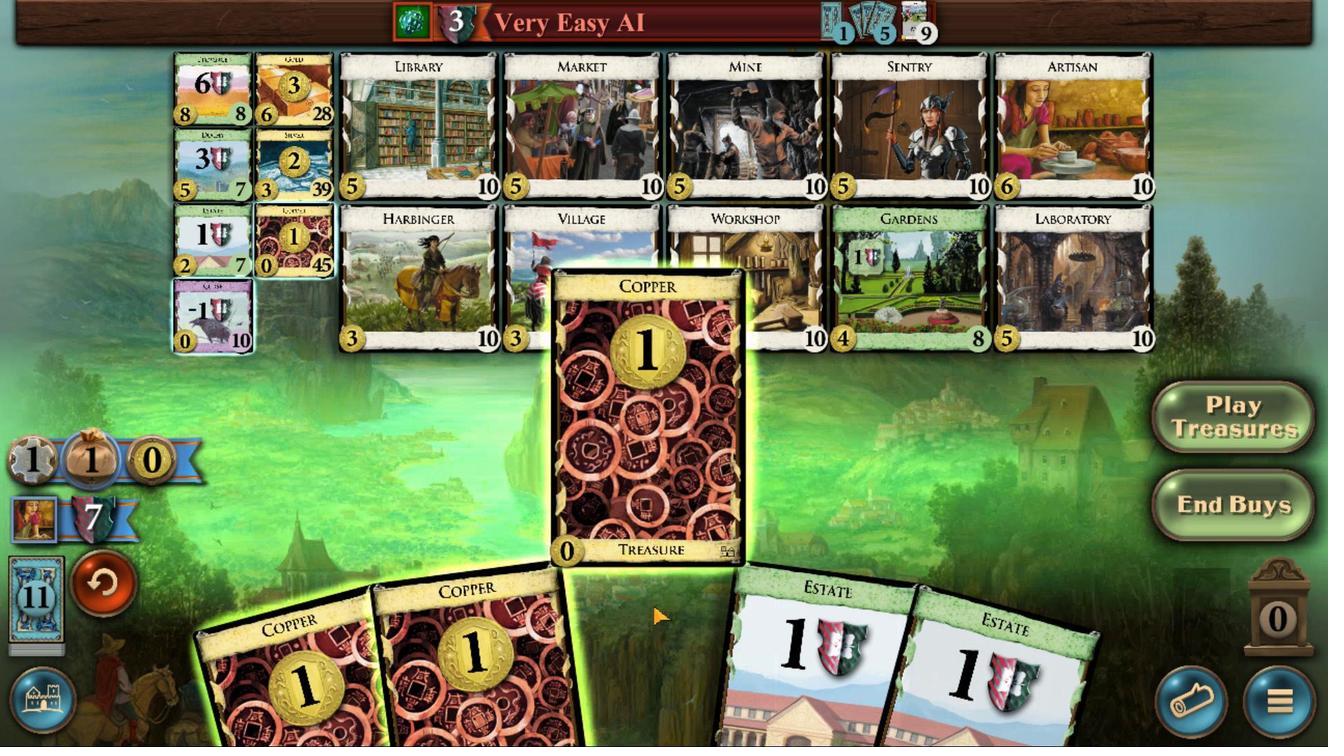 
Action: Mouse scrolled (611, 479) with delta (0, 0)
Screenshot: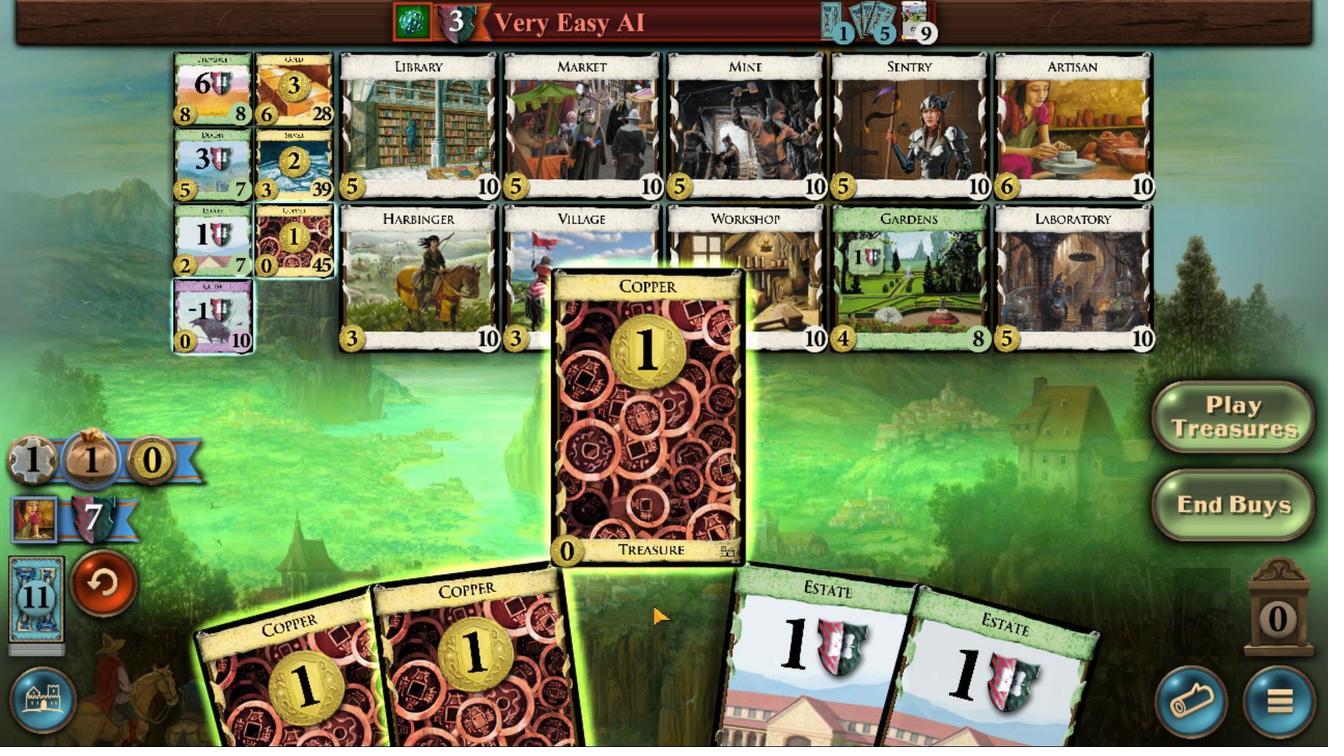 
Action: Mouse scrolled (611, 479) with delta (0, 0)
Screenshot: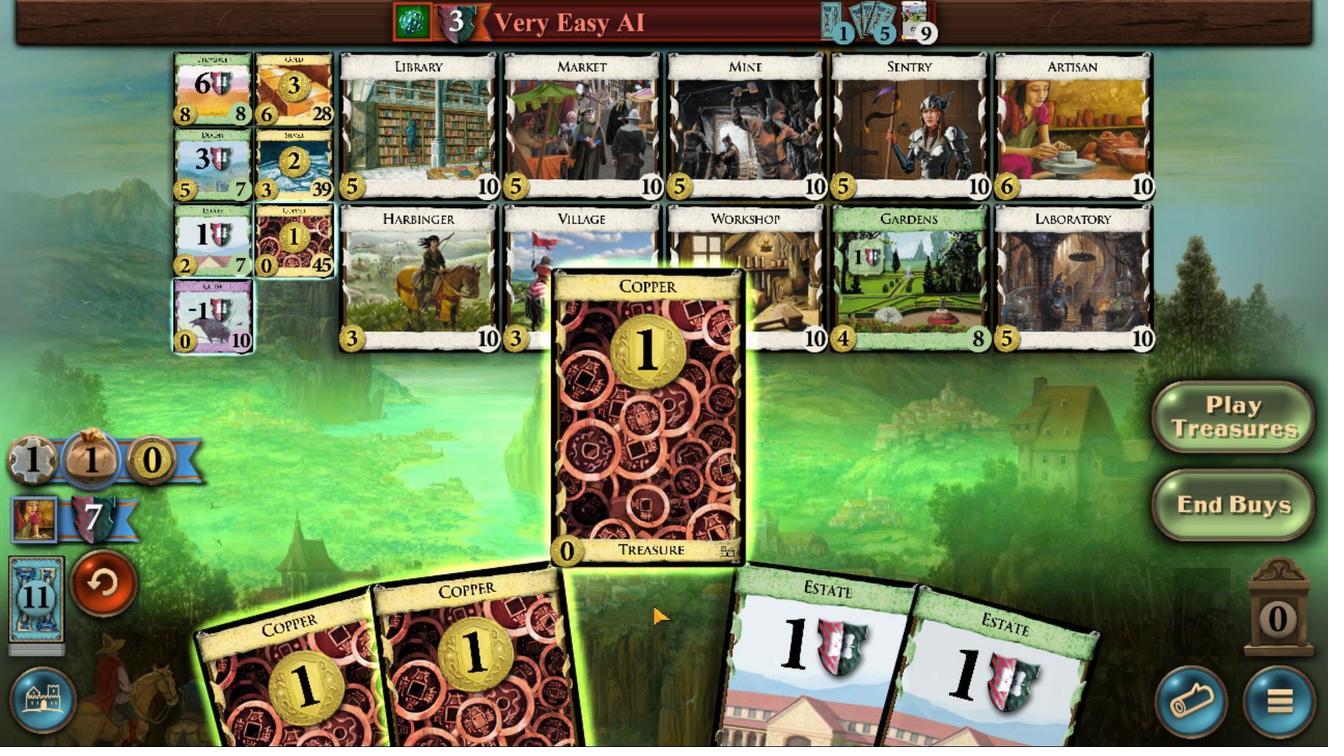 
Action: Mouse scrolled (611, 479) with delta (0, 0)
Screenshot: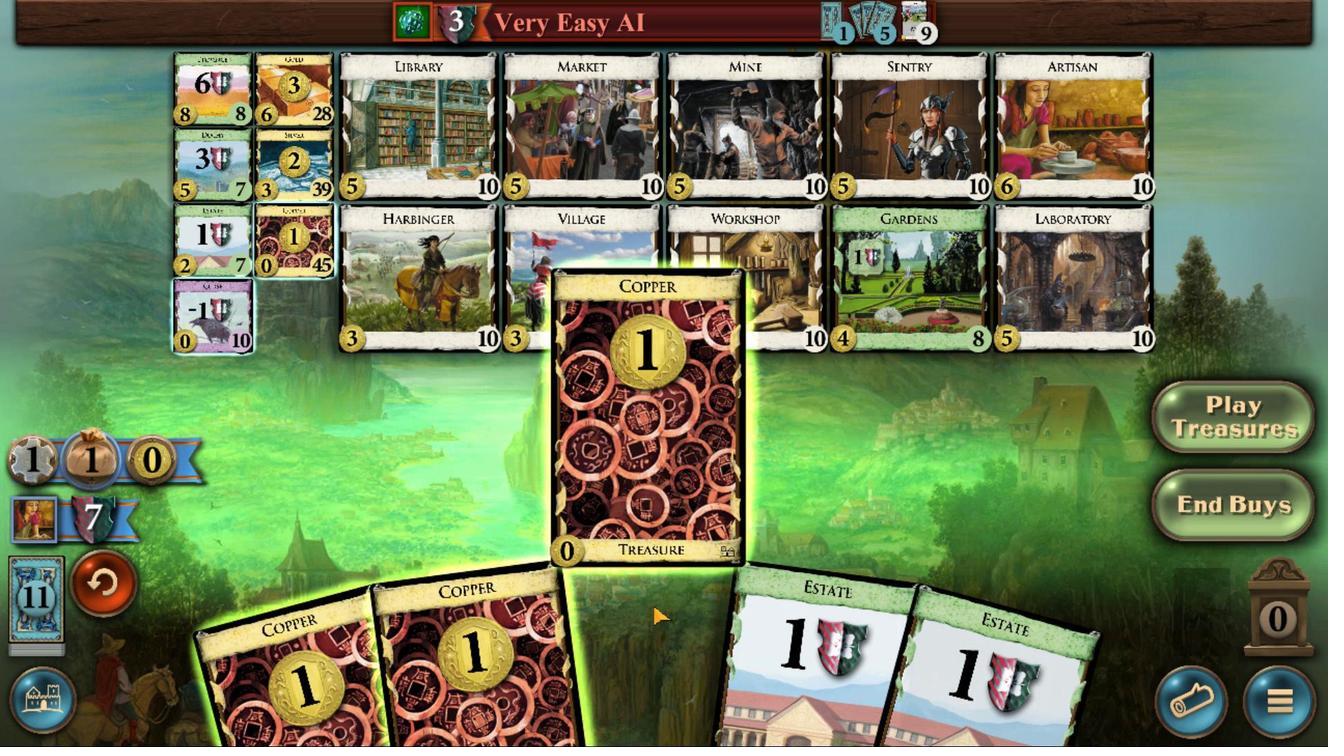 
Action: Mouse scrolled (611, 479) with delta (0, 0)
Screenshot: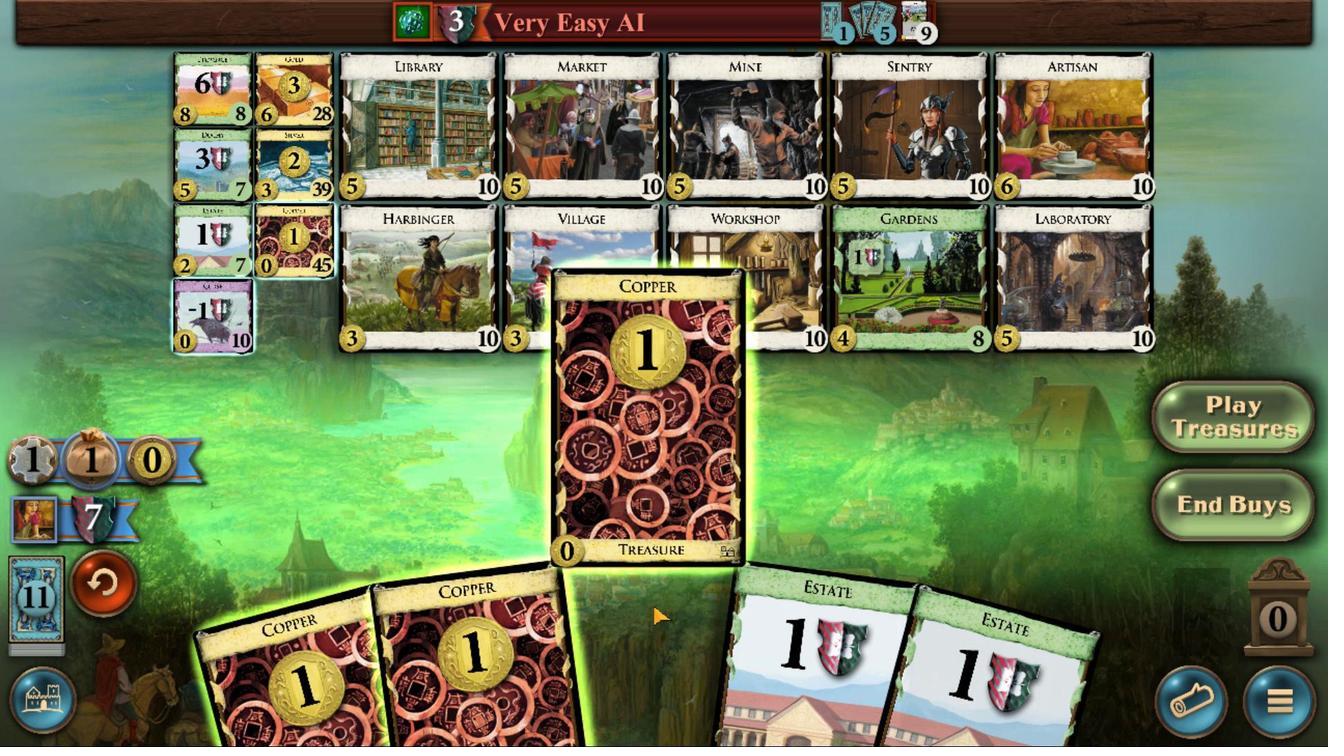 
Action: Mouse moved to (608, 482)
Screenshot: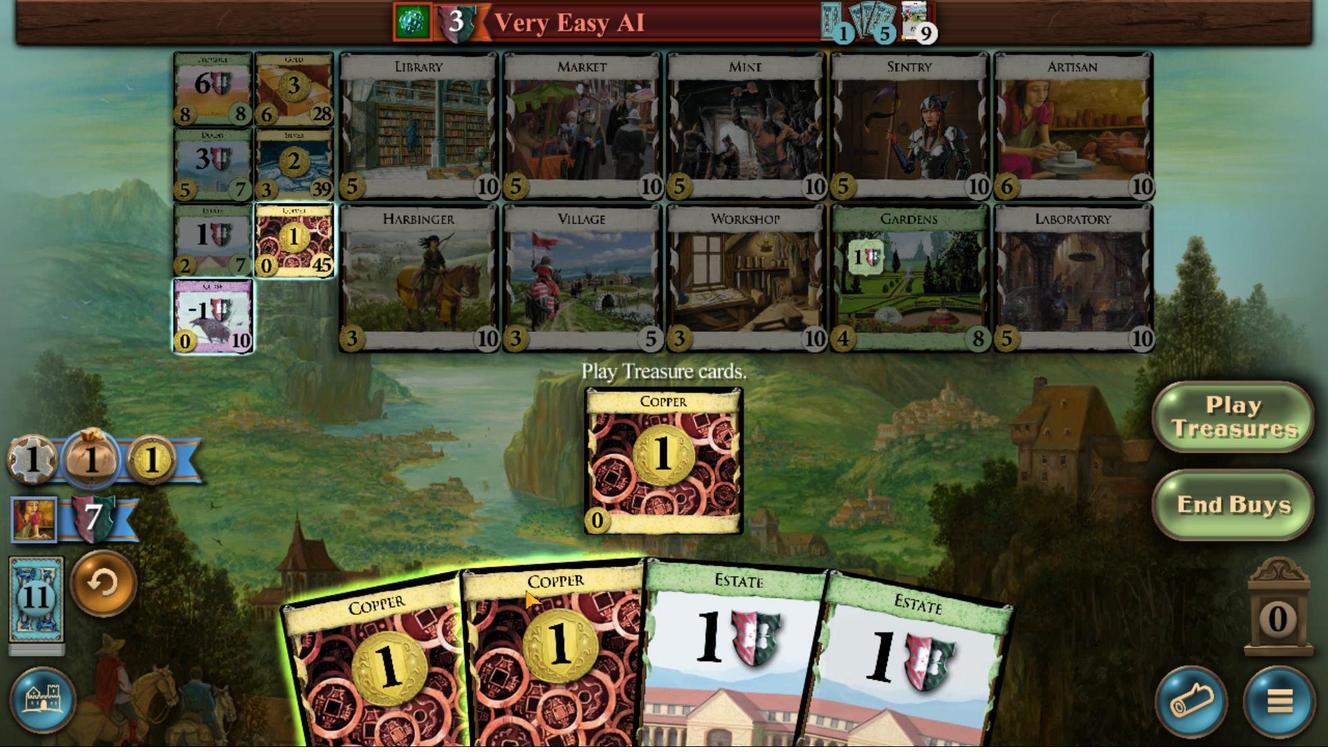 
Action: Mouse scrolled (608, 482) with delta (0, 0)
Screenshot: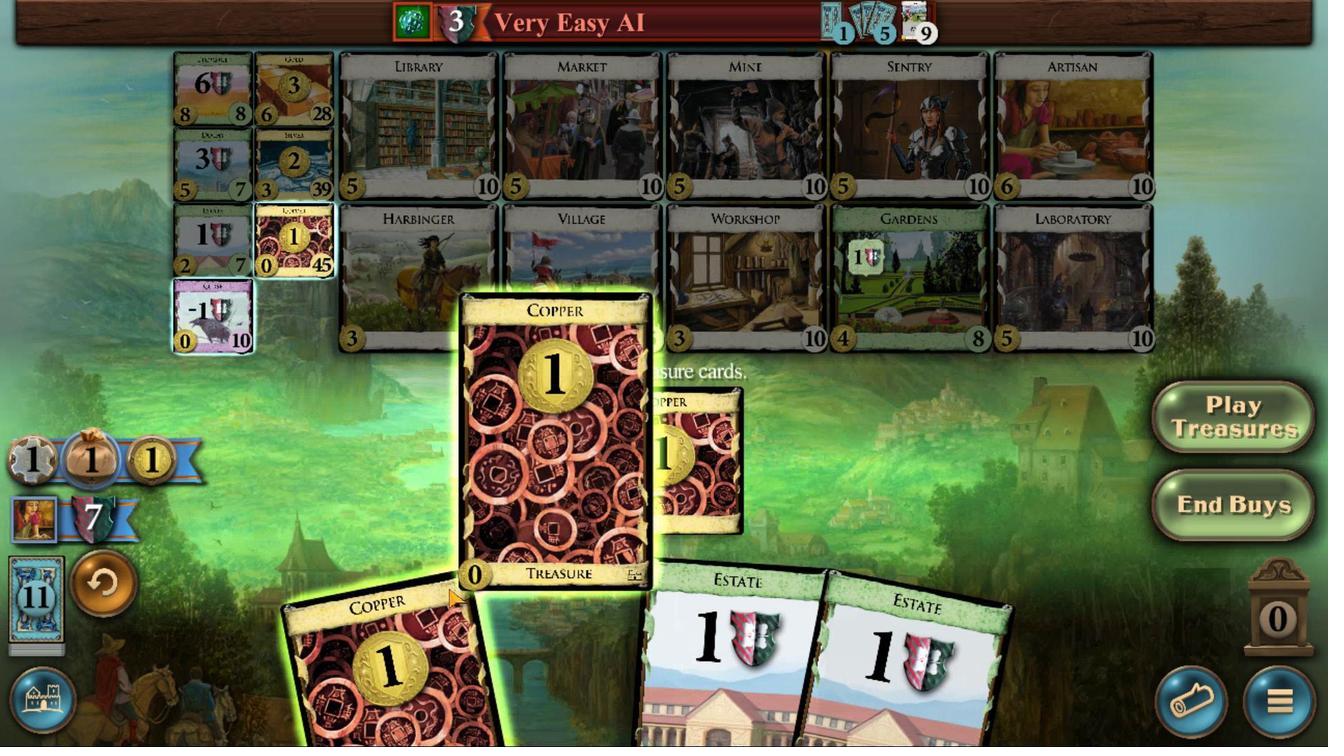 
Action: Mouse scrolled (608, 482) with delta (0, 0)
Screenshot: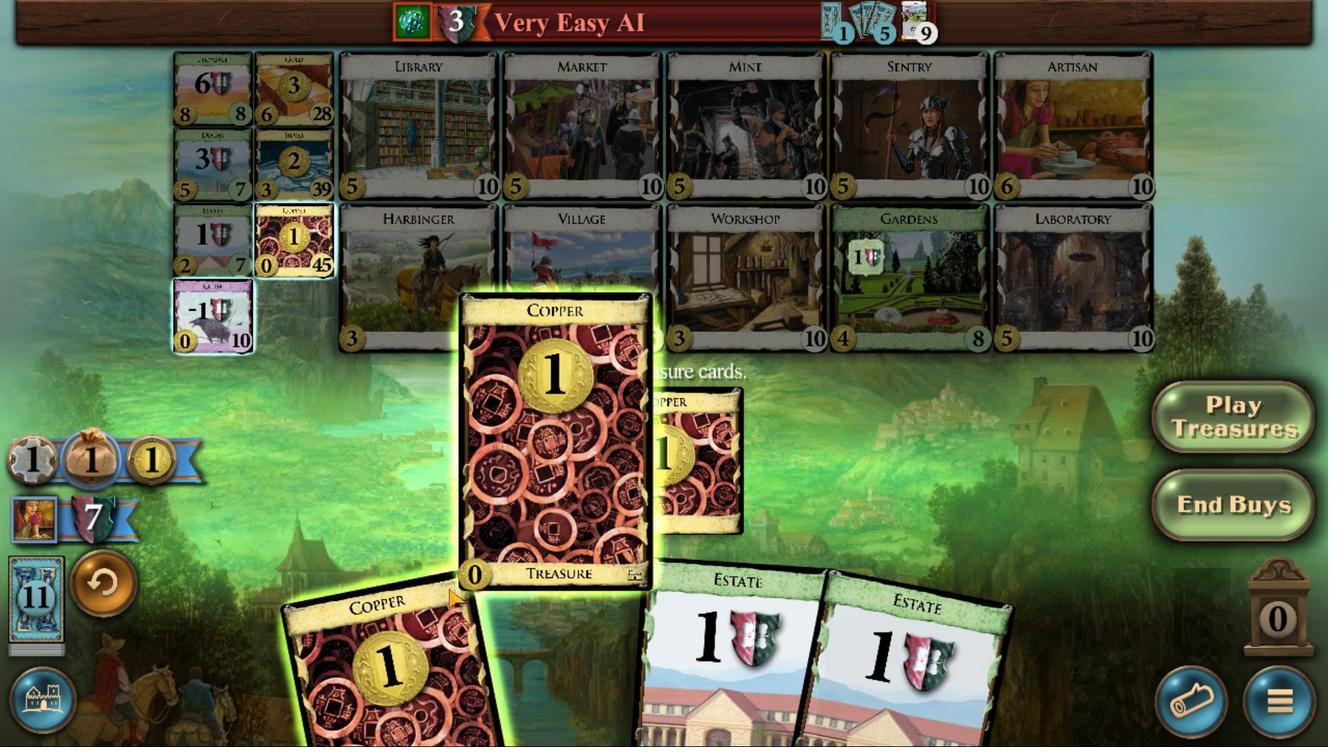 
Action: Mouse scrolled (608, 482) with delta (0, 0)
Screenshot: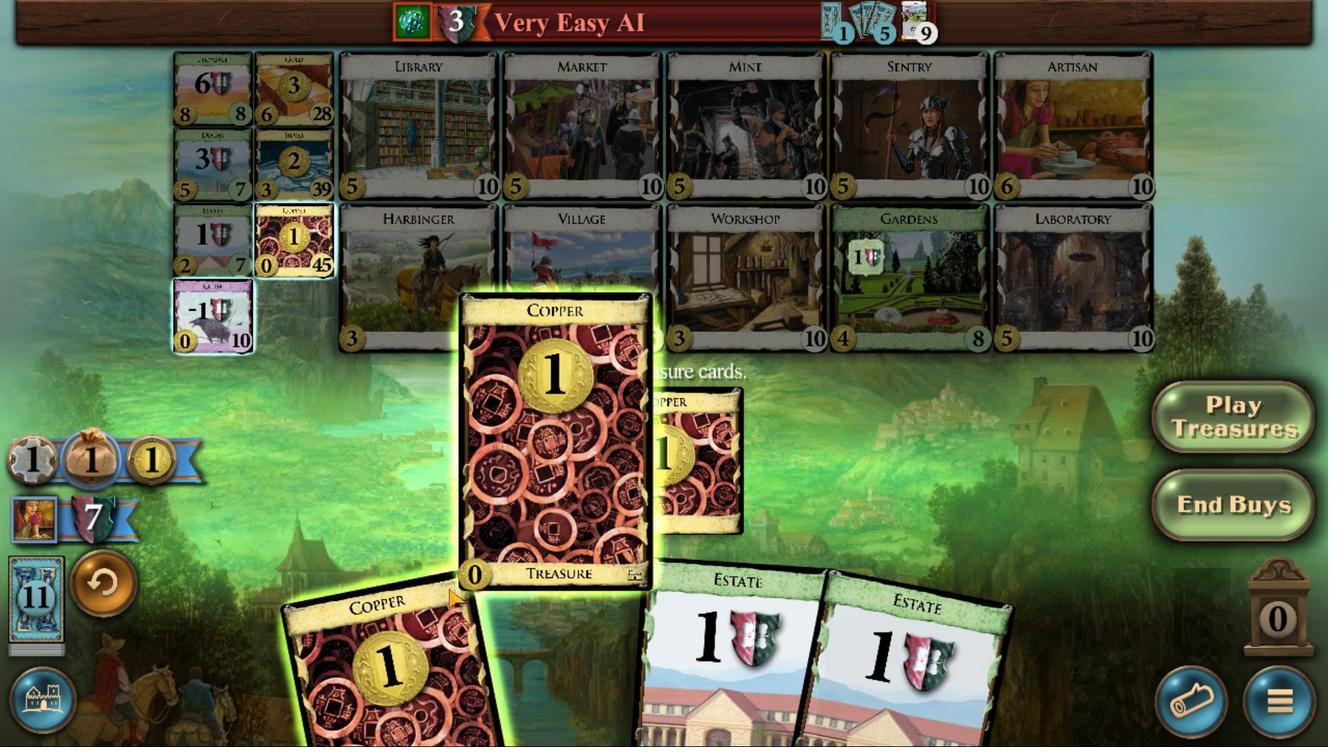 
Action: Mouse scrolled (608, 482) with delta (0, 0)
Screenshot: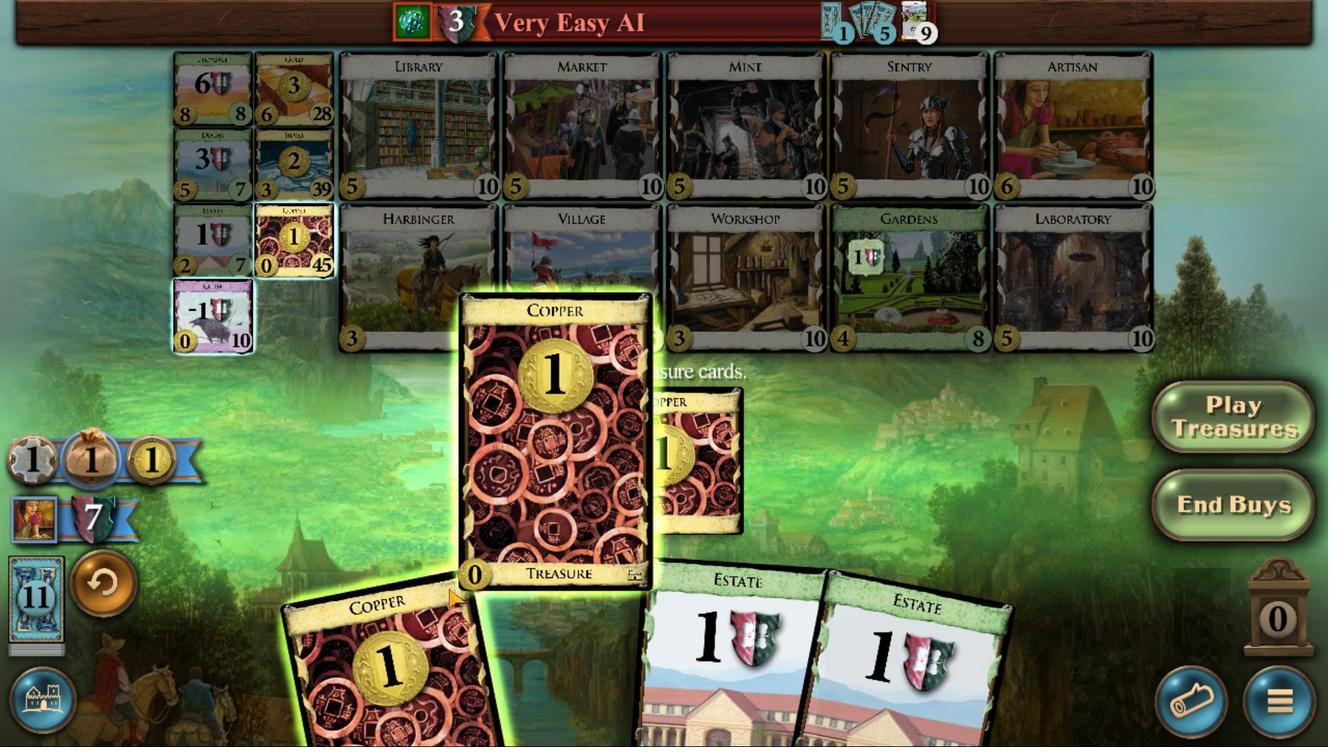 
Action: Mouse moved to (606, 481)
Screenshot: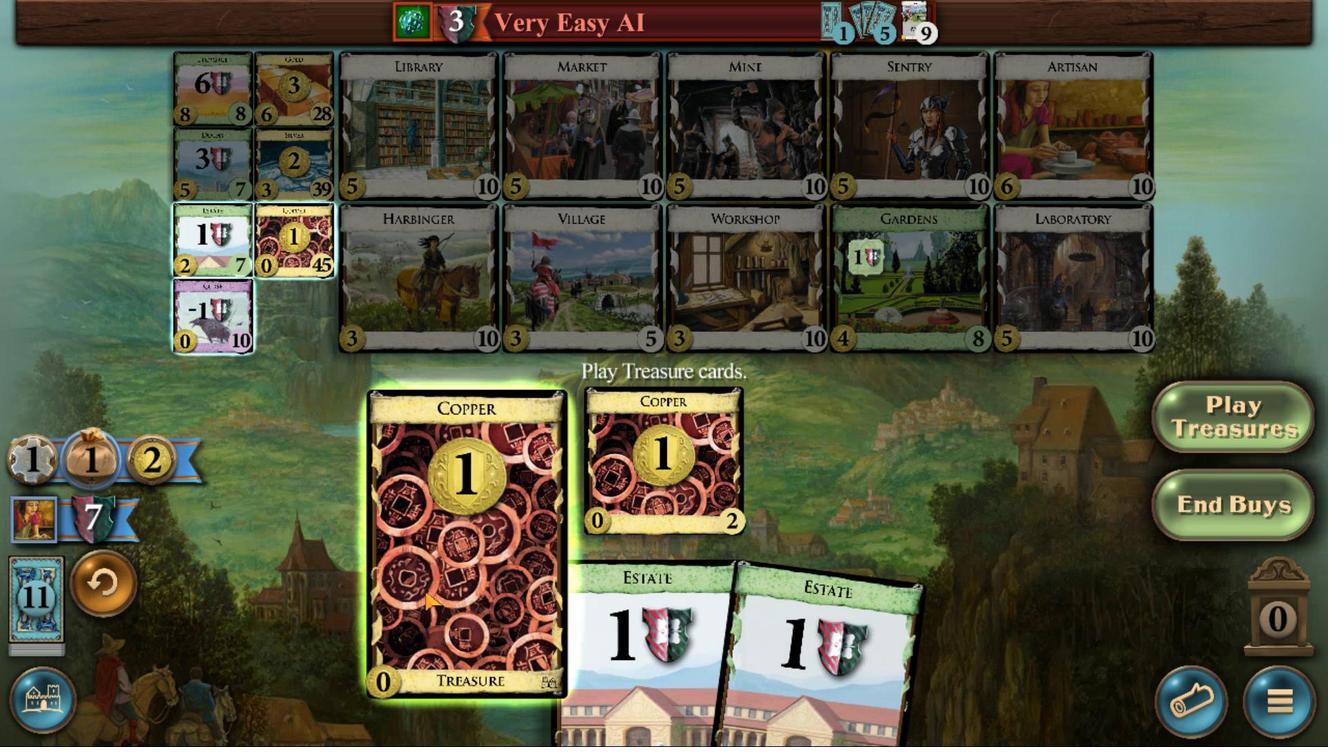 
Action: Mouse scrolled (606, 481) with delta (0, 0)
Screenshot: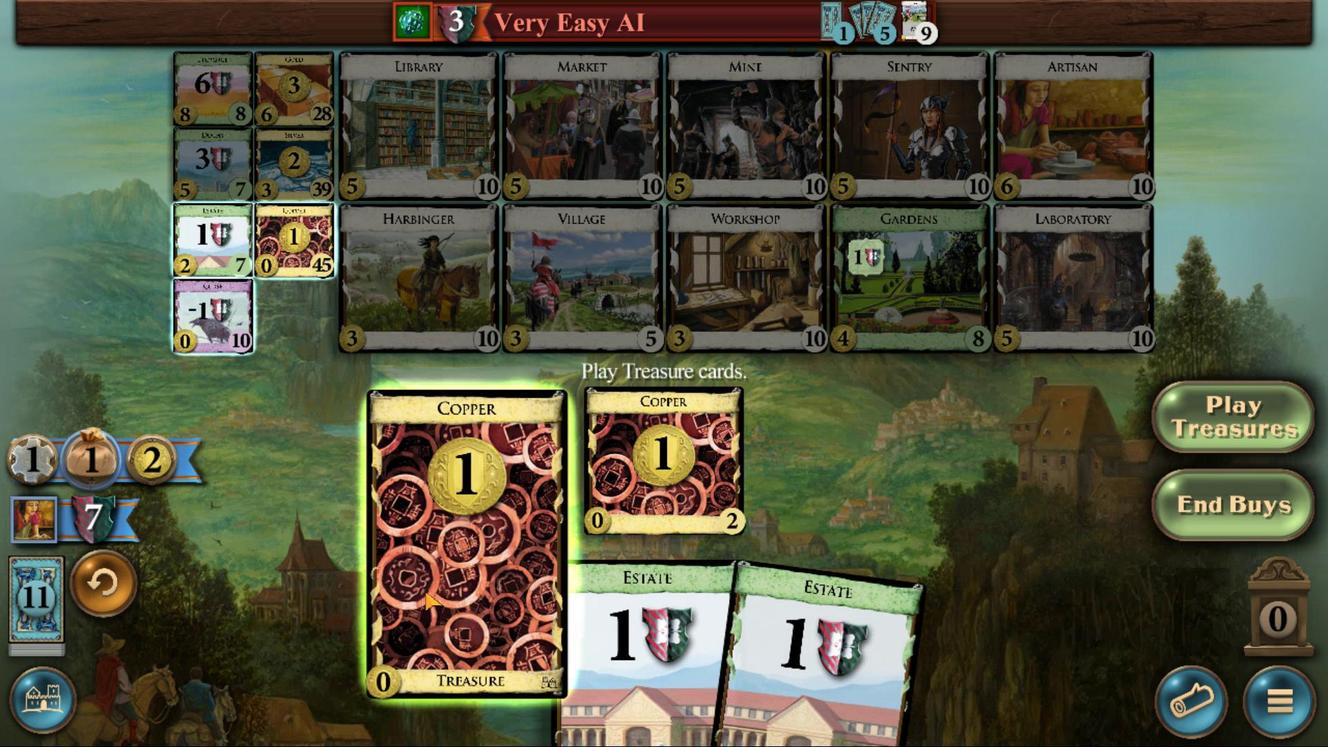 
Action: Mouse scrolled (606, 481) with delta (0, 0)
Screenshot: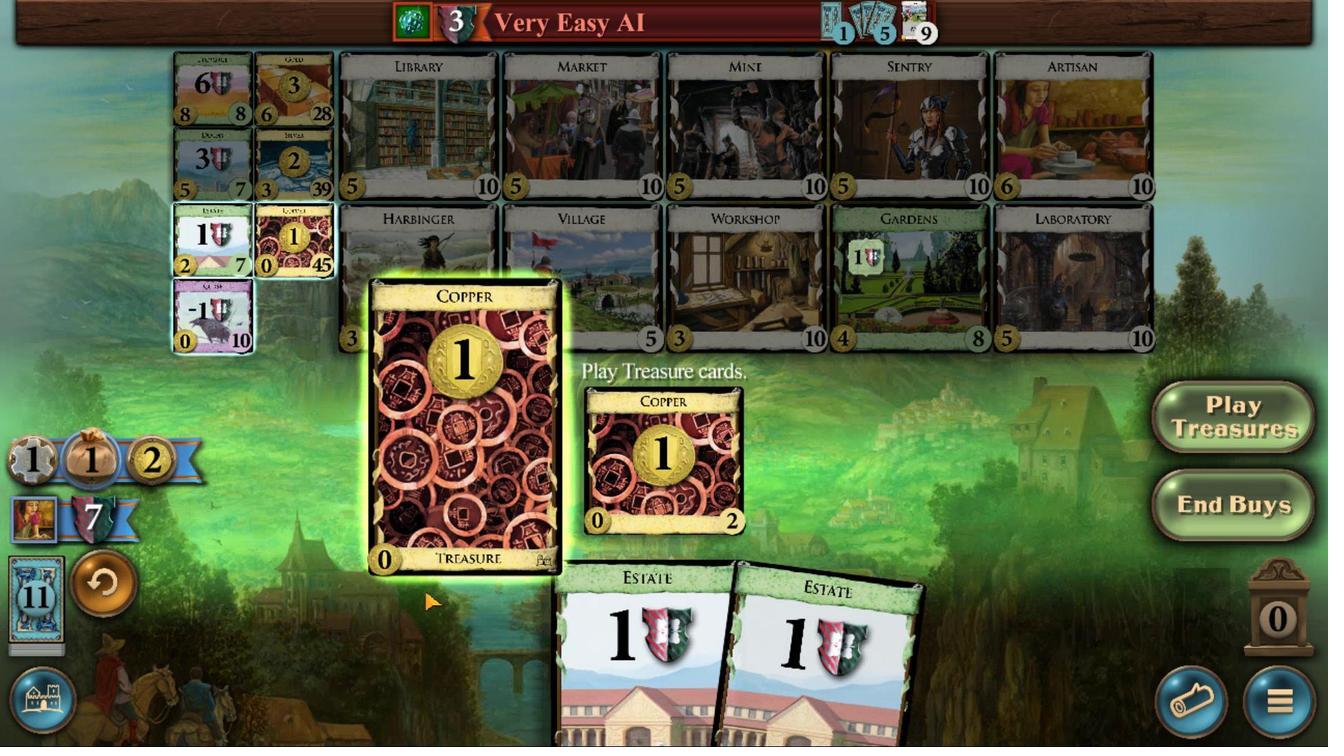 
Action: Mouse scrolled (606, 481) with delta (0, 0)
Screenshot: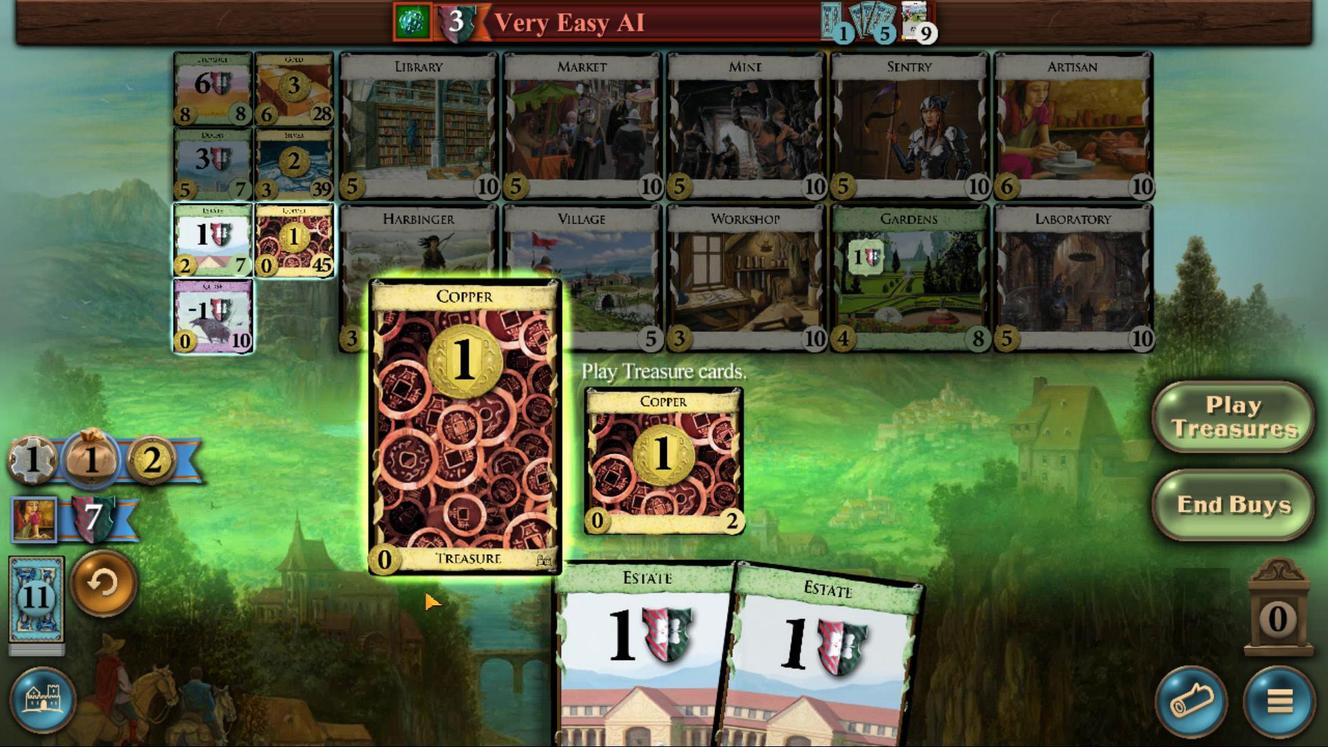 
Action: Mouse scrolled (606, 481) with delta (0, 0)
Screenshot: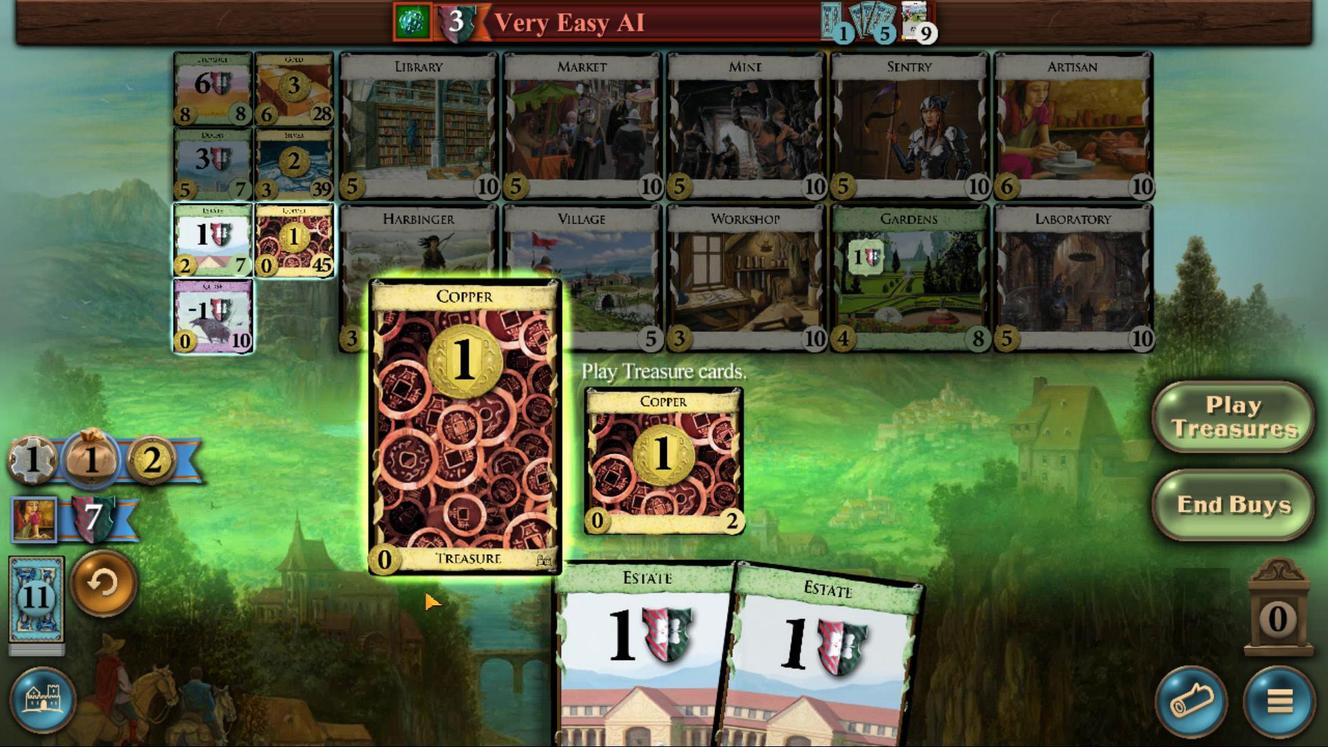 
Action: Mouse scrolled (606, 481) with delta (0, 0)
Screenshot: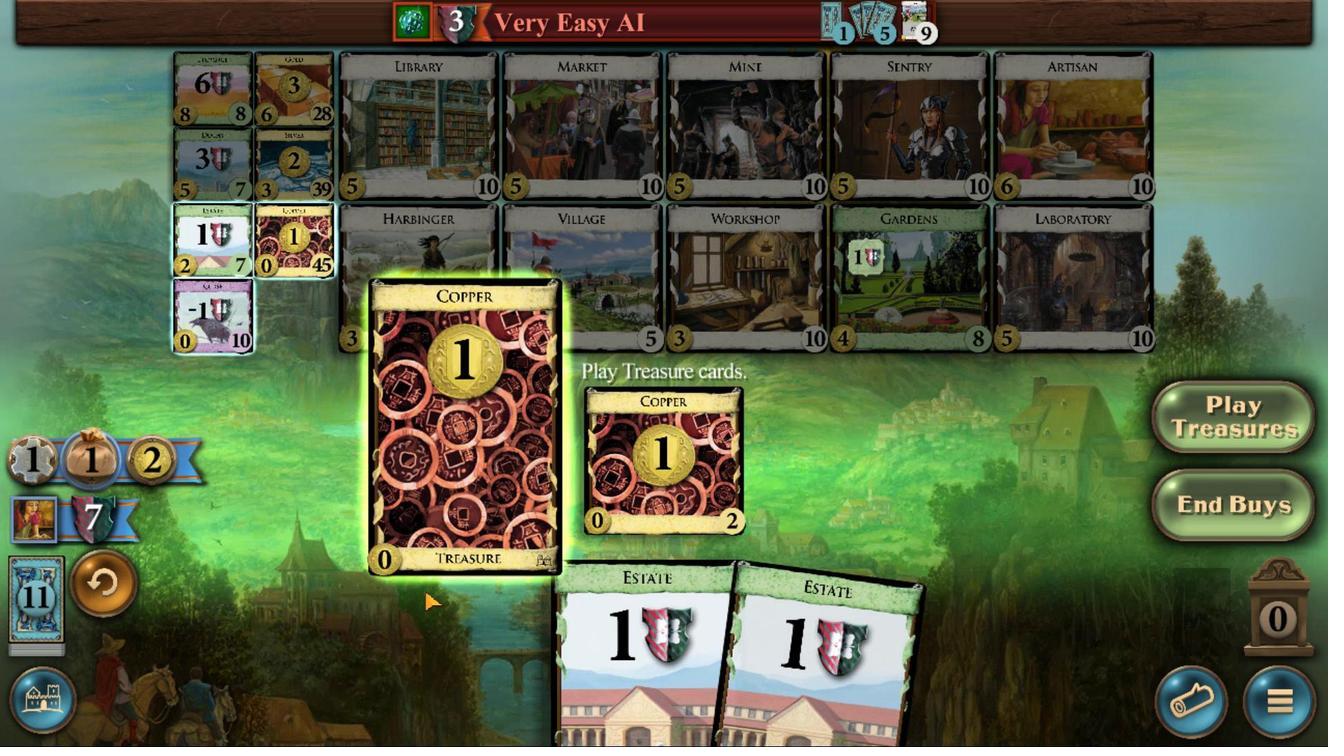 
Action: Mouse moved to (602, 545)
Screenshot: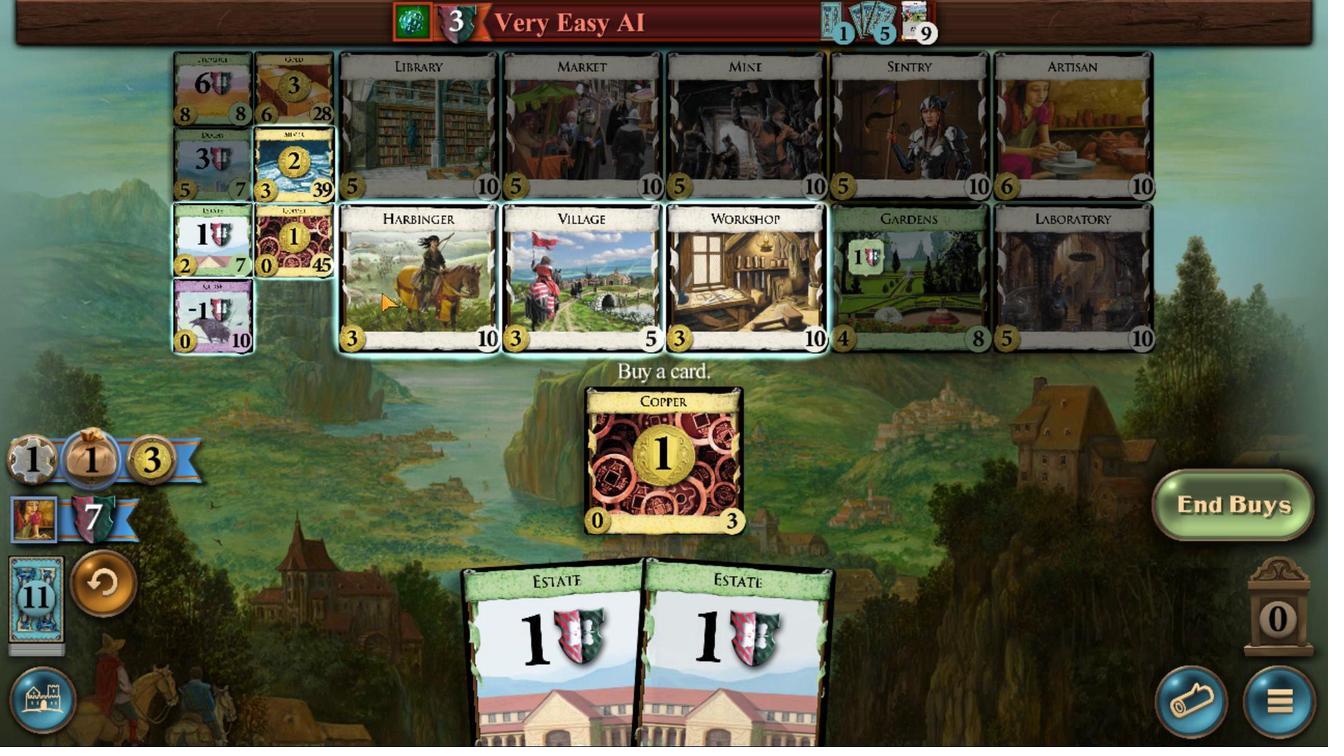 
Action: Mouse pressed left at (602, 545)
Screenshot: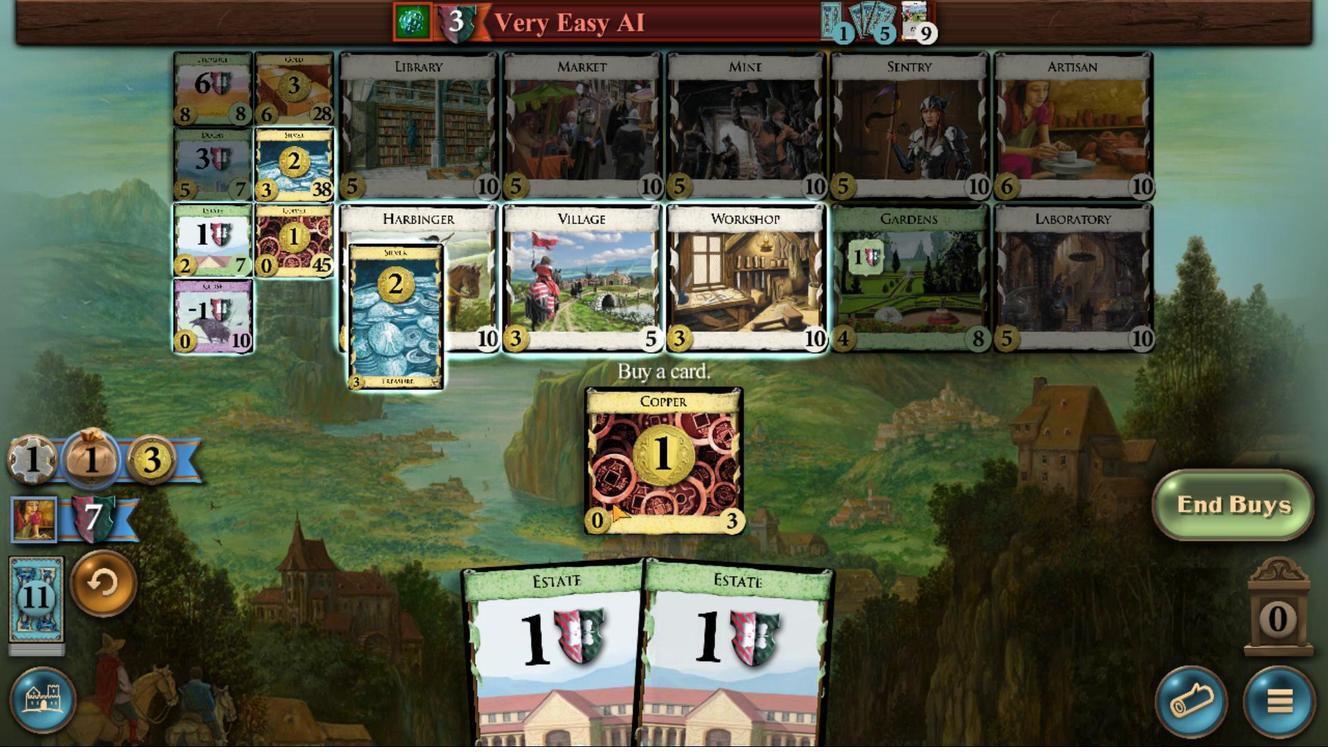 
Action: Mouse moved to (611, 479)
Screenshot: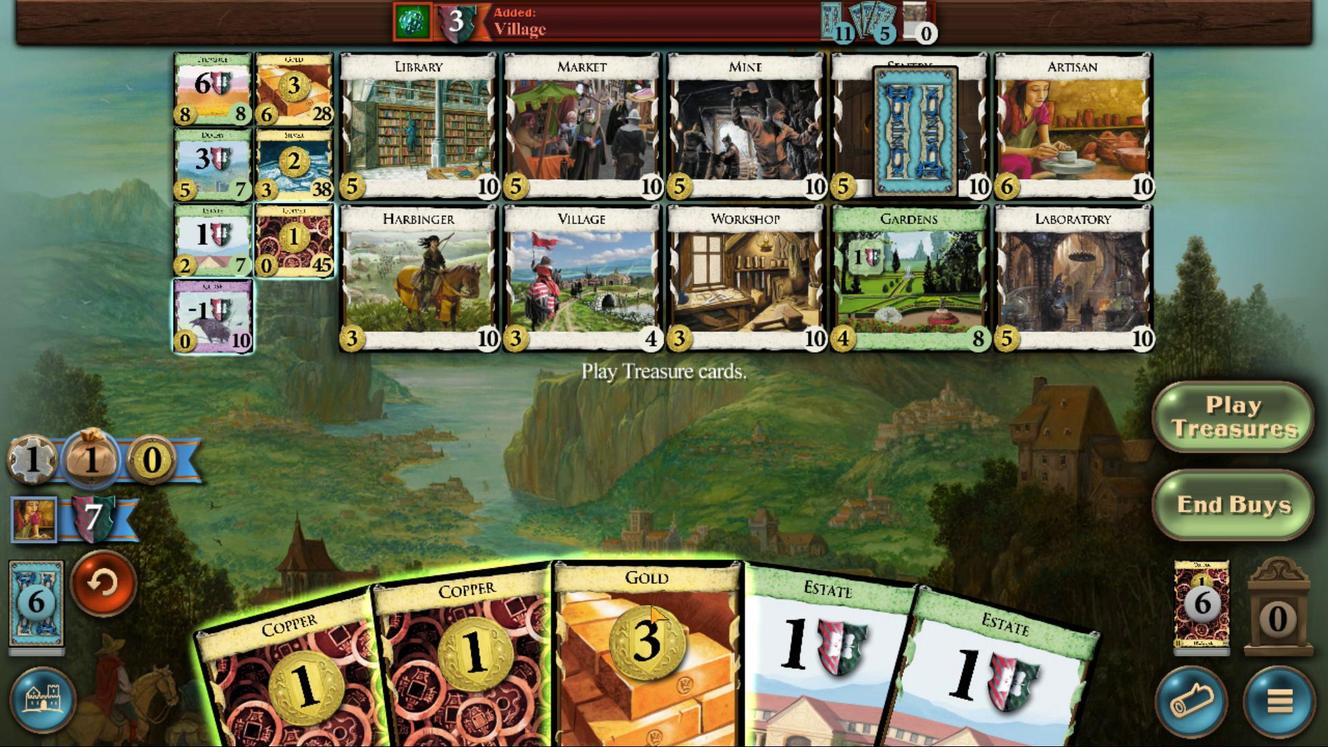 
Action: Mouse scrolled (611, 479) with delta (0, 0)
Screenshot: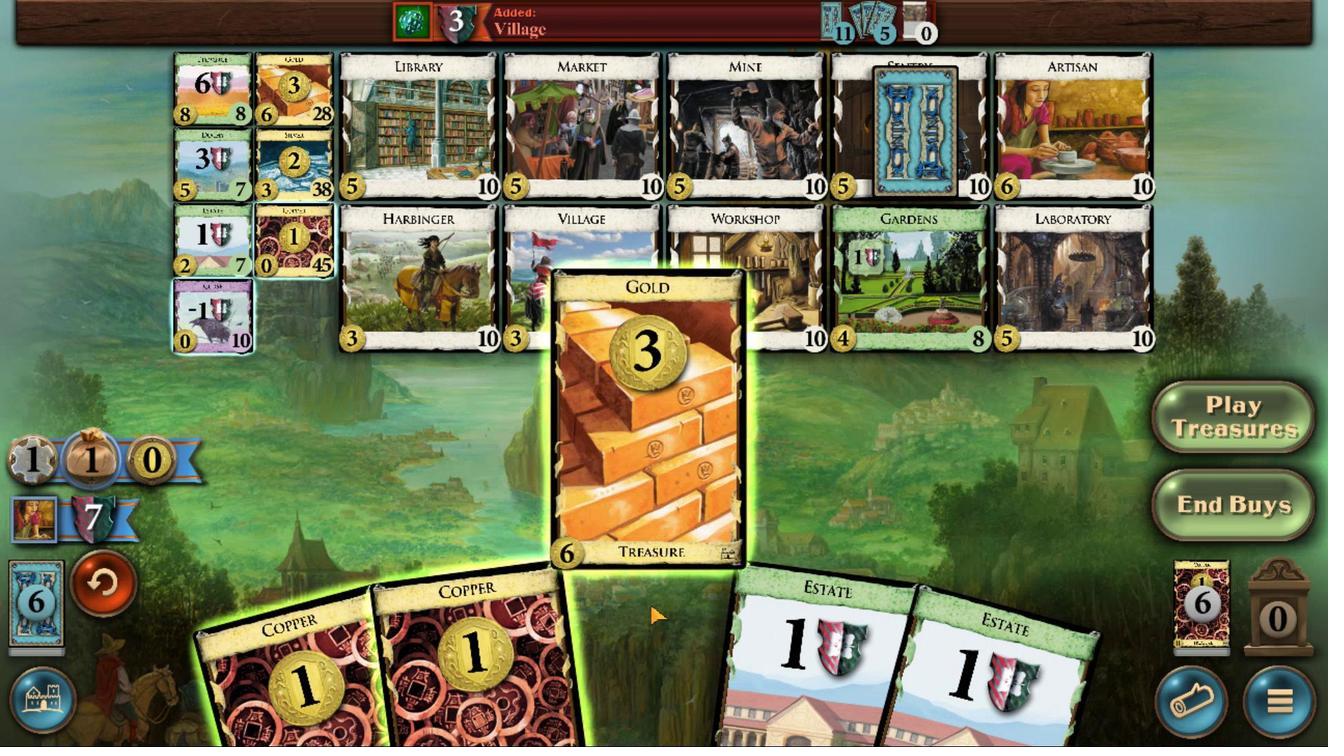 
Action: Mouse scrolled (611, 479) with delta (0, 0)
Screenshot: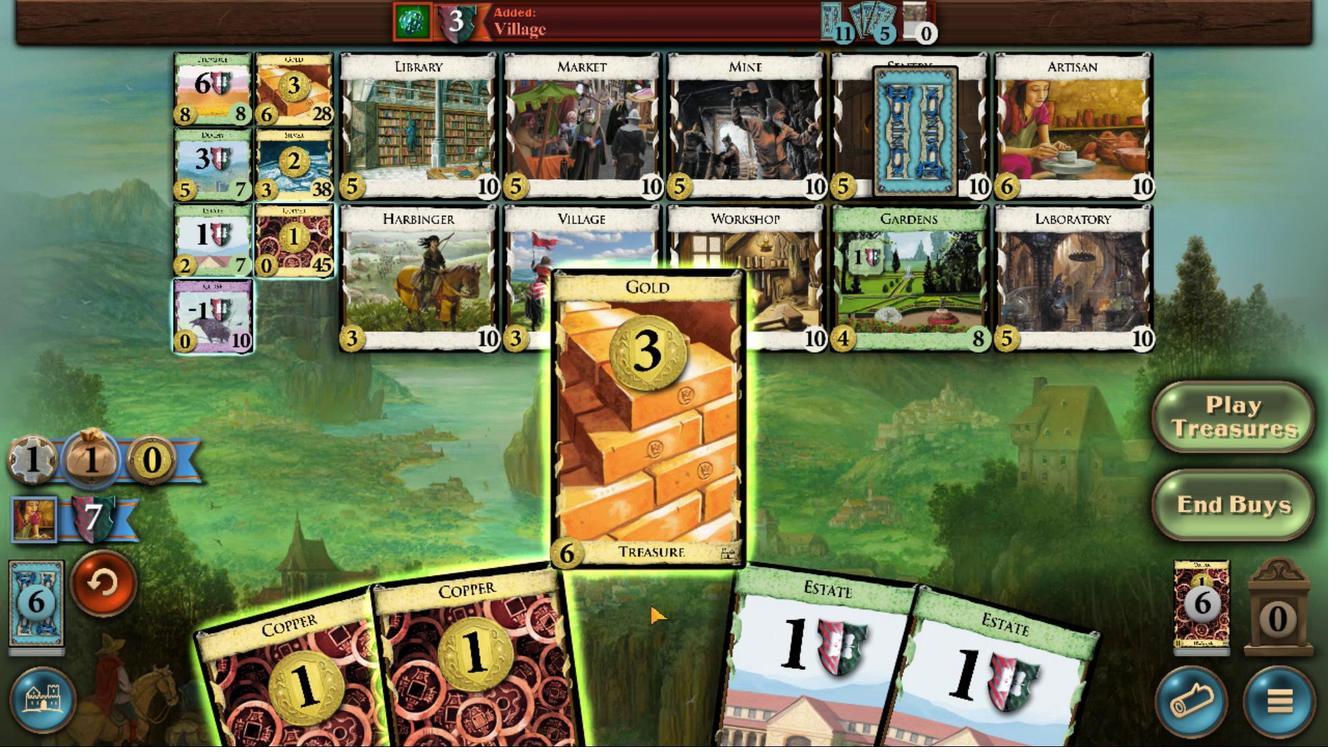 
Action: Mouse moved to (607, 476)
Screenshot: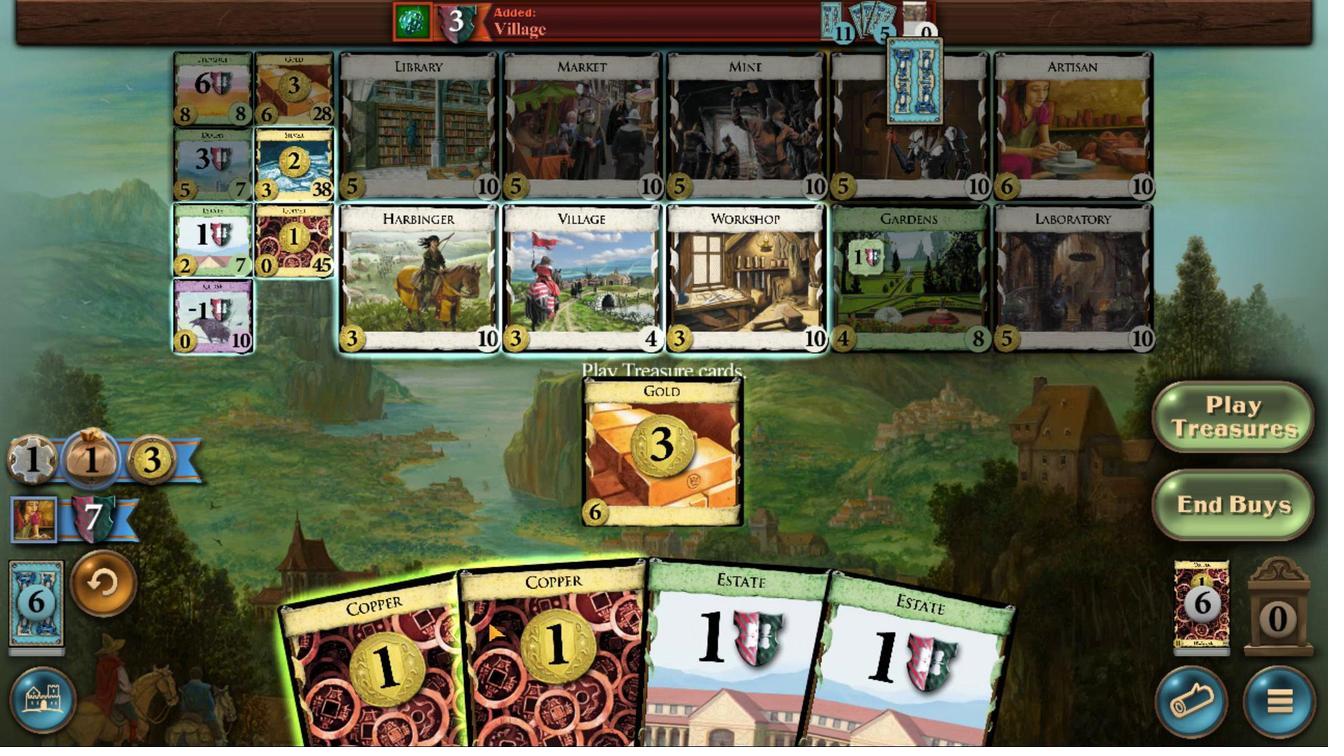 
Action: Mouse scrolled (607, 477) with delta (0, 0)
Screenshot: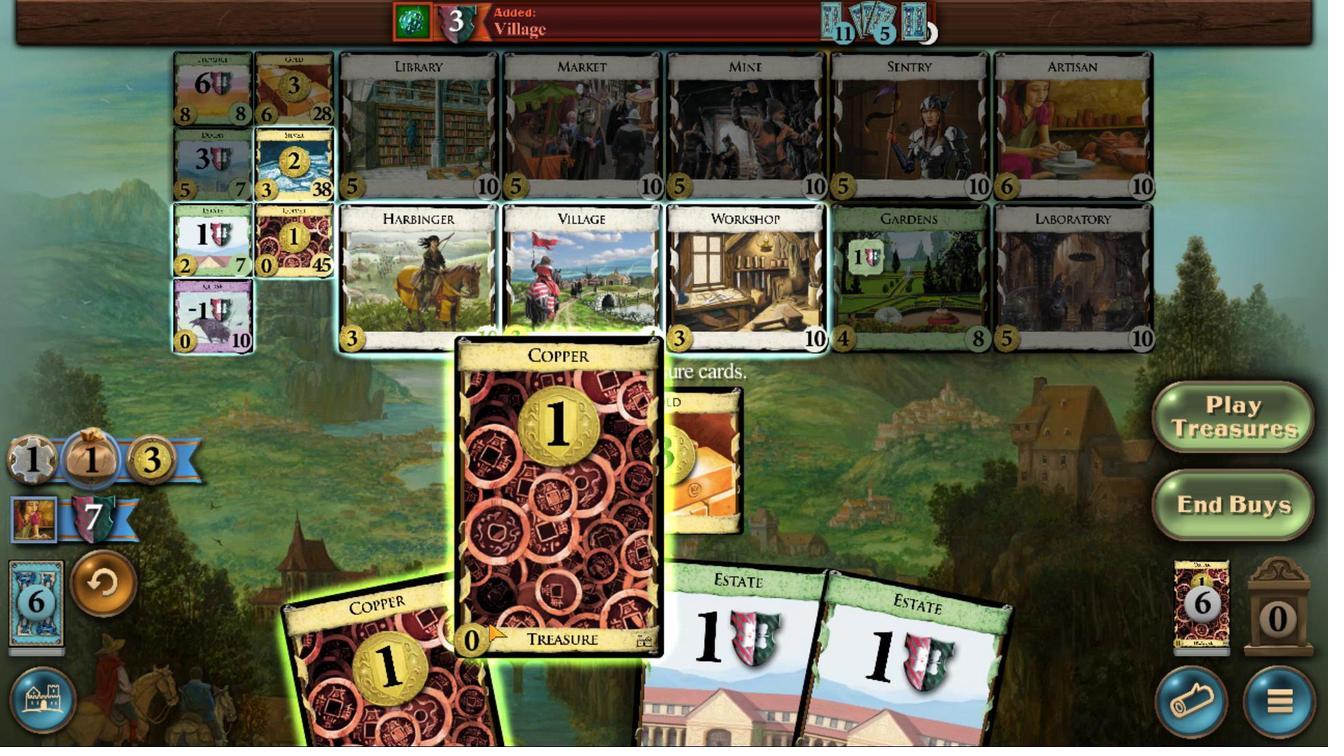 
Action: Mouse scrolled (607, 477) with delta (0, 0)
Screenshot: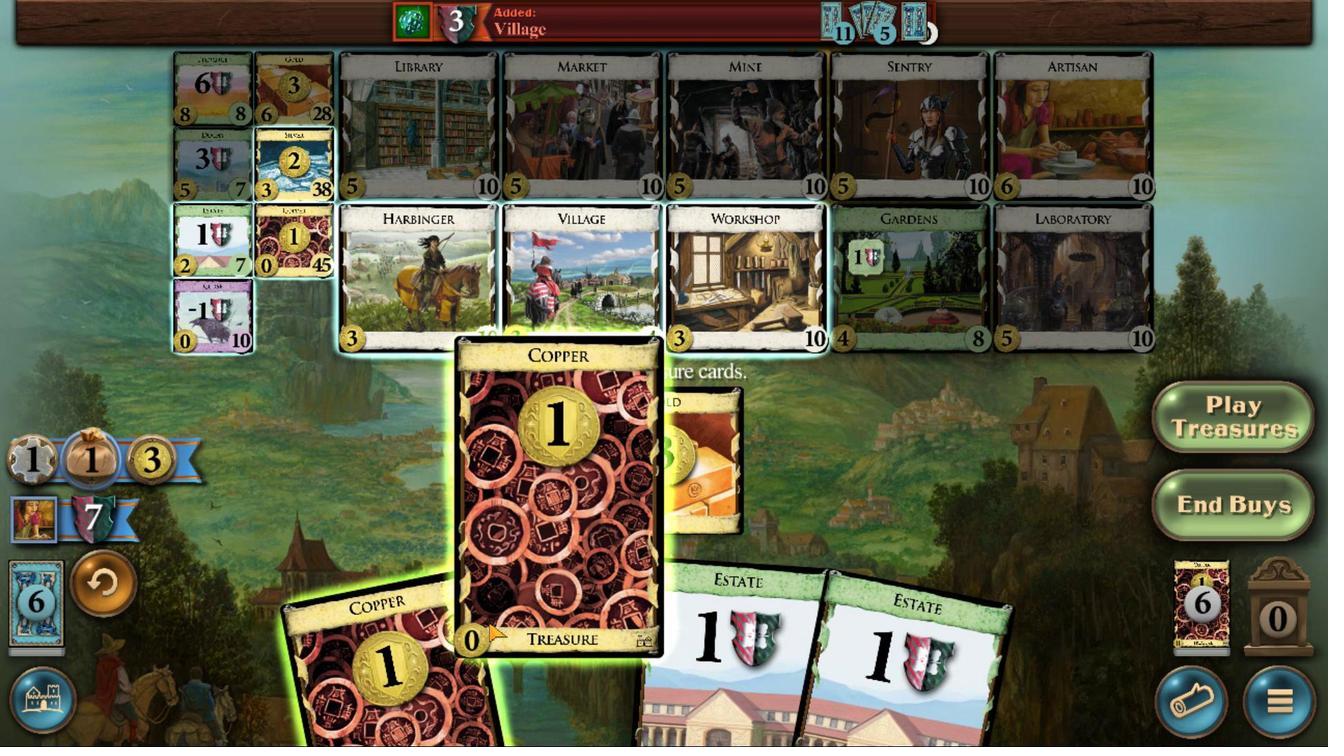
Action: Mouse scrolled (607, 477) with delta (0, 0)
Screenshot: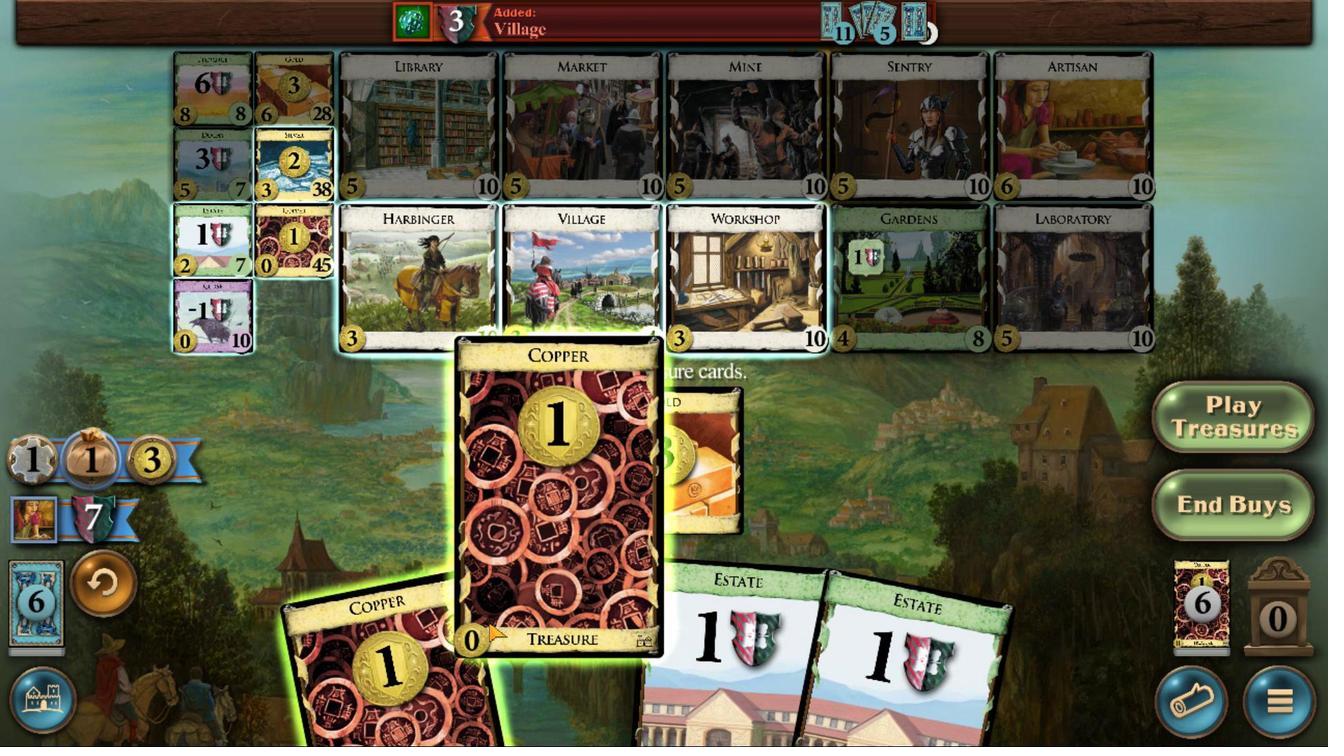 
Action: Mouse moved to (607, 476)
Screenshot: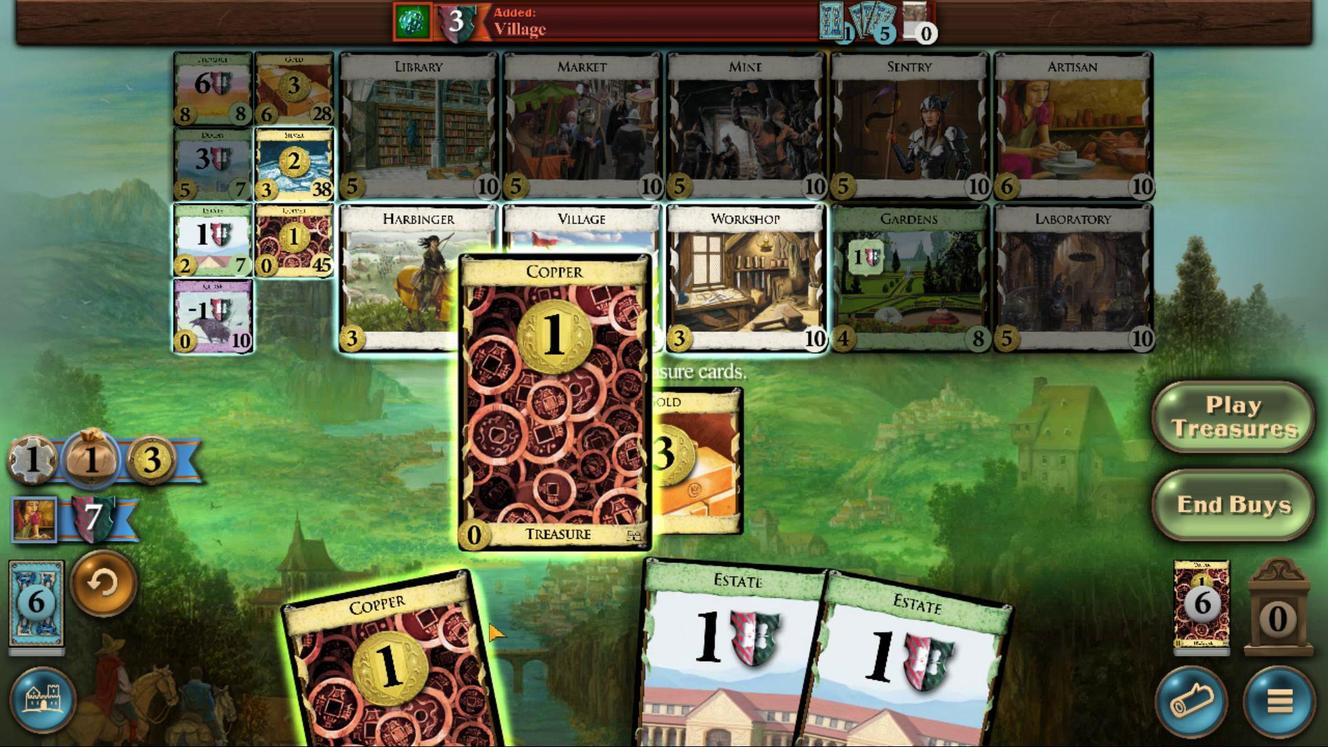 
Action: Mouse scrolled (607, 477) with delta (0, 0)
Screenshot: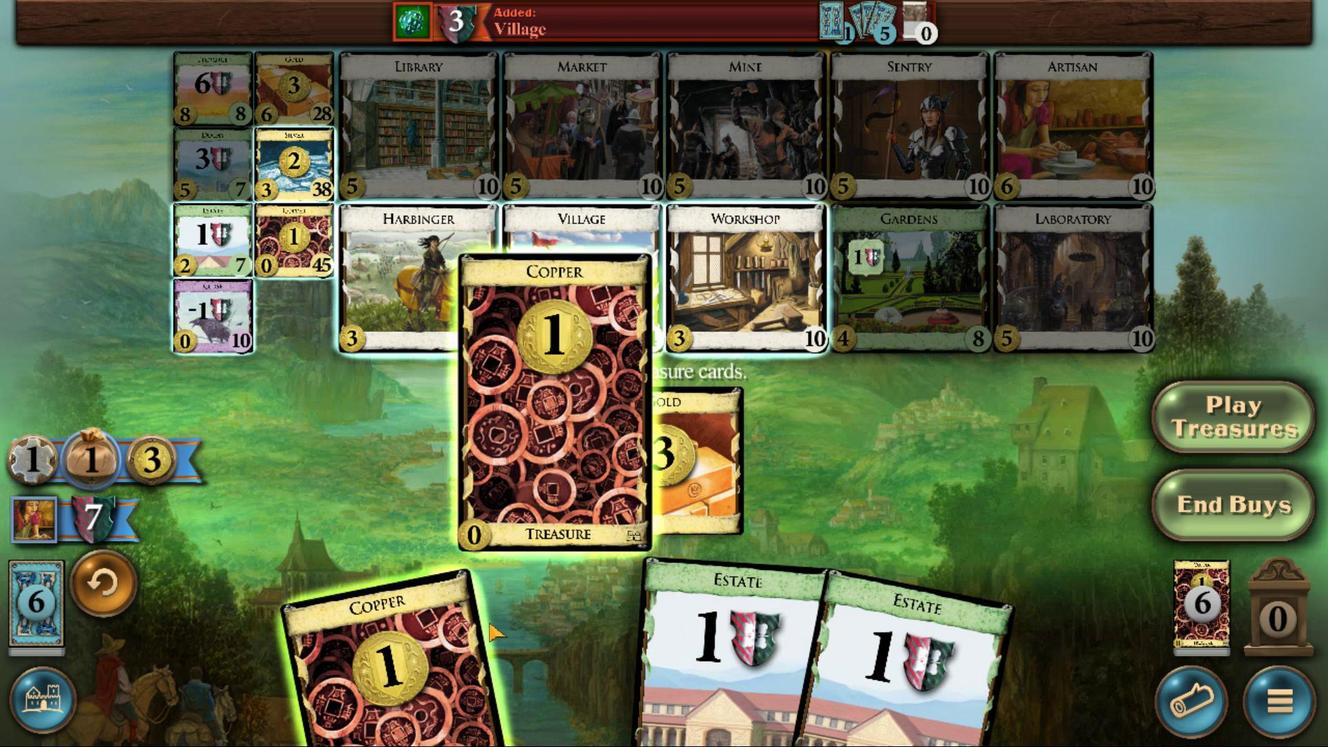 
Action: Mouse moved to (606, 478)
Screenshot: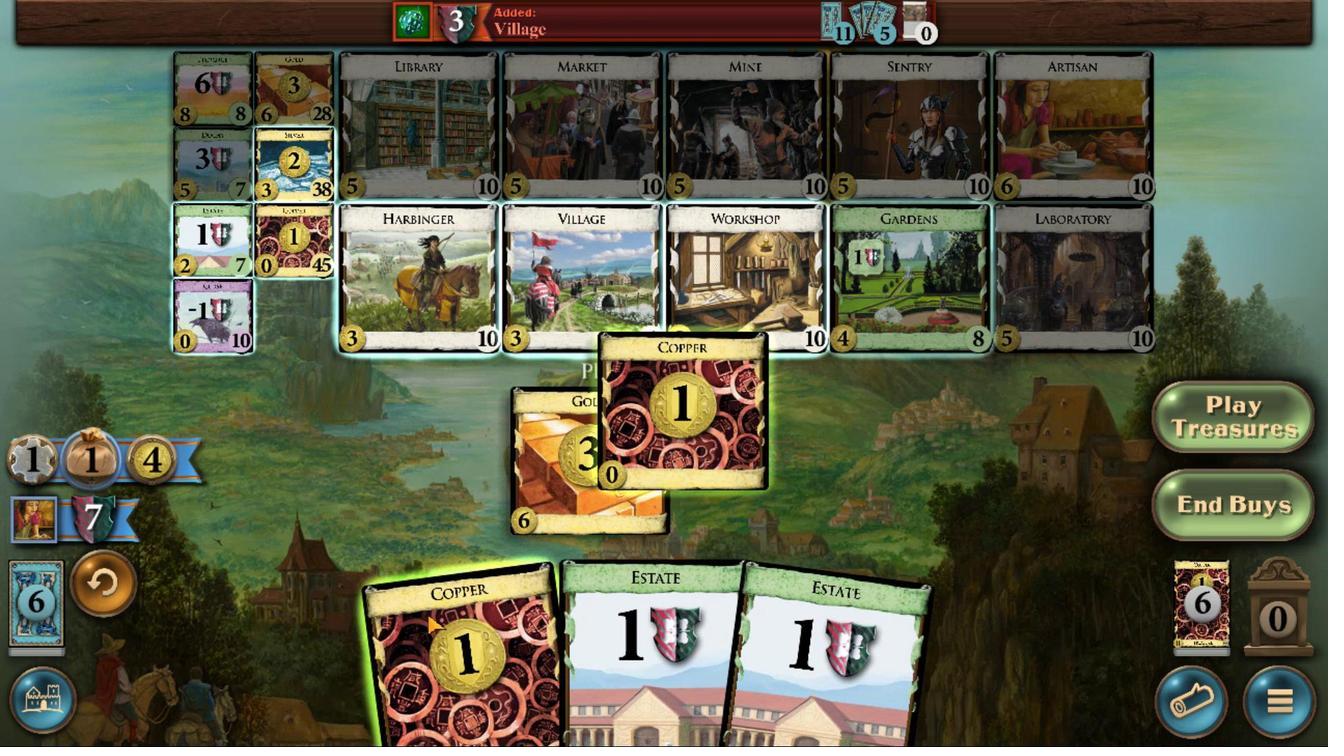 
Action: Mouse scrolled (606, 478) with delta (0, 0)
Screenshot: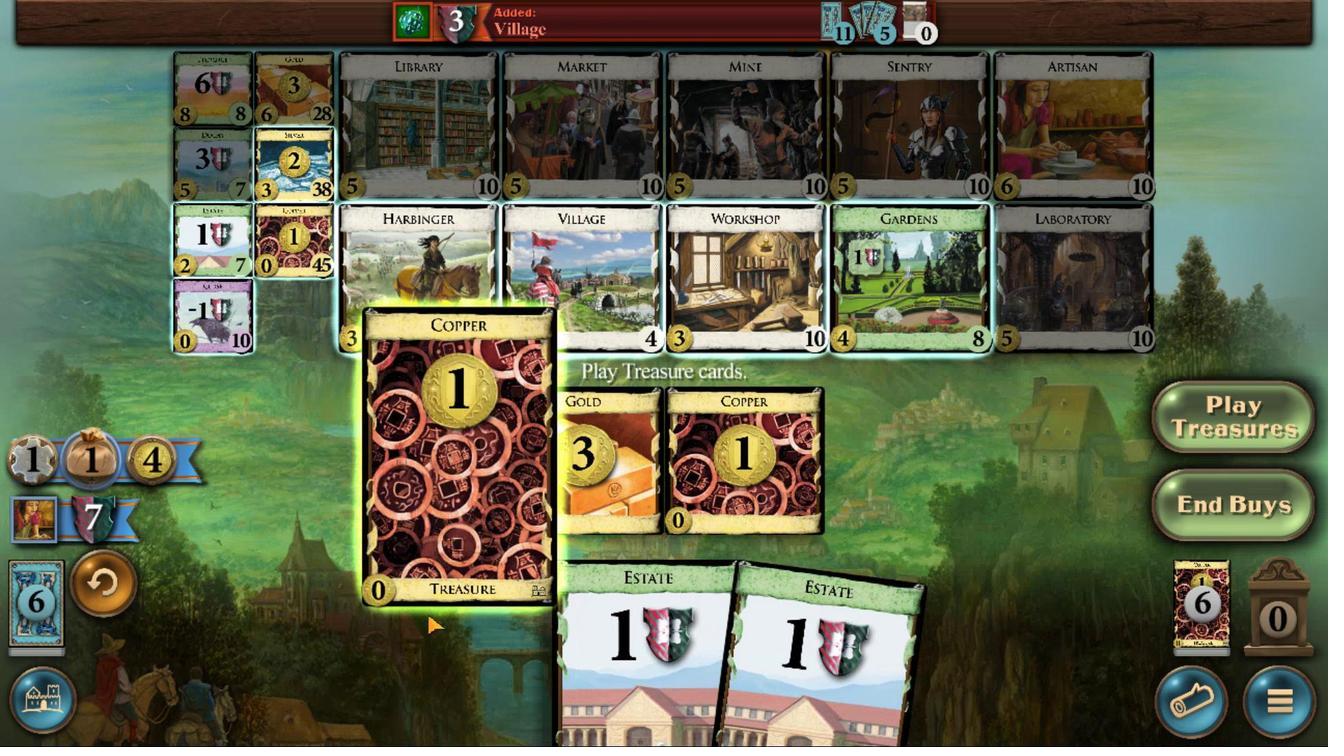 
Action: Mouse scrolled (606, 478) with delta (0, 0)
Screenshot: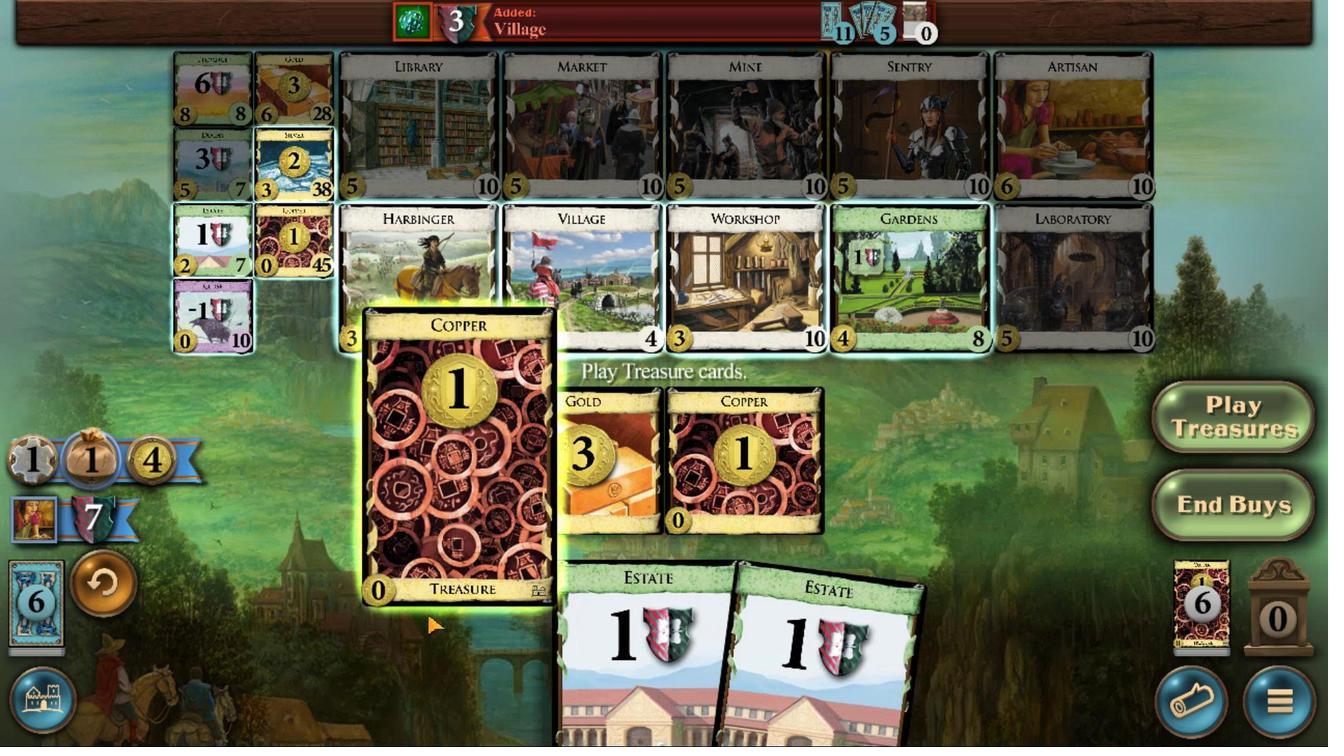 
Action: Mouse scrolled (606, 478) with delta (0, 0)
Screenshot: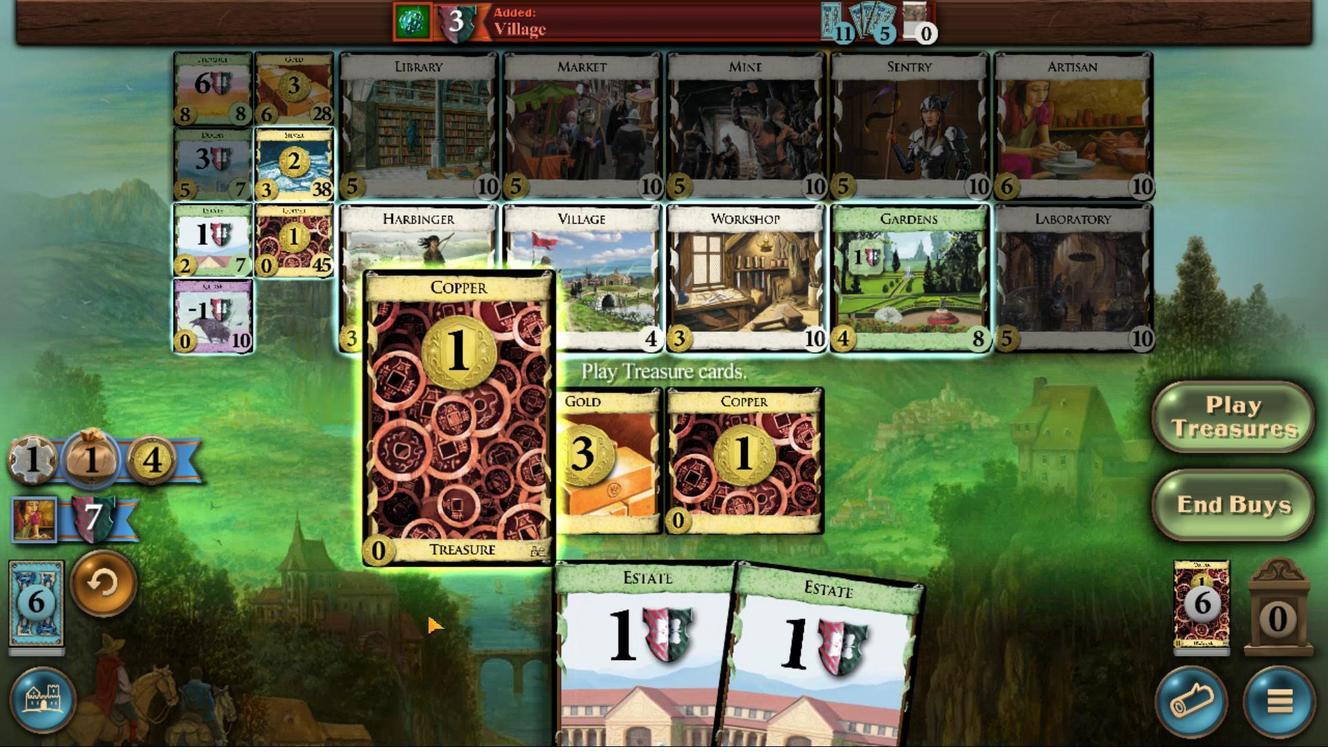 
Action: Mouse moved to (601, 547)
Screenshot: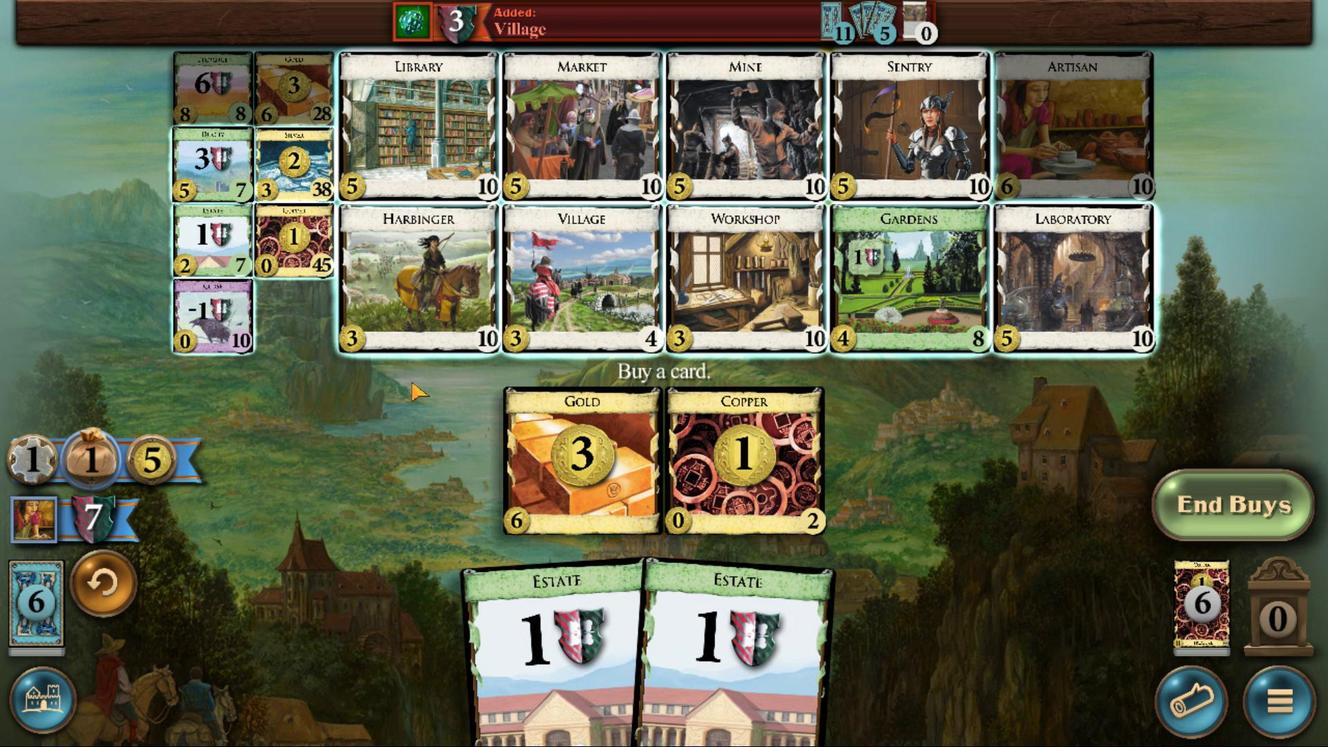 
Action: Mouse pressed left at (601, 547)
Screenshot: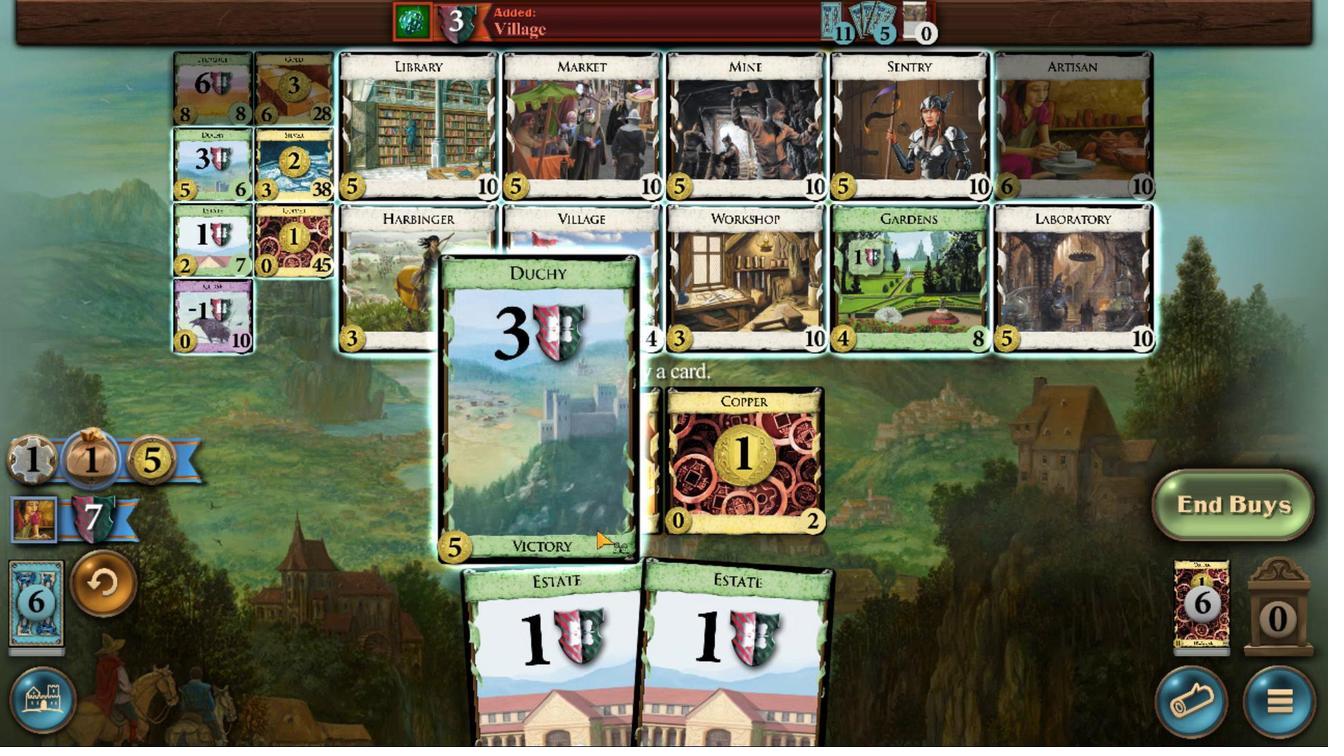 
Action: Mouse moved to (620, 465)
Screenshot: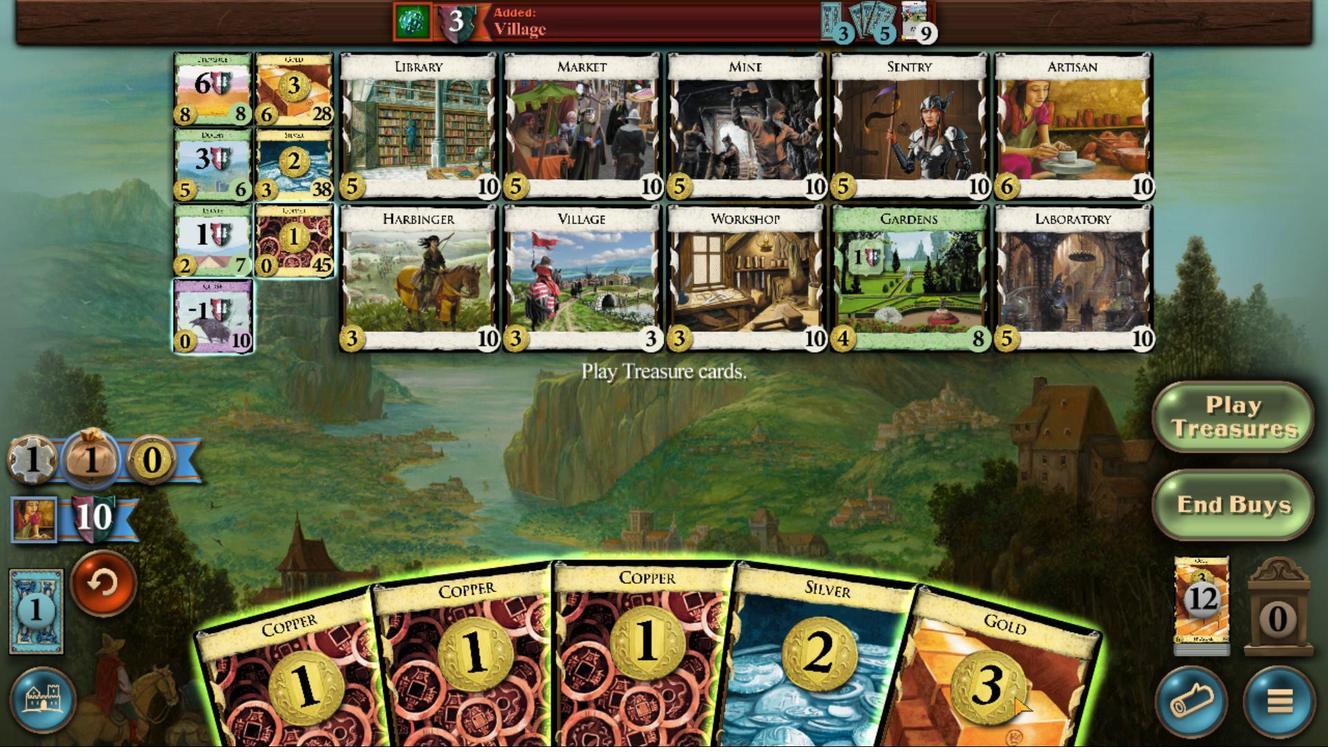 
Action: Mouse scrolled (620, 465) with delta (0, 0)
Screenshot: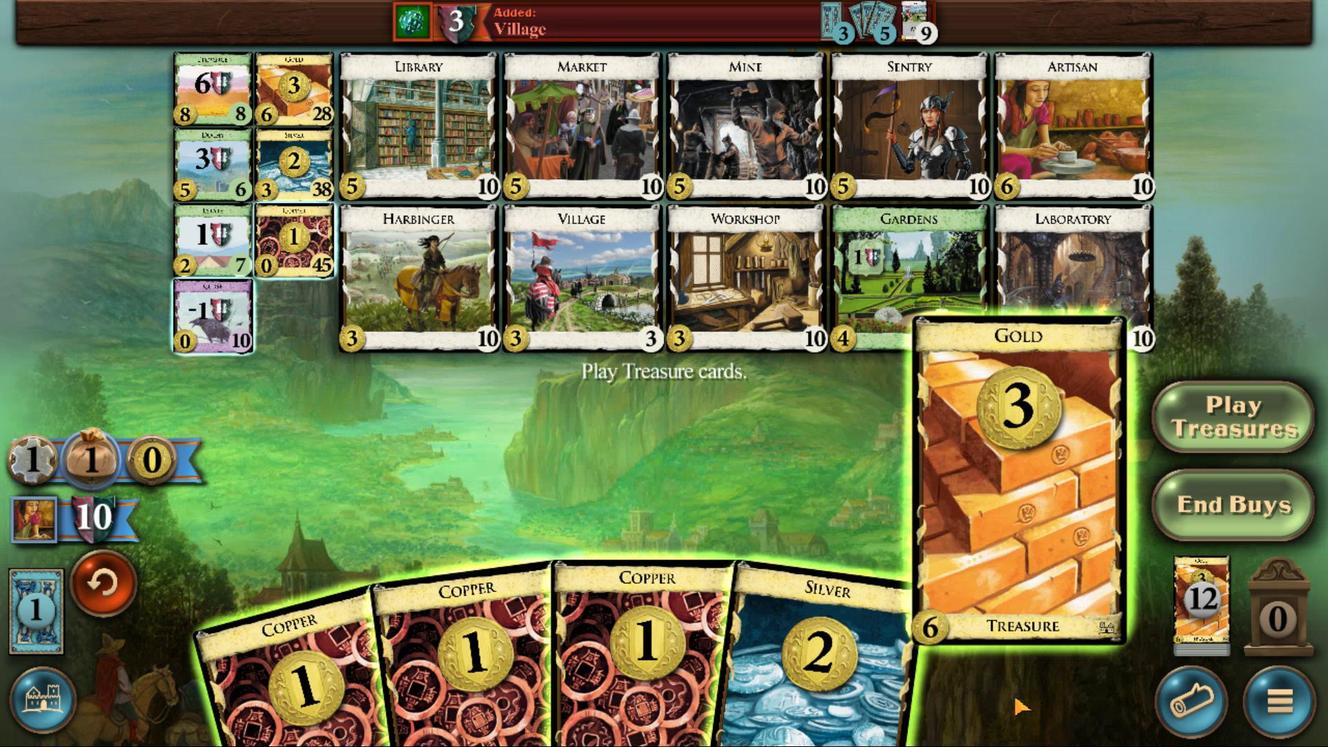 
Action: Mouse scrolled (620, 465) with delta (0, 0)
Screenshot: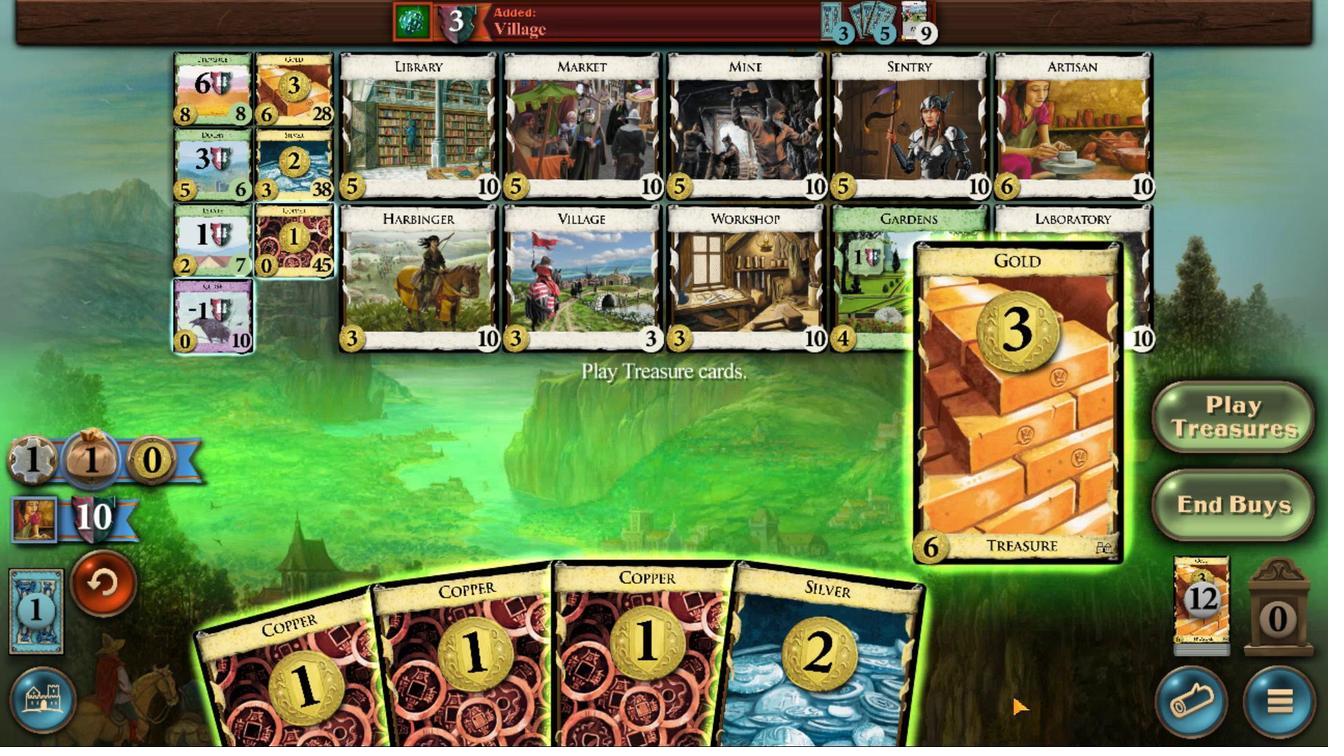 
Action: Mouse scrolled (620, 465) with delta (0, 0)
Screenshot: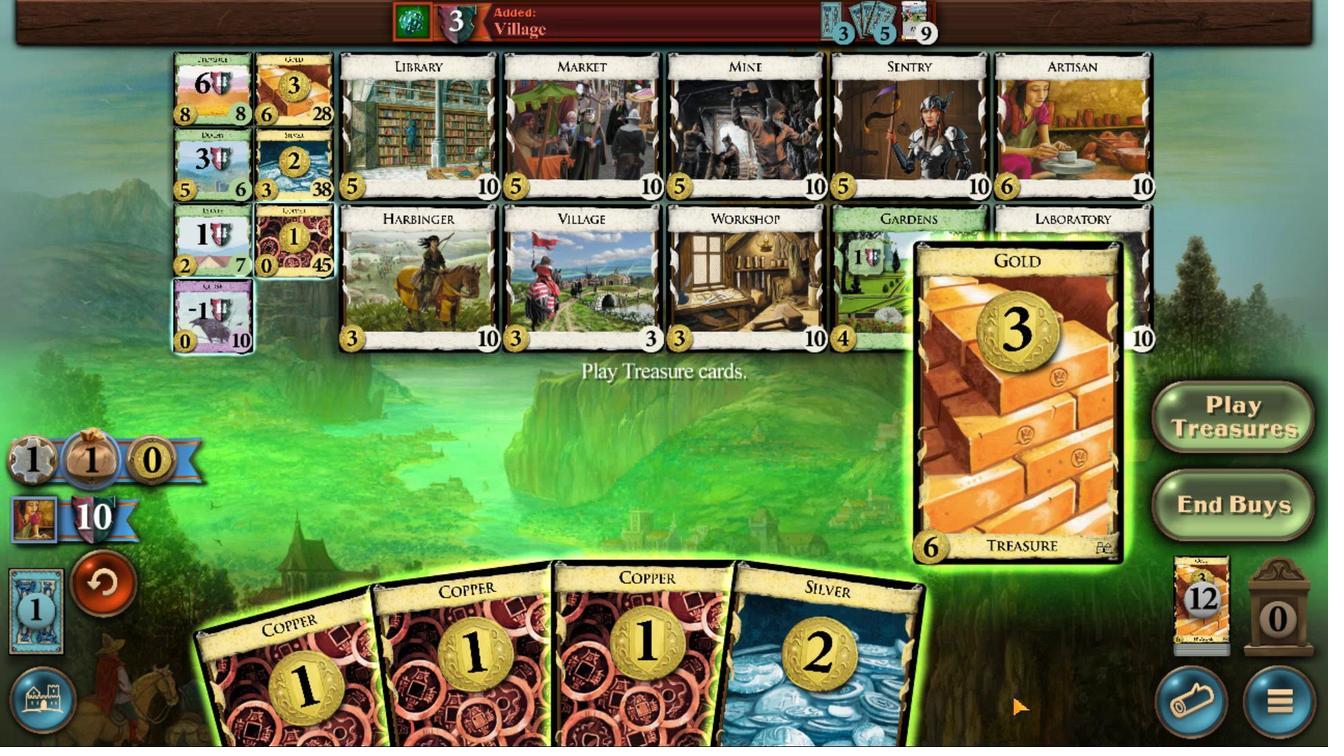 
Action: Mouse scrolled (620, 465) with delta (0, 0)
Screenshot: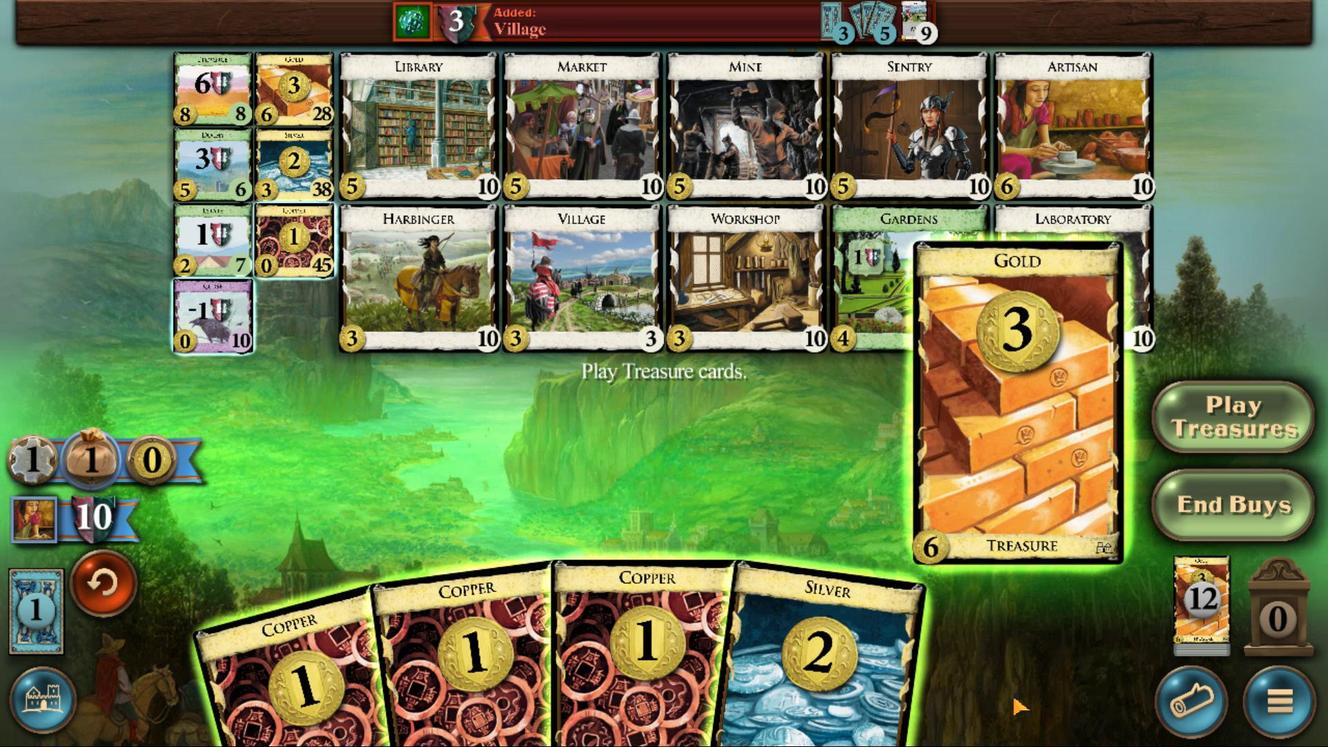
Action: Mouse moved to (617, 467)
Screenshot: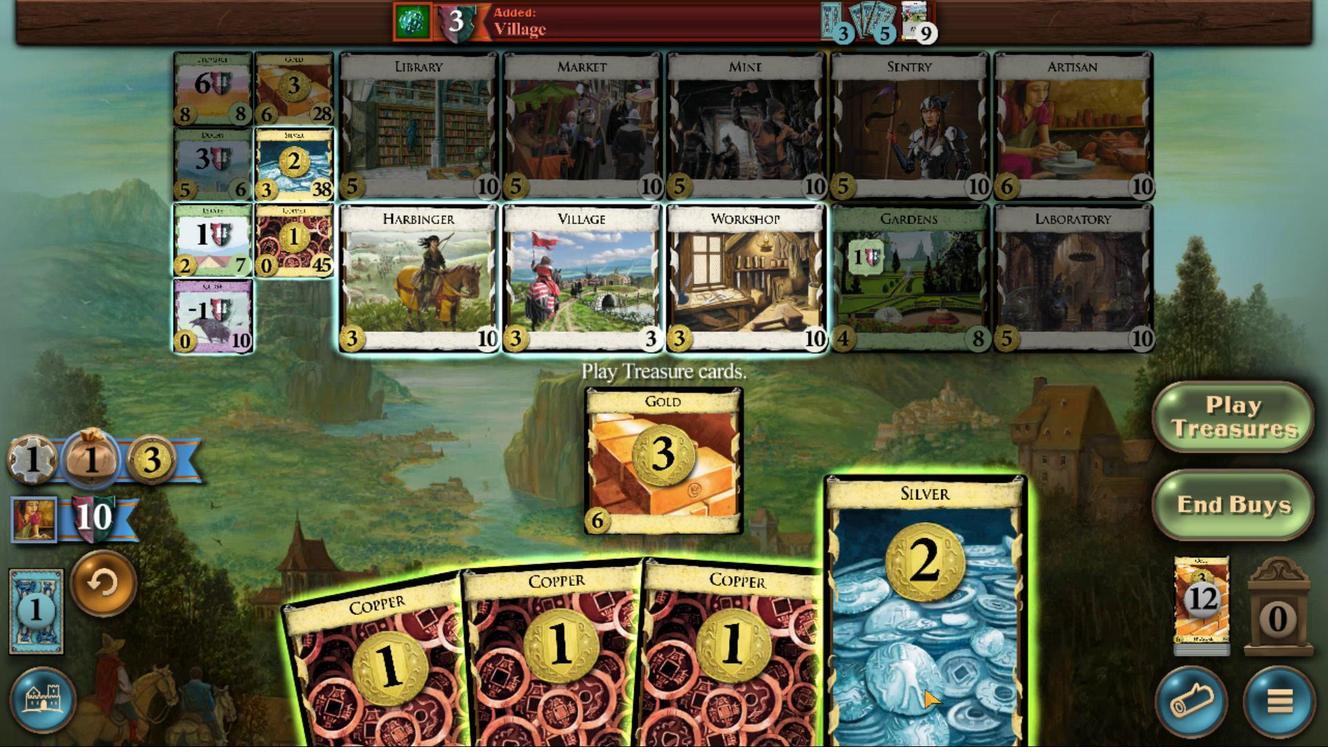 
Action: Mouse scrolled (617, 467) with delta (0, 0)
Screenshot: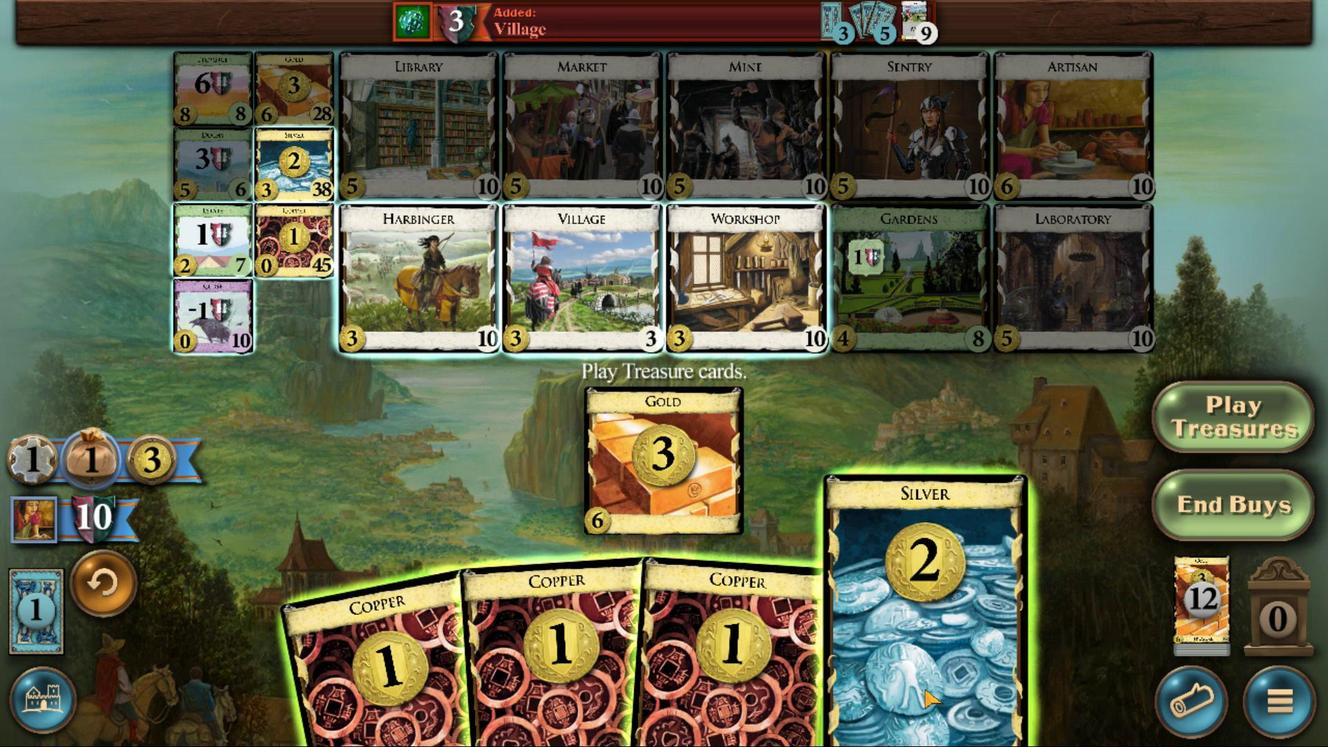 
Action: Mouse scrolled (617, 467) with delta (0, 0)
Screenshot: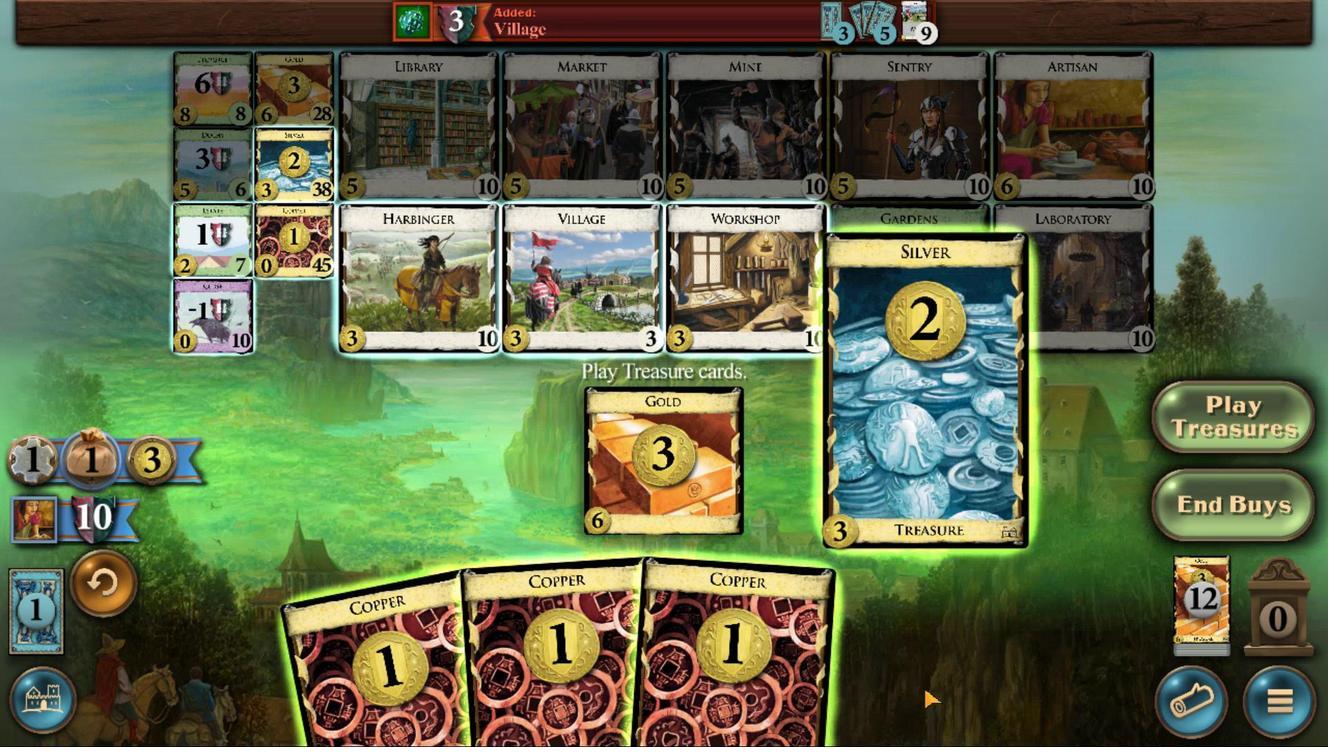 
Action: Mouse scrolled (617, 467) with delta (0, 0)
Screenshot: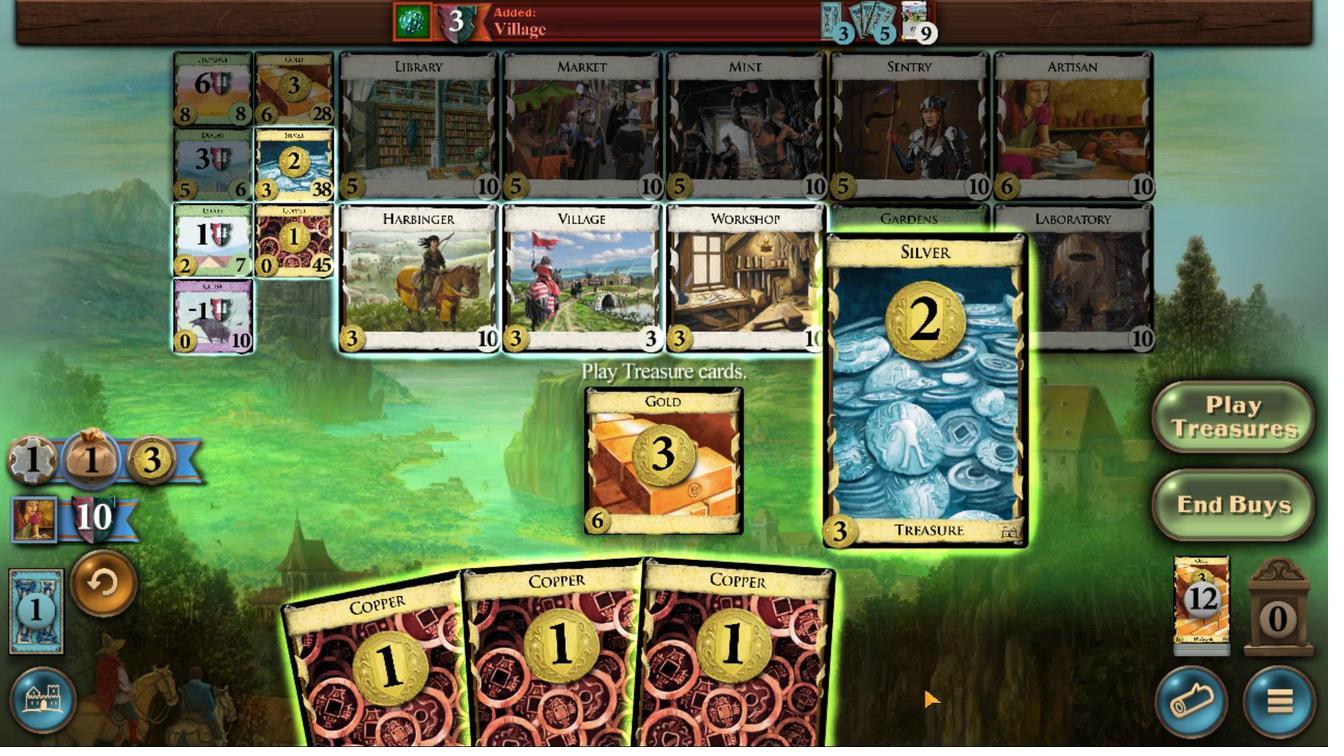 
Action: Mouse moved to (615, 476)
Screenshot: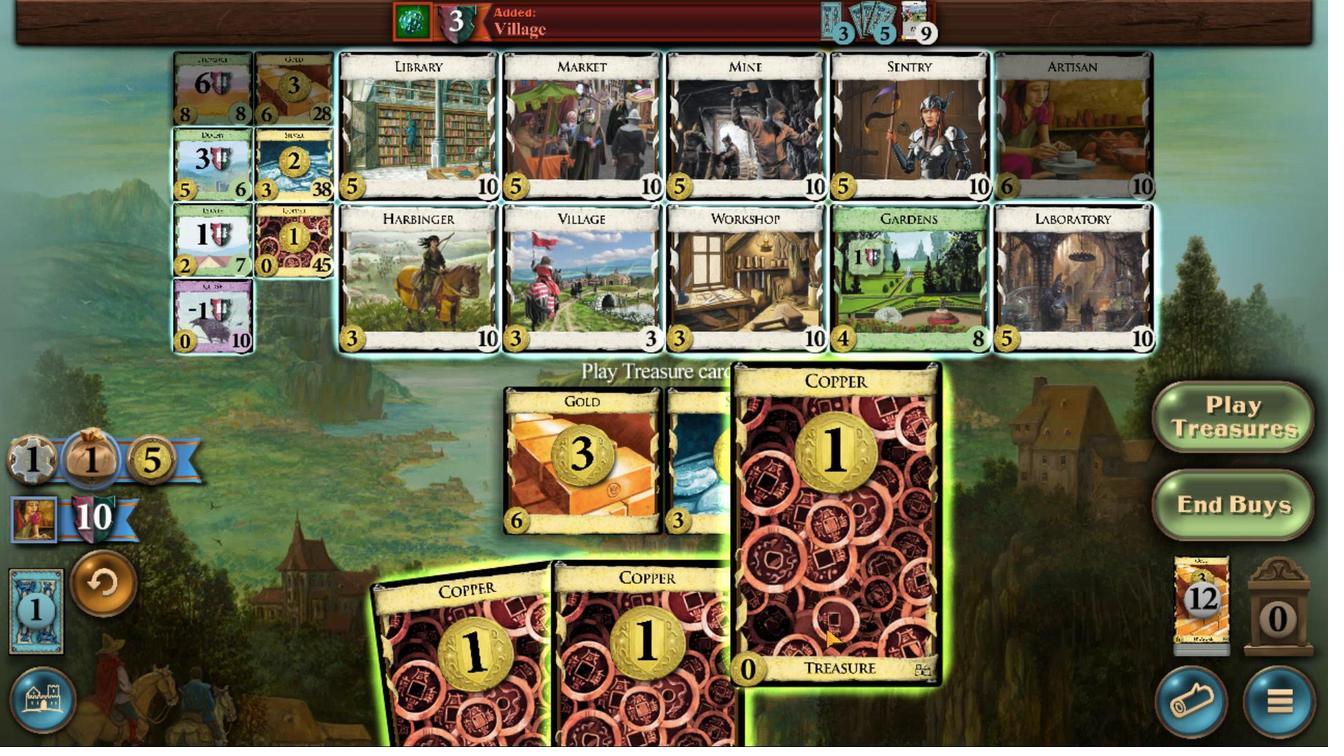 
Action: Mouse scrolled (615, 476) with delta (0, 0)
Screenshot: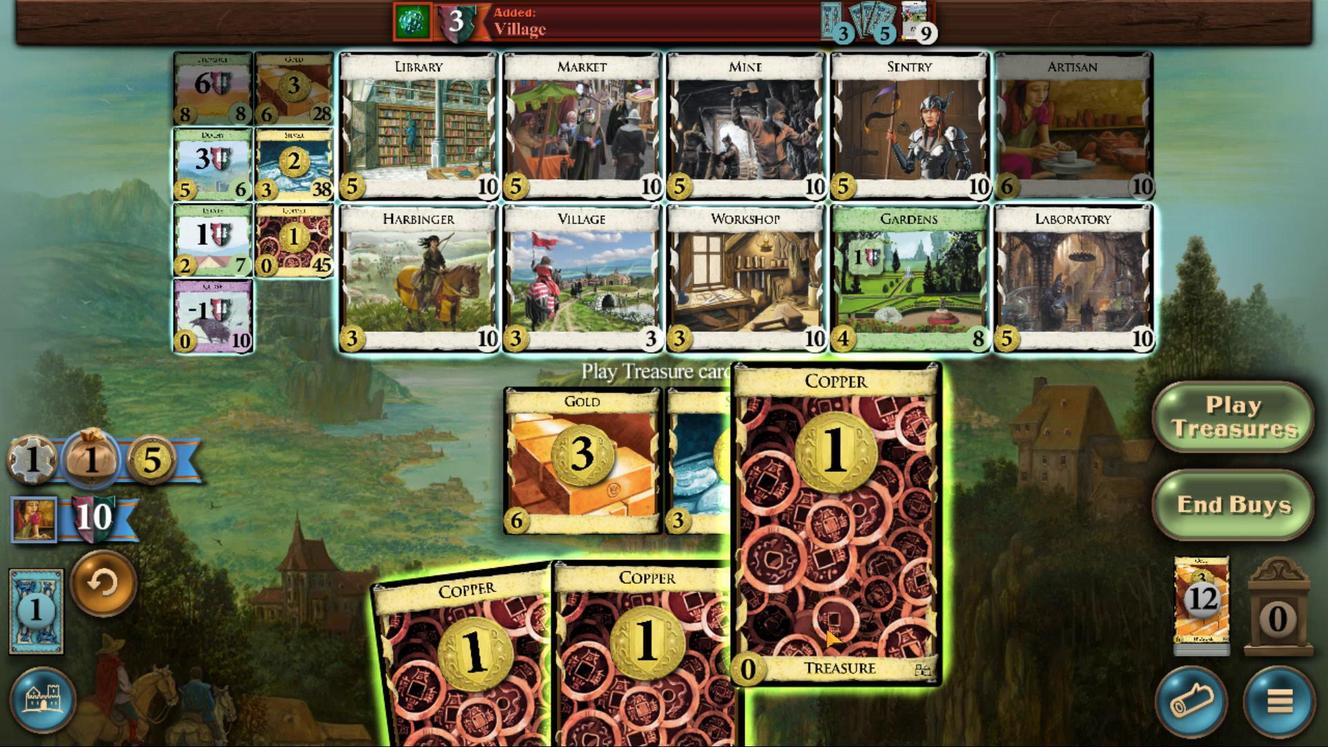 
Action: Mouse scrolled (615, 476) with delta (0, 0)
Screenshot: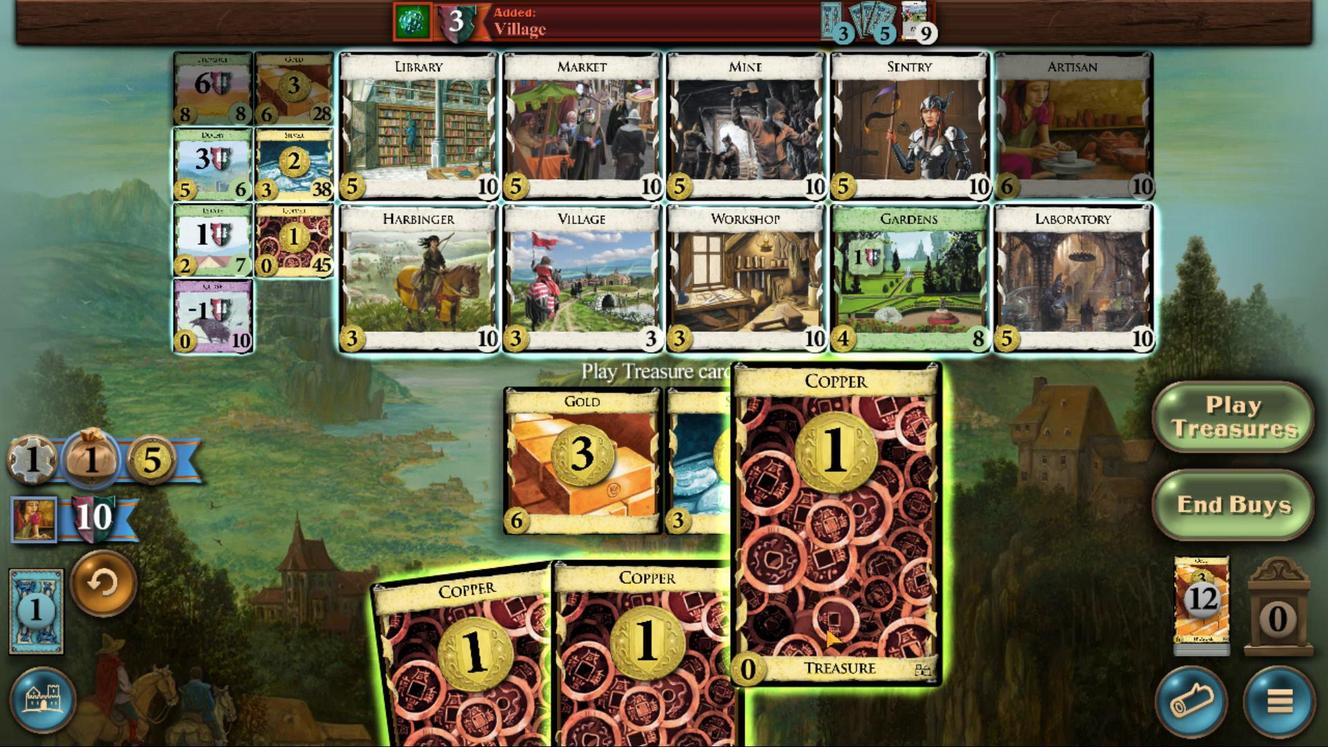 
Action: Mouse scrolled (615, 476) with delta (0, 0)
Screenshot: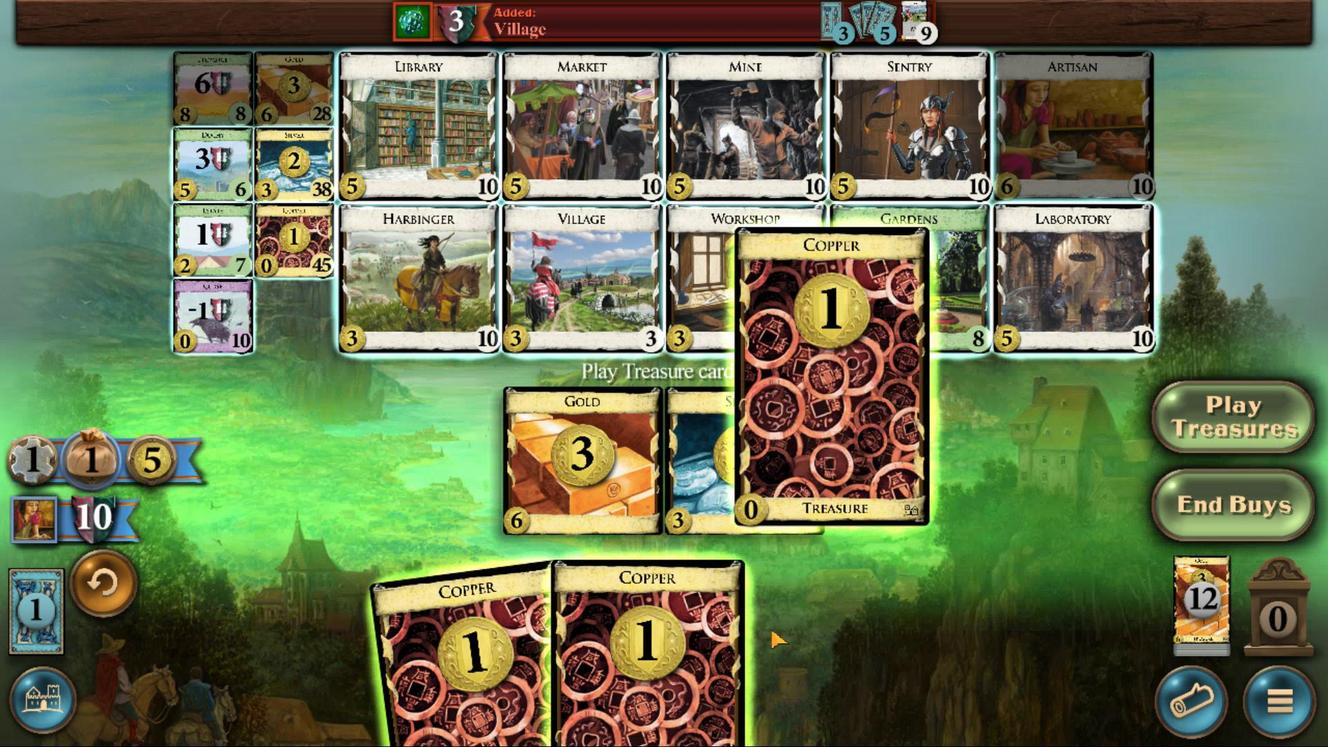 
Action: Mouse moved to (614, 476)
Screenshot: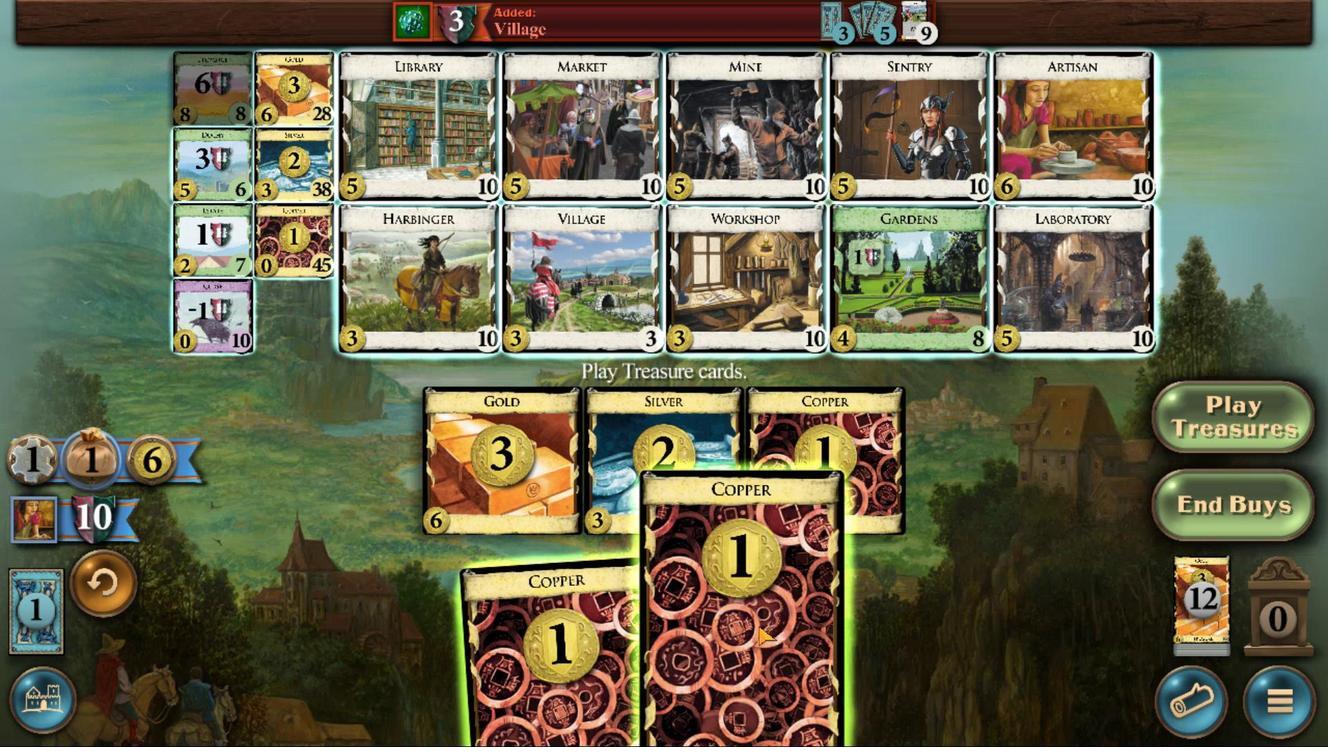 
Action: Mouse scrolled (614, 476) with delta (0, 0)
Screenshot: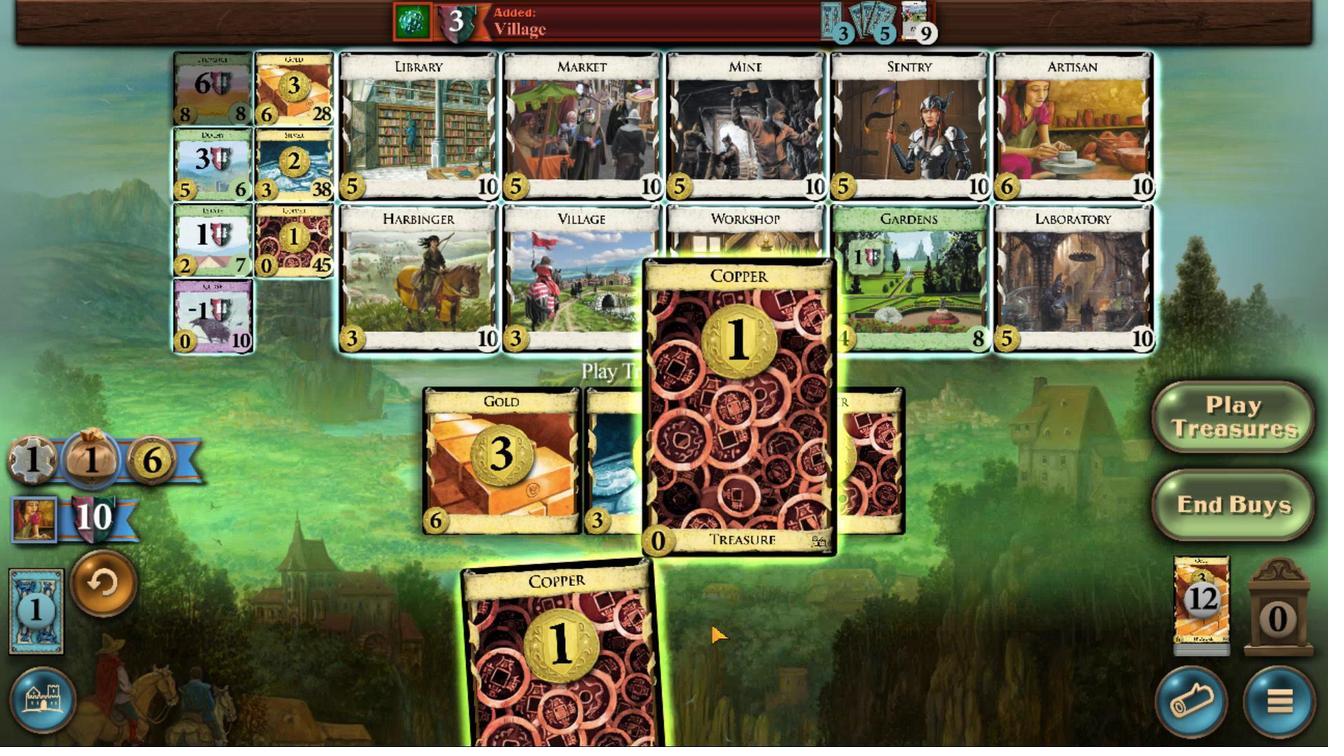 
Action: Mouse scrolled (614, 476) with delta (0, 0)
Screenshot: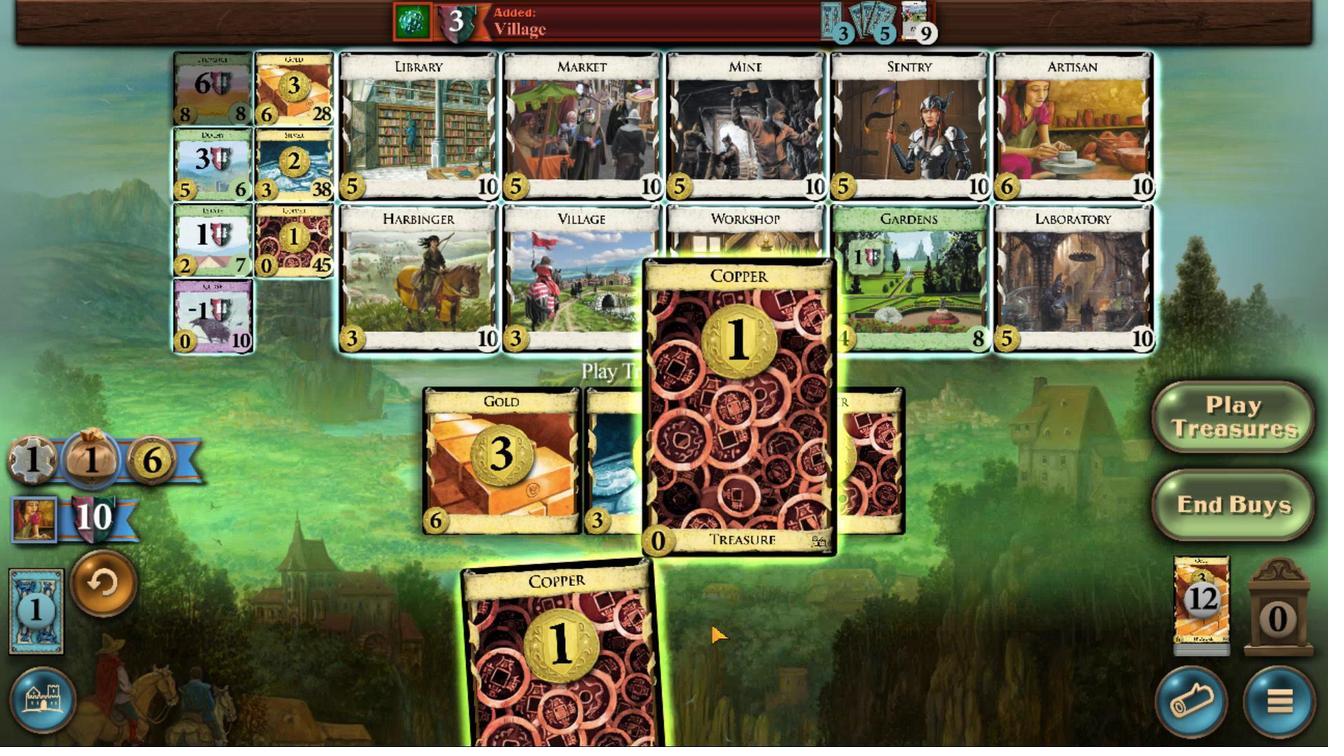 
Action: Mouse scrolled (614, 476) with delta (0, 0)
Screenshot: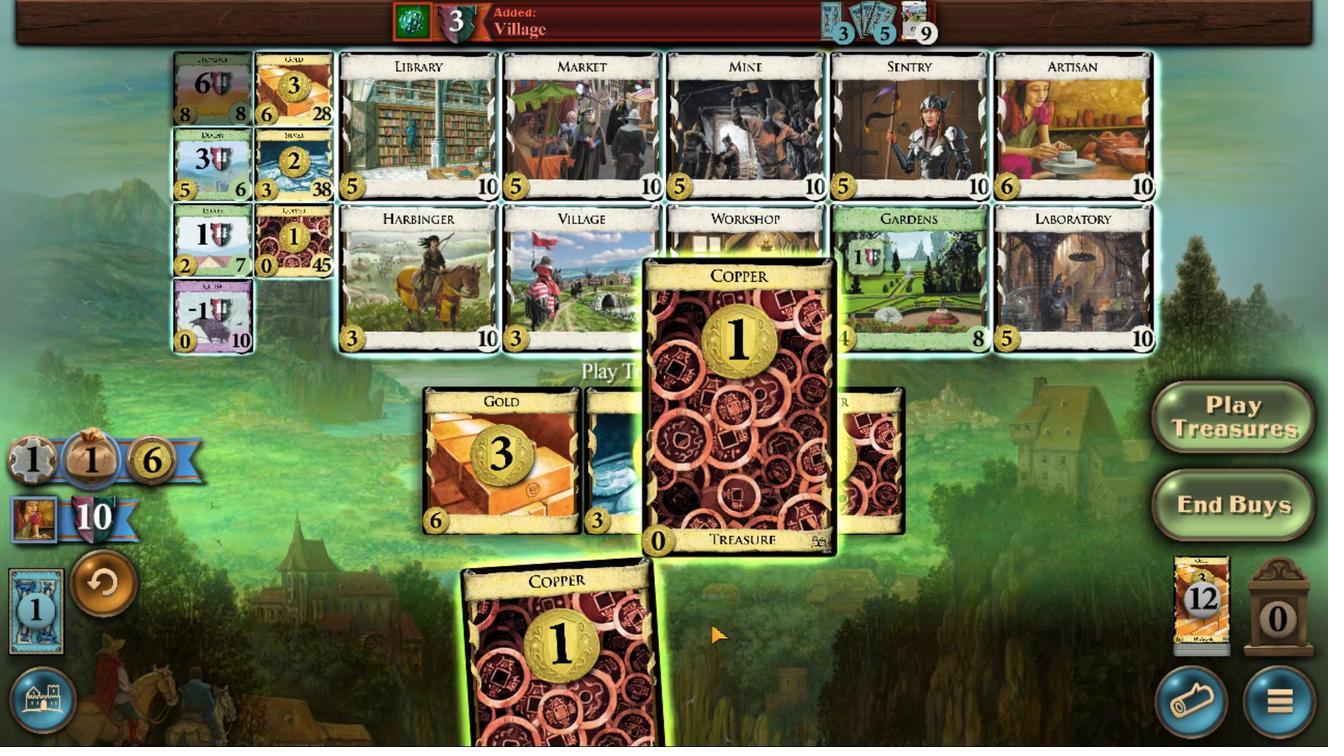 
Action: Mouse moved to (612, 477)
Screenshot: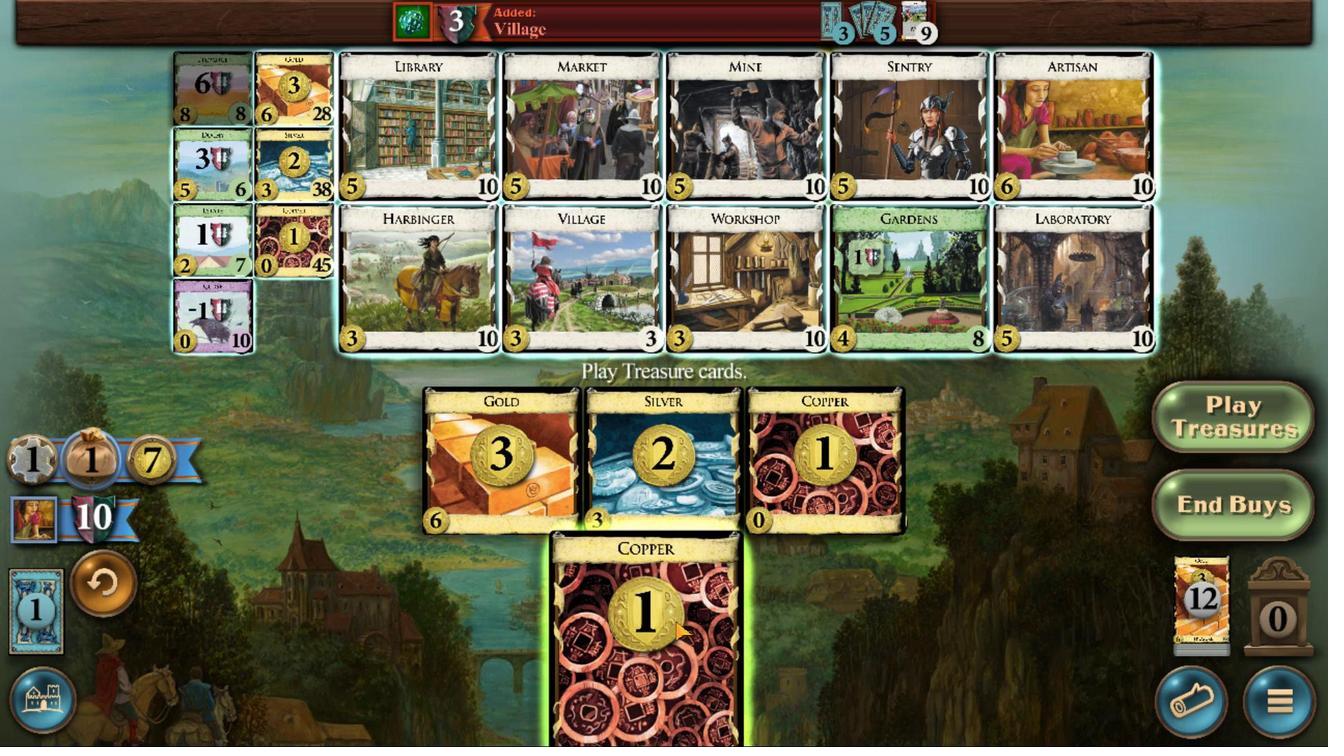 
Action: Mouse scrolled (612, 477) with delta (0, 0)
Screenshot: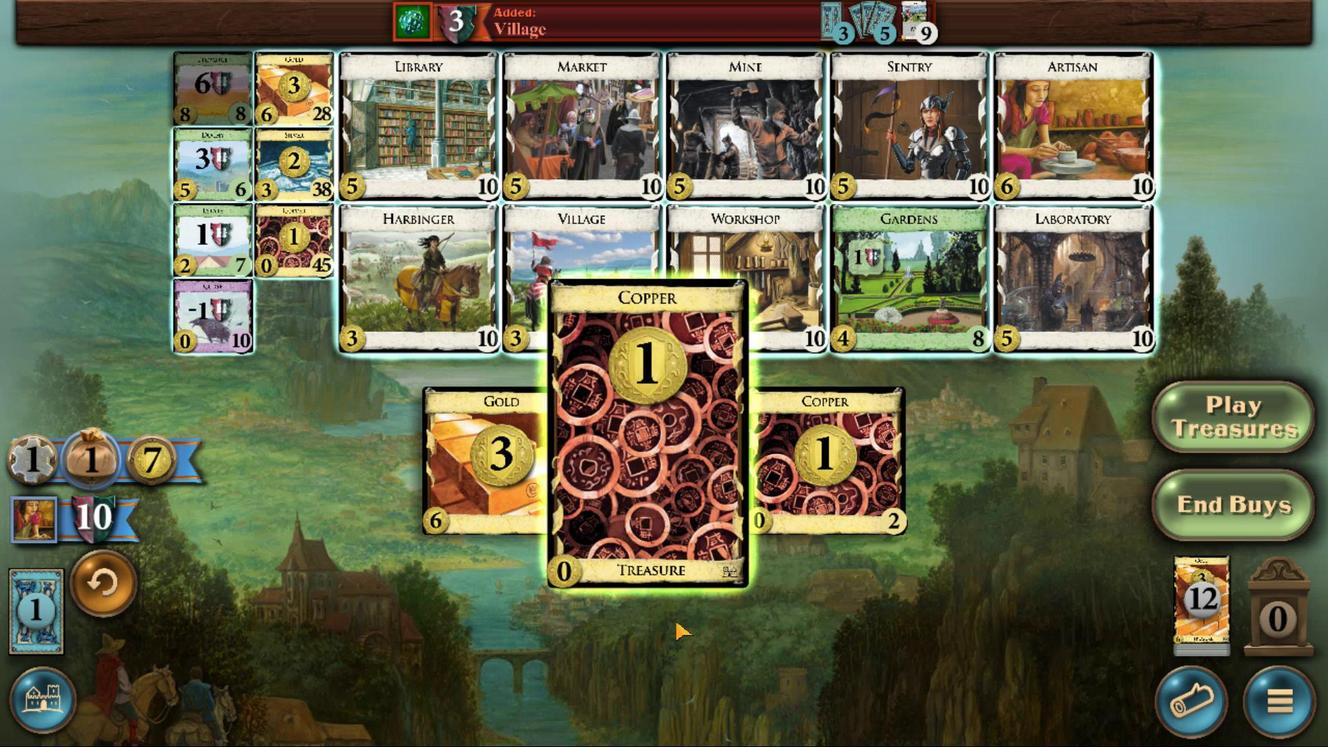 
Action: Mouse scrolled (612, 477) with delta (0, 0)
Screenshot: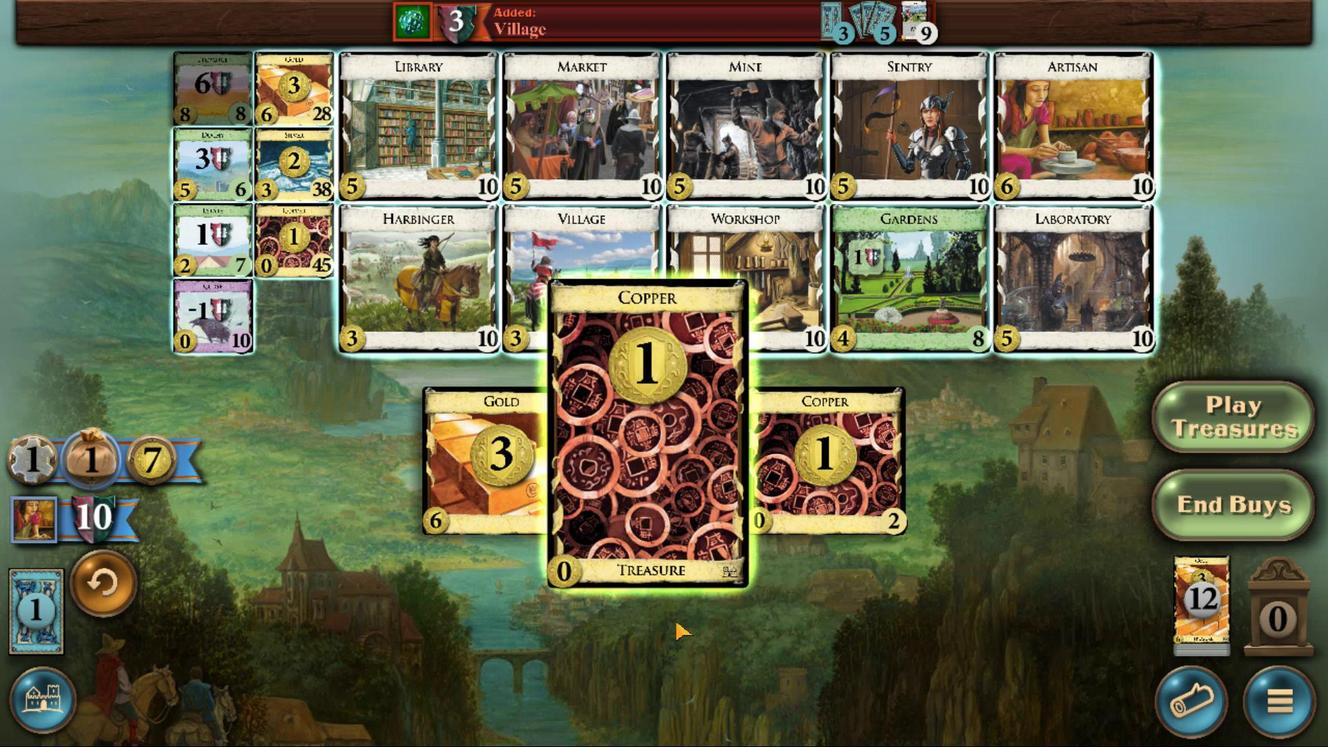 
Action: Mouse scrolled (612, 477) with delta (0, 0)
Screenshot: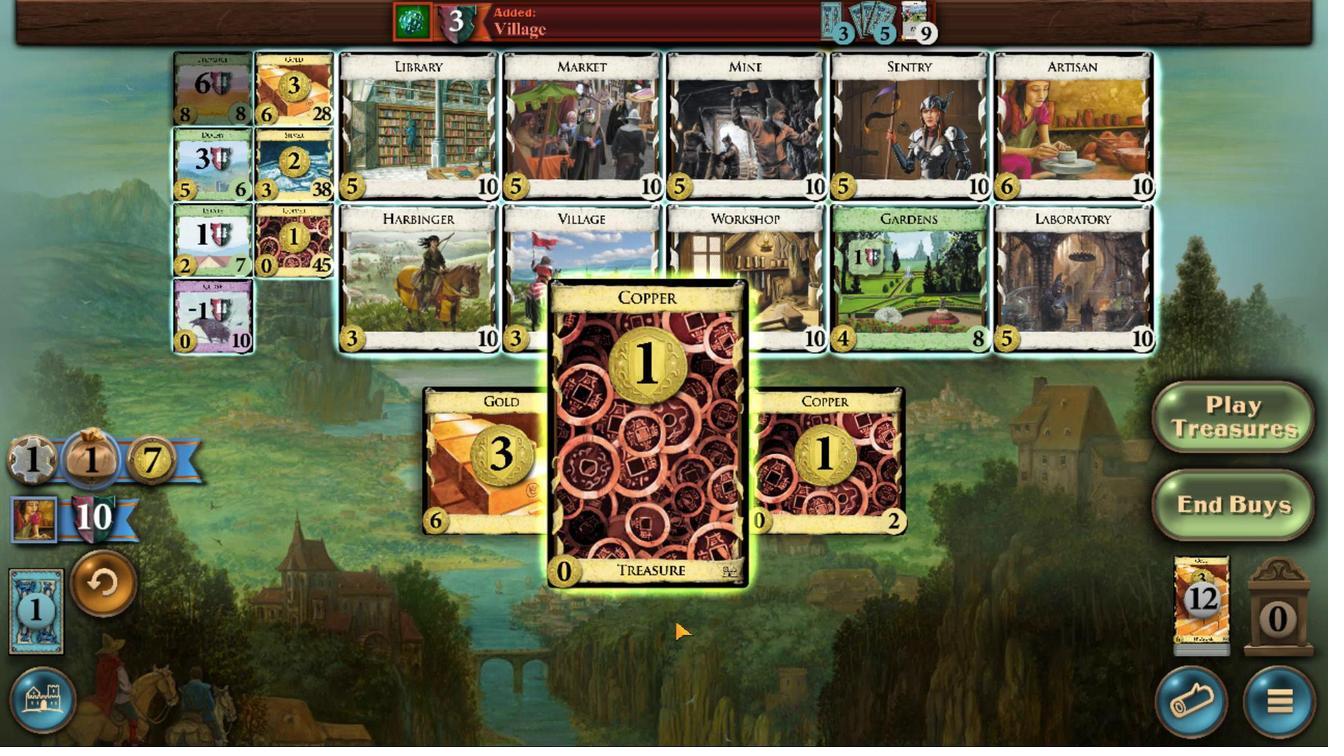 
Action: Mouse scrolled (612, 477) with delta (0, 0)
Screenshot: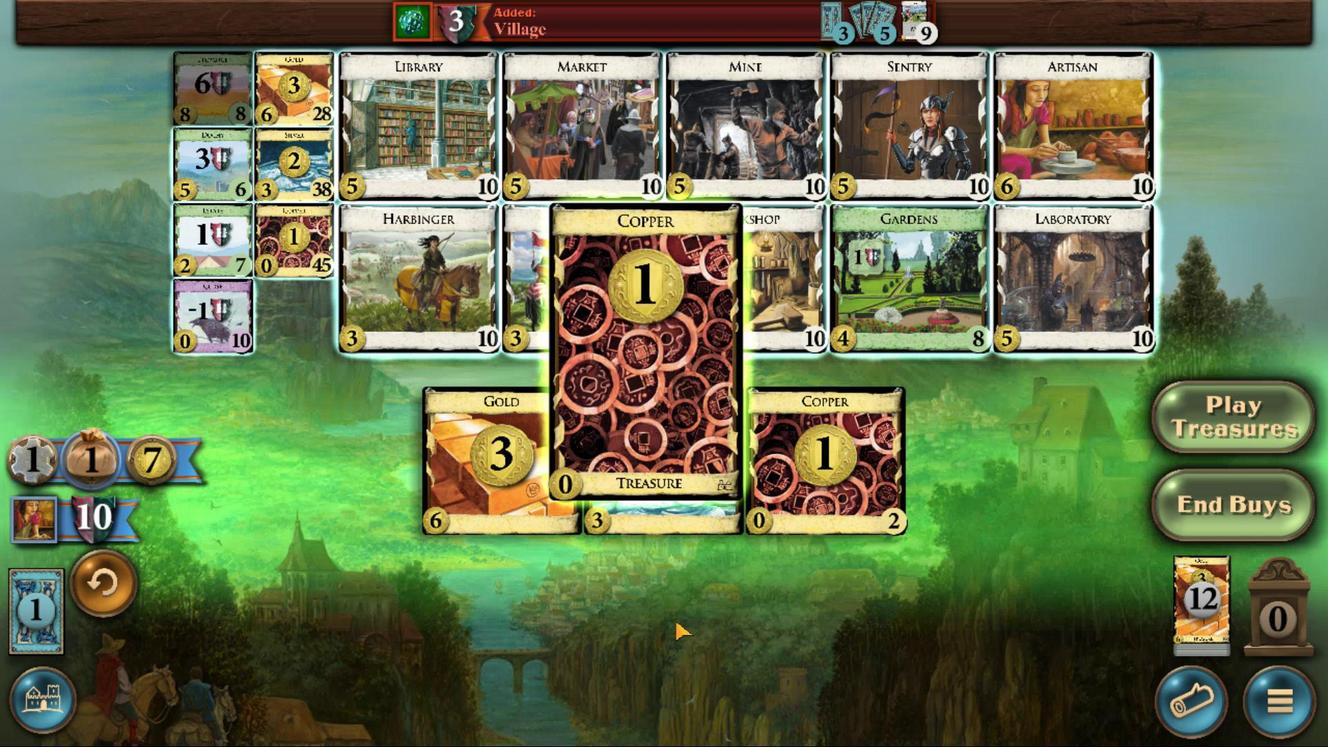 
Action: Mouse moved to (600, 556)
Screenshot: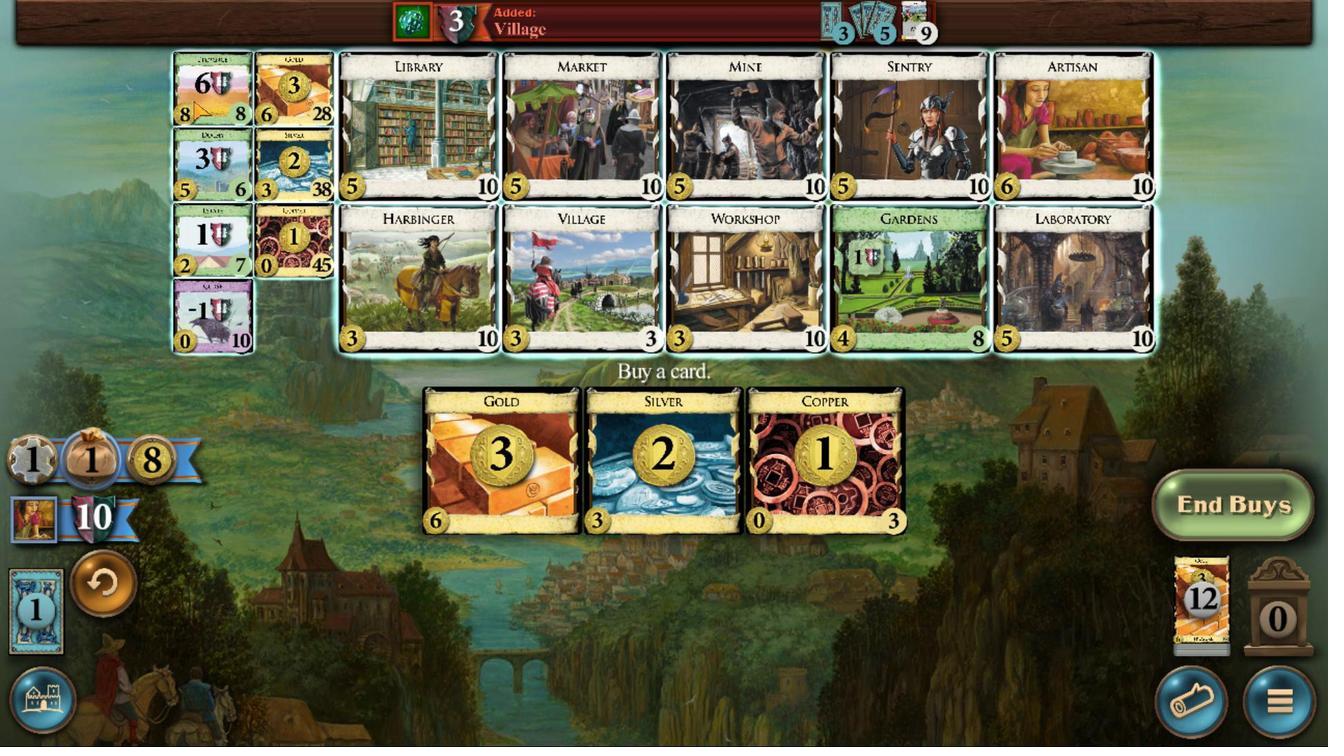 
Action: Mouse pressed left at (600, 556)
Screenshot: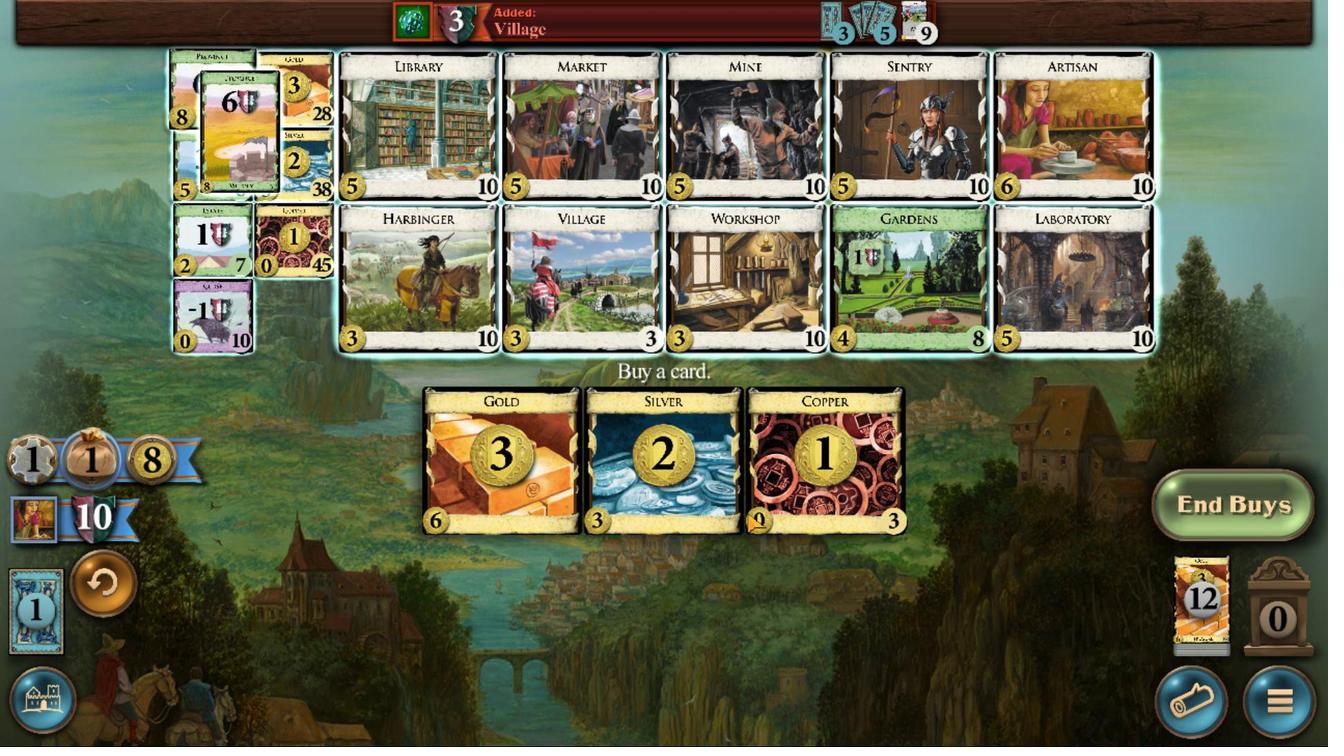 
Action: Mouse moved to (602, 534)
Screenshot: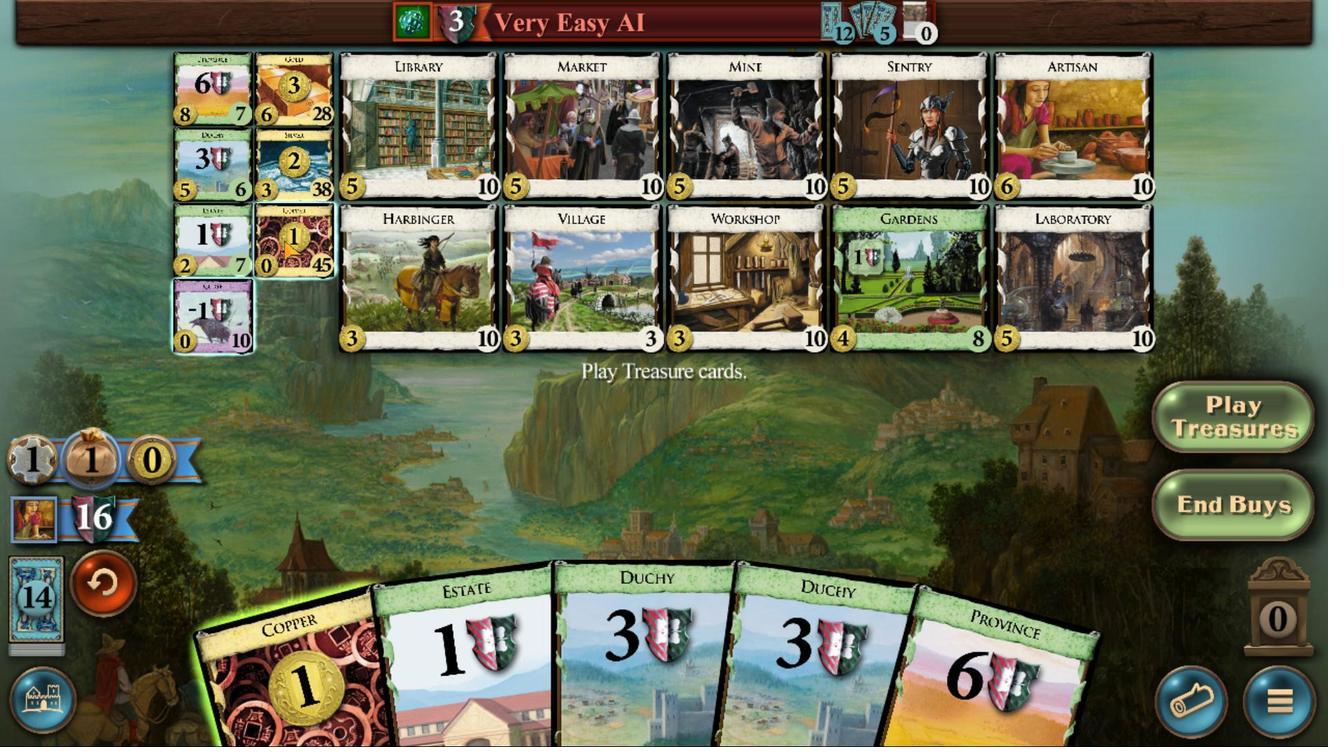 
Action: Mouse pressed left at (602, 534)
Screenshot: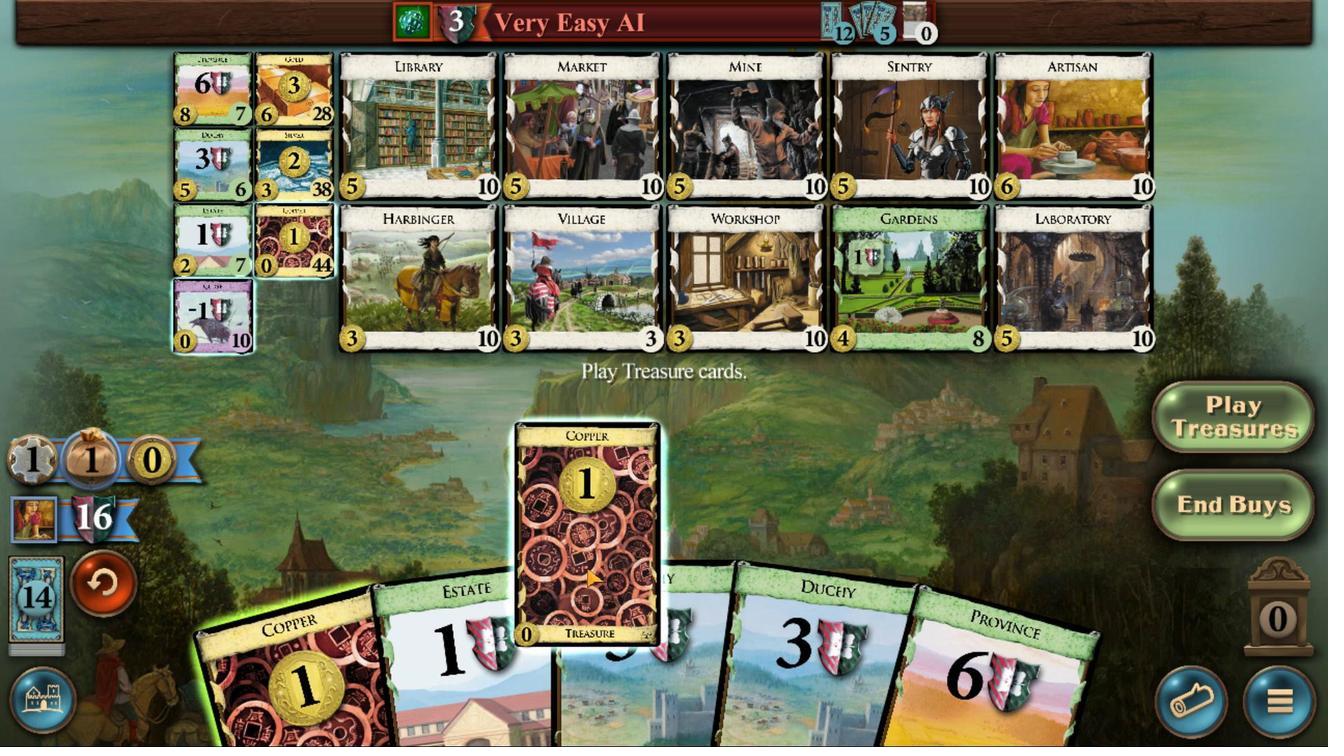 
Action: Mouse moved to (615, 480)
Screenshot: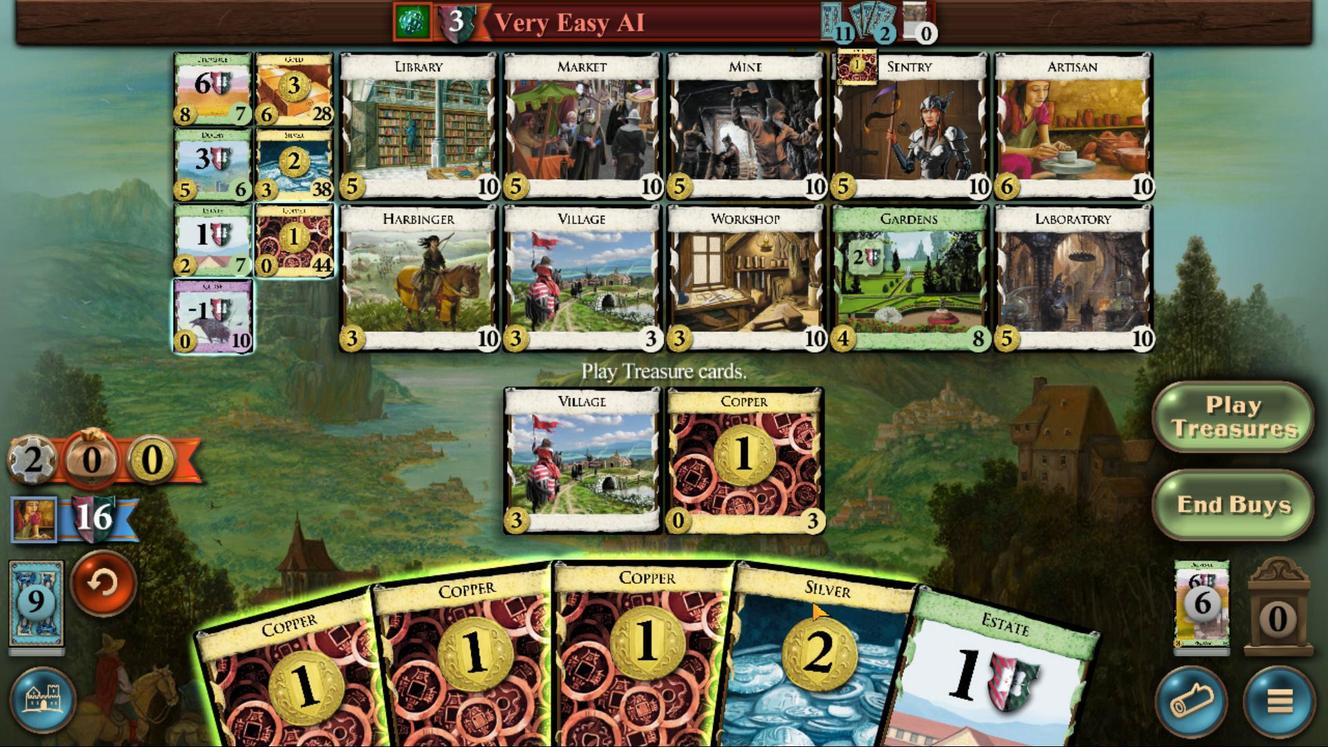 
Action: Mouse scrolled (615, 480) with delta (0, 0)
Screenshot: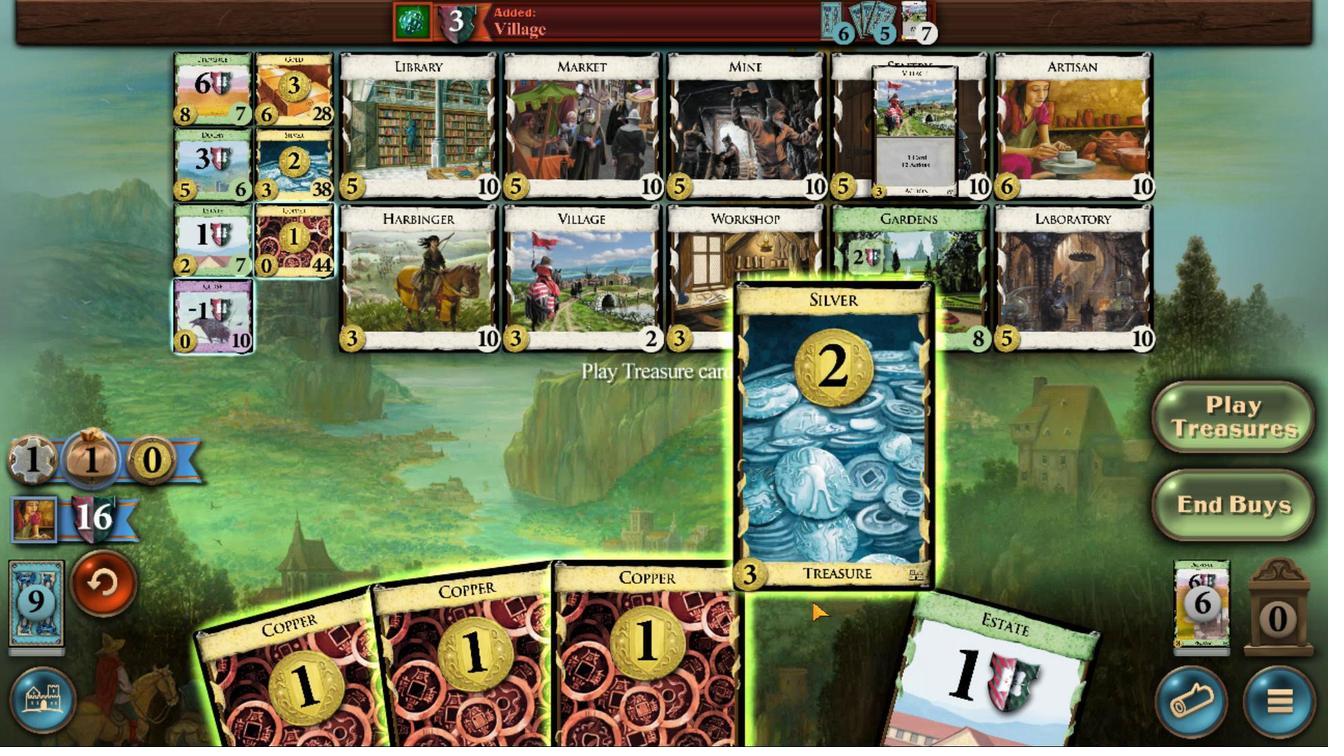 
Action: Mouse scrolled (615, 480) with delta (0, 0)
Screenshot: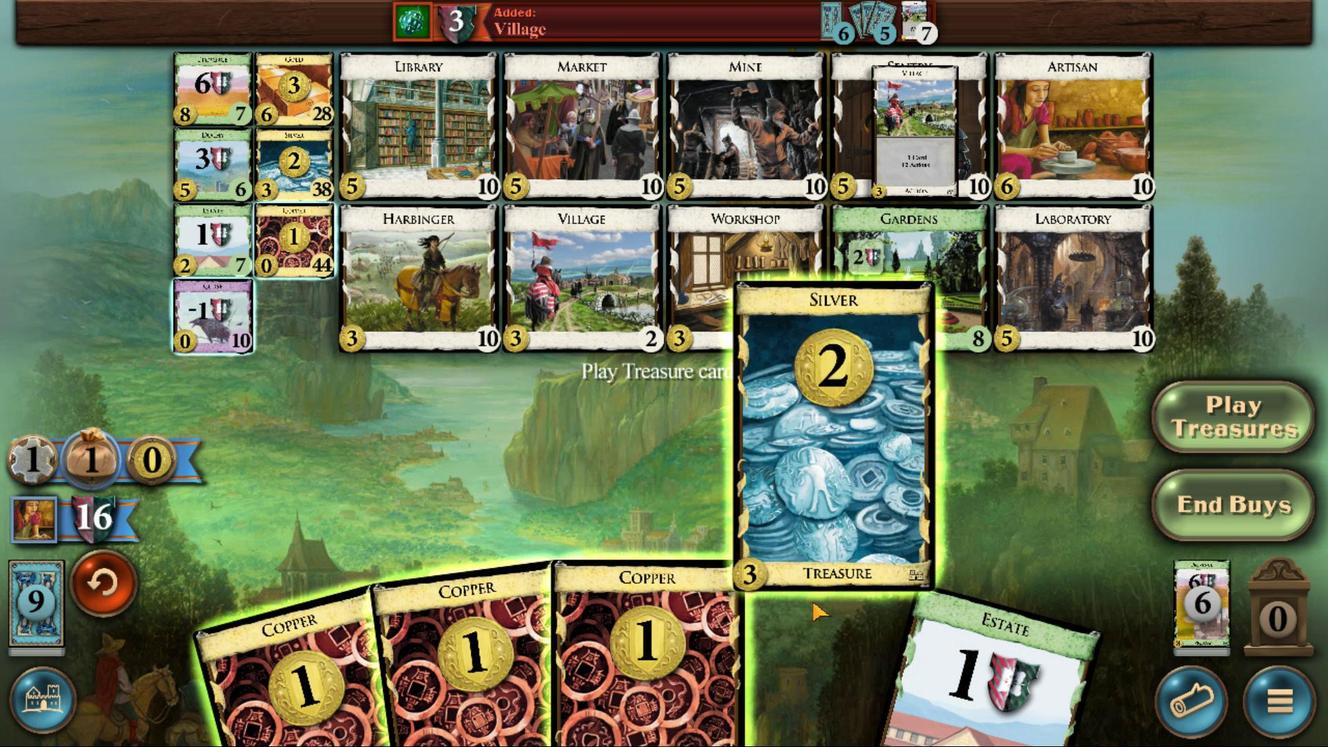 
Action: Mouse scrolled (615, 480) with delta (0, 0)
Screenshot: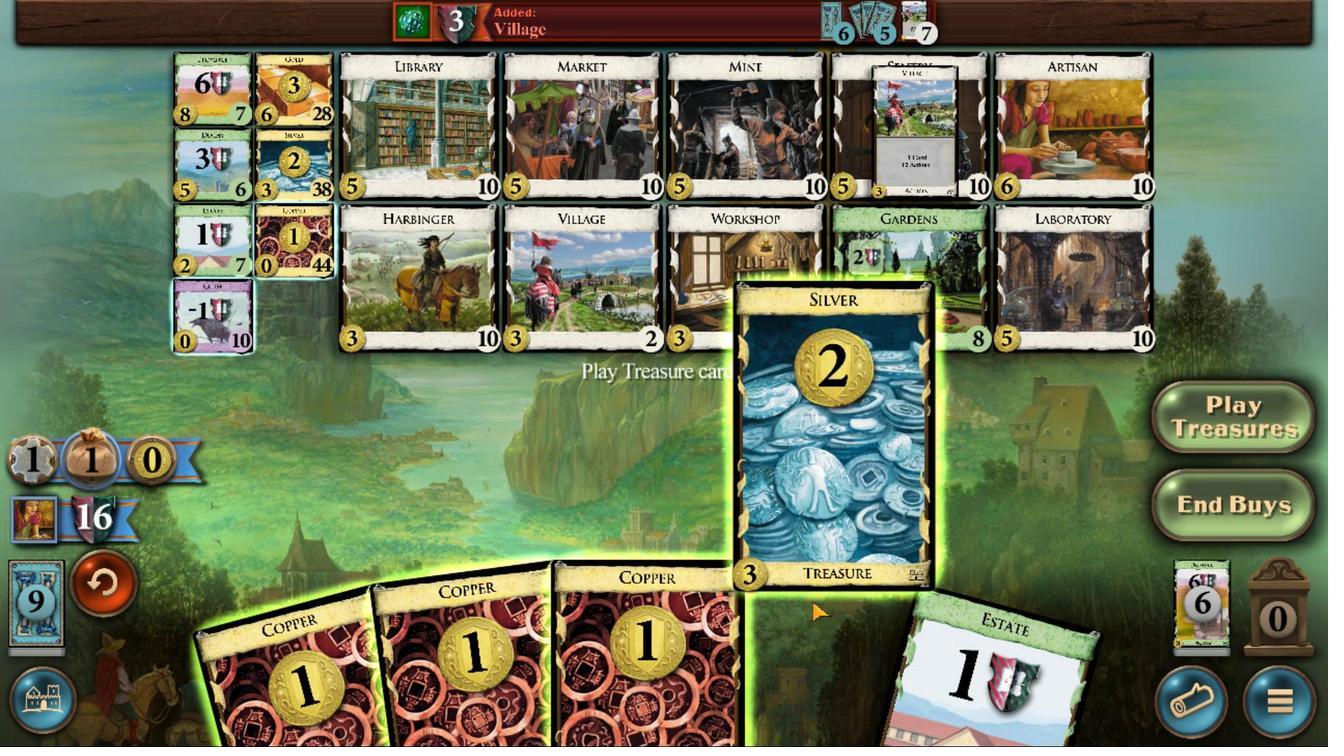 
Action: Mouse scrolled (615, 480) with delta (0, 0)
Screenshot: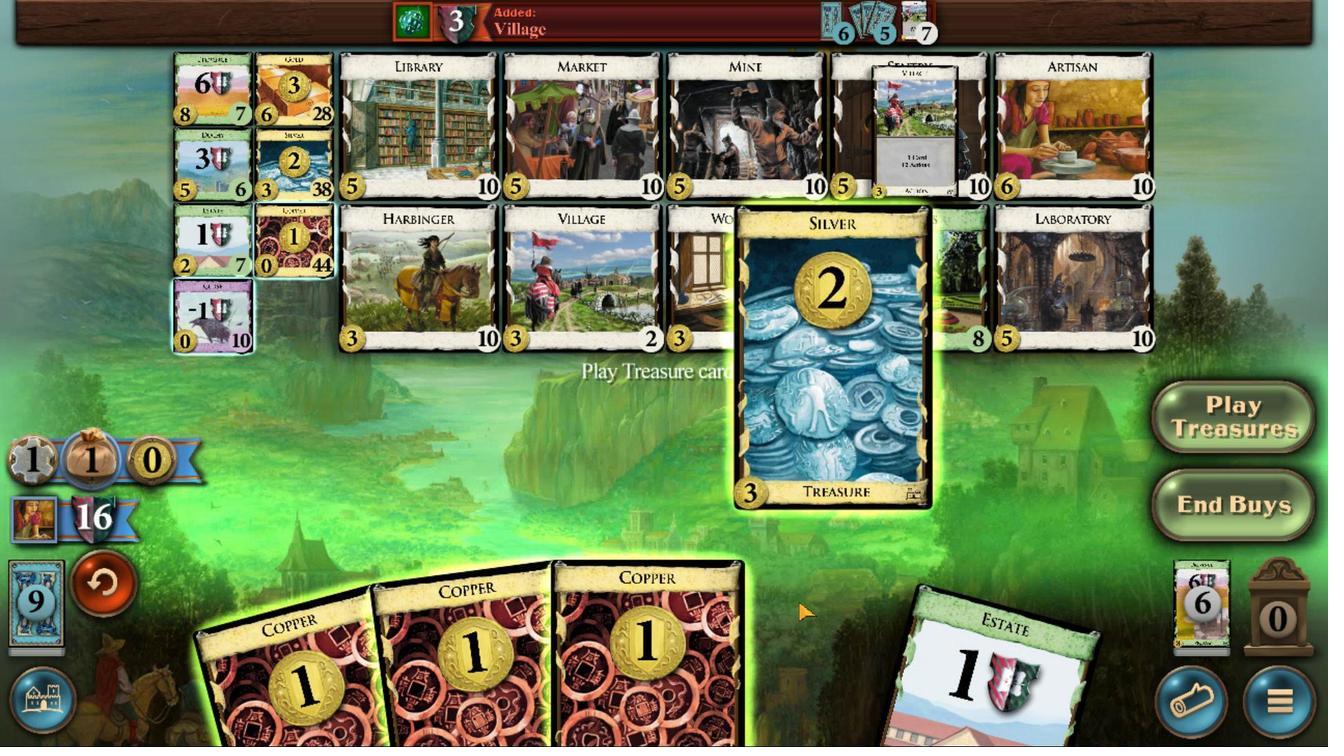 
Action: Mouse moved to (613, 480)
Screenshot: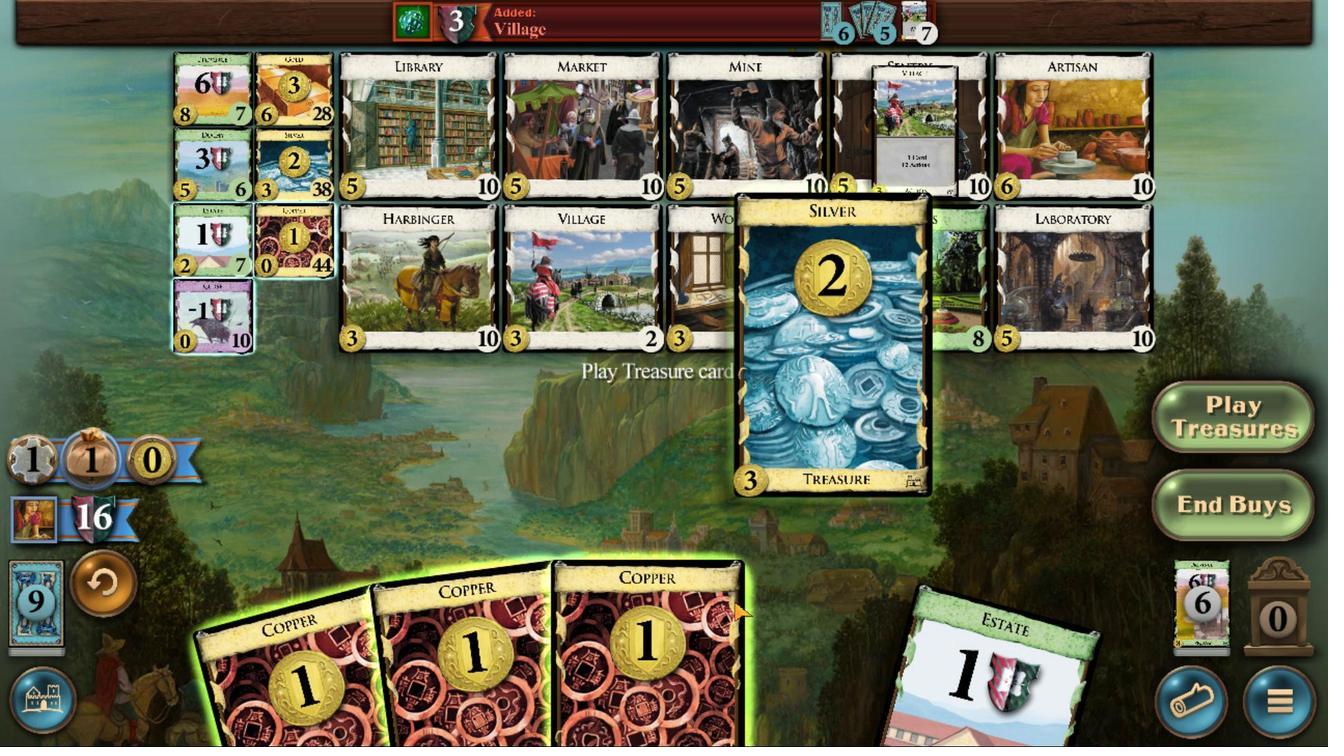 
Action: Mouse scrolled (613, 480) with delta (0, 0)
Screenshot: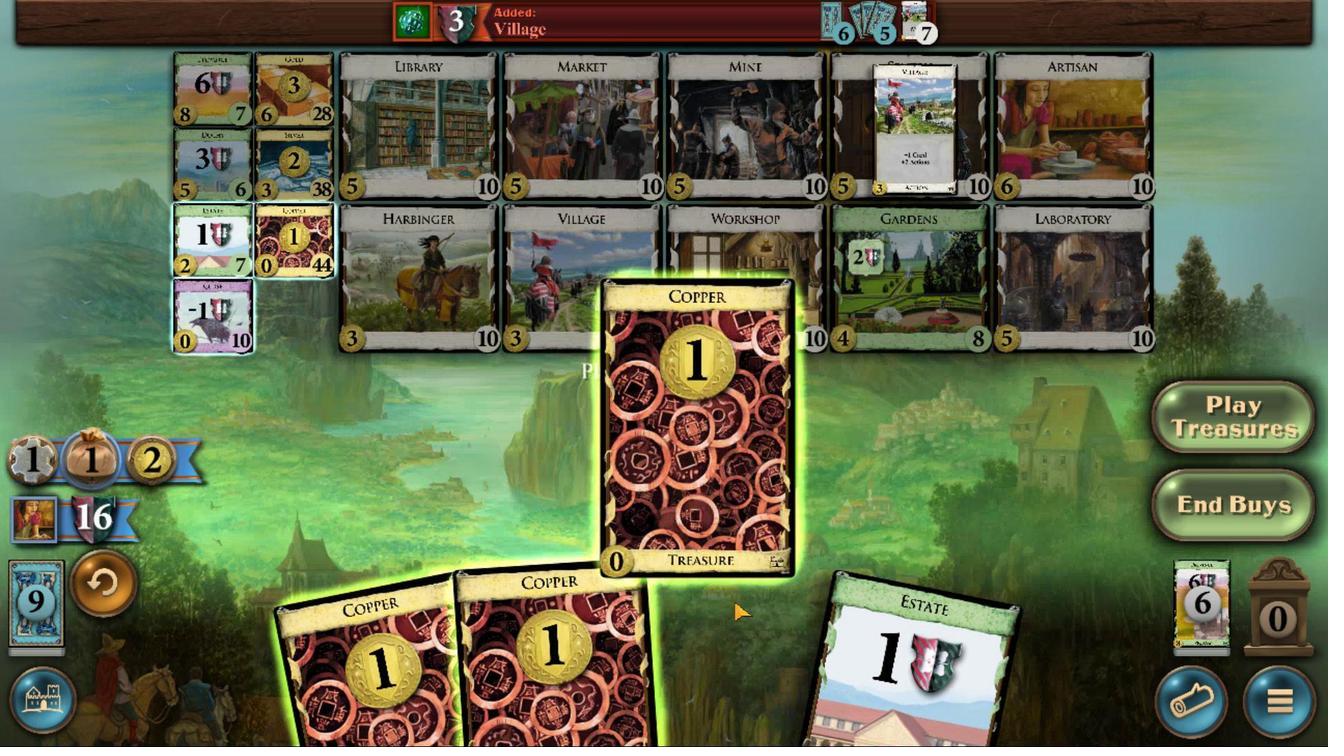 
Action: Mouse scrolled (613, 480) with delta (0, 0)
Screenshot: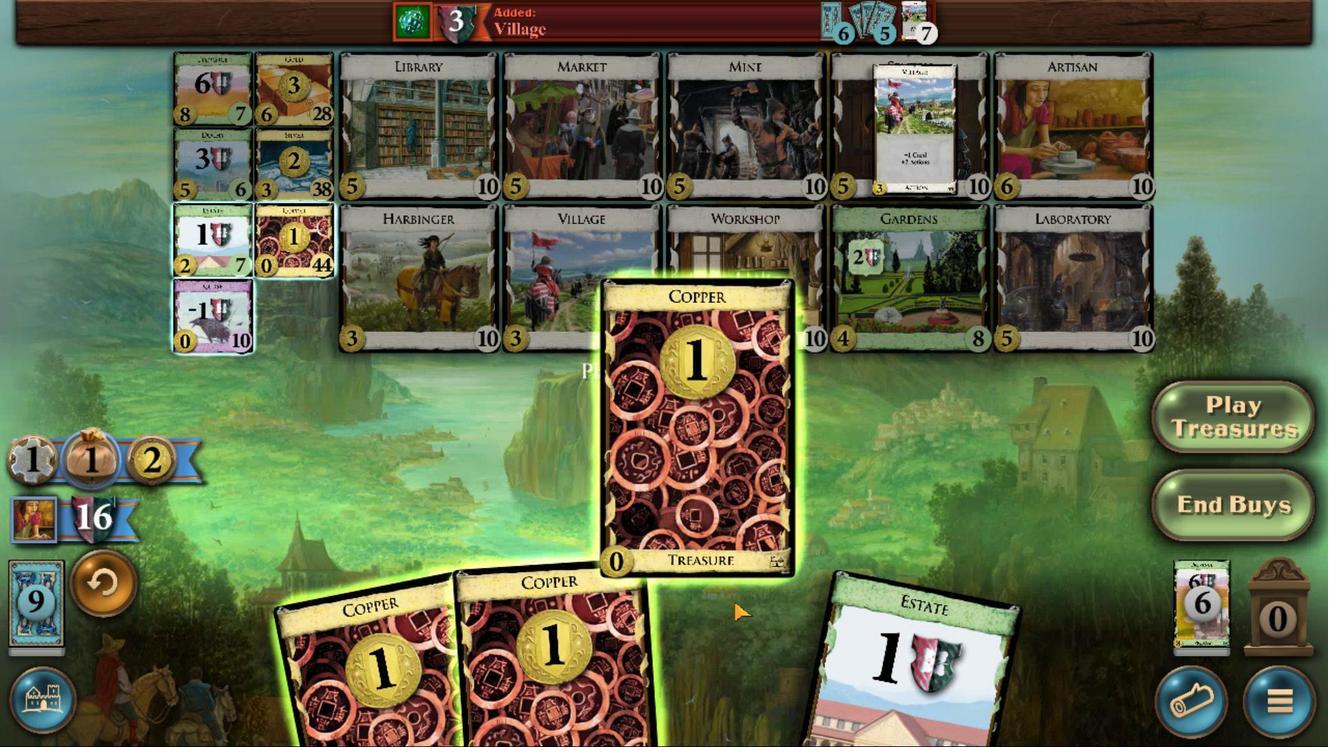 
Action: Mouse scrolled (613, 480) with delta (0, 0)
Screenshot: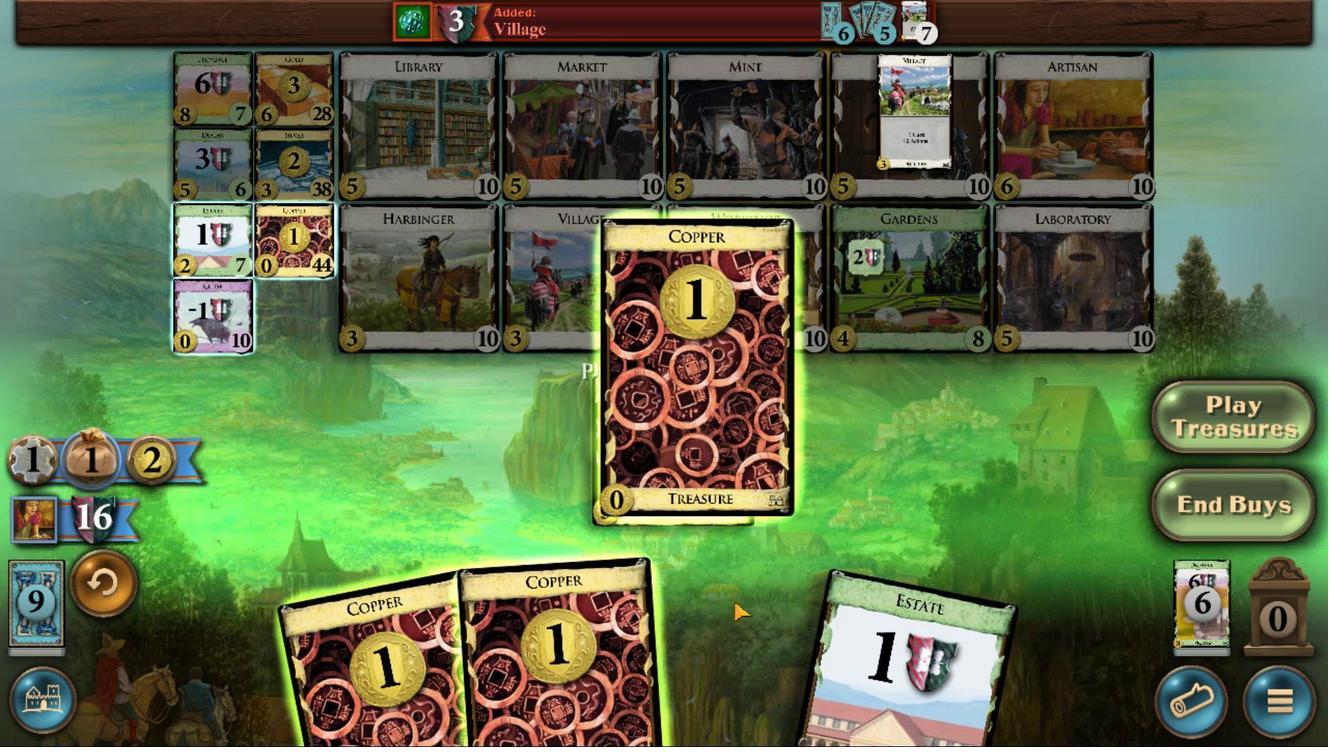 
Action: Mouse moved to (612, 480)
Screenshot: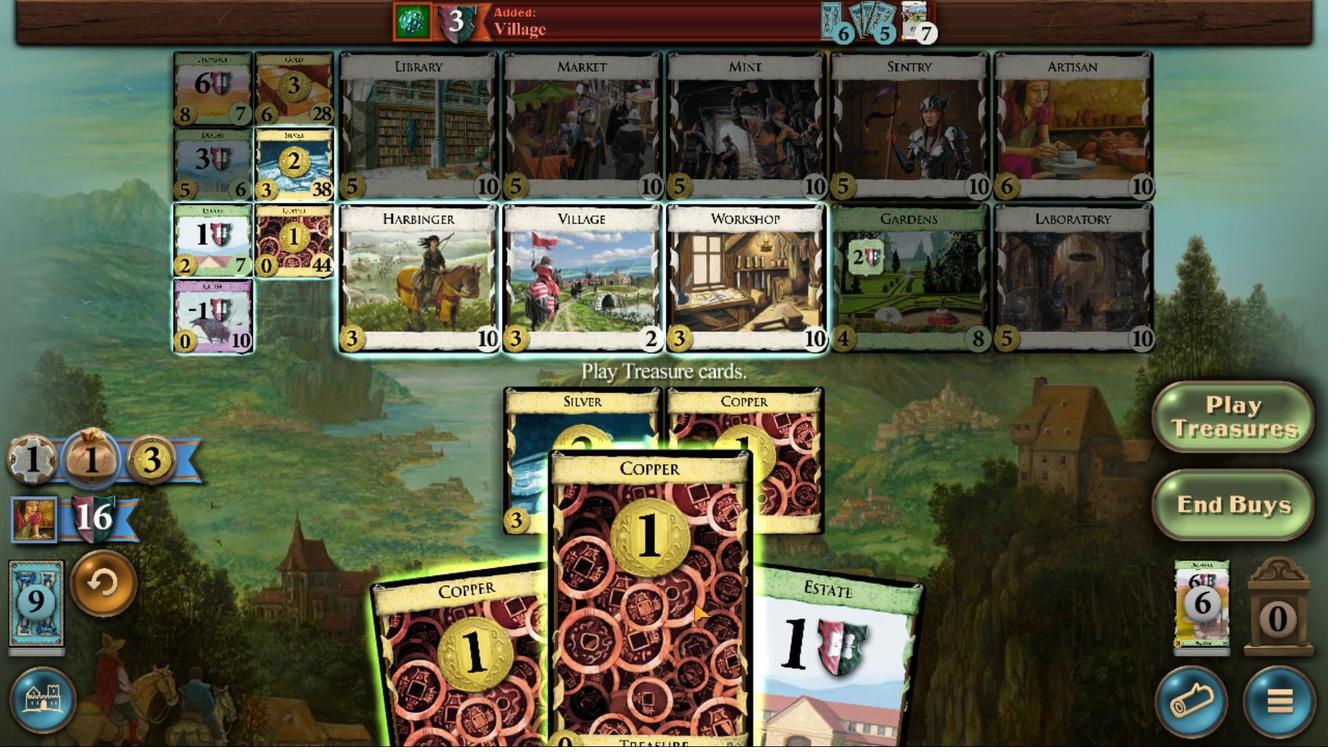 
Action: Mouse scrolled (612, 480) with delta (0, 0)
Screenshot: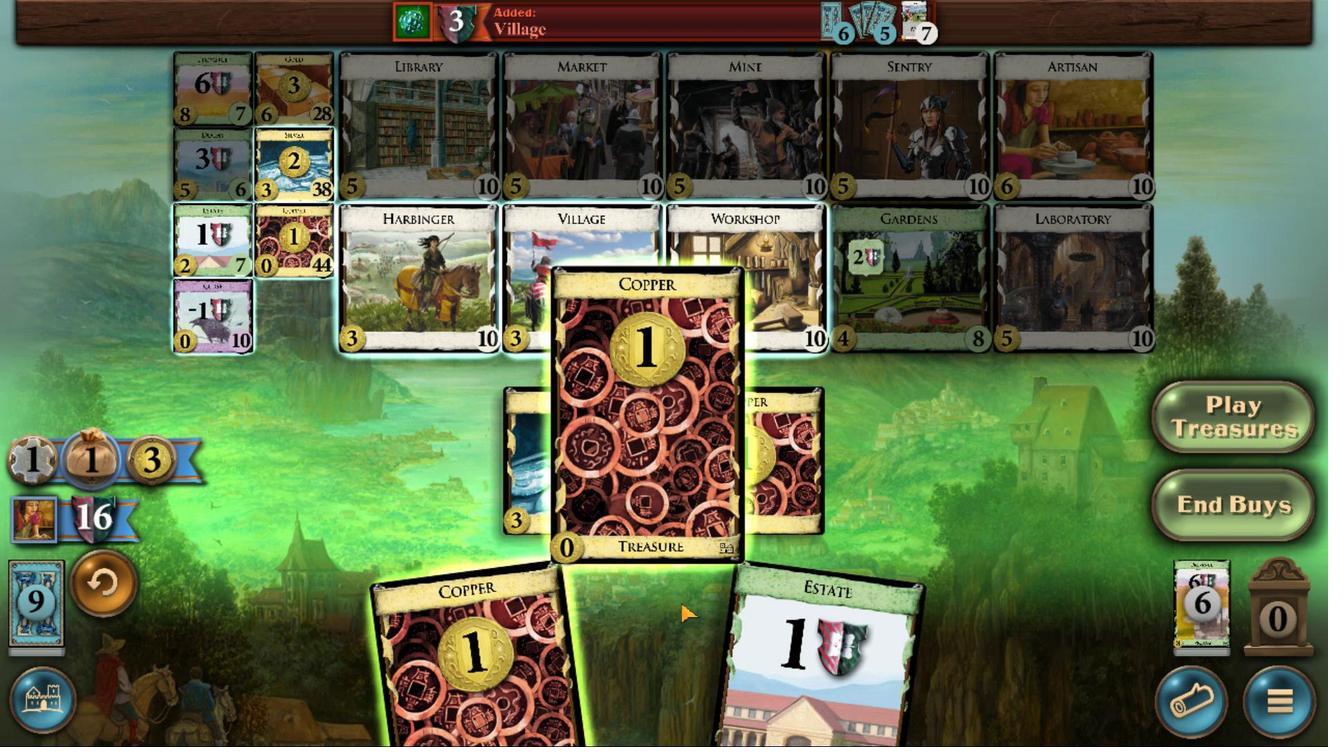 
Action: Mouse scrolled (612, 480) with delta (0, 0)
Screenshot: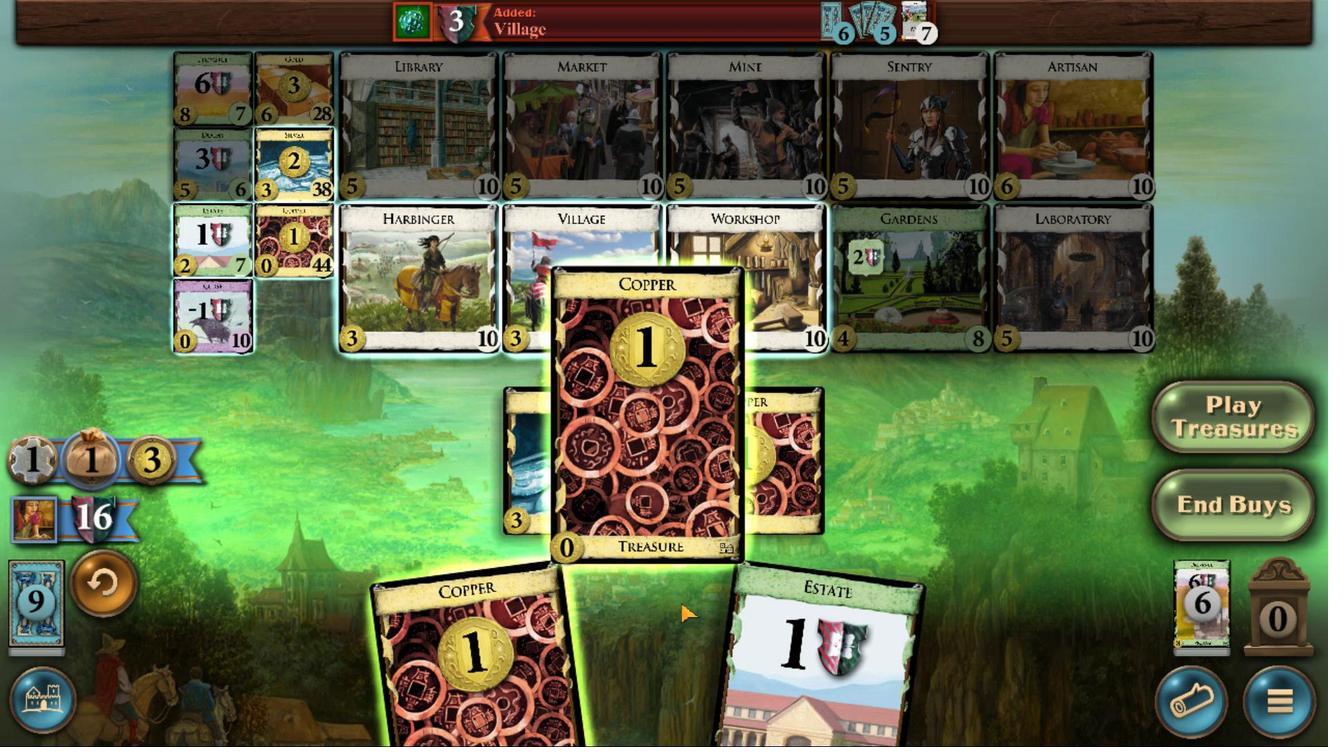 
Action: Mouse scrolled (612, 480) with delta (0, 0)
Screenshot: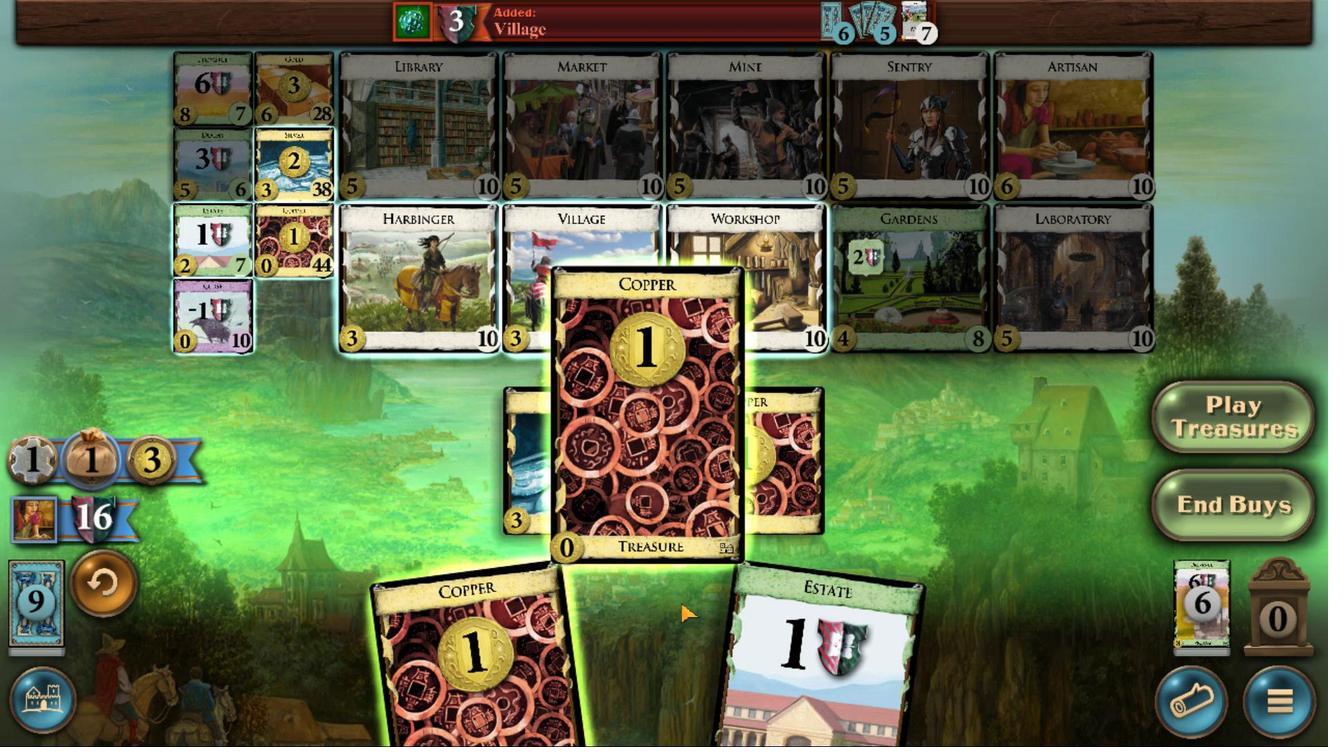 
Action: Mouse scrolled (612, 480) with delta (0, 0)
Screenshot: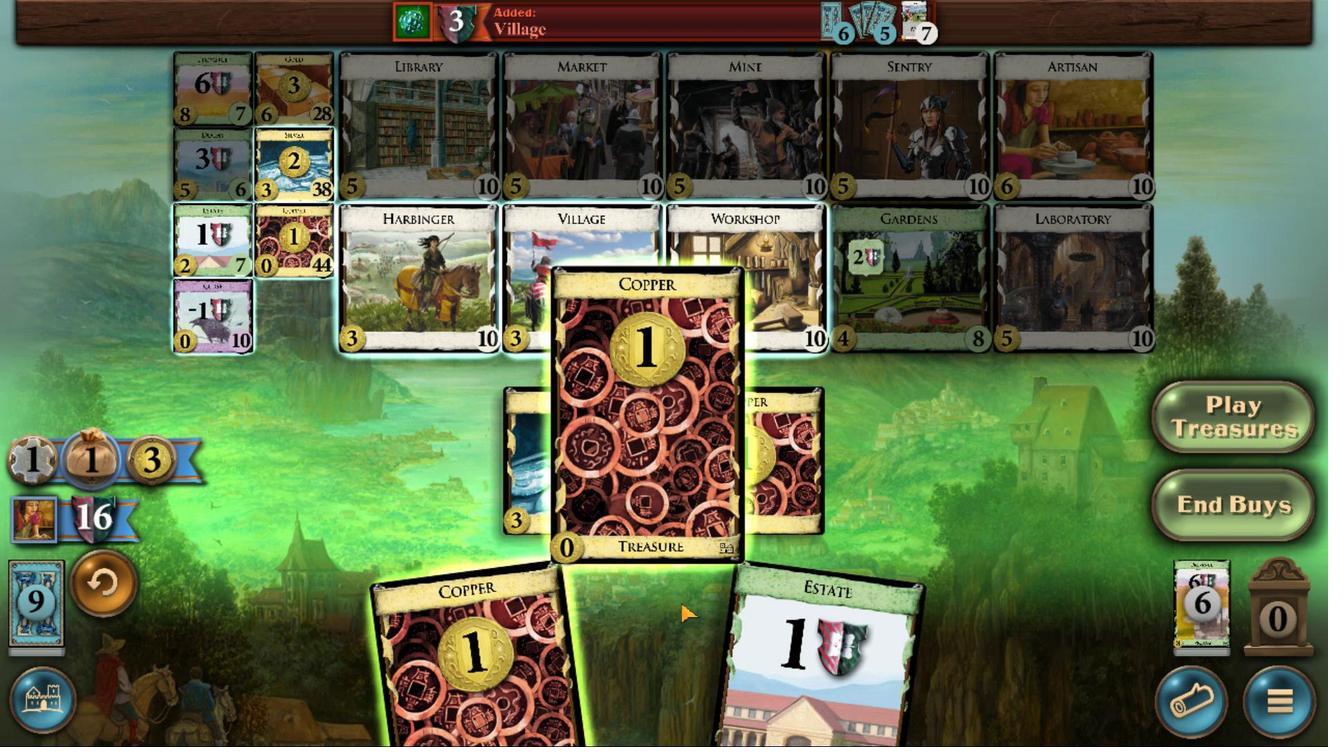 
Action: Mouse moved to (608, 478)
Screenshot: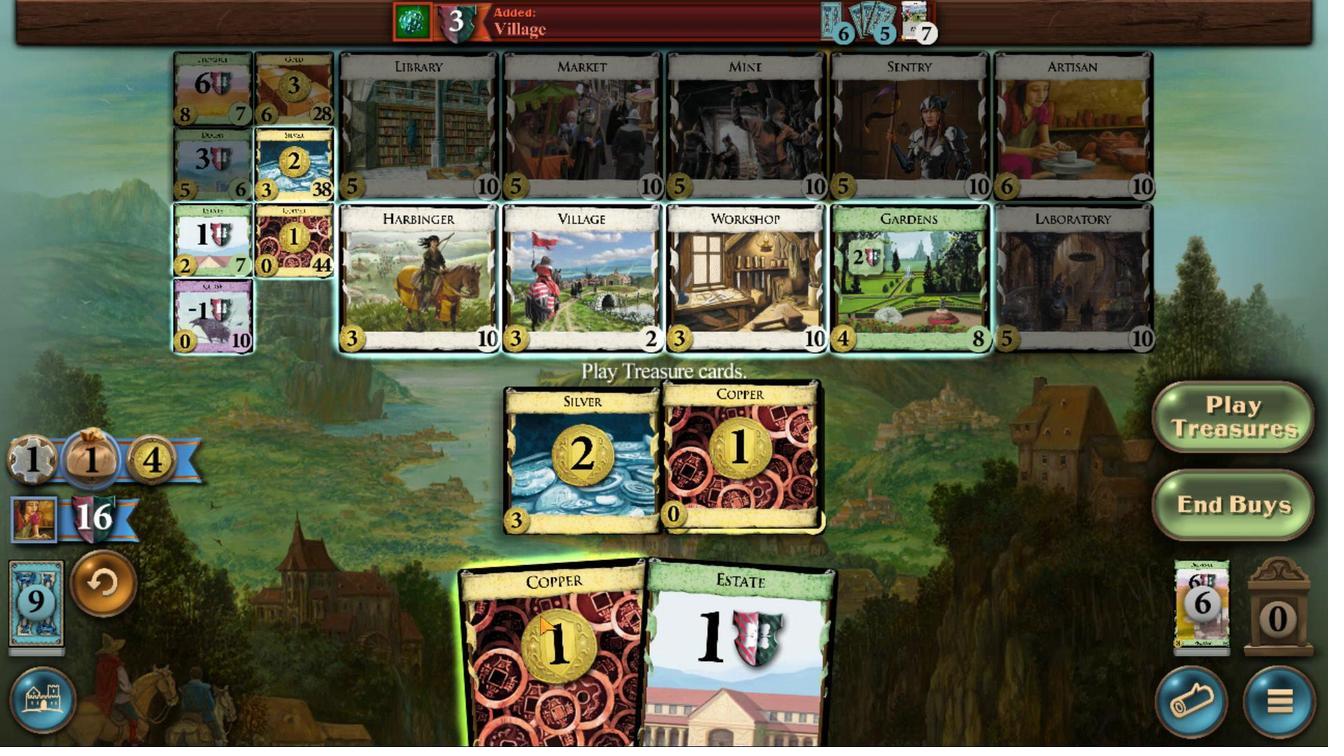 
Action: Mouse scrolled (608, 478) with delta (0, 0)
Screenshot: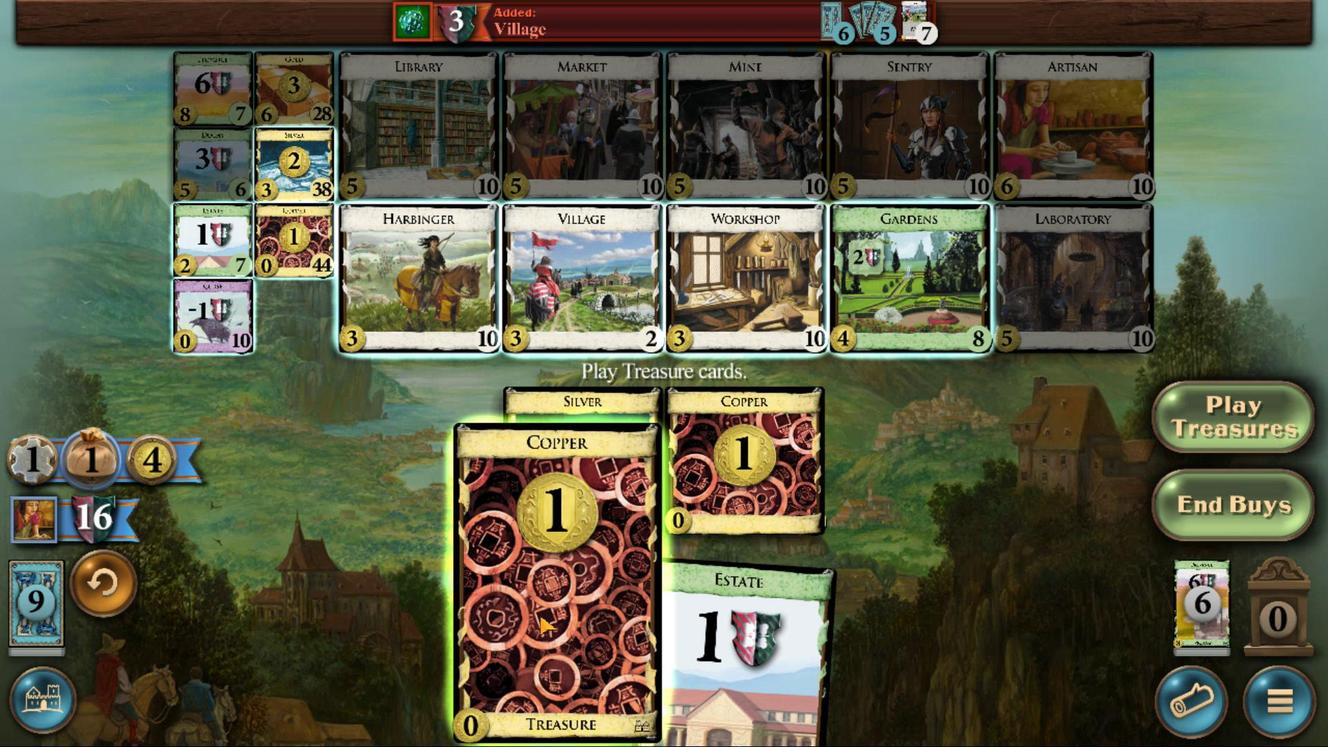 
Action: Mouse scrolled (608, 478) with delta (0, 0)
Screenshot: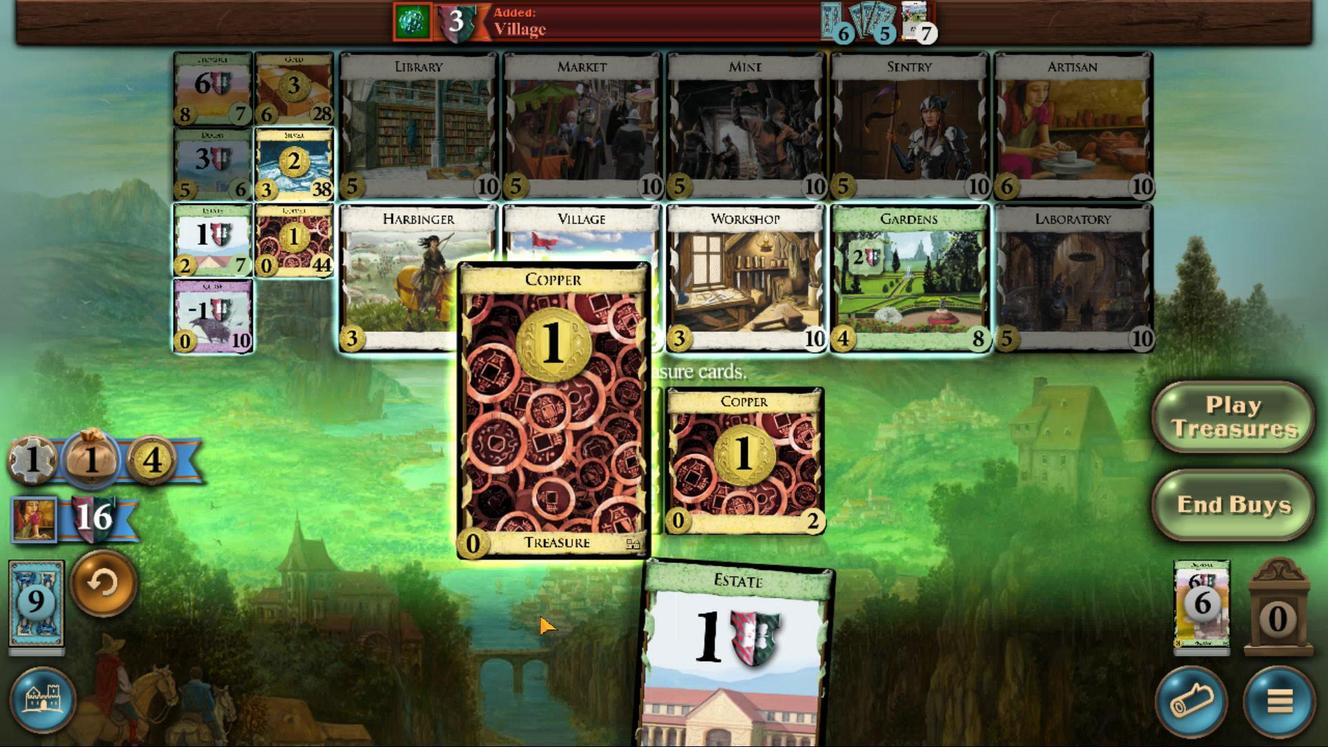 
Action: Mouse scrolled (608, 478) with delta (0, 0)
Screenshot: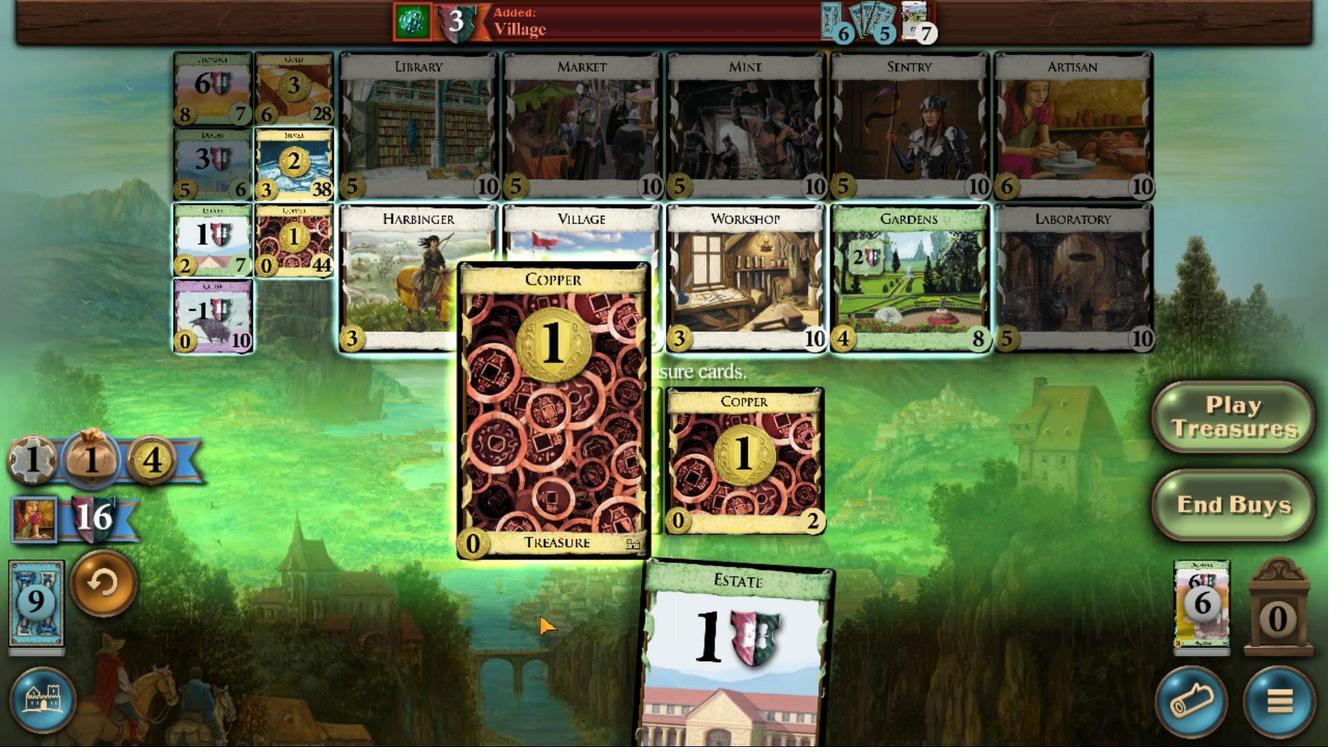 
Action: Mouse moved to (600, 545)
Screenshot: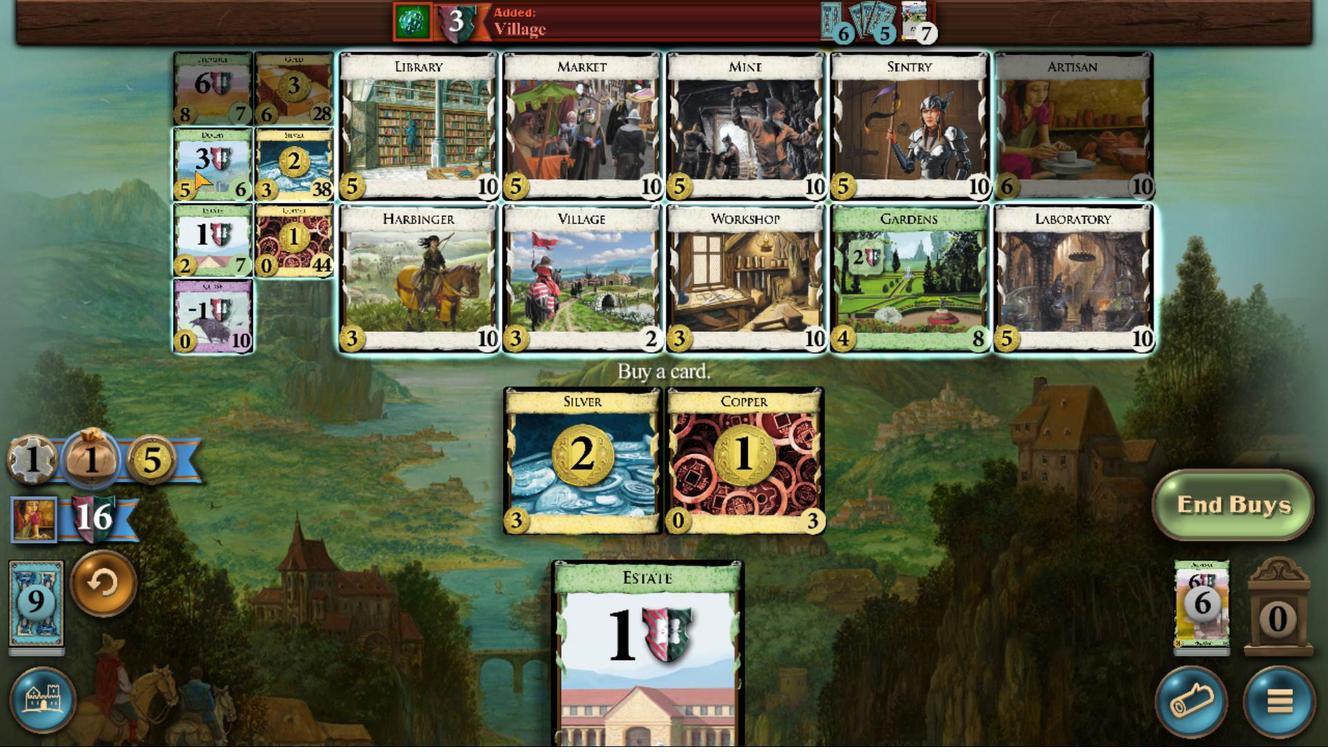 
Action: Mouse pressed left at (600, 545)
Screenshot: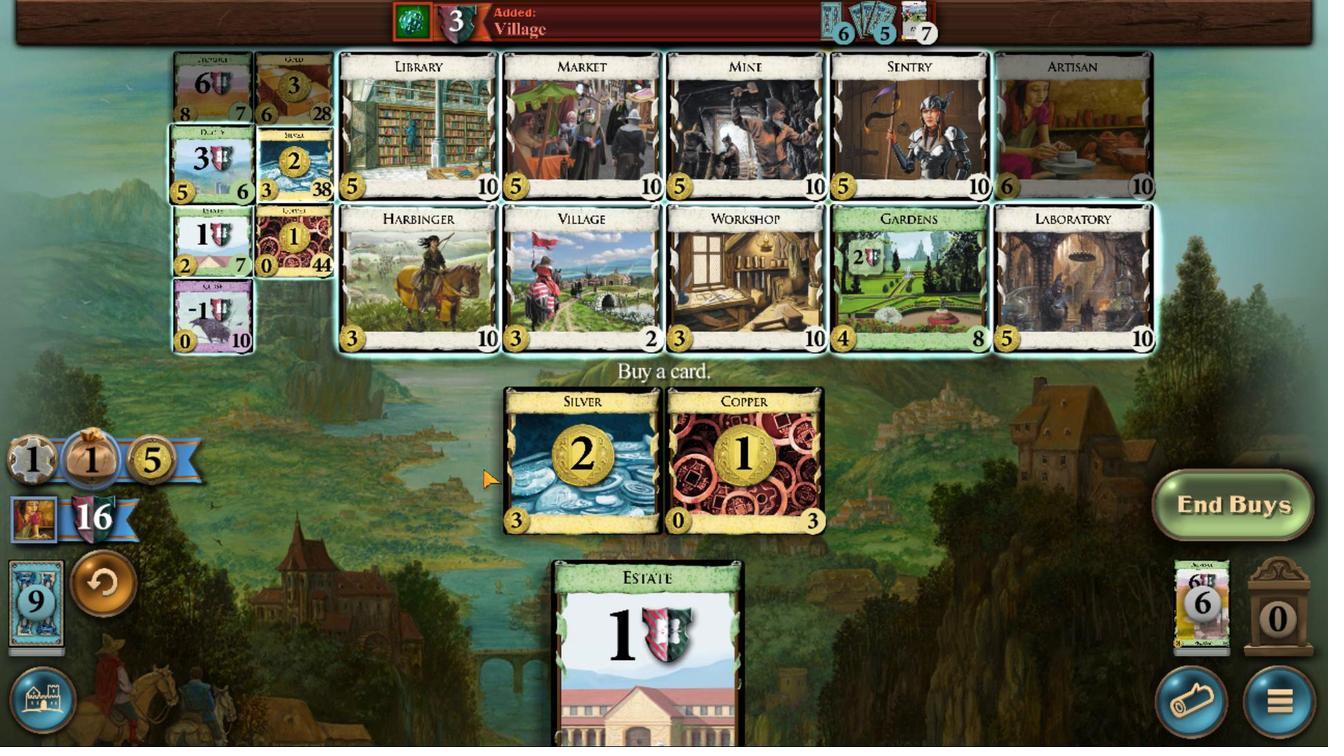 
Action: Mouse moved to (615, 478)
Screenshot: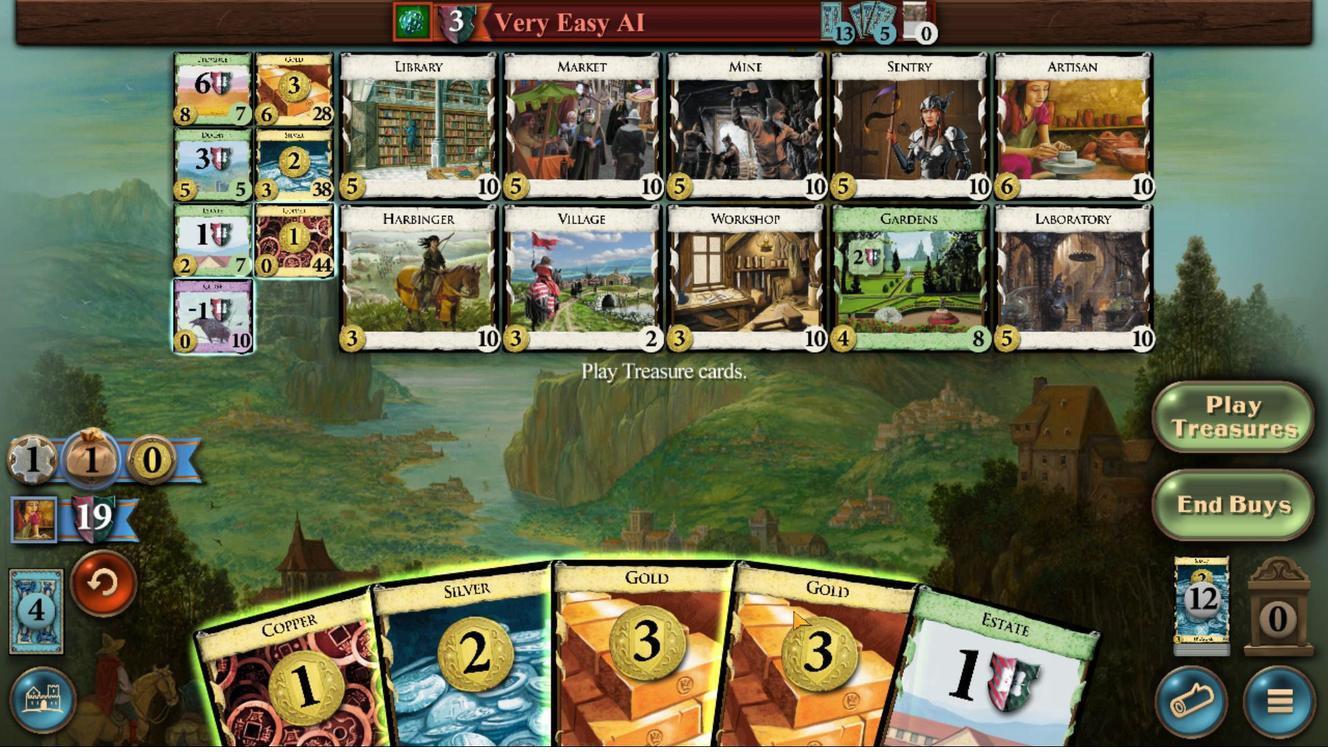 
Action: Mouse scrolled (615, 478) with delta (0, 0)
Screenshot: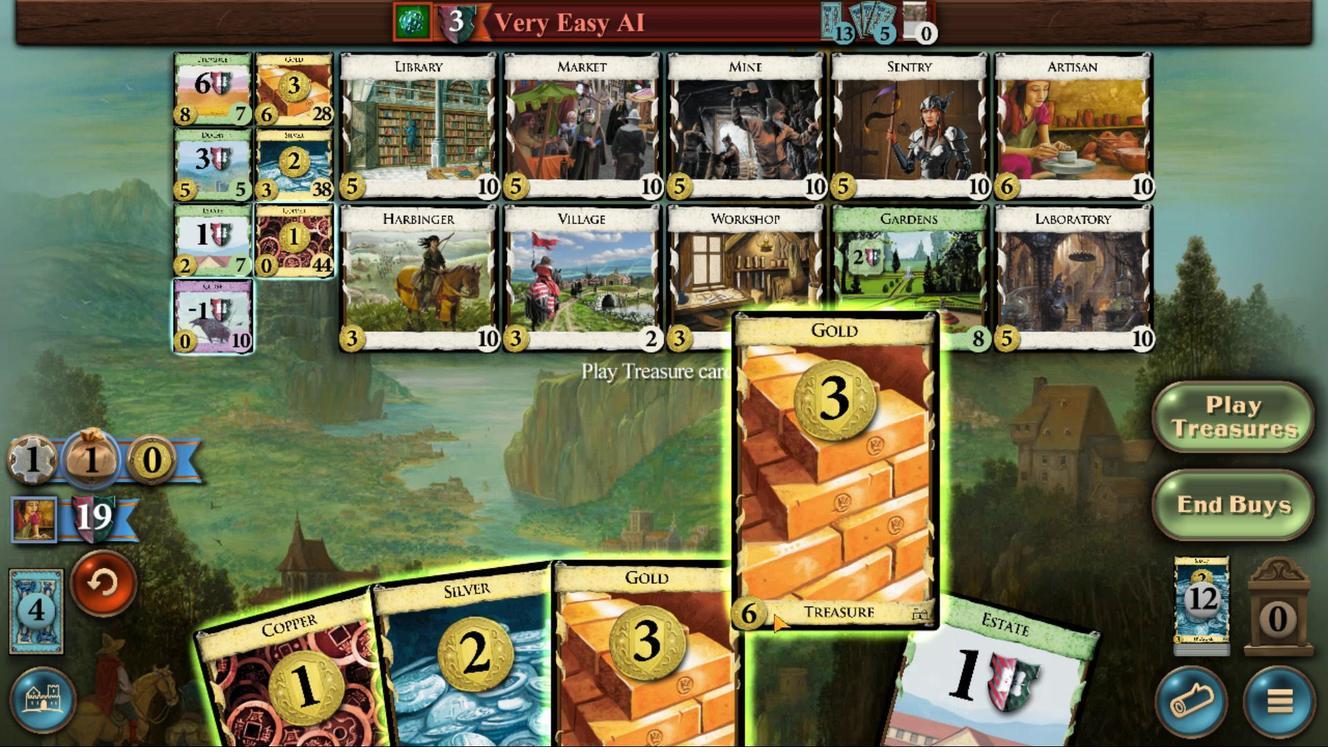 
Action: Mouse scrolled (615, 478) with delta (0, 0)
Screenshot: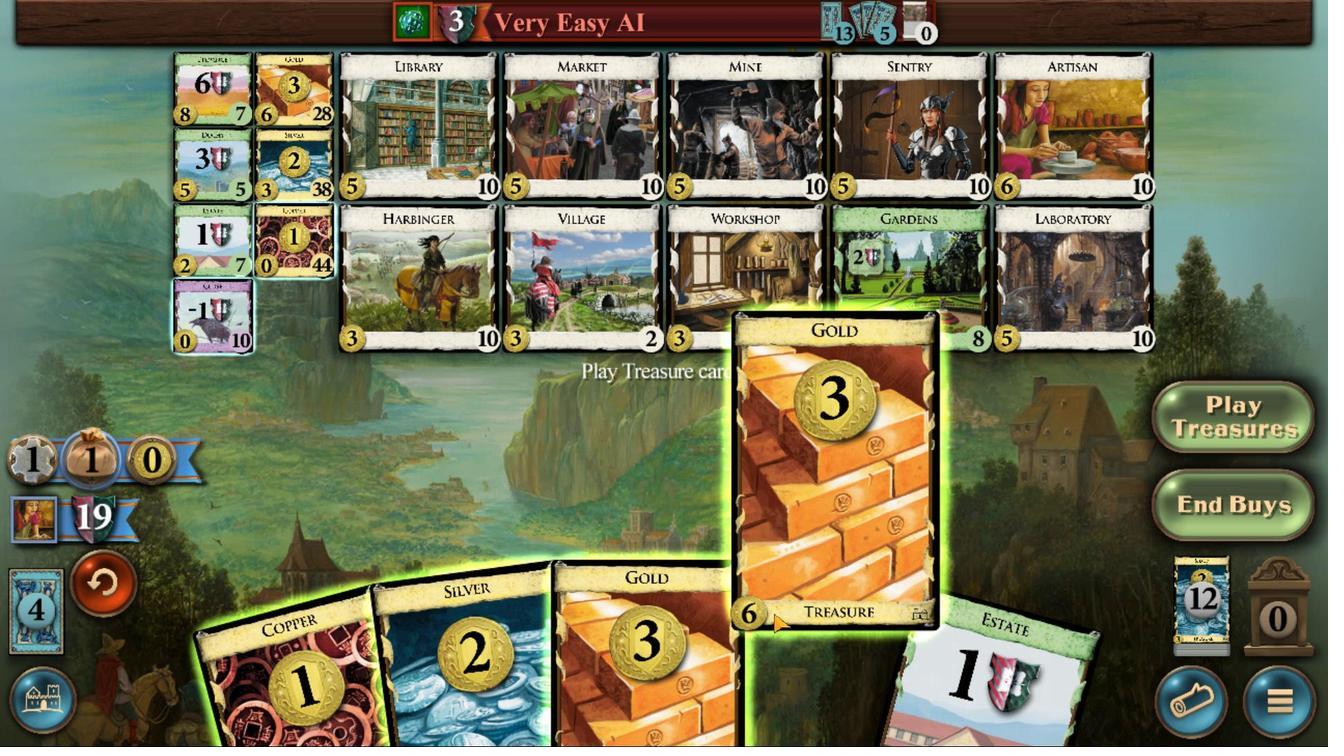 
Action: Mouse scrolled (615, 478) with delta (0, 0)
Screenshot: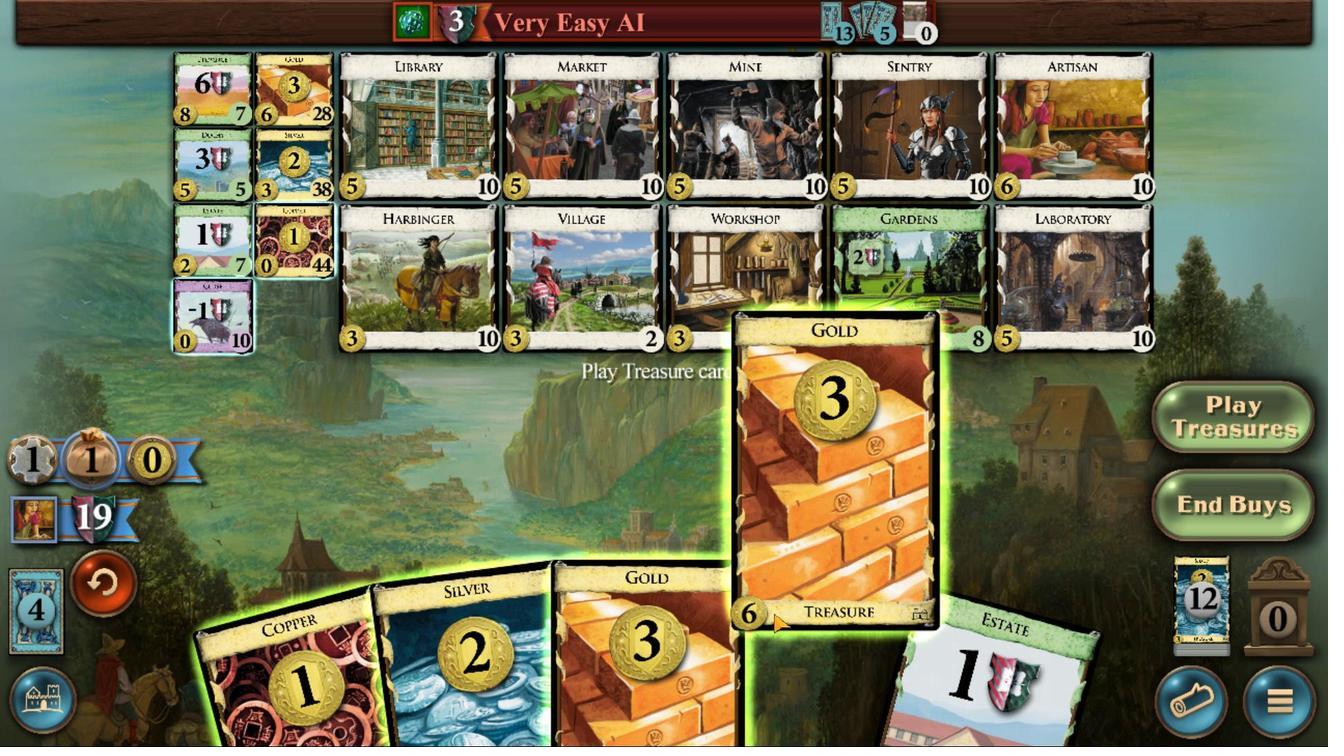 
Action: Mouse scrolled (615, 478) with delta (0, 0)
Screenshot: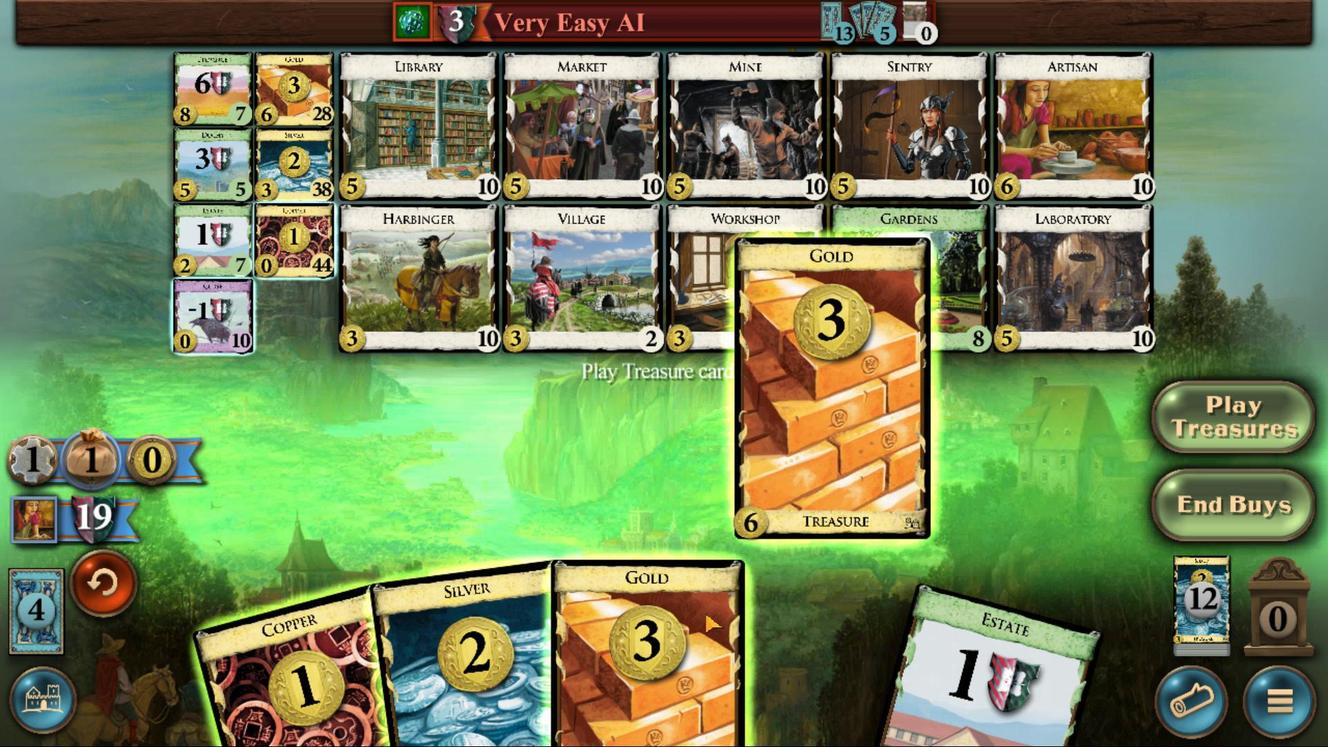 
Action: Mouse moved to (613, 478)
Screenshot: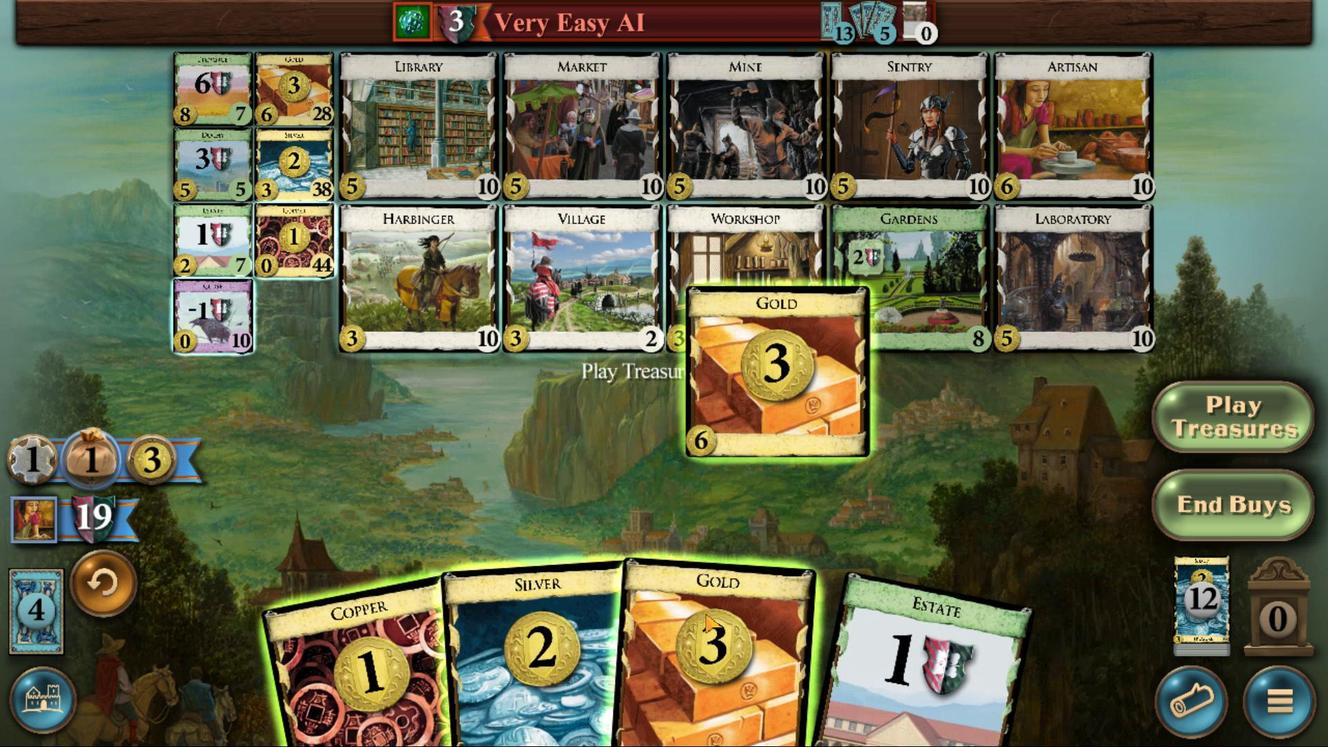 
Action: Mouse scrolled (613, 478) with delta (0, 0)
Screenshot: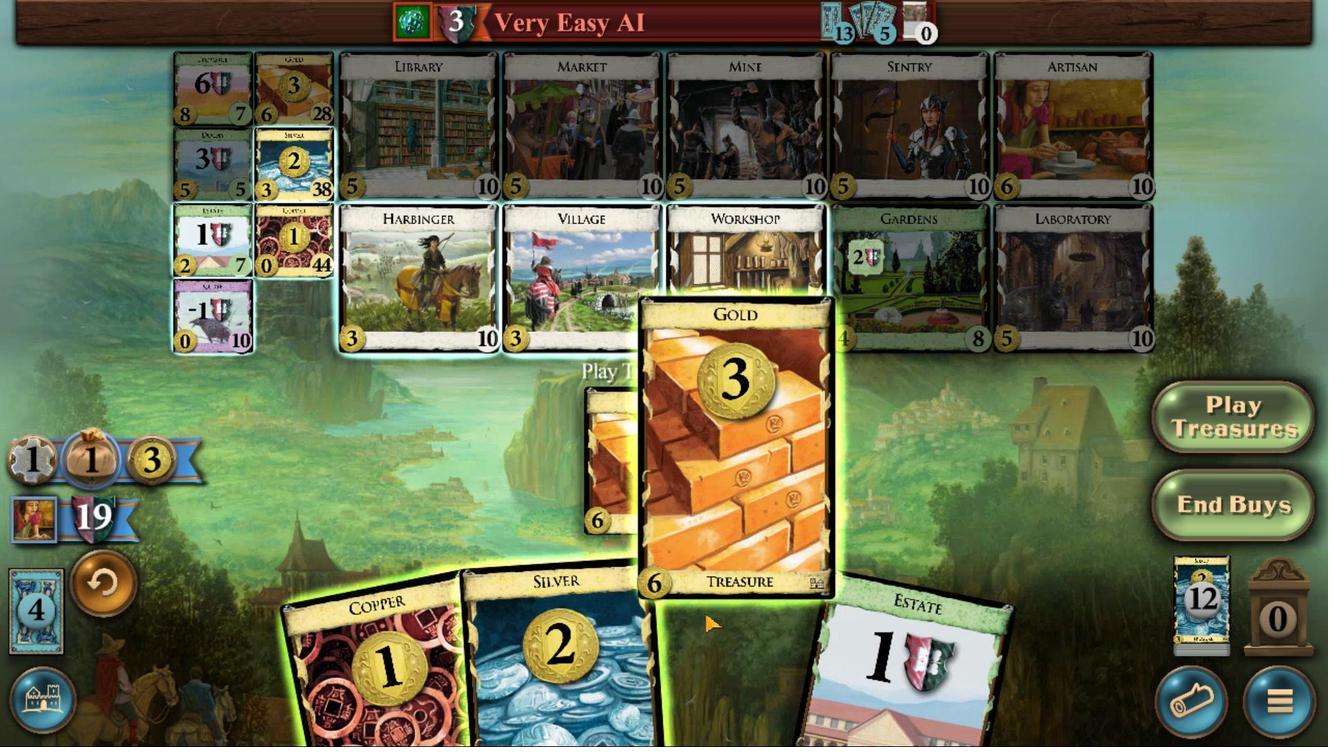 
Action: Mouse scrolled (613, 478) with delta (0, 0)
Screenshot: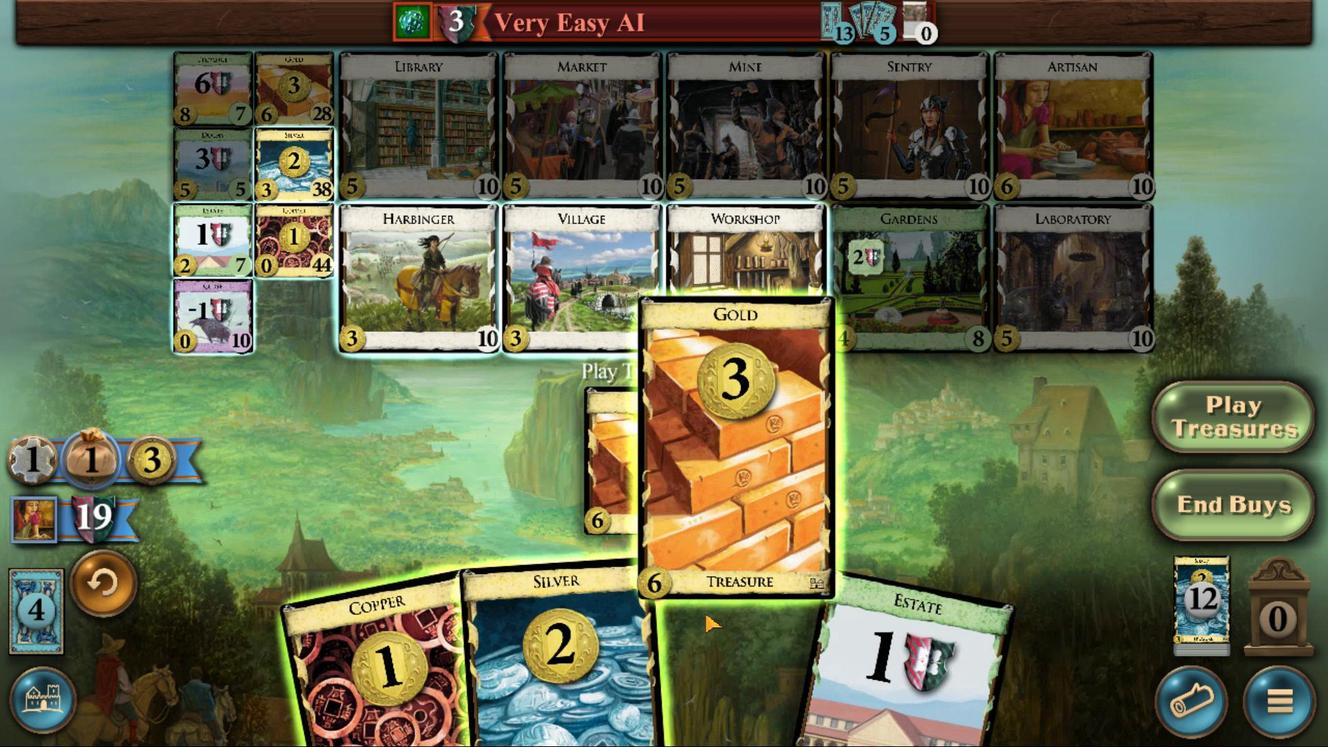 
Action: Mouse scrolled (613, 478) with delta (0, 0)
Screenshot: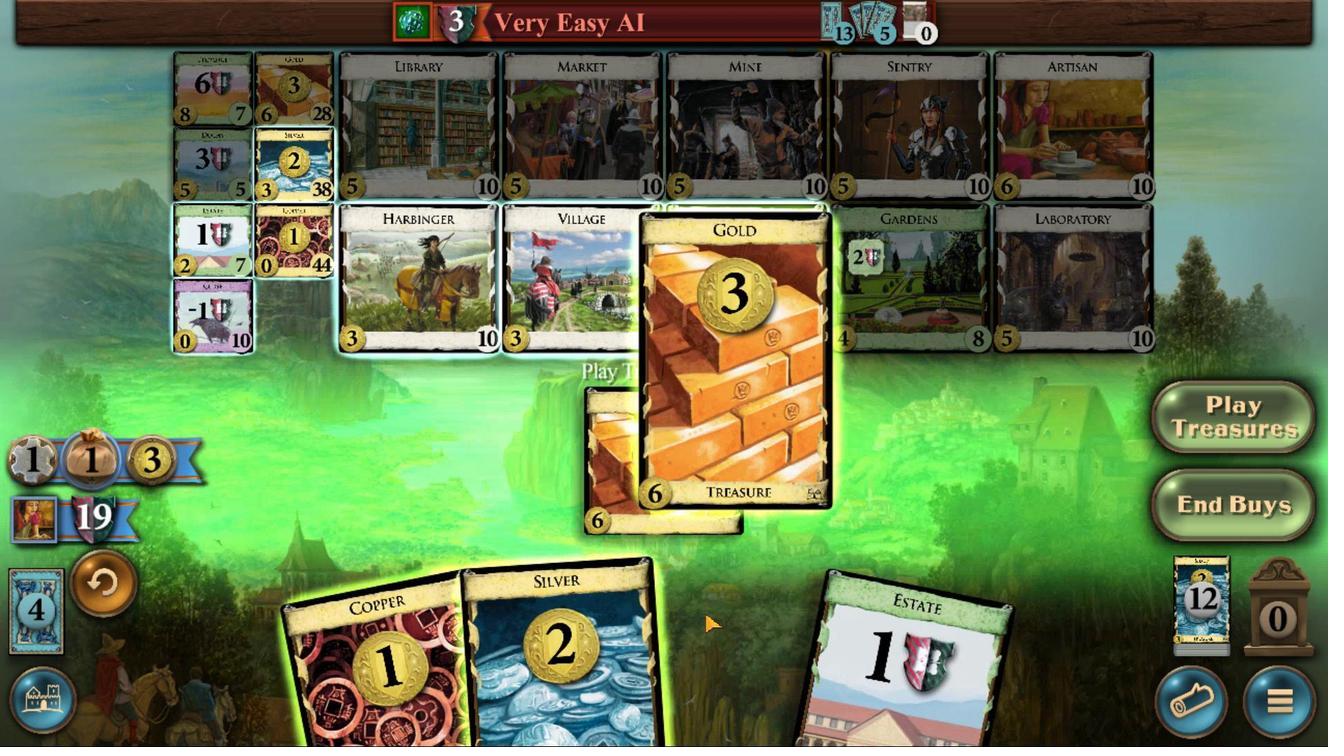 
Action: Mouse scrolled (613, 478) with delta (0, 0)
Screenshot: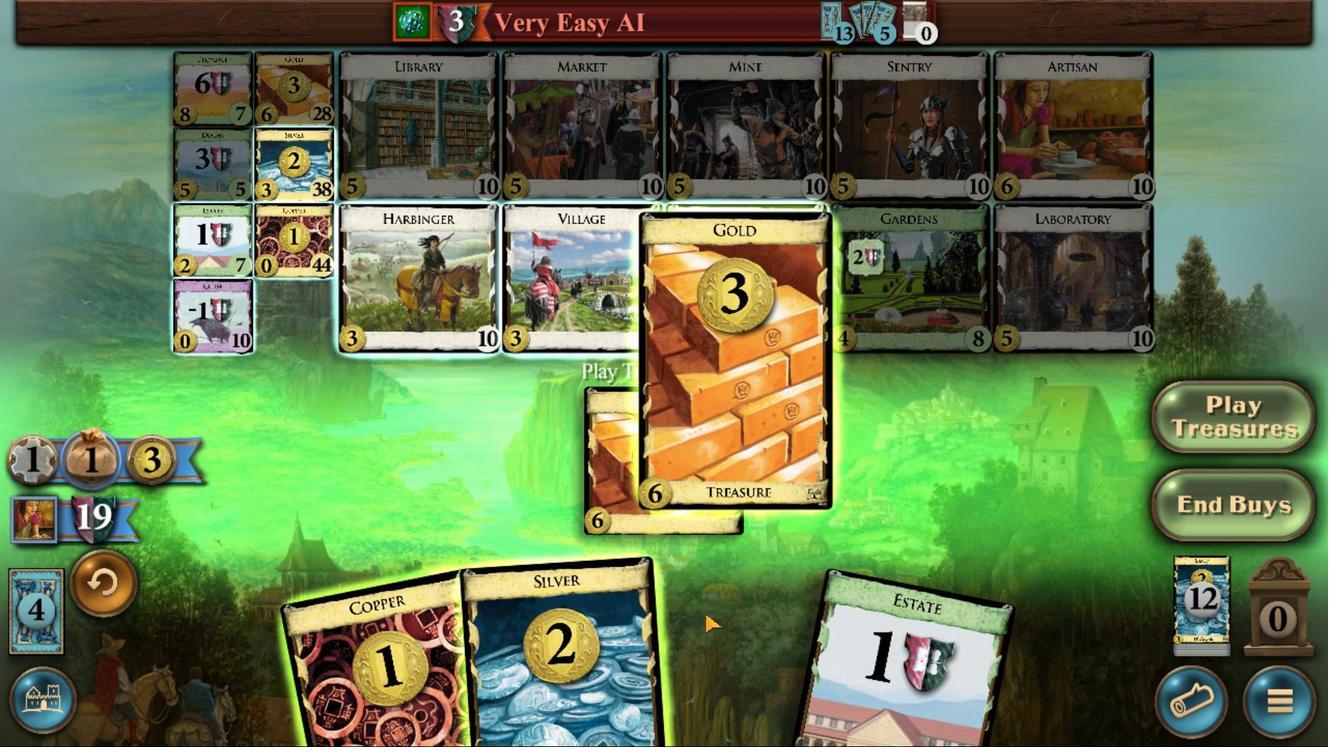 
Action: Mouse moved to (610, 478)
Screenshot: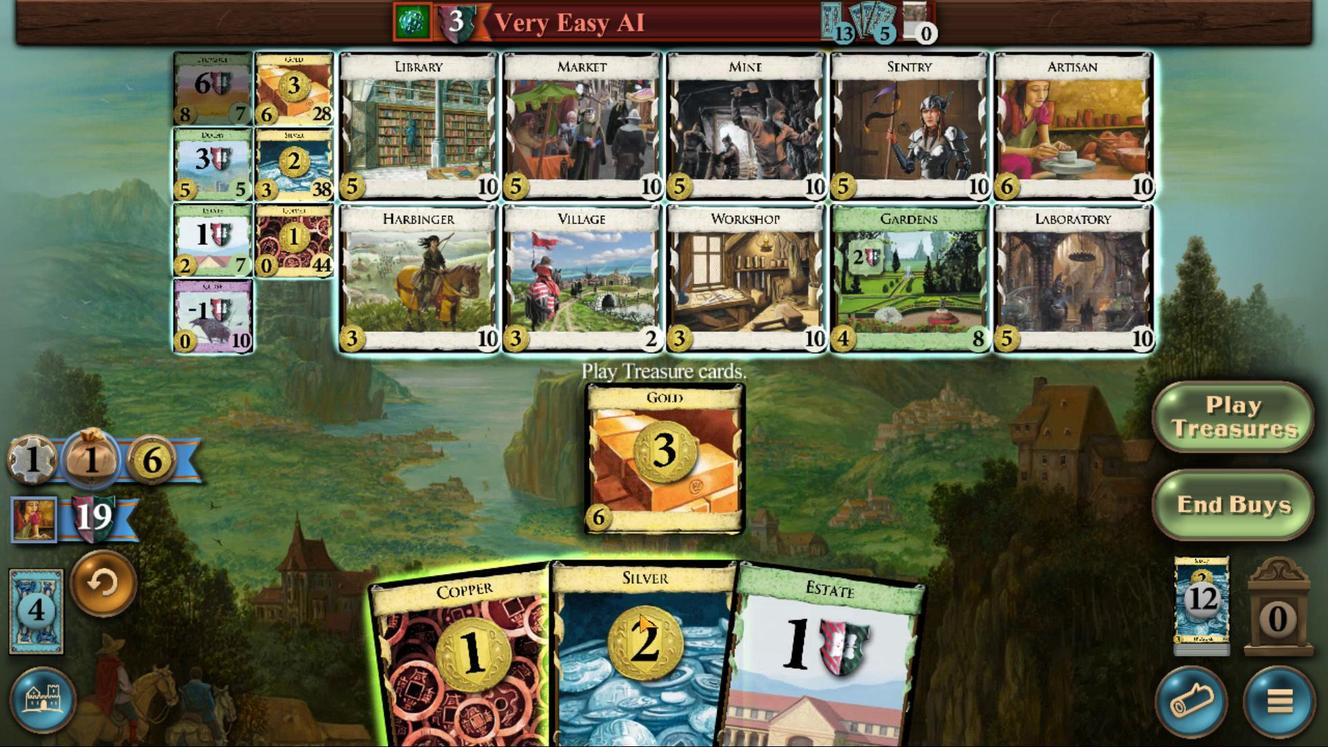 
Action: Mouse scrolled (610, 478) with delta (0, 0)
Screenshot: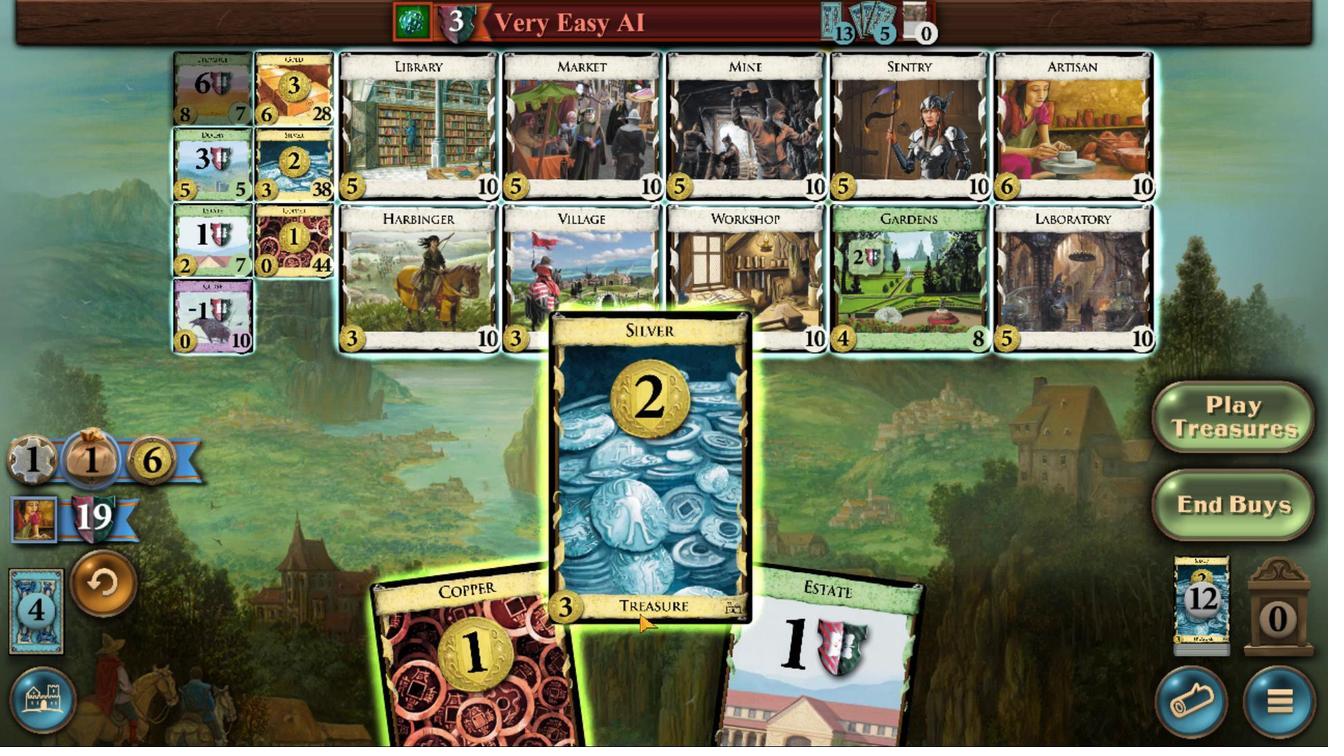 
Action: Mouse scrolled (610, 478) with delta (0, 0)
Screenshot: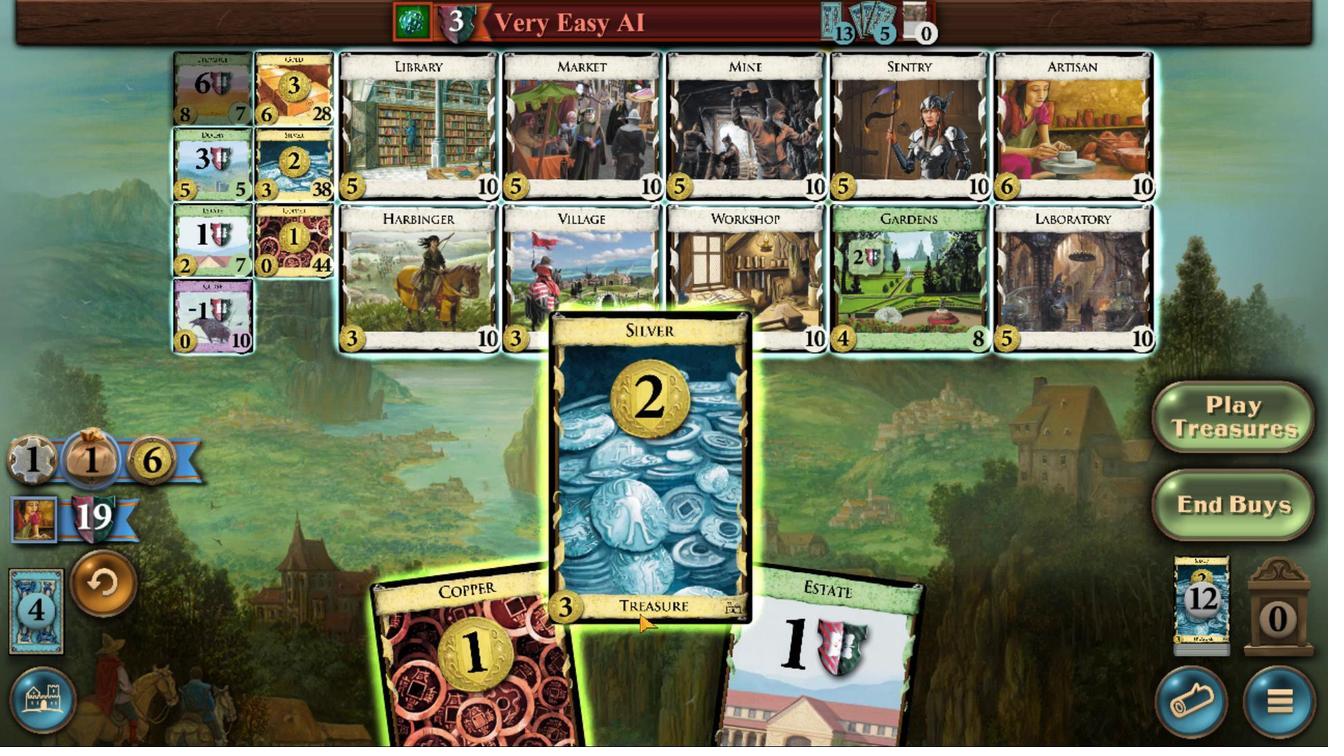 
Action: Mouse scrolled (610, 478) with delta (0, 0)
Screenshot: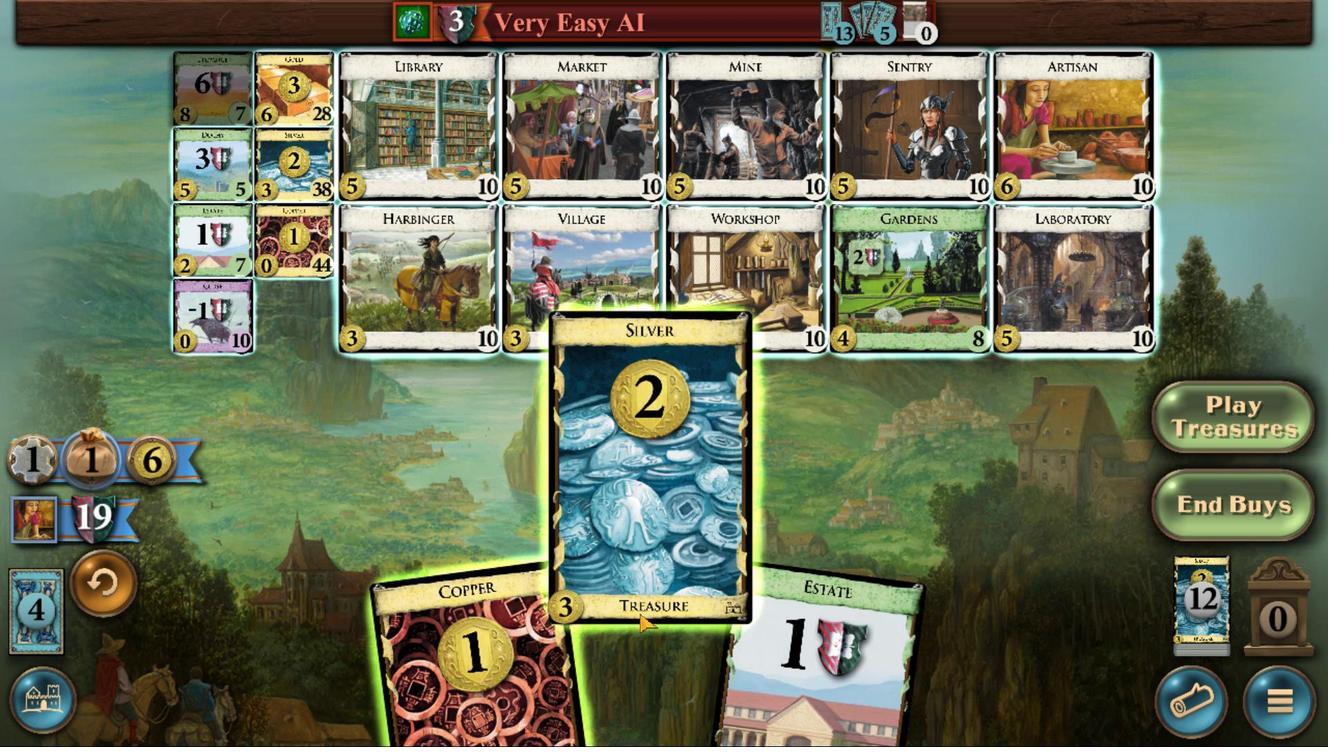 
Action: Mouse scrolled (610, 478) with delta (0, 0)
Screenshot: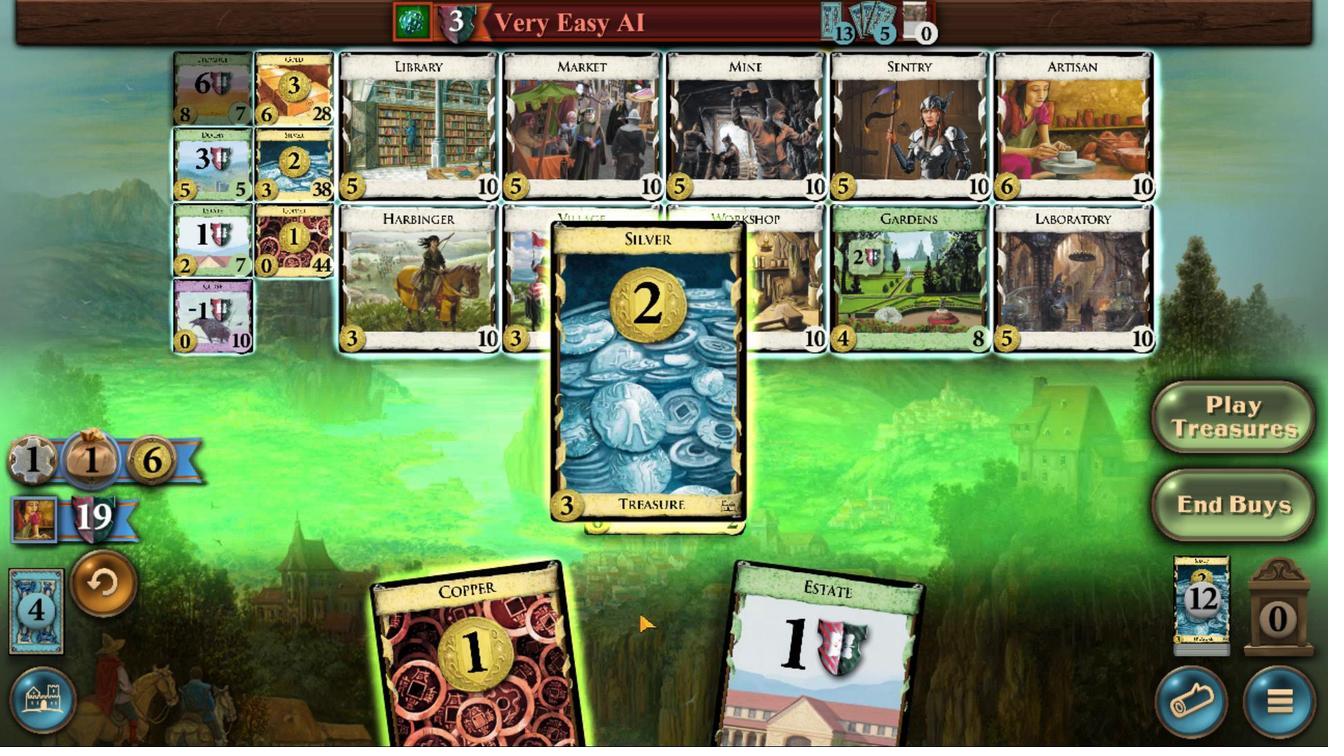 
Action: Mouse moved to (601, 558)
Screenshot: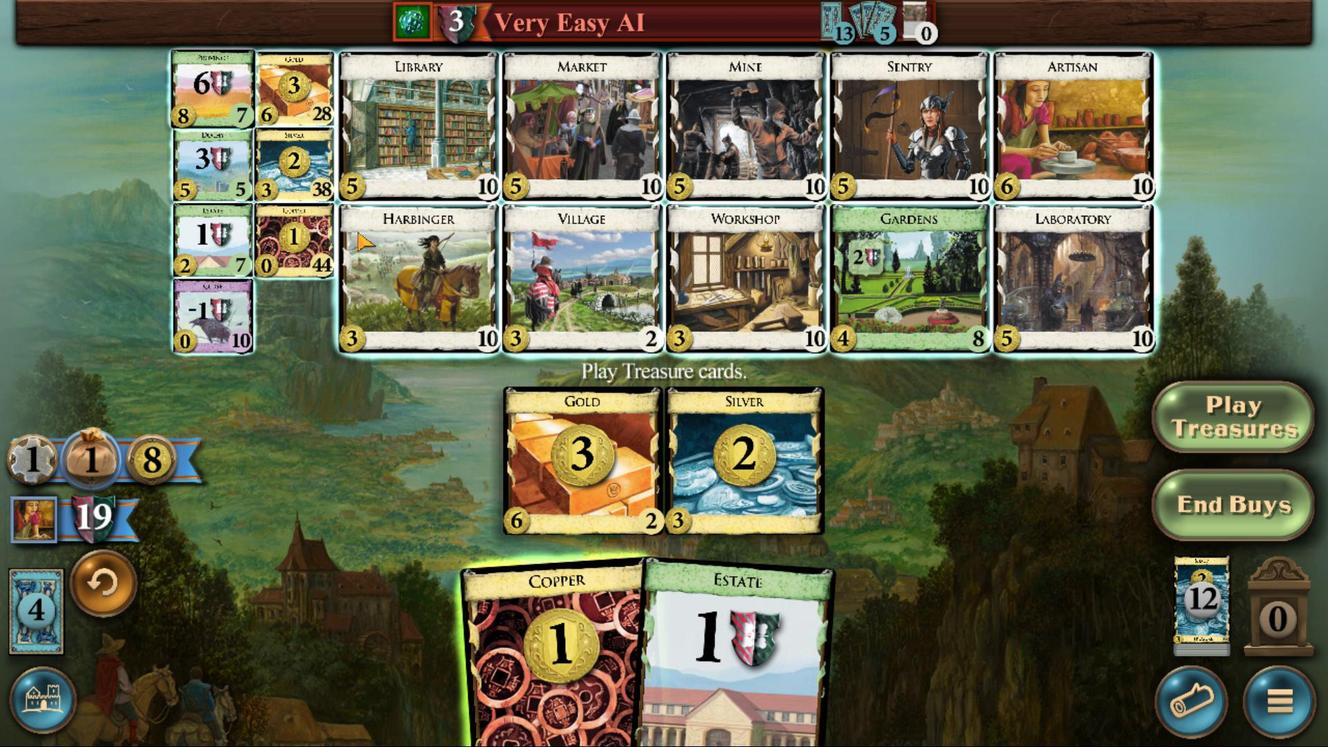 
Action: Mouse pressed left at (601, 558)
Screenshot: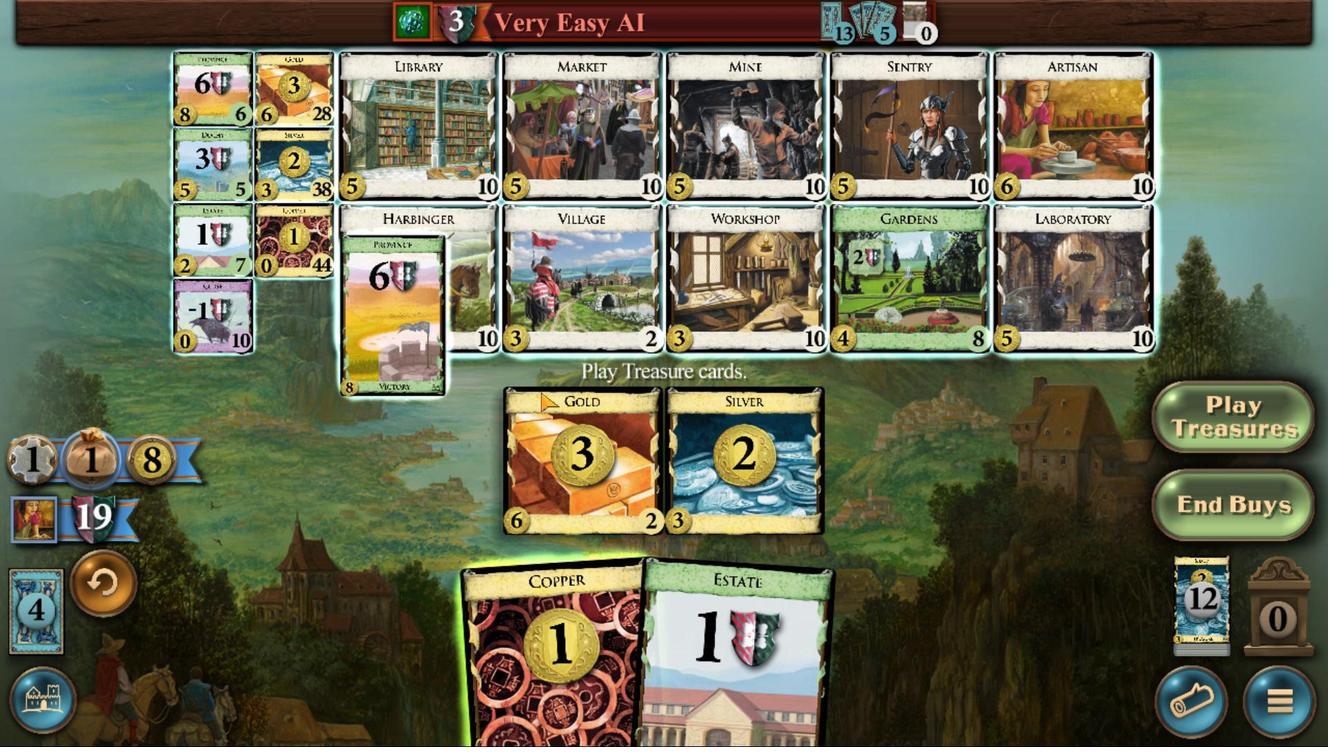 
Action: Mouse moved to (611, 473)
Screenshot: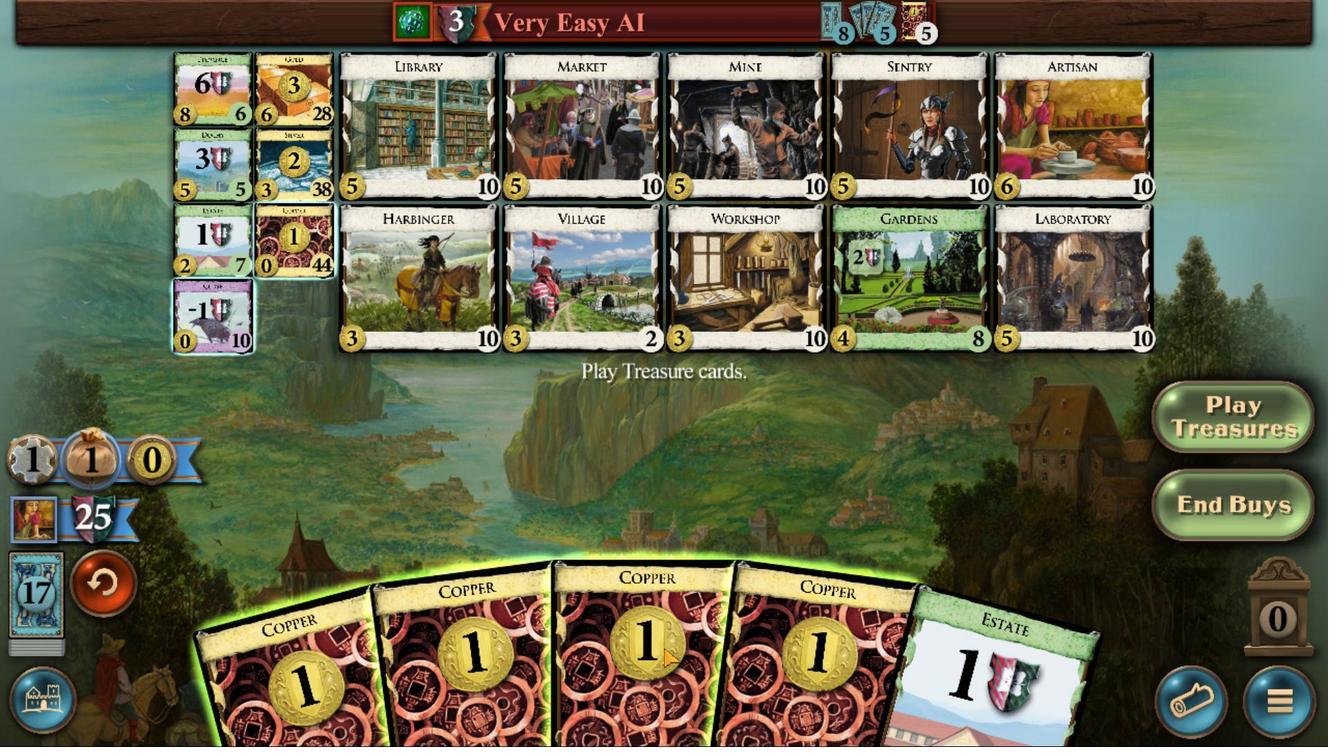 
Action: Mouse scrolled (611, 473) with delta (0, 0)
Screenshot: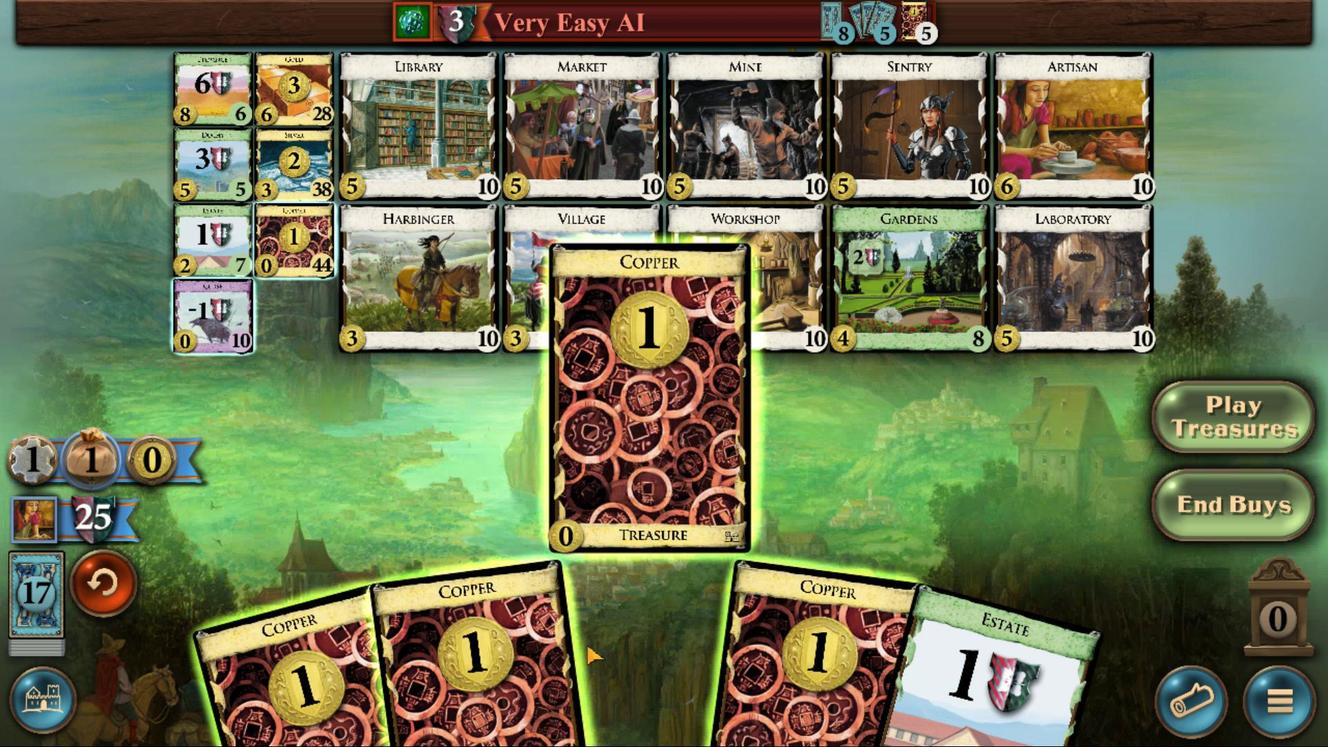 
Action: Mouse scrolled (611, 473) with delta (0, 0)
Screenshot: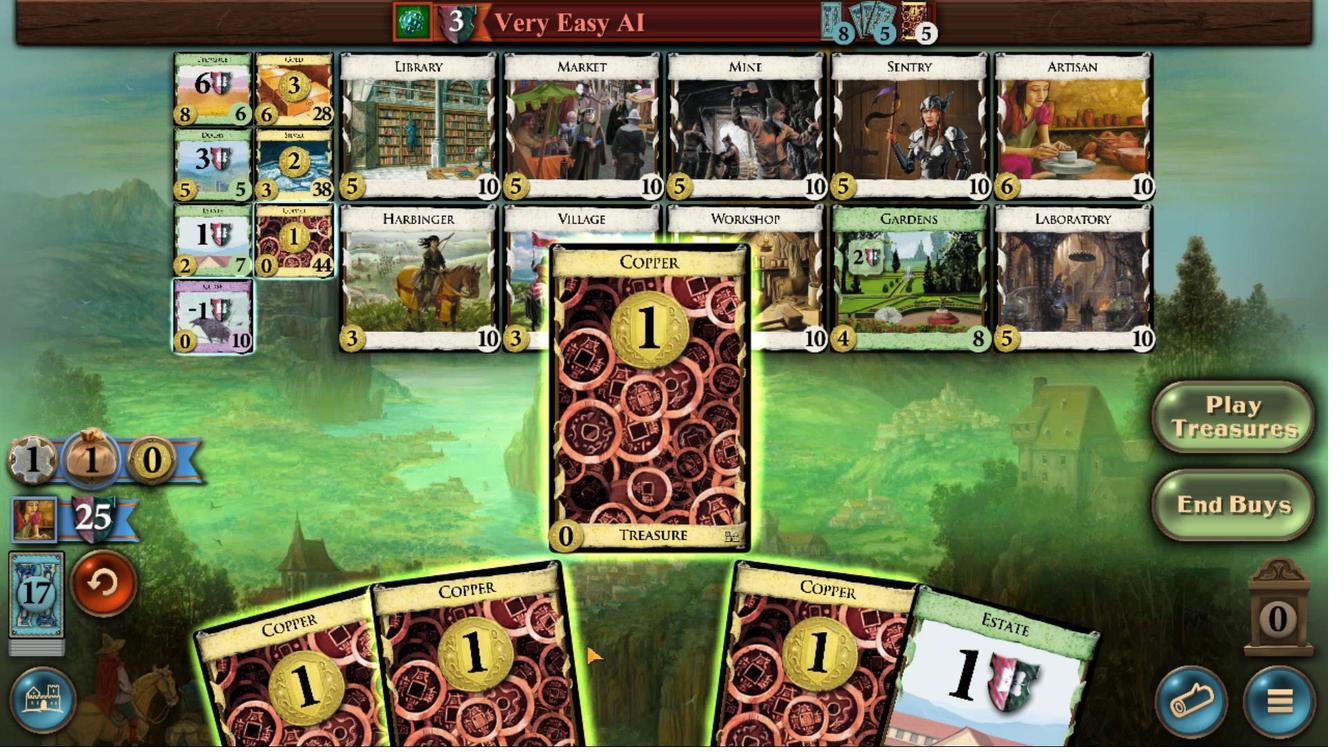 
Action: Mouse scrolled (611, 473) with delta (0, 0)
Screenshot: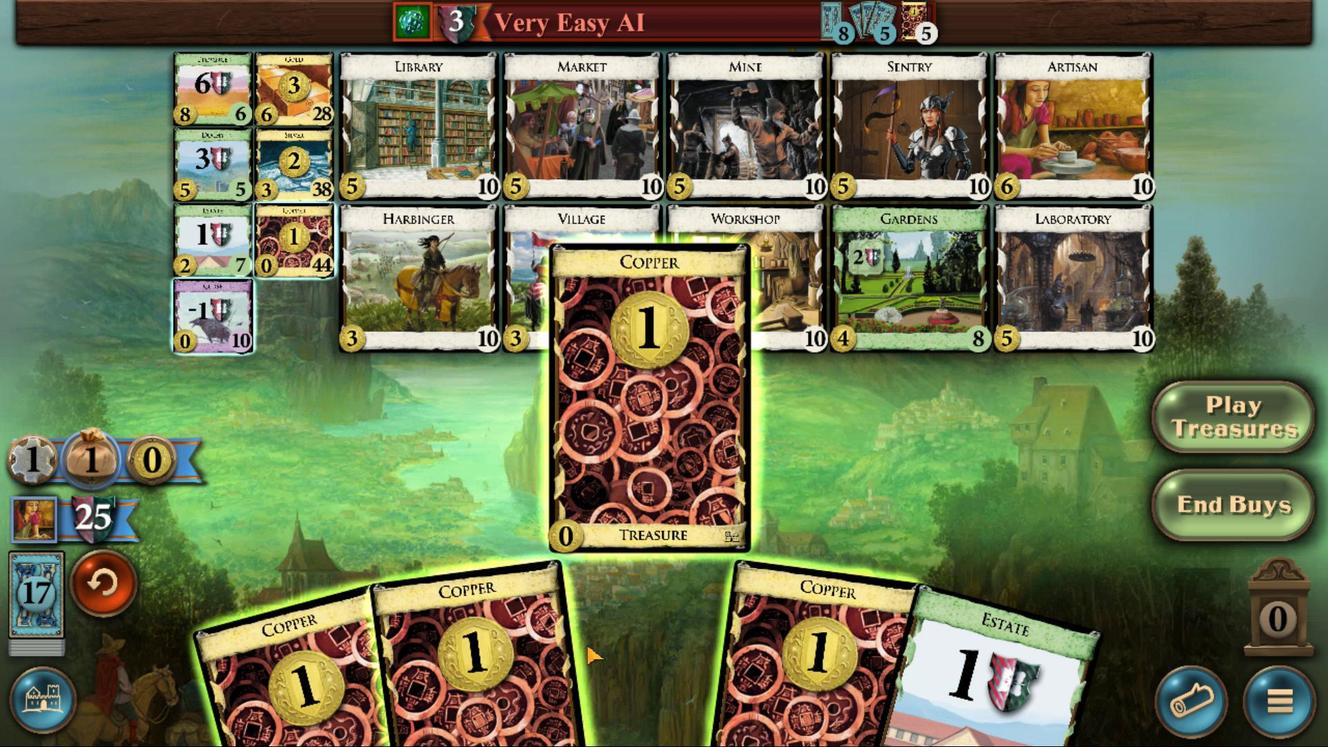 
Action: Mouse moved to (608, 473)
Screenshot: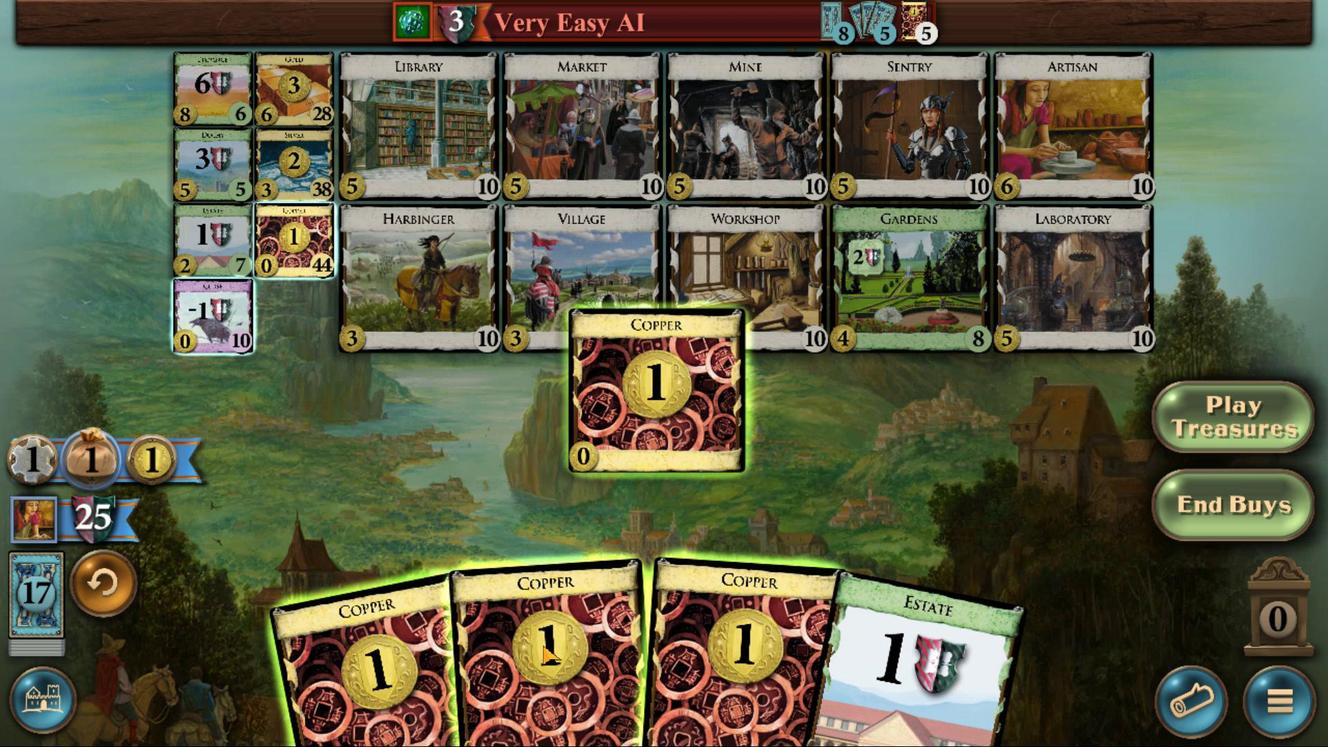 
Action: Mouse scrolled (608, 473) with delta (0, 0)
Screenshot: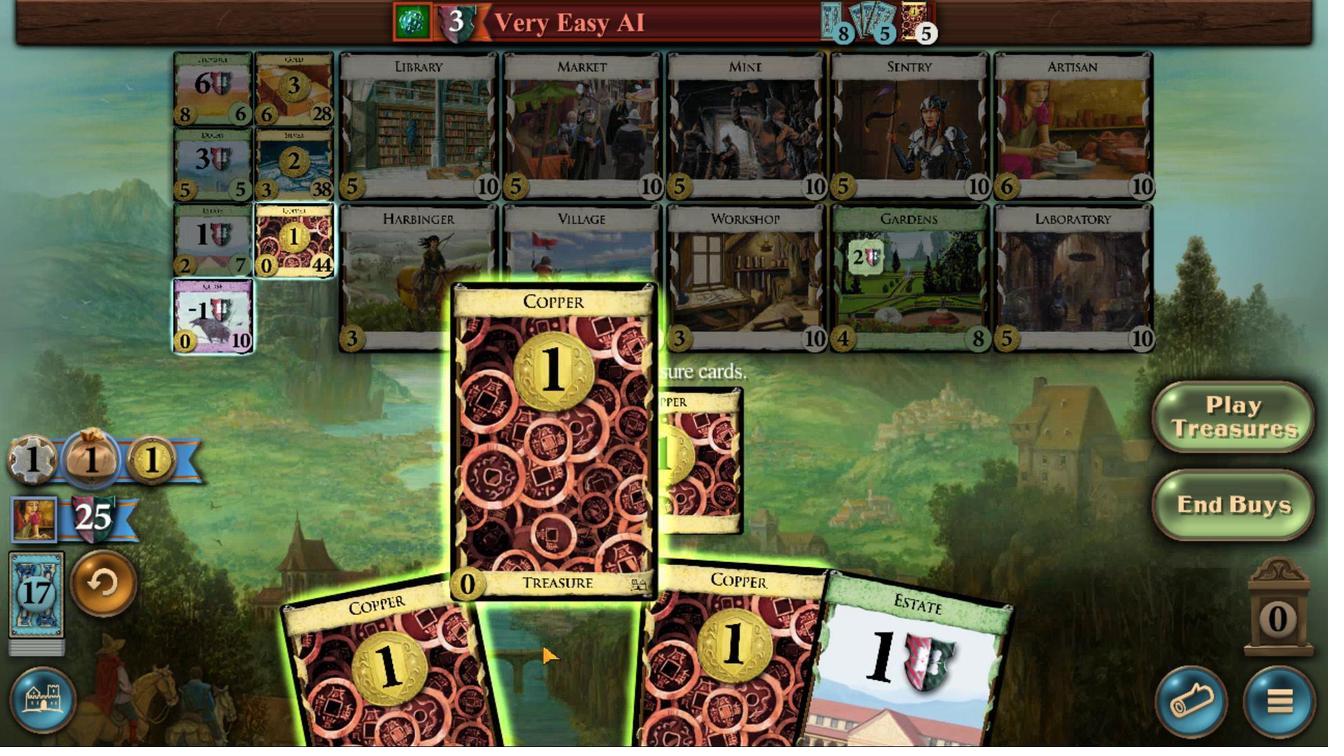 
Action: Mouse scrolled (608, 473) with delta (0, 0)
Screenshot: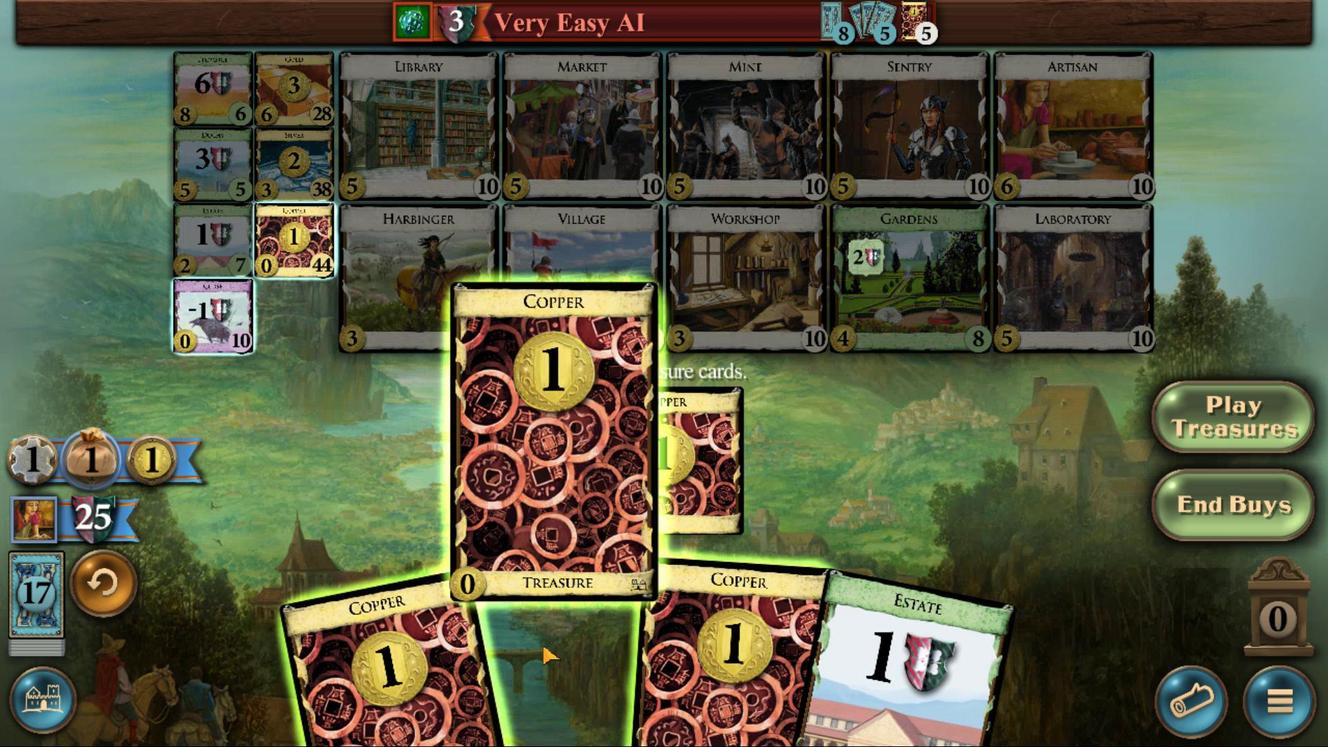 
Action: Mouse scrolled (608, 473) with delta (0, 0)
Screenshot: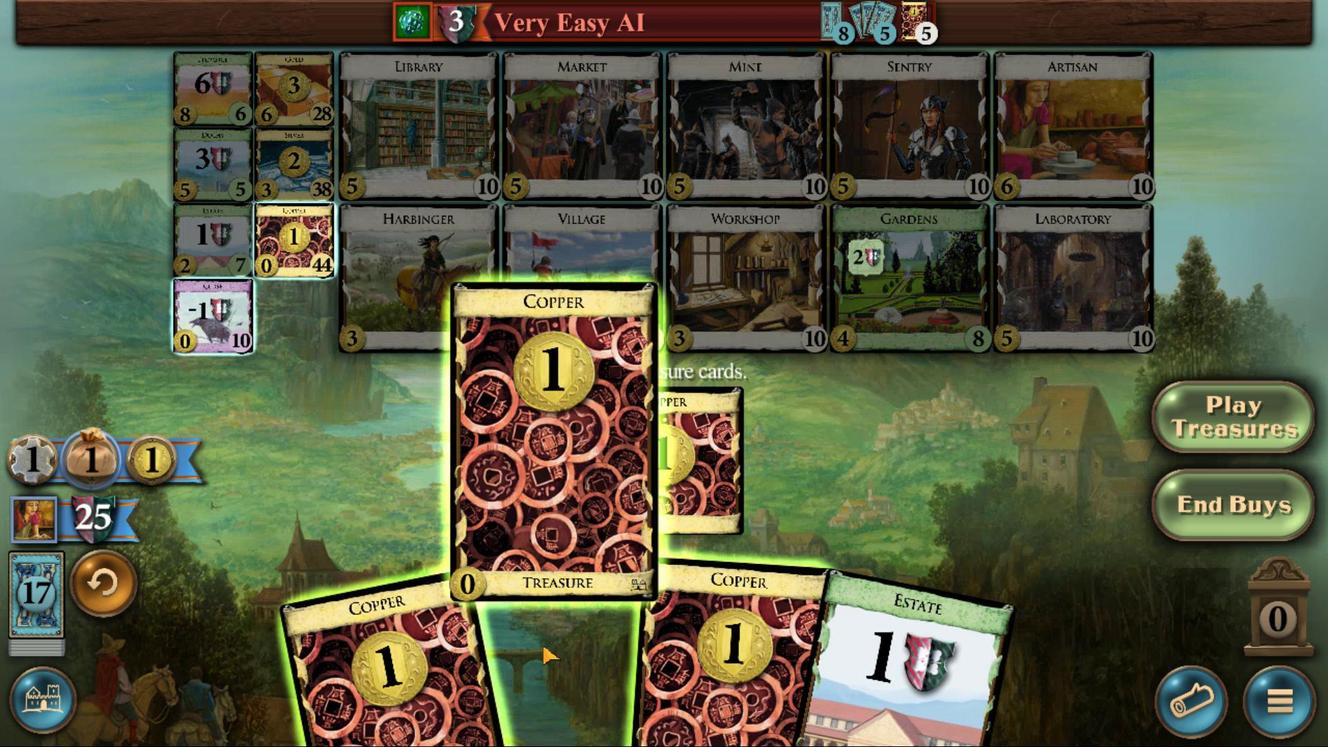 
Action: Mouse scrolled (608, 473) with delta (0, 0)
Screenshot: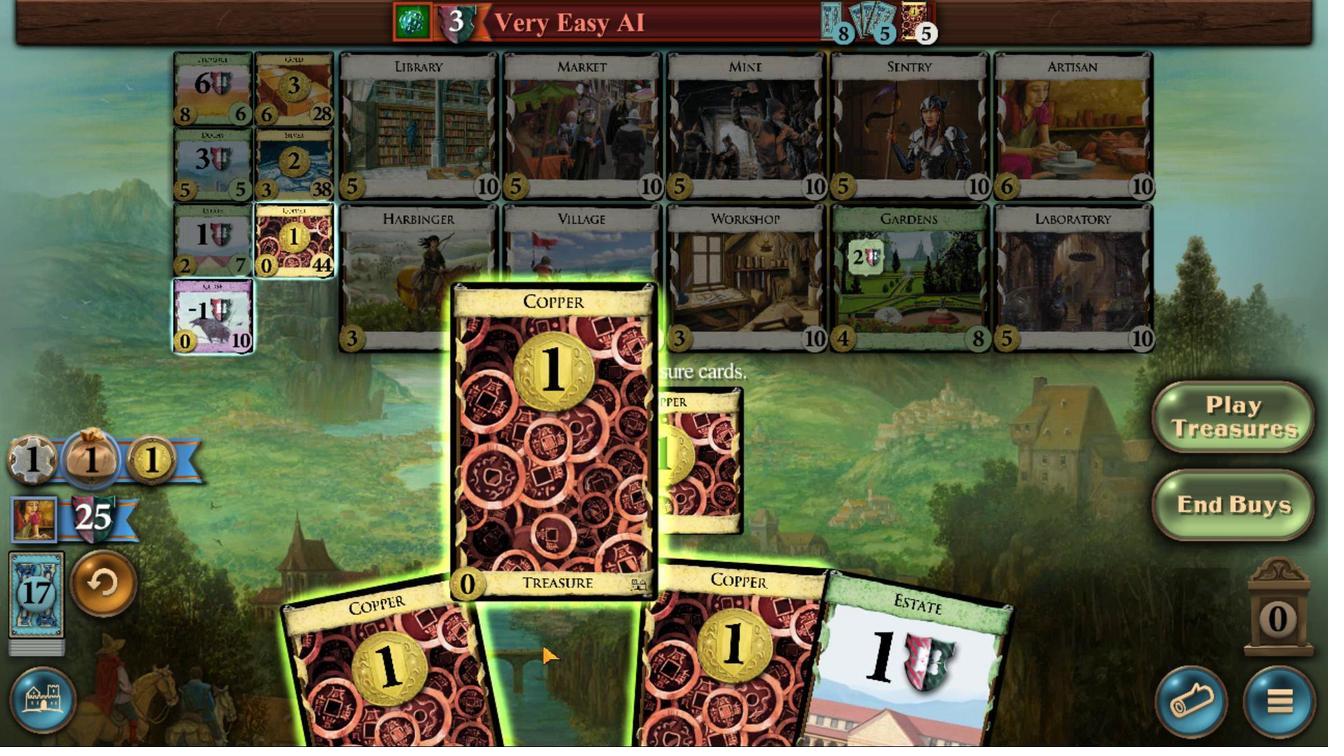 
Action: Mouse moved to (611, 474)
Screenshot: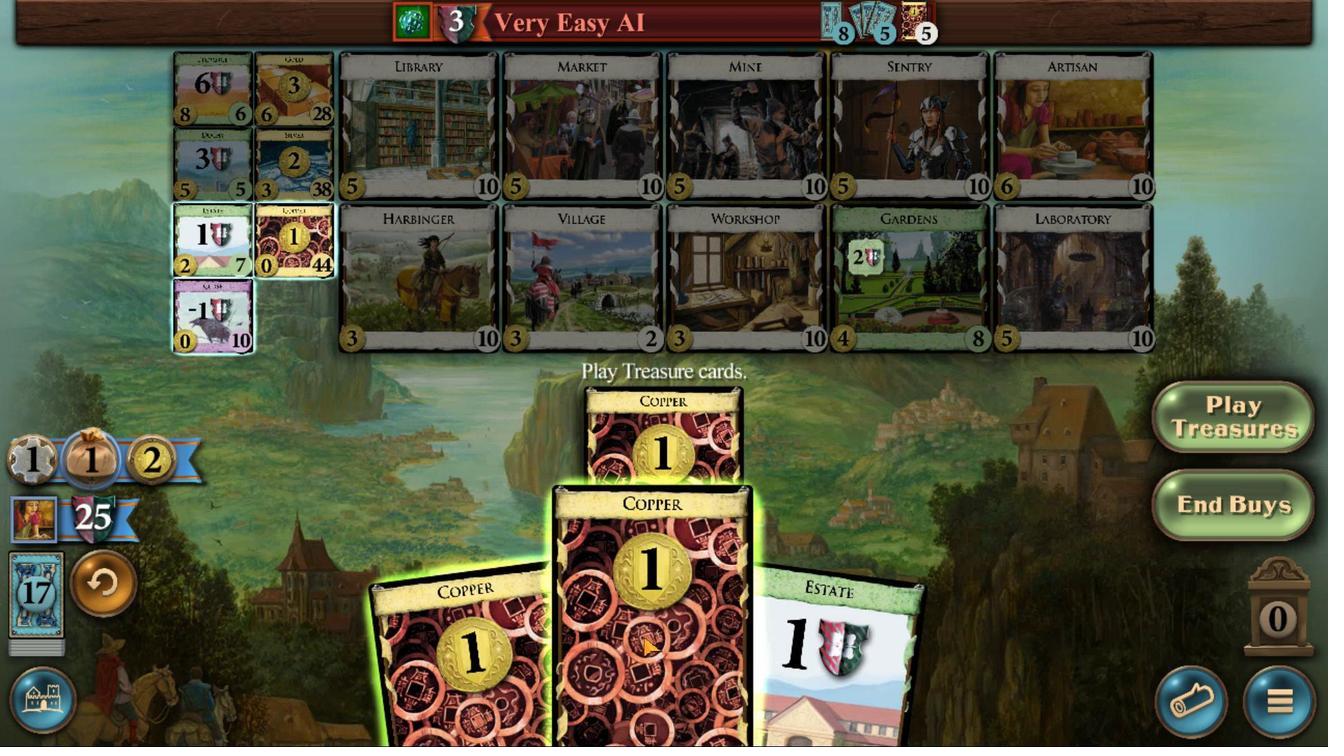 
Action: Mouse scrolled (611, 474) with delta (0, 0)
Screenshot: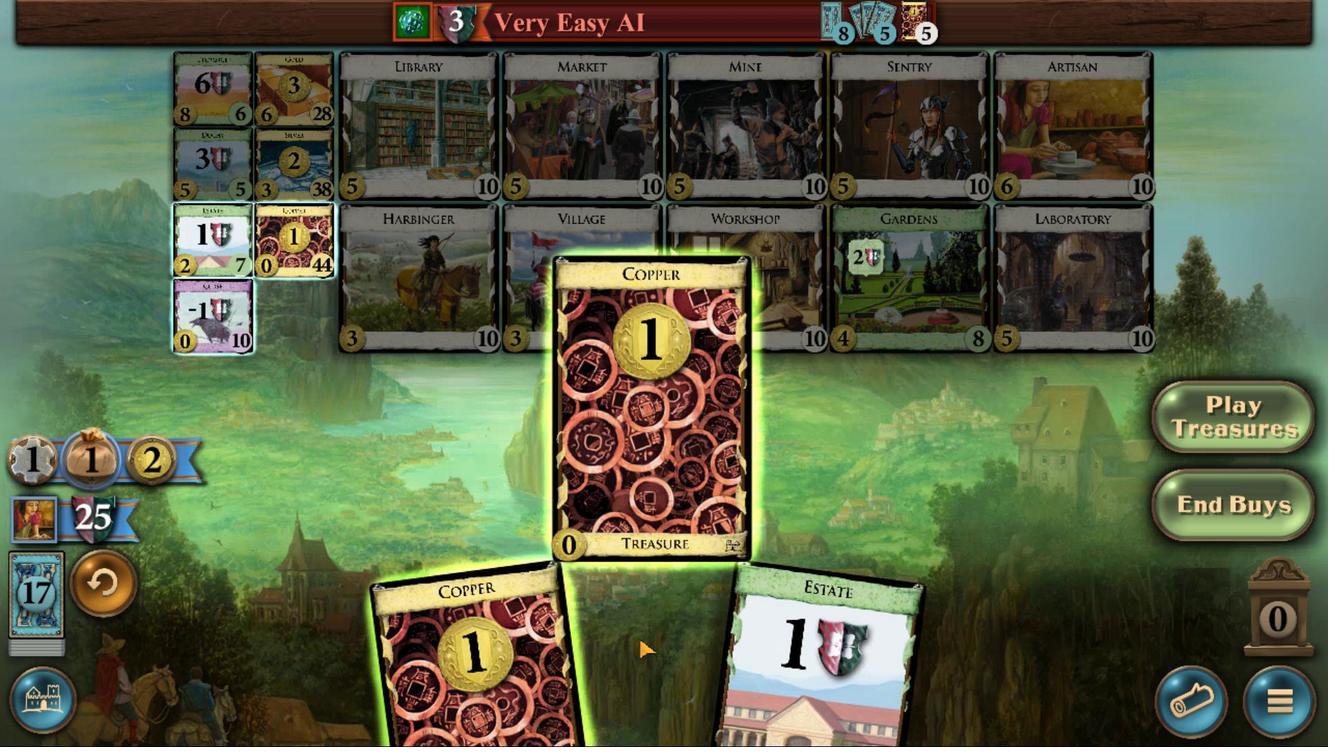
Action: Mouse scrolled (611, 474) with delta (0, 0)
Screenshot: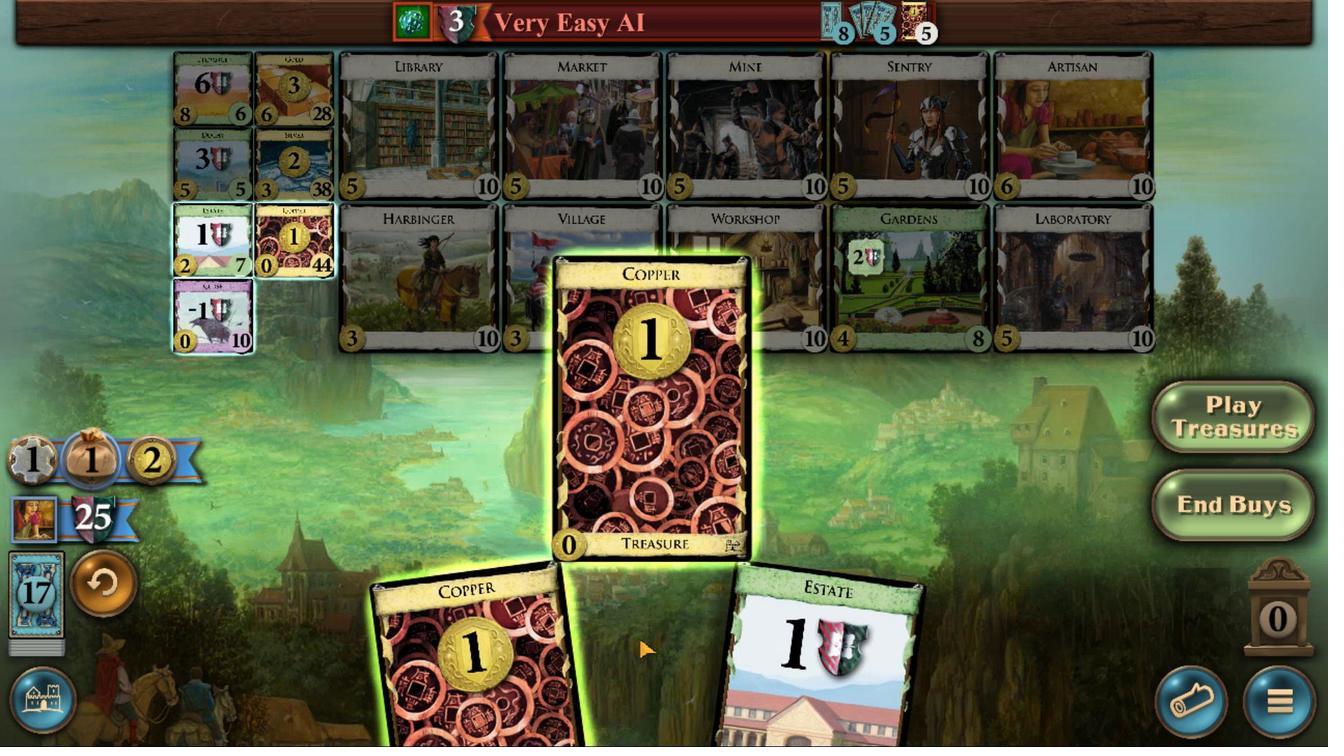 
Action: Mouse scrolled (611, 474) with delta (0, 0)
Screenshot: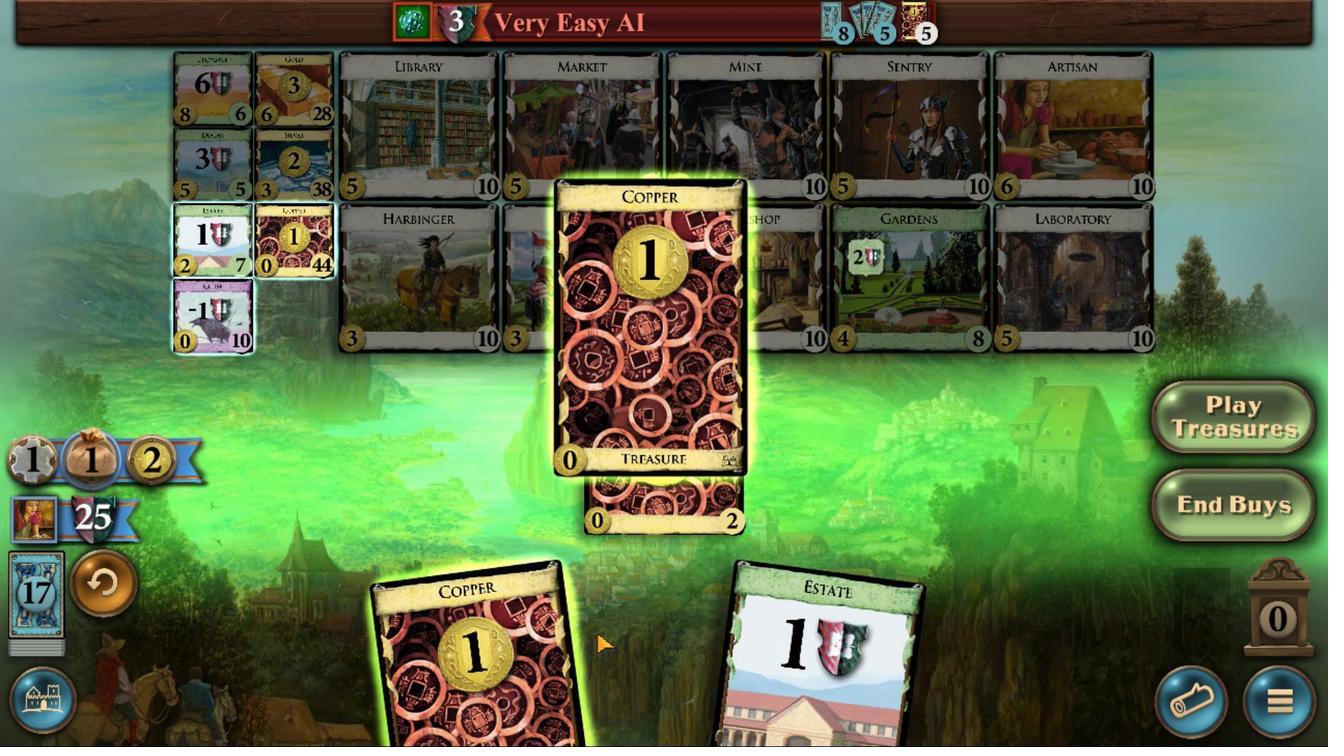 
Action: Mouse moved to (609, 476)
Screenshot: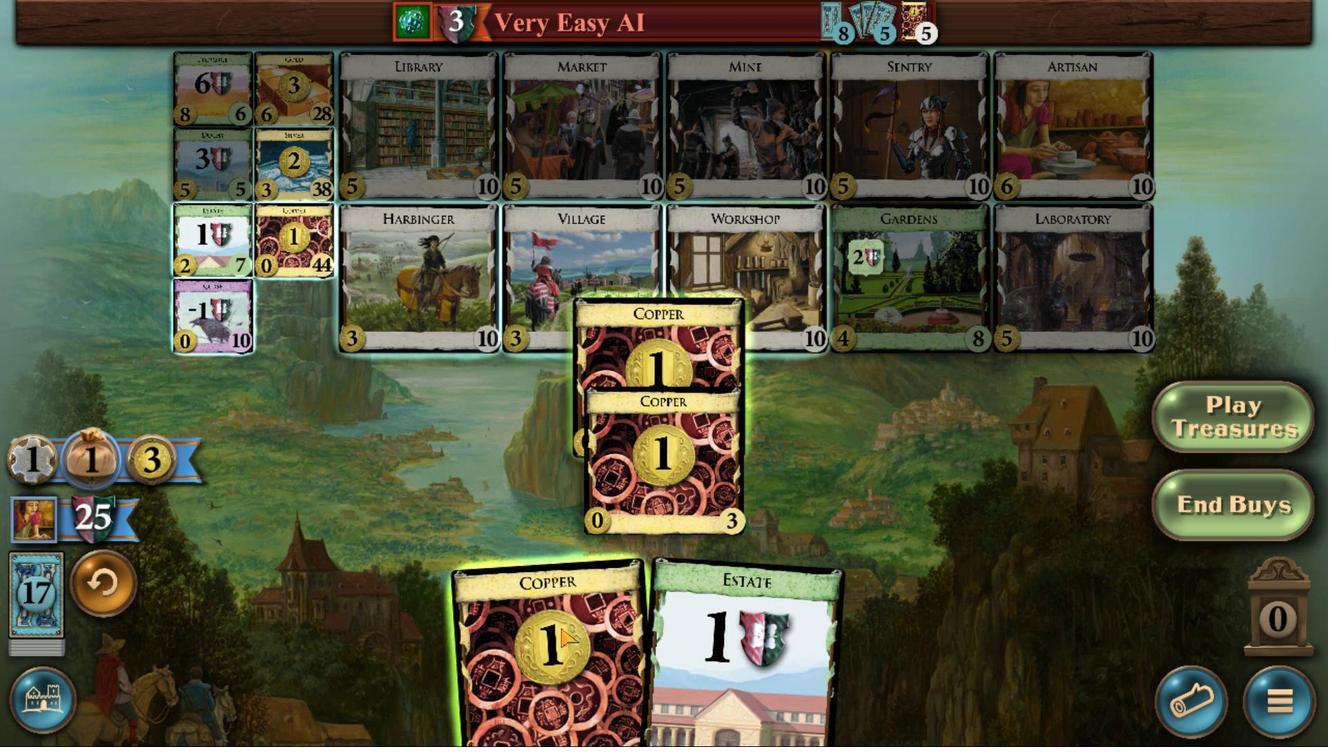 
Action: Mouse scrolled (609, 476) with delta (0, 0)
Screenshot: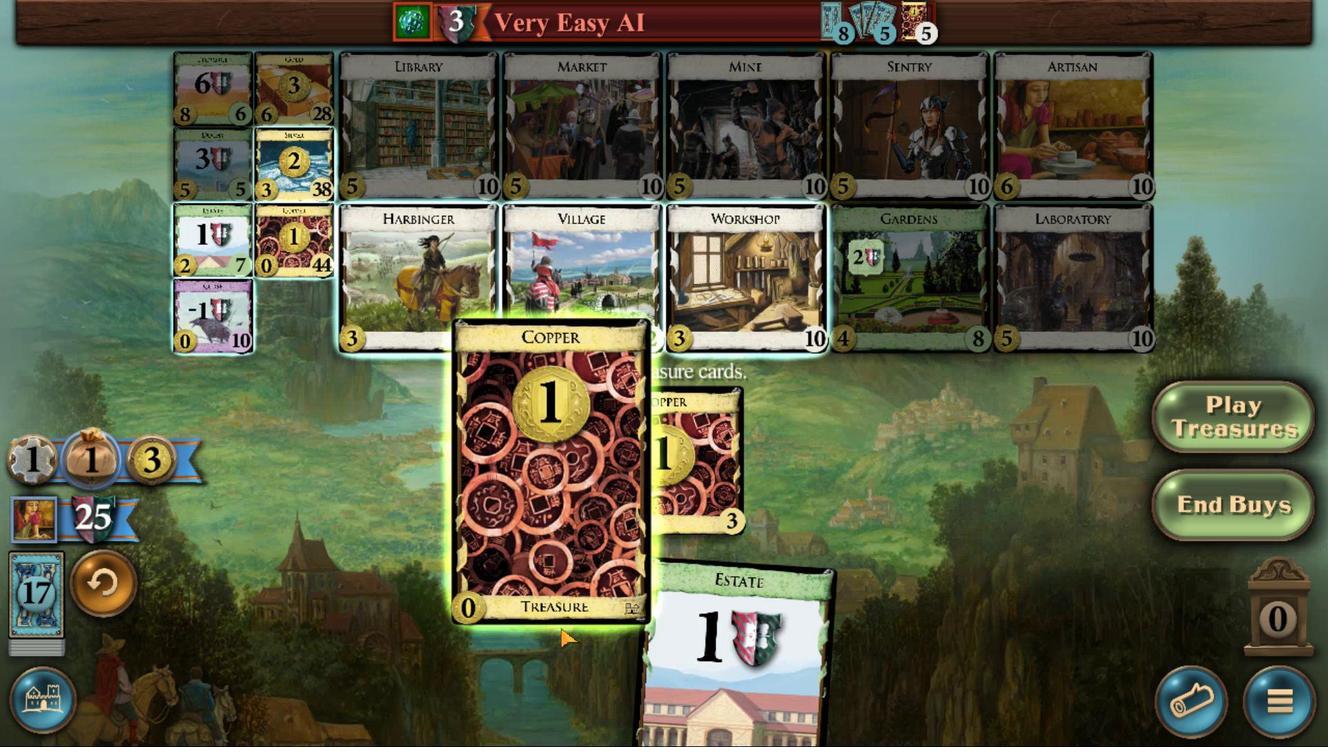 
Action: Mouse scrolled (609, 476) with delta (0, 0)
Screenshot: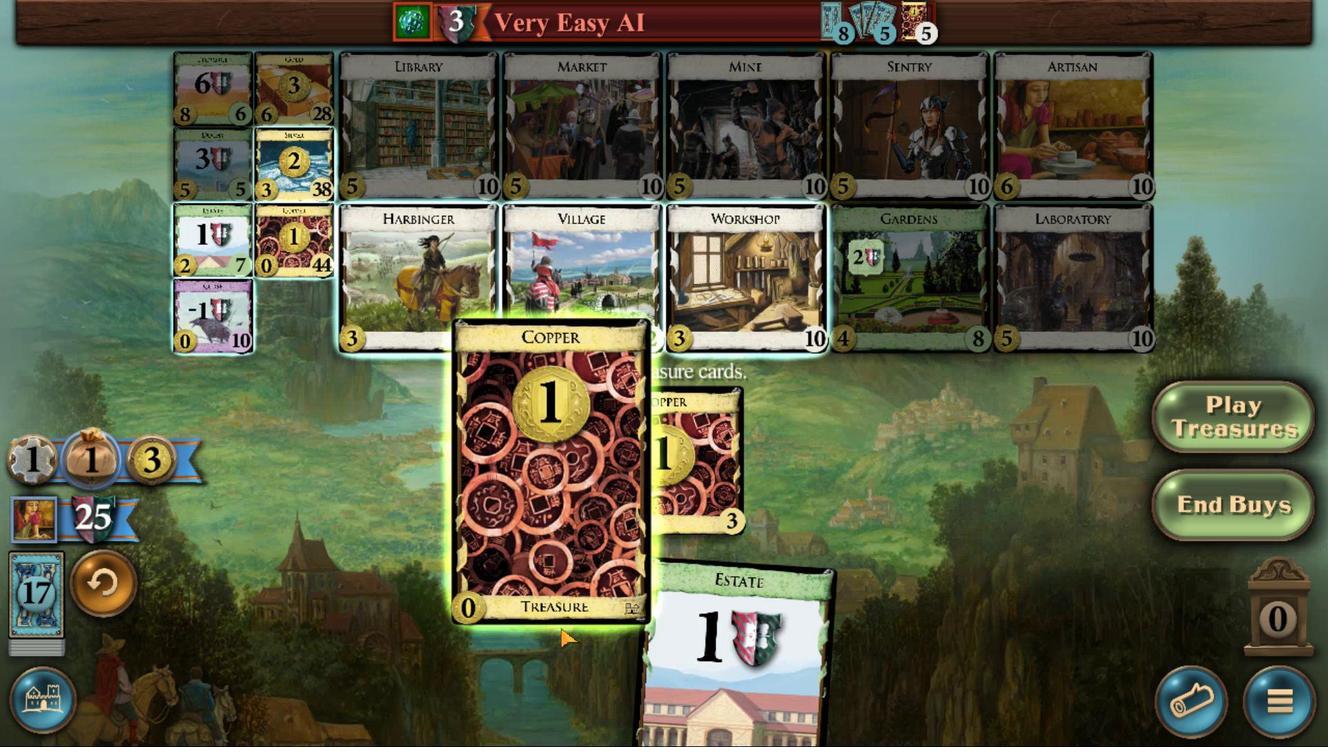 
Action: Mouse moved to (603, 548)
Screenshot: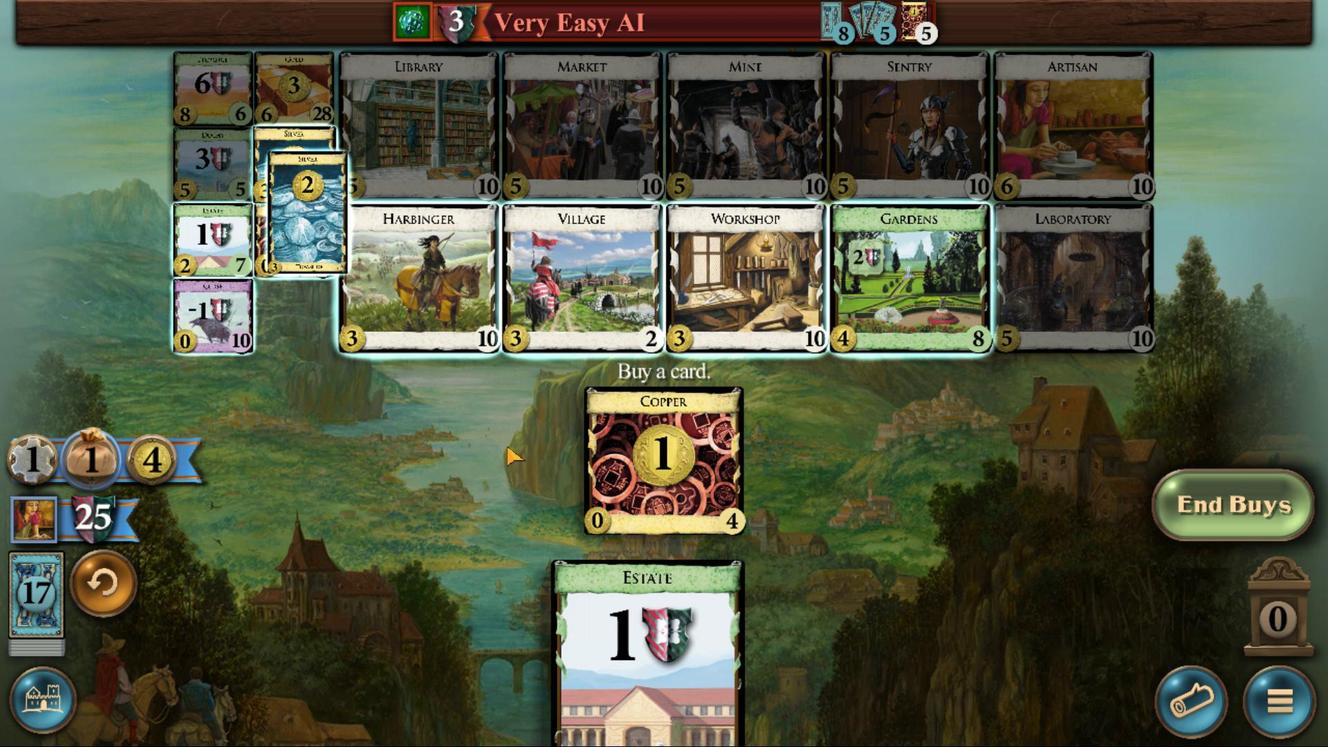 
Action: Mouse pressed left at (603, 548)
